 Task: Create a stylish company letterhead template for business identity.
Action: Mouse pressed left at (462, 135)
Screenshot: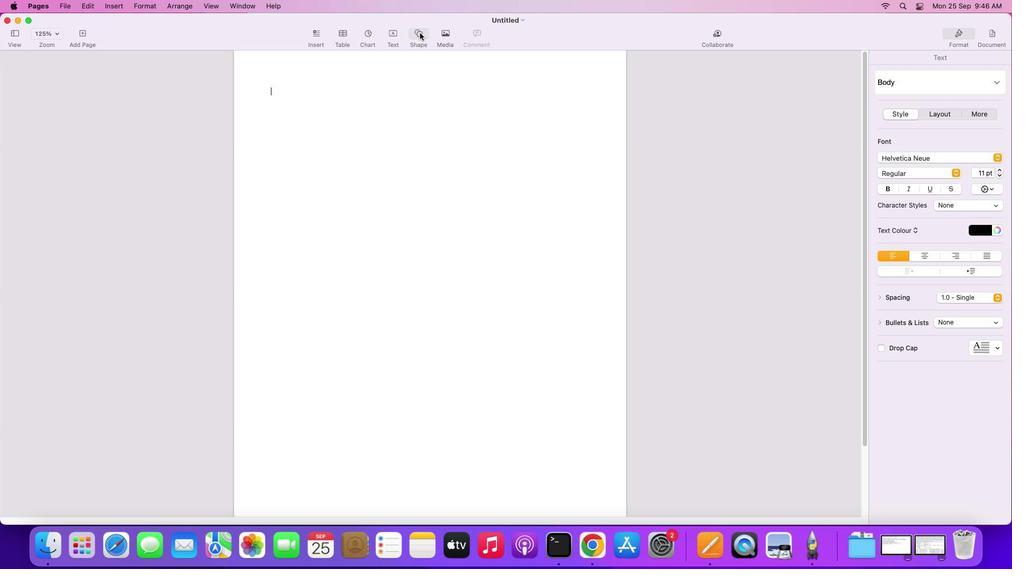 
Action: Mouse moved to (419, 32)
Screenshot: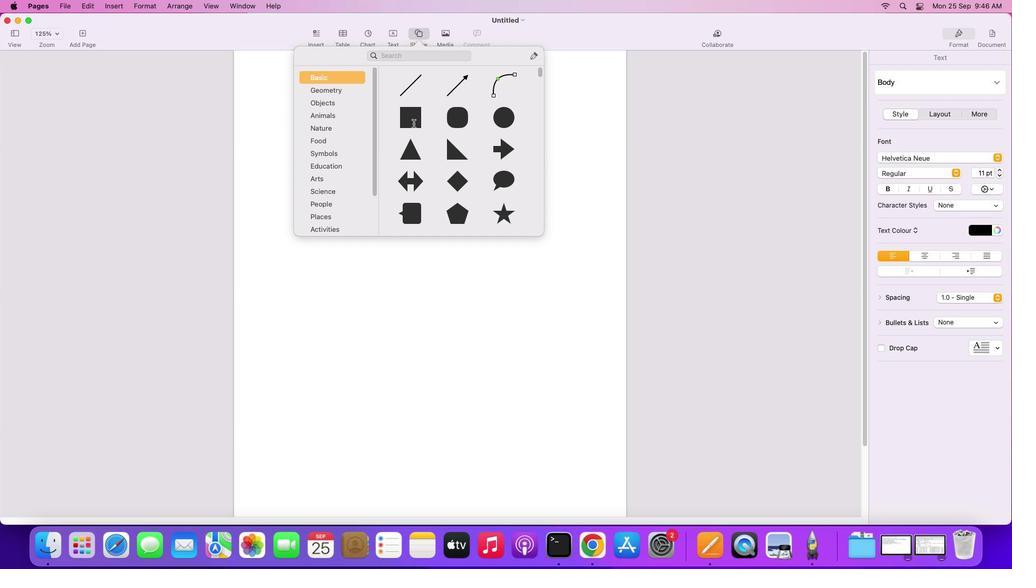 
Action: Mouse pressed left at (419, 32)
Screenshot: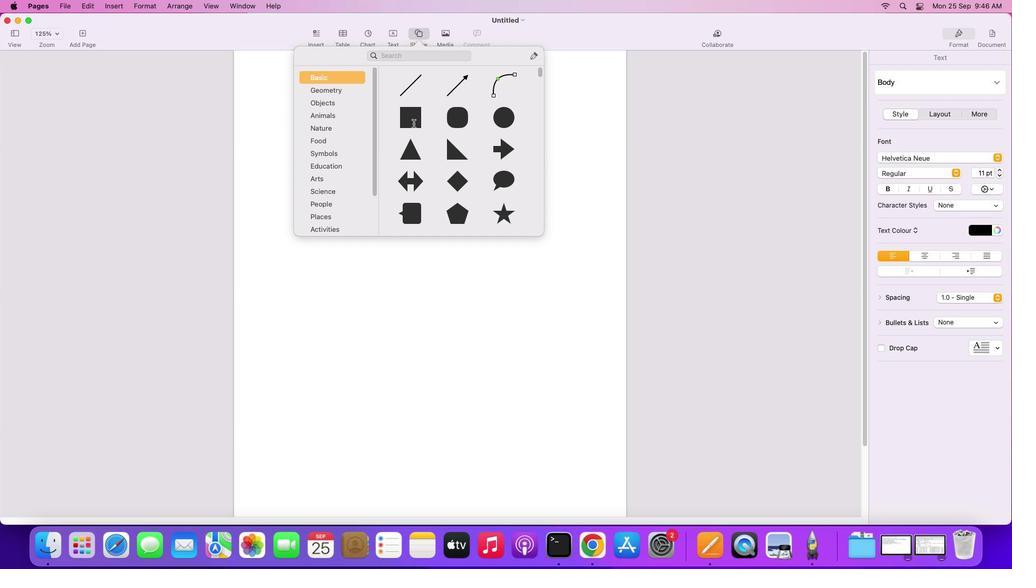 
Action: Mouse moved to (413, 123)
Screenshot: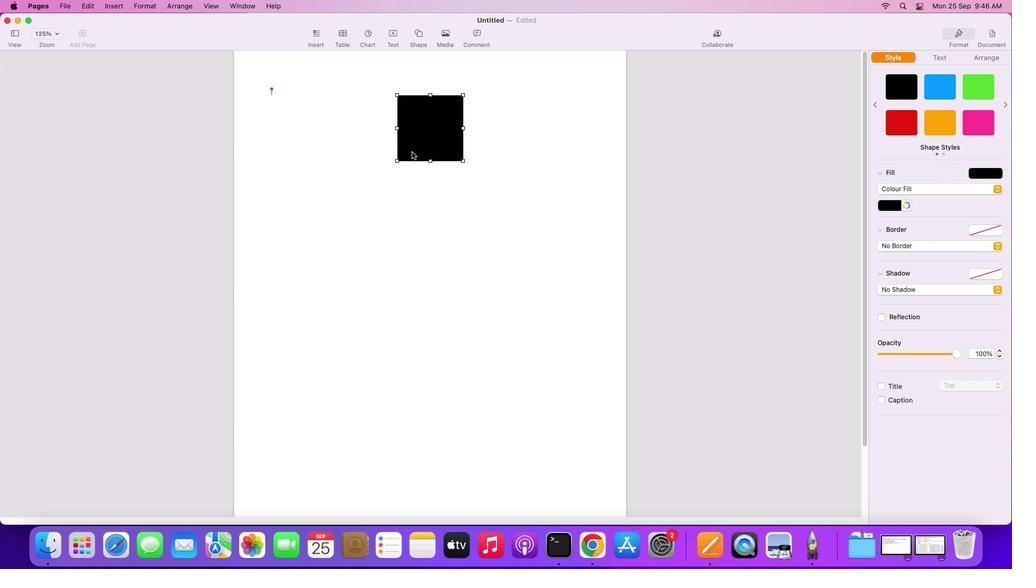 
Action: Mouse pressed left at (413, 123)
Screenshot: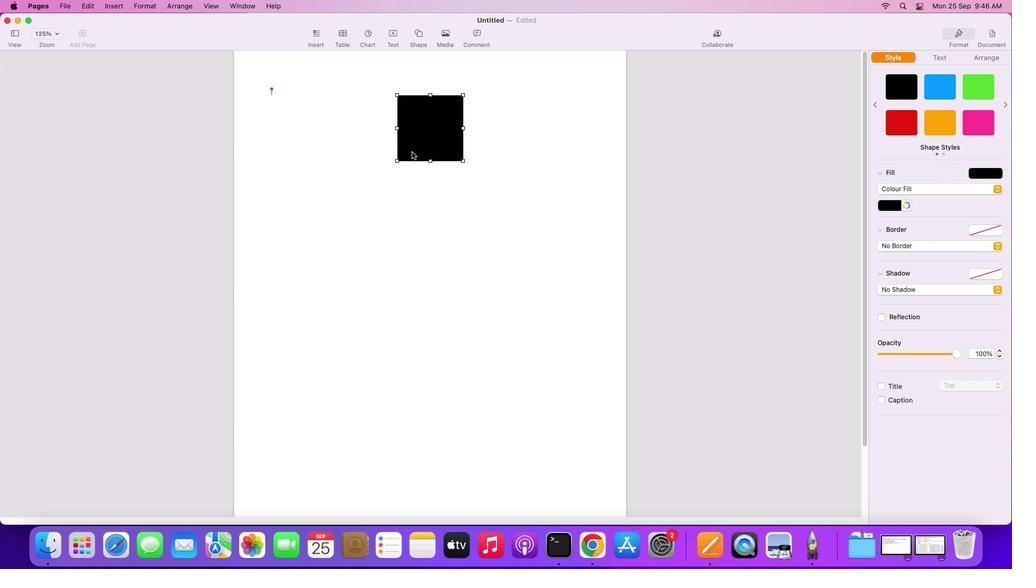 
Action: Mouse moved to (412, 151)
Screenshot: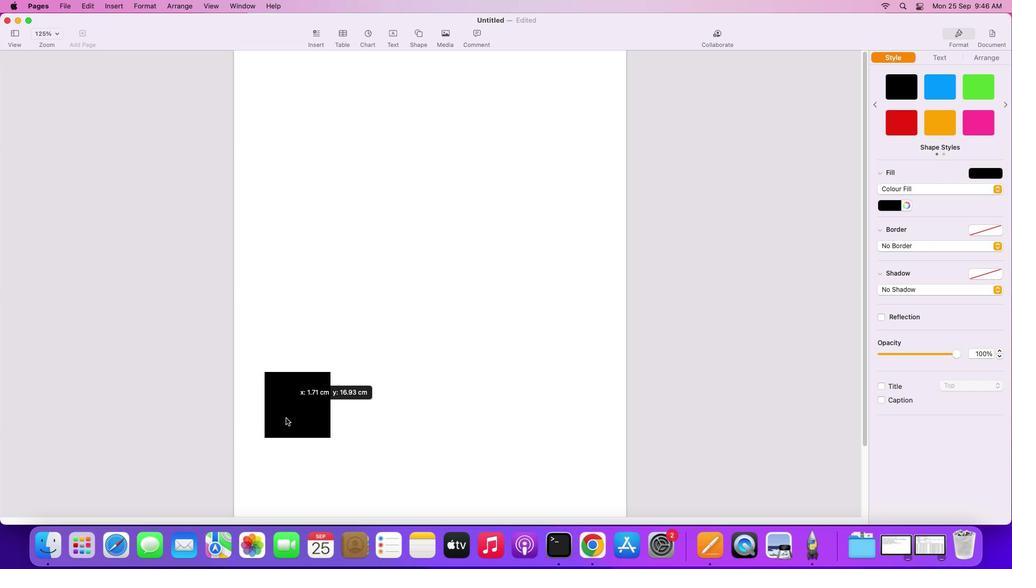 
Action: Mouse scrolled (412, 151) with delta (0, 0)
Screenshot: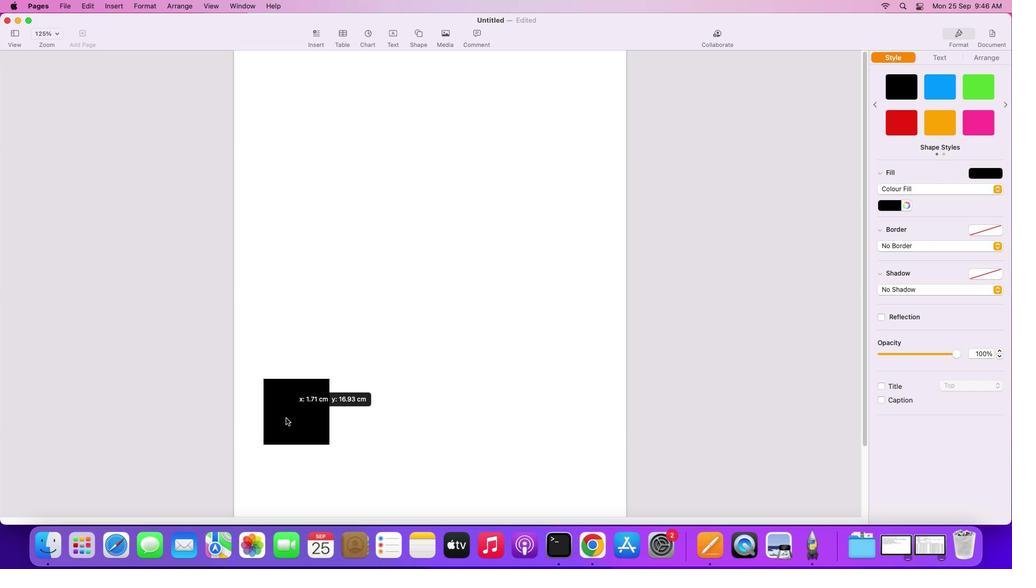 
Action: Mouse scrolled (412, 151) with delta (0, 0)
Screenshot: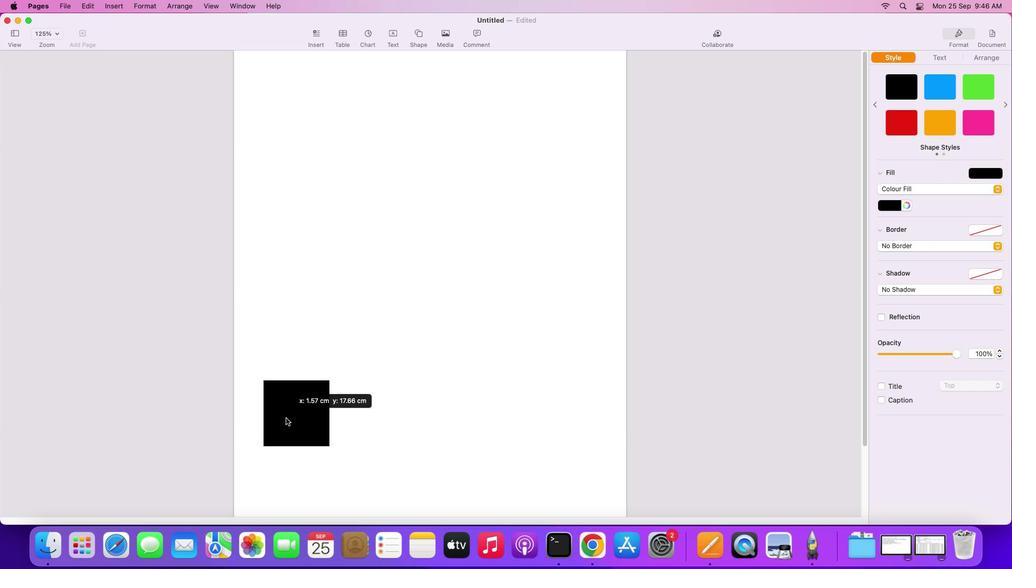 
Action: Mouse scrolled (412, 151) with delta (0, 1)
Screenshot: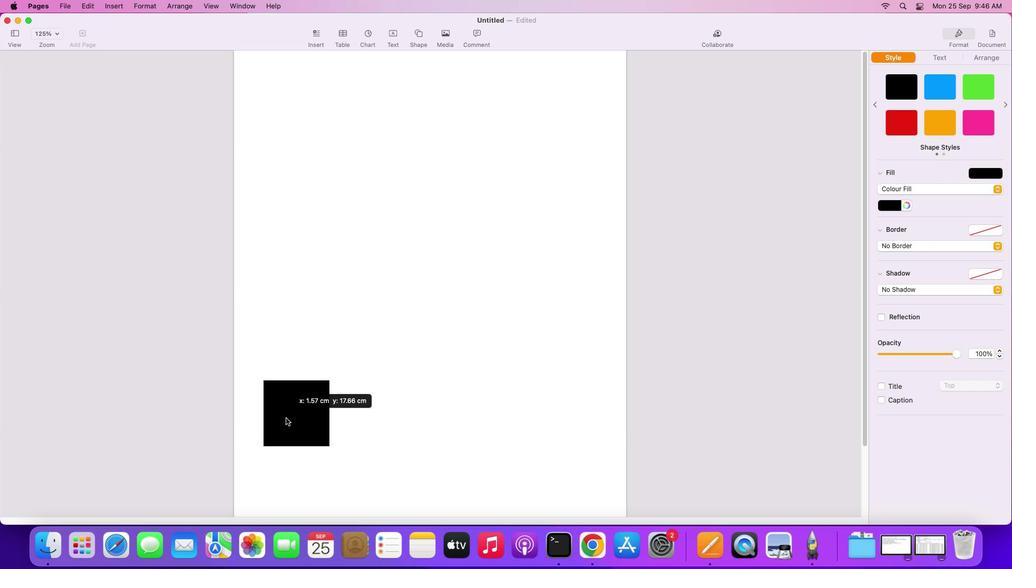 
Action: Mouse scrolled (412, 151) with delta (0, 2)
Screenshot: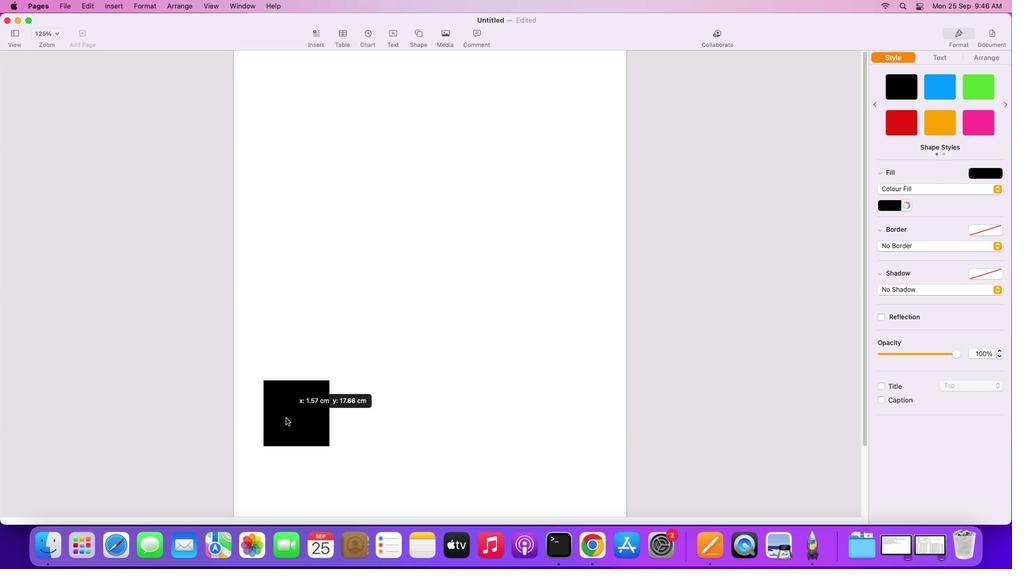 
Action: Mouse moved to (420, 132)
Screenshot: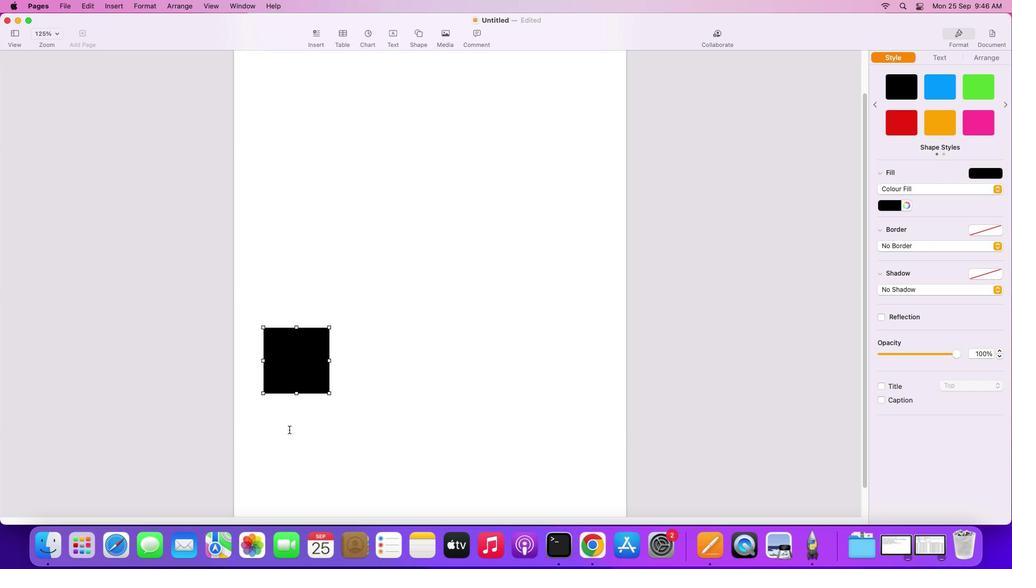 
Action: Mouse pressed left at (420, 132)
Screenshot: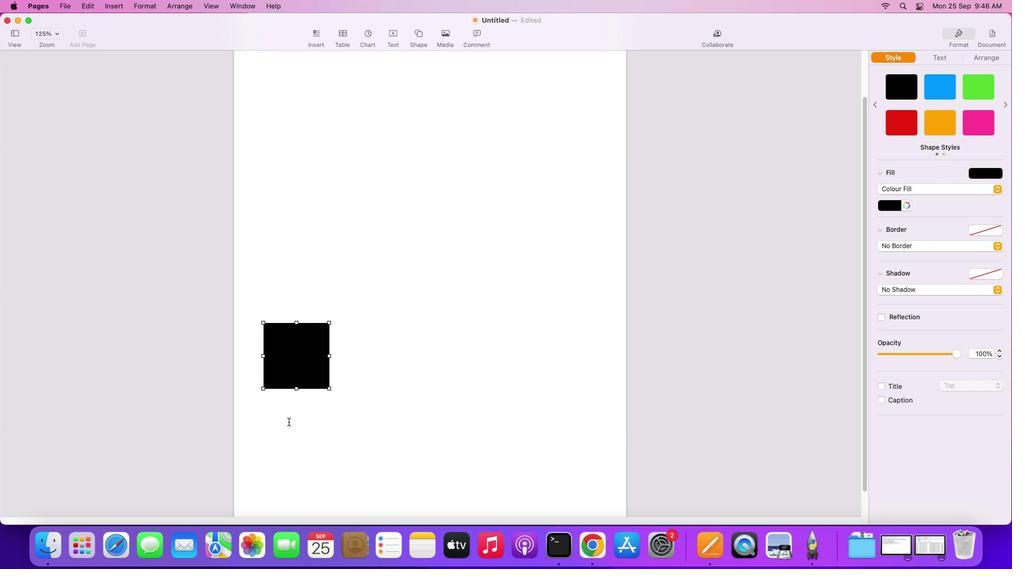 
Action: Mouse moved to (285, 418)
Screenshot: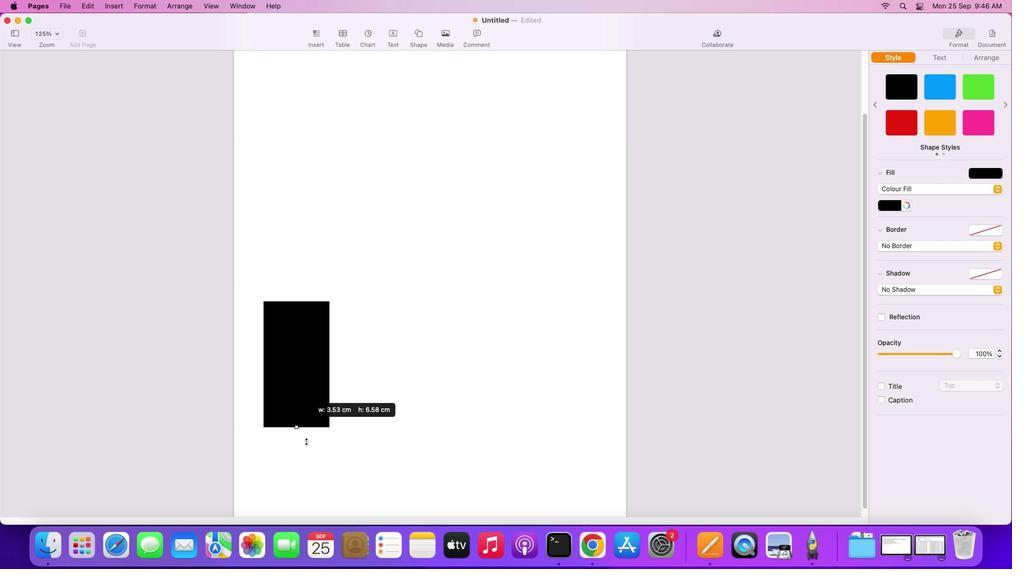 
Action: Mouse scrolled (285, 418) with delta (0, 0)
Screenshot: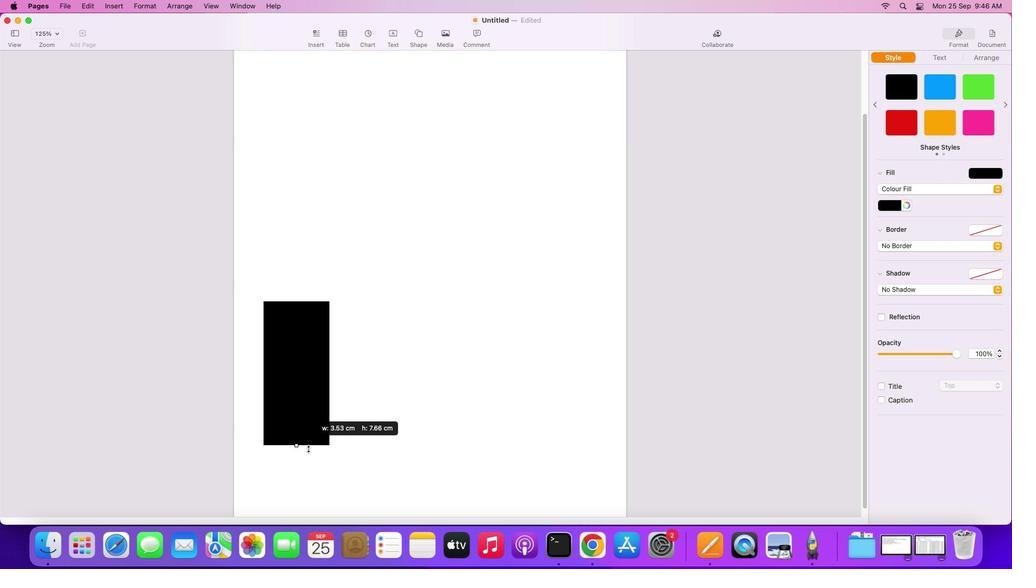 
Action: Mouse scrolled (285, 418) with delta (0, 0)
Screenshot: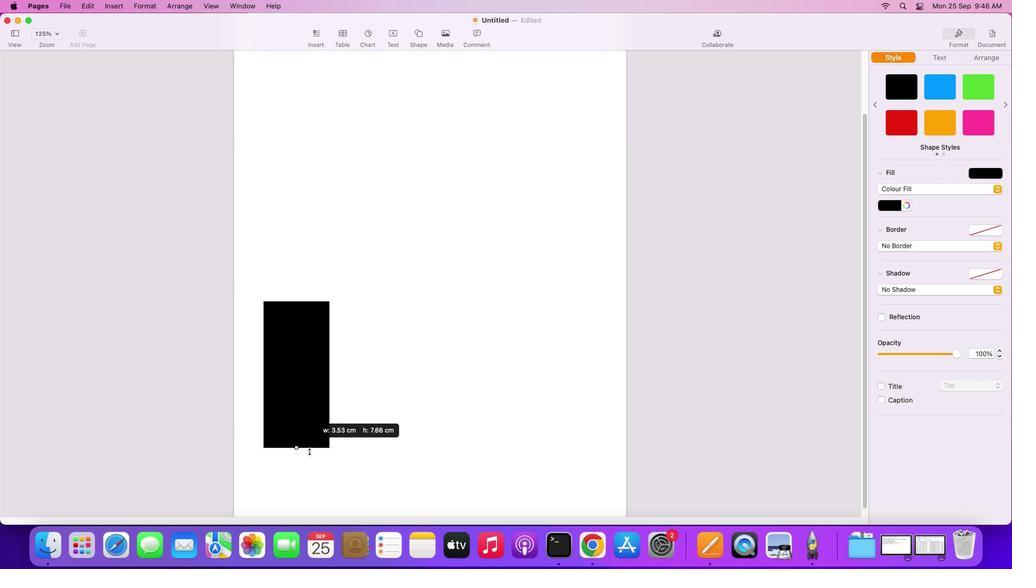 
Action: Mouse scrolled (285, 418) with delta (0, -2)
Screenshot: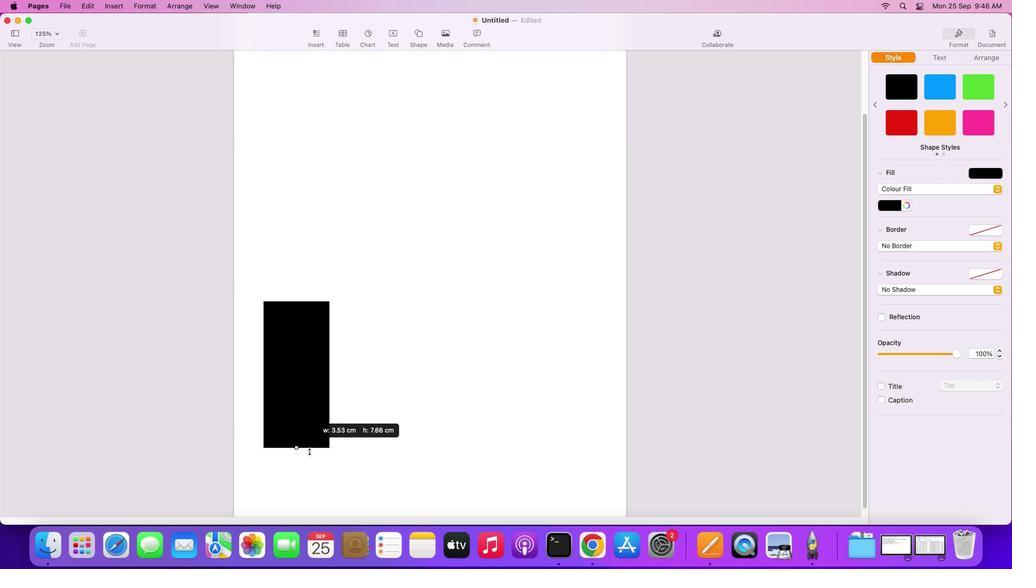 
Action: Mouse scrolled (285, 418) with delta (0, 2)
Screenshot: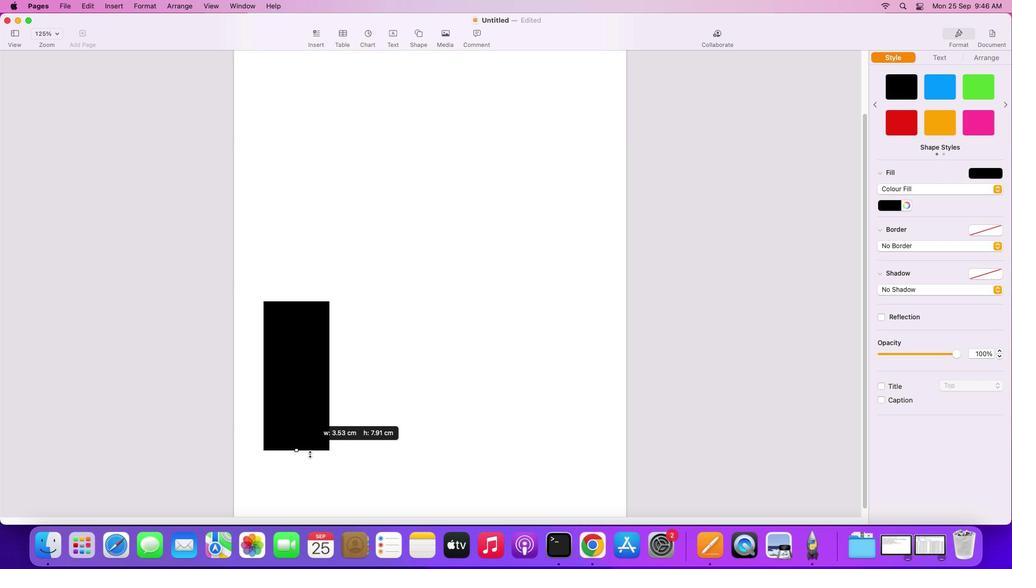 
Action: Mouse scrolled (285, 418) with delta (0, -2)
Screenshot: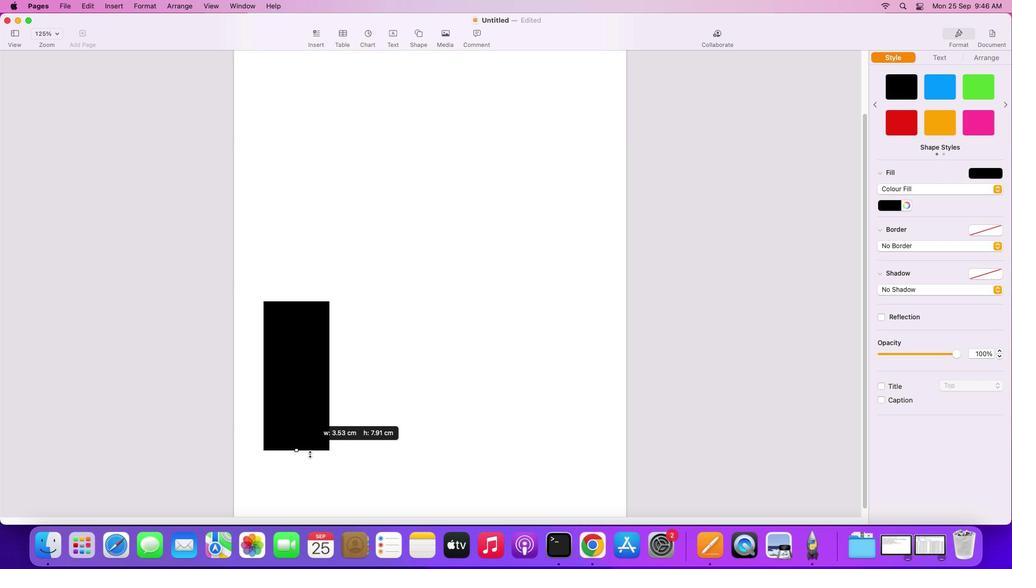 
Action: Mouse scrolled (285, 418) with delta (0, -2)
Screenshot: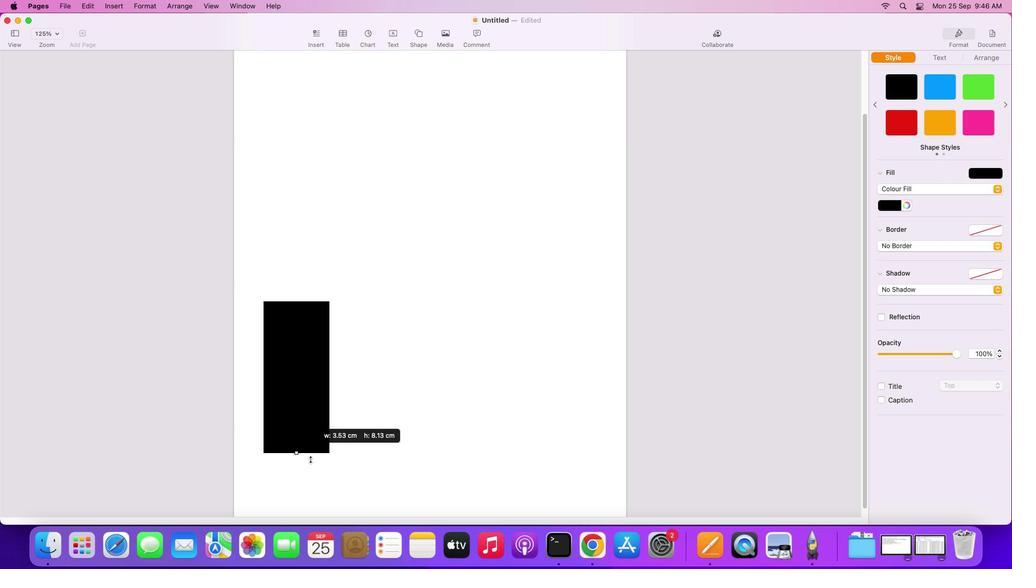 
Action: Mouse moved to (289, 430)
Screenshot: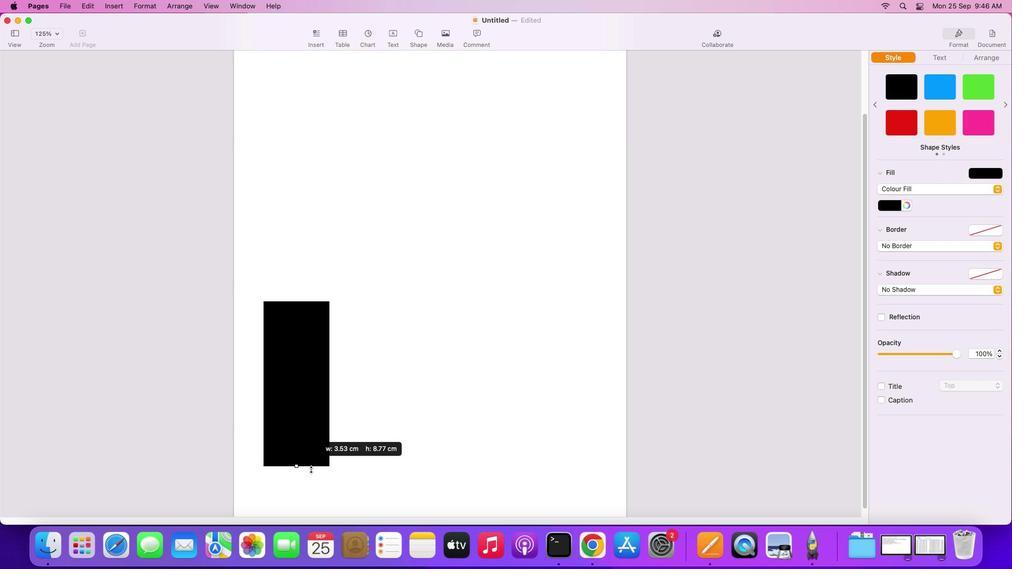 
Action: Mouse scrolled (289, 430) with delta (0, 0)
Screenshot: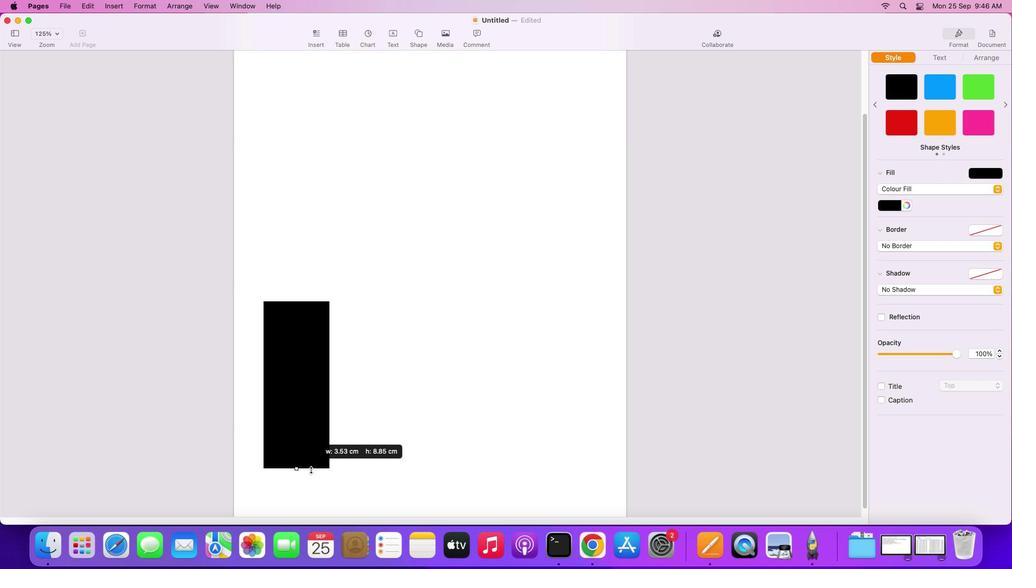 
Action: Mouse scrolled (289, 430) with delta (0, 0)
Screenshot: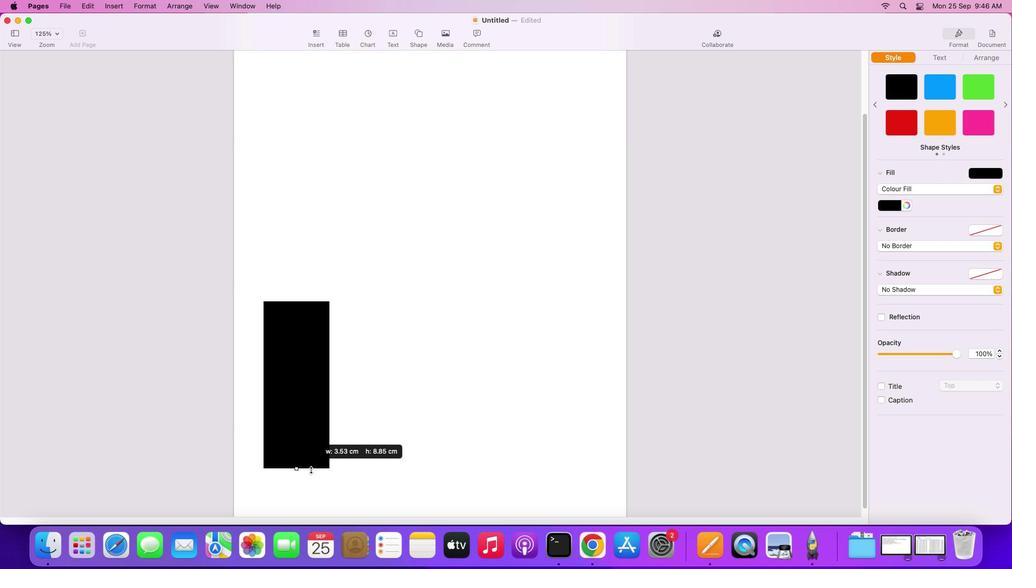 
Action: Mouse moved to (289, 428)
Screenshot: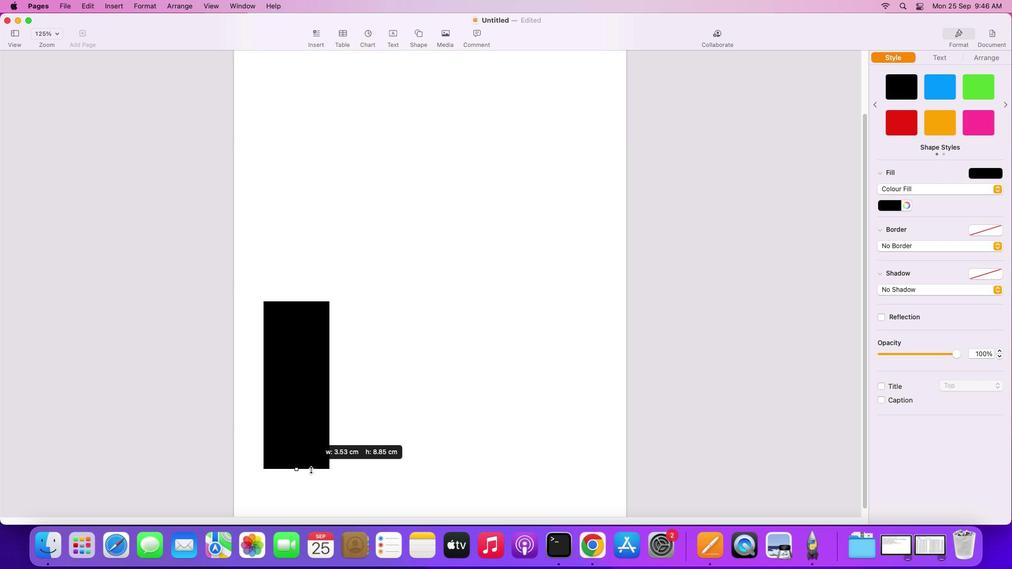 
Action: Mouse scrolled (289, 428) with delta (0, 2)
Screenshot: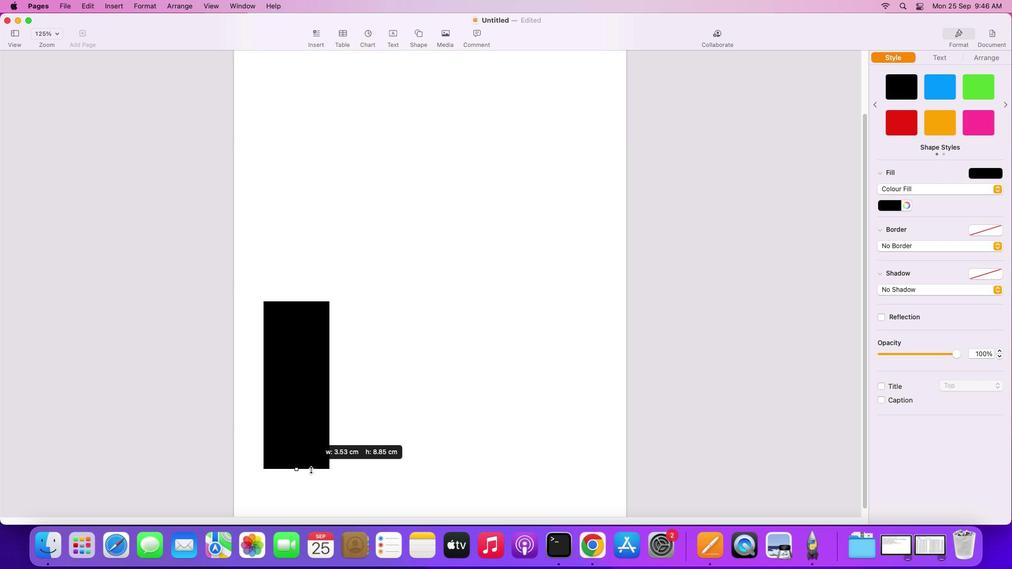 
Action: Mouse moved to (289, 427)
Screenshot: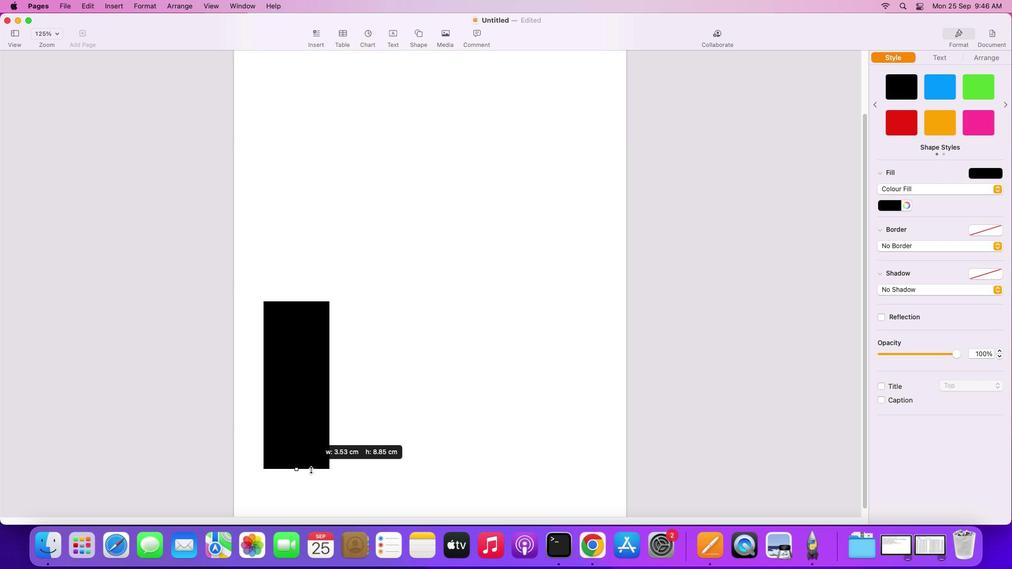 
Action: Mouse scrolled (289, 427) with delta (0, -2)
Screenshot: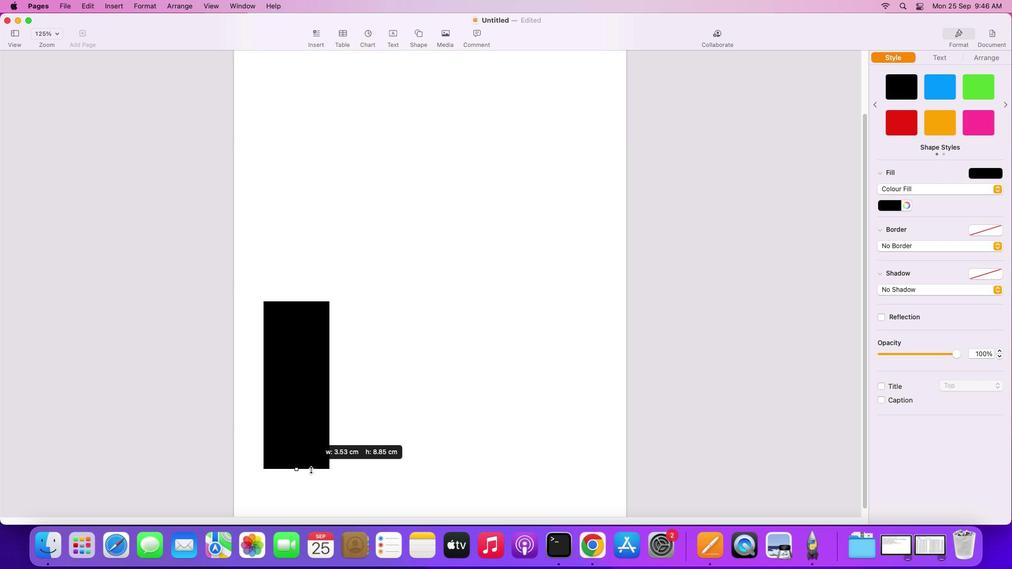 
Action: Mouse moved to (287, 413)
Screenshot: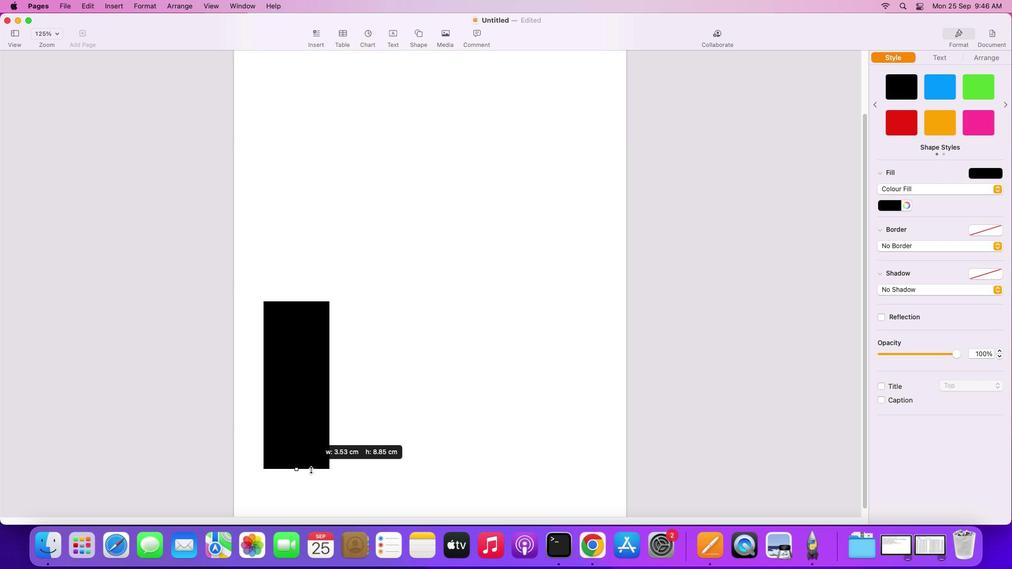 
Action: Mouse scrolled (287, 413) with delta (0, -1)
Screenshot: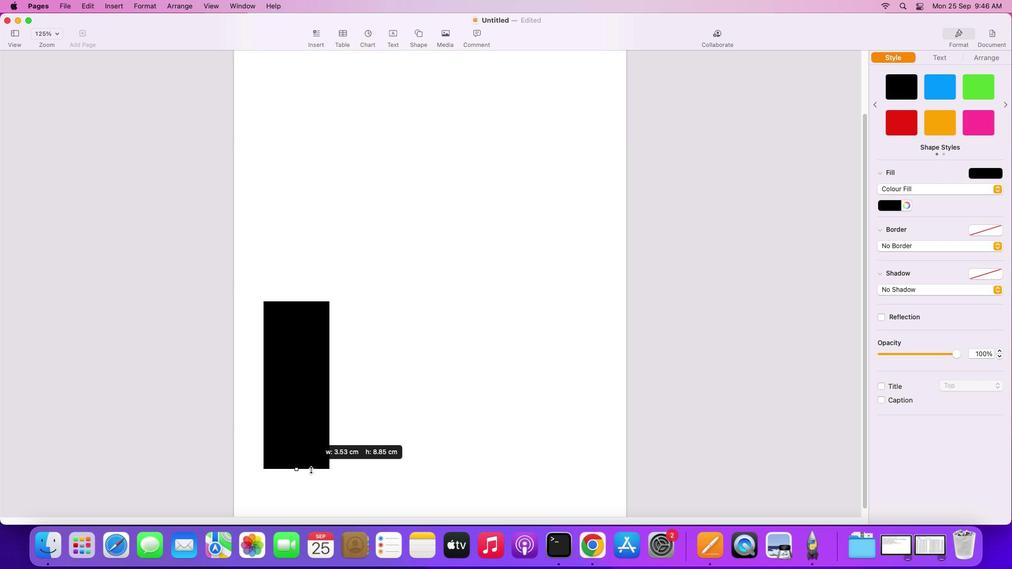 
Action: Mouse moved to (294, 368)
Screenshot: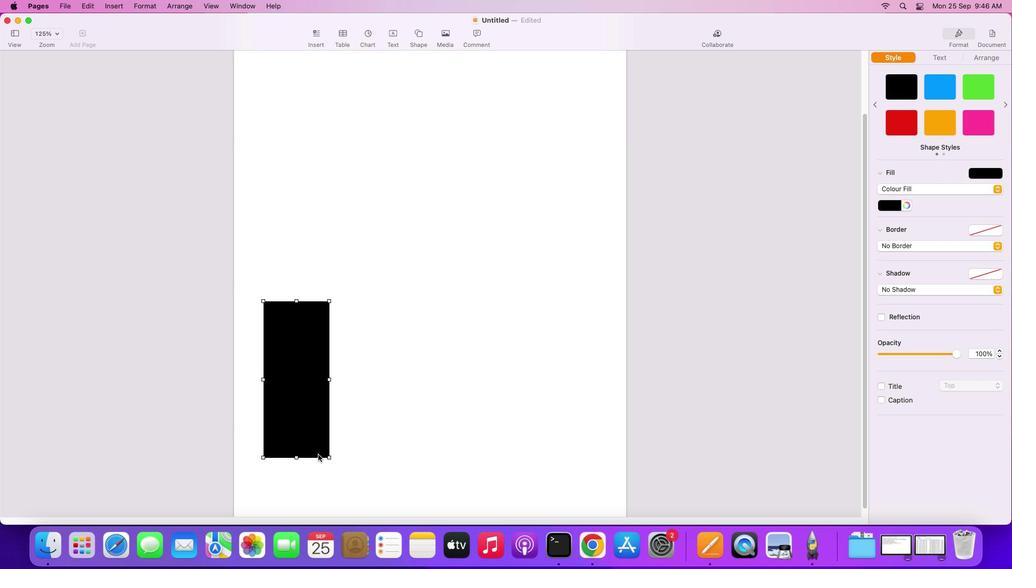 
Action: Mouse pressed left at (294, 368)
Screenshot: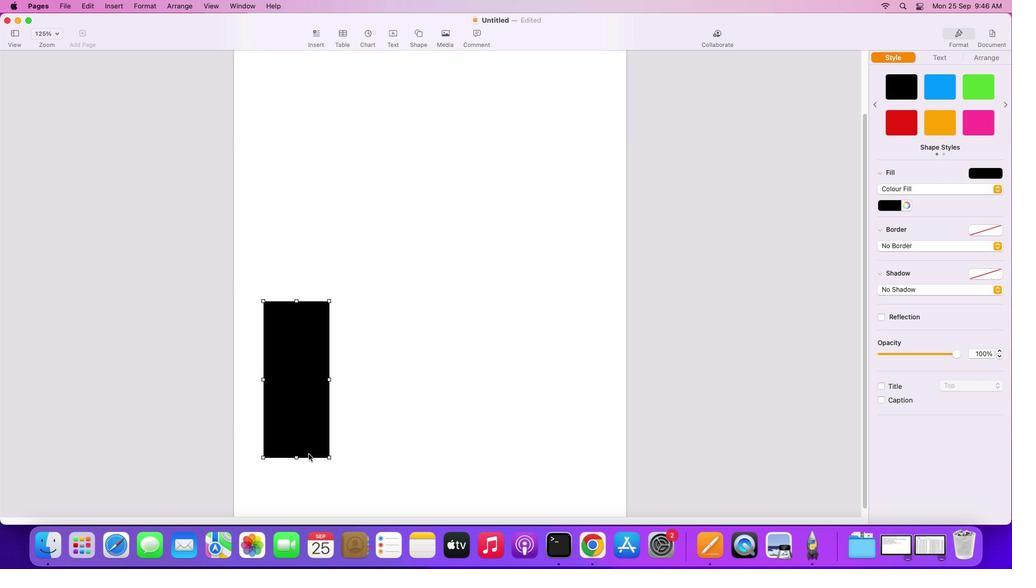 
Action: Mouse moved to (296, 301)
Screenshot: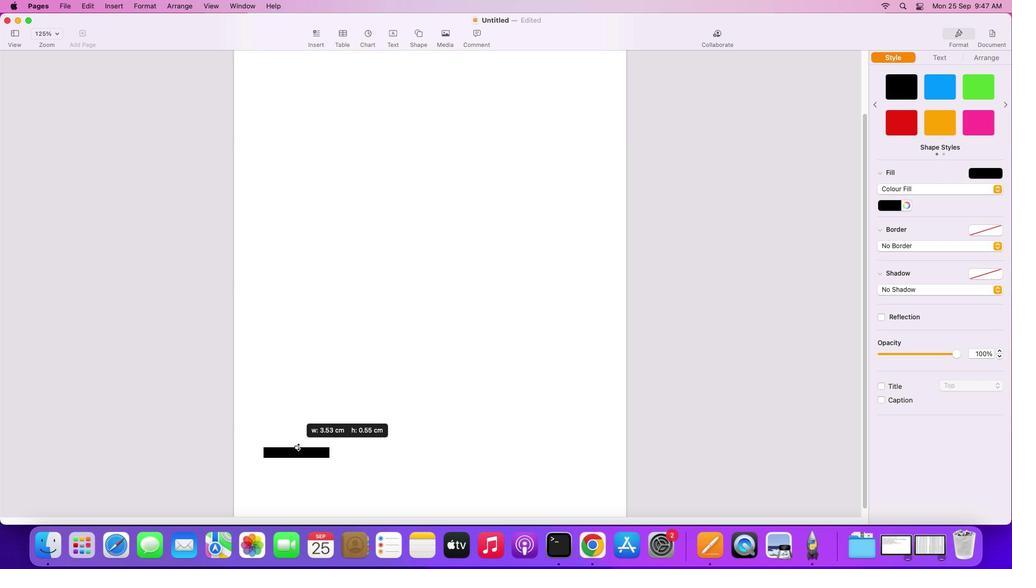 
Action: Mouse pressed left at (296, 301)
Screenshot: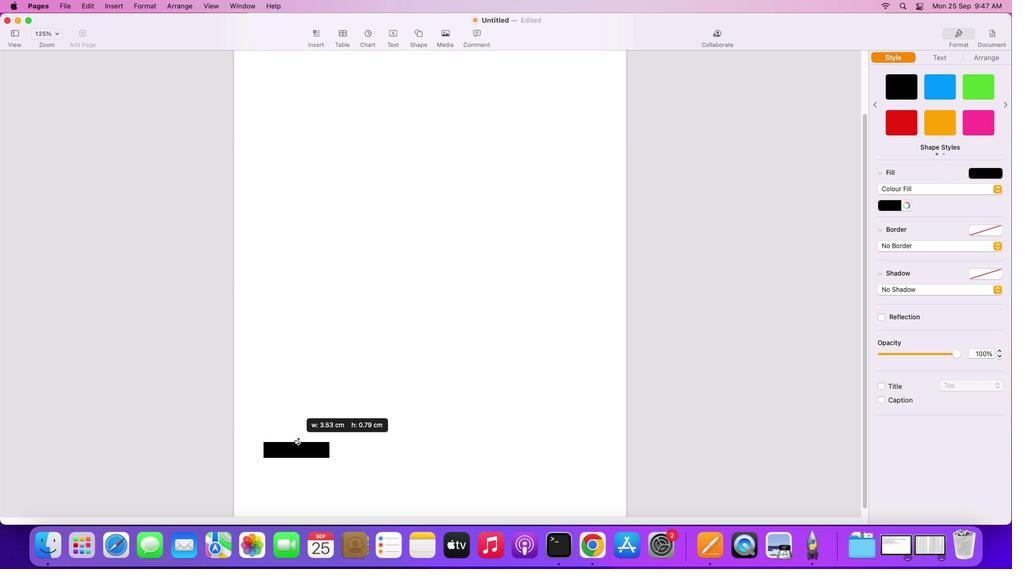 
Action: Mouse moved to (300, 447)
Screenshot: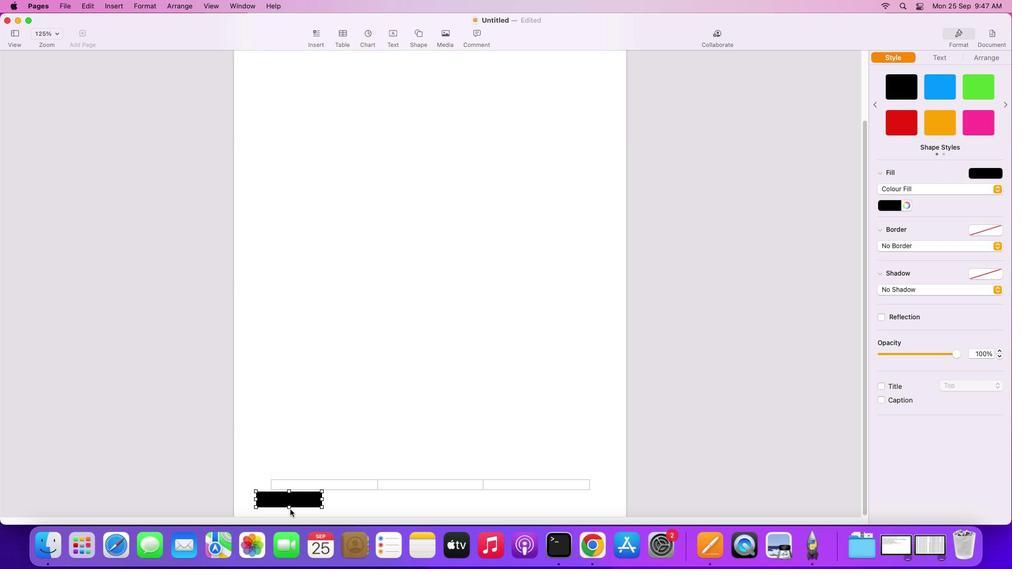 
Action: Mouse pressed left at (300, 447)
Screenshot: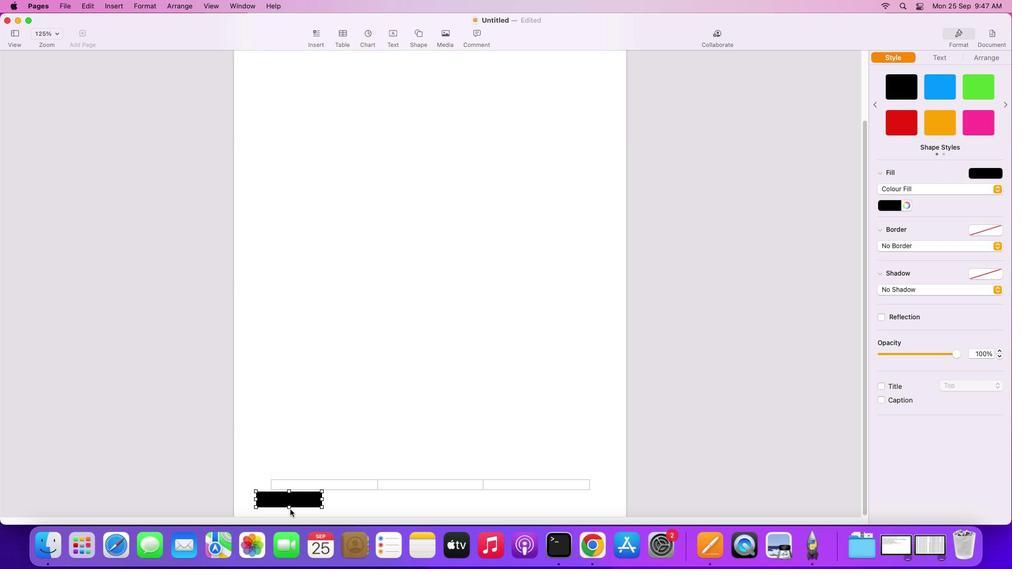 
Action: Mouse moved to (292, 506)
Screenshot: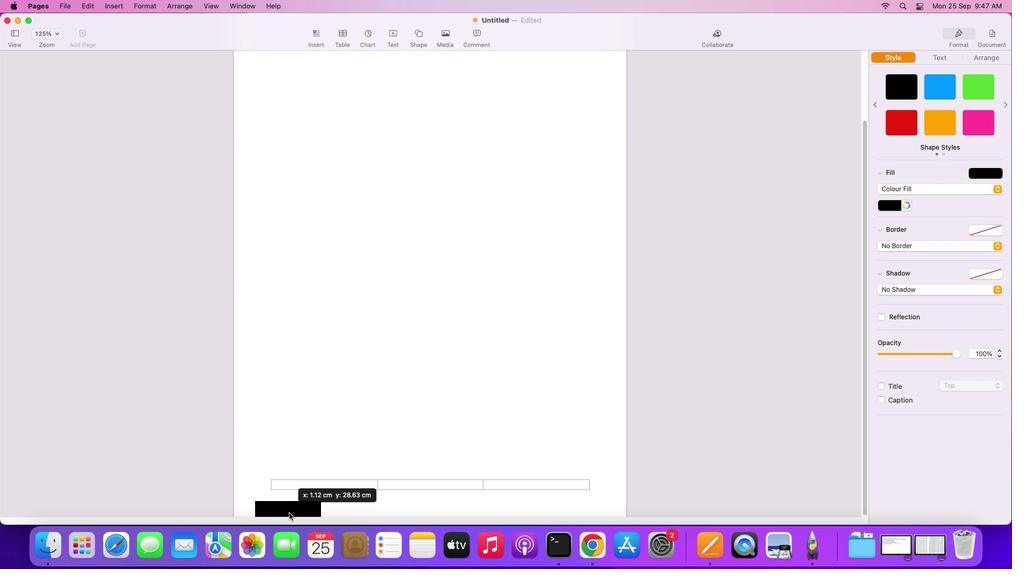 
Action: Mouse scrolled (292, 506) with delta (0, 0)
Screenshot: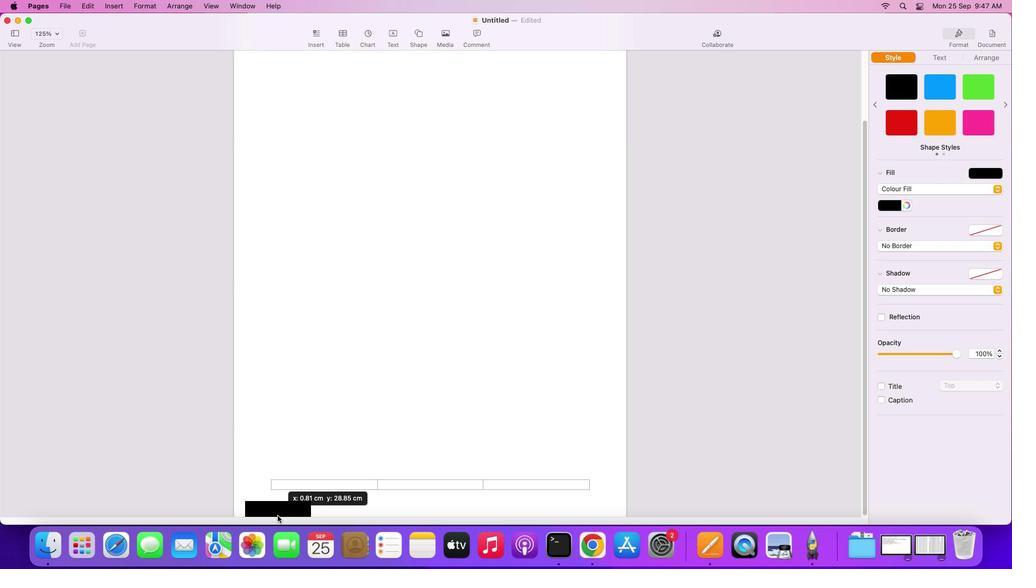 
Action: Mouse scrolled (292, 506) with delta (0, 0)
Screenshot: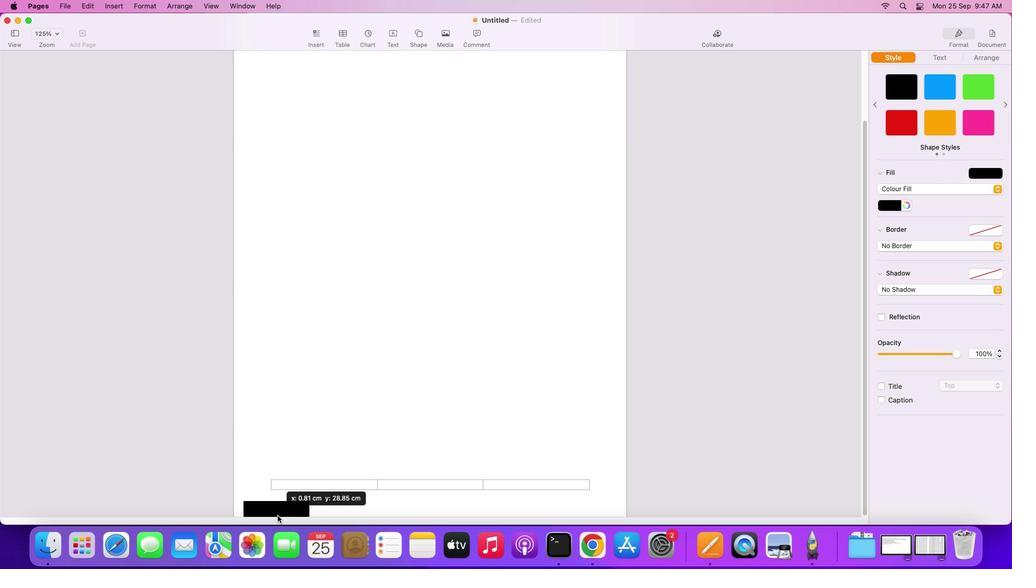 
Action: Mouse scrolled (292, 506) with delta (0, -1)
Screenshot: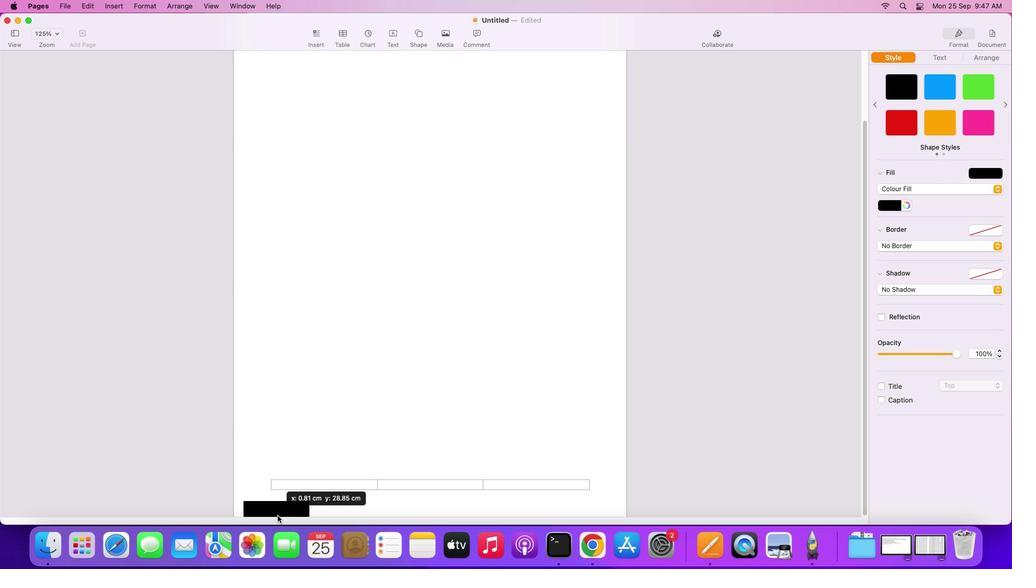 
Action: Mouse scrolled (292, 506) with delta (0, -2)
Screenshot: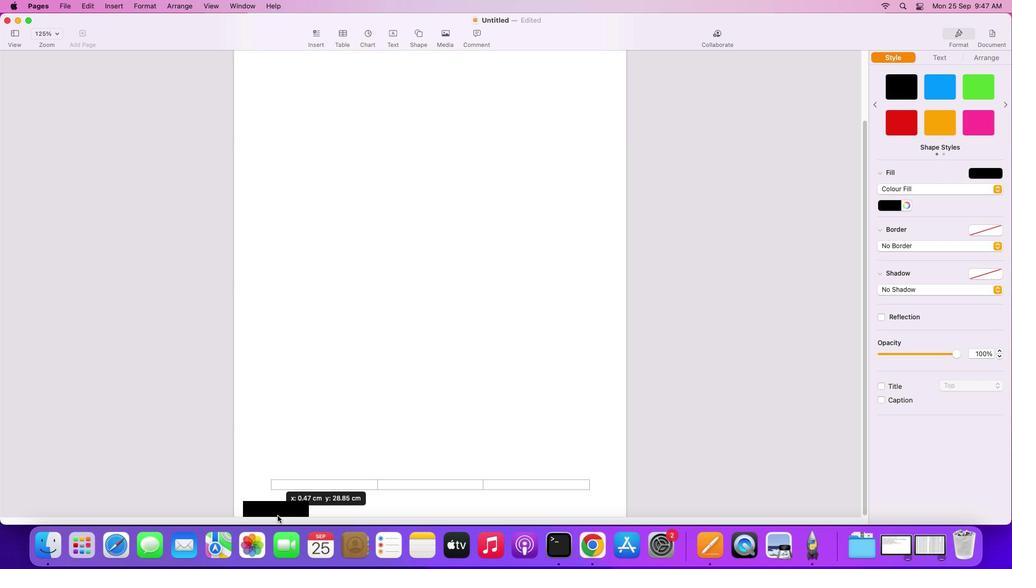 
Action: Mouse moved to (292, 506)
Screenshot: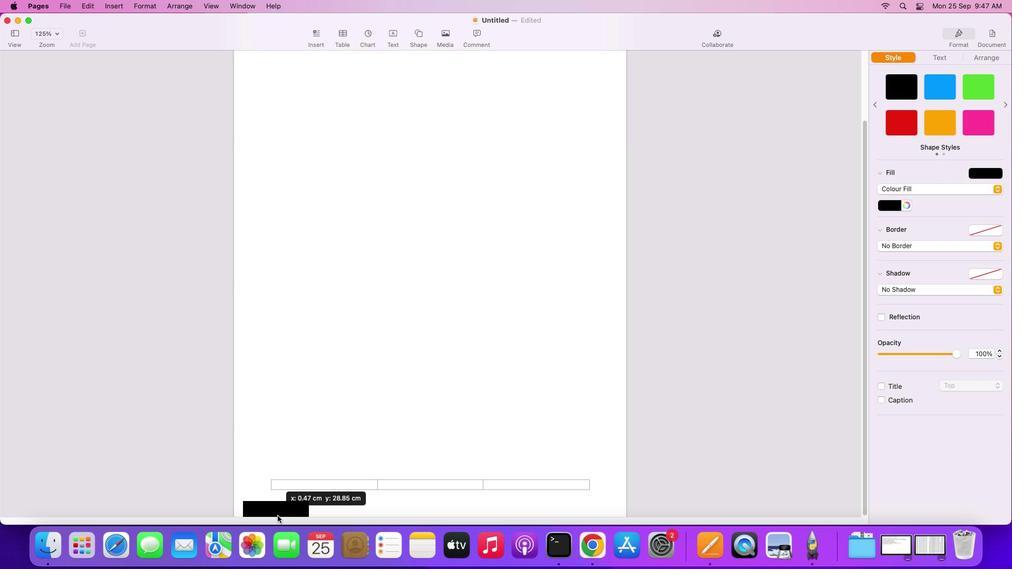 
Action: Mouse scrolled (292, 506) with delta (0, -3)
Screenshot: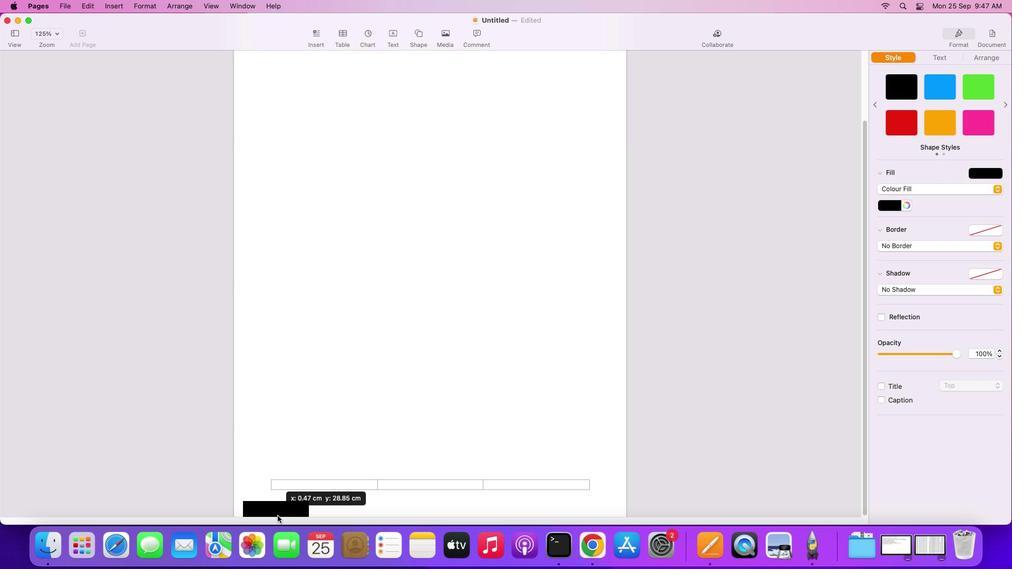 
Action: Mouse moved to (291, 506)
Screenshot: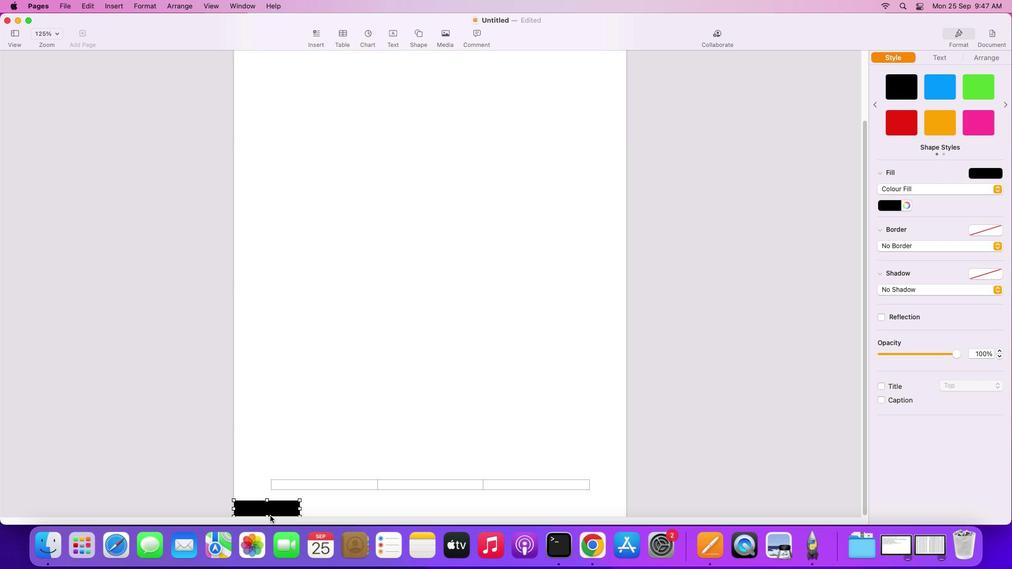 
Action: Mouse pressed left at (291, 506)
Screenshot: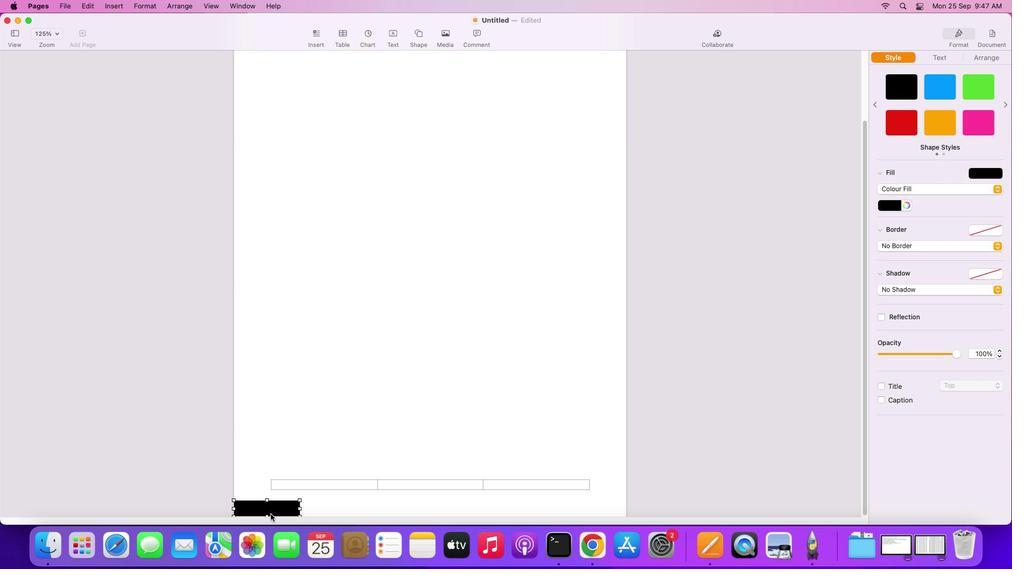 
Action: Mouse moved to (299, 509)
Screenshot: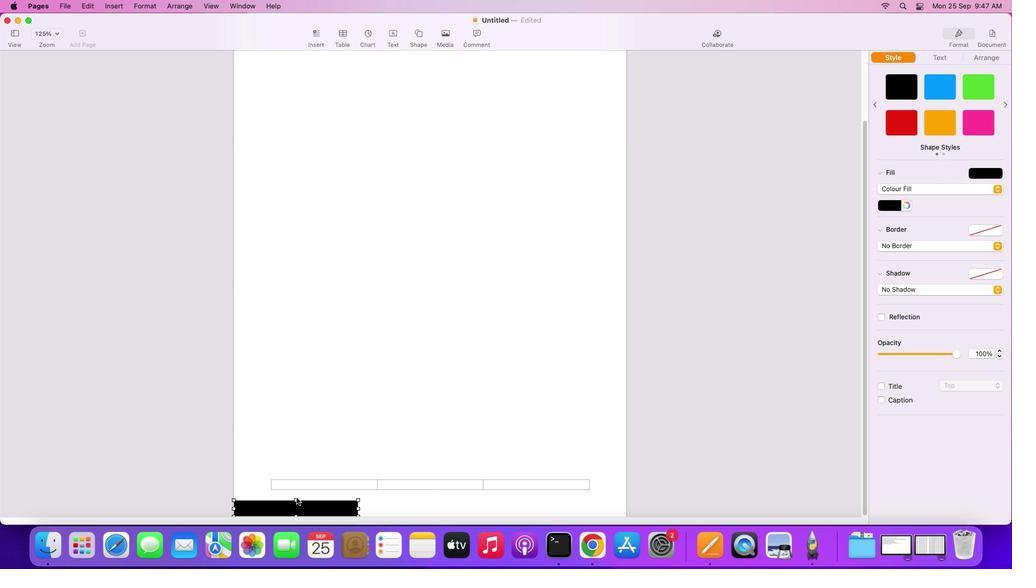 
Action: Mouse pressed left at (299, 509)
Screenshot: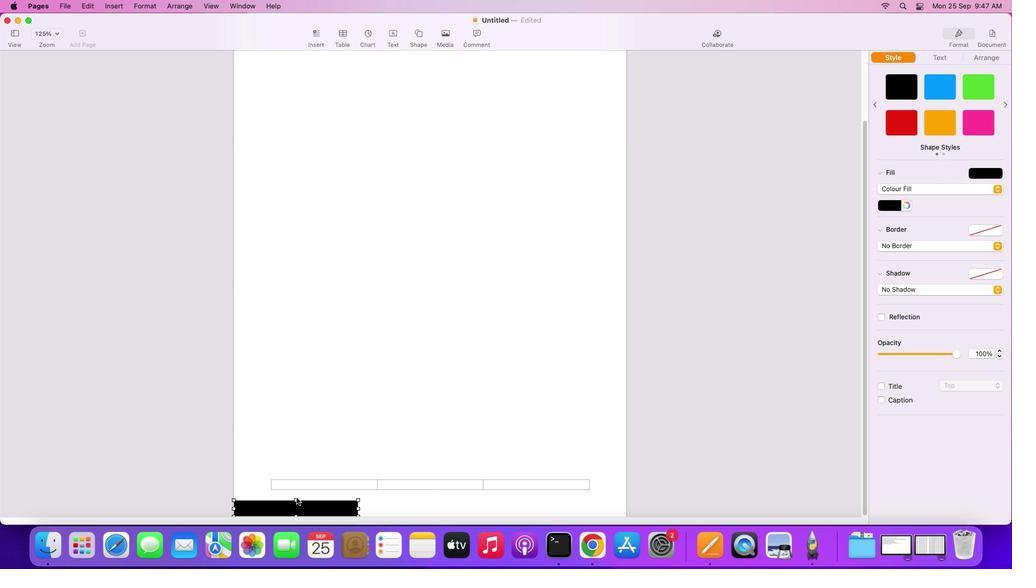 
Action: Mouse moved to (296, 500)
Screenshot: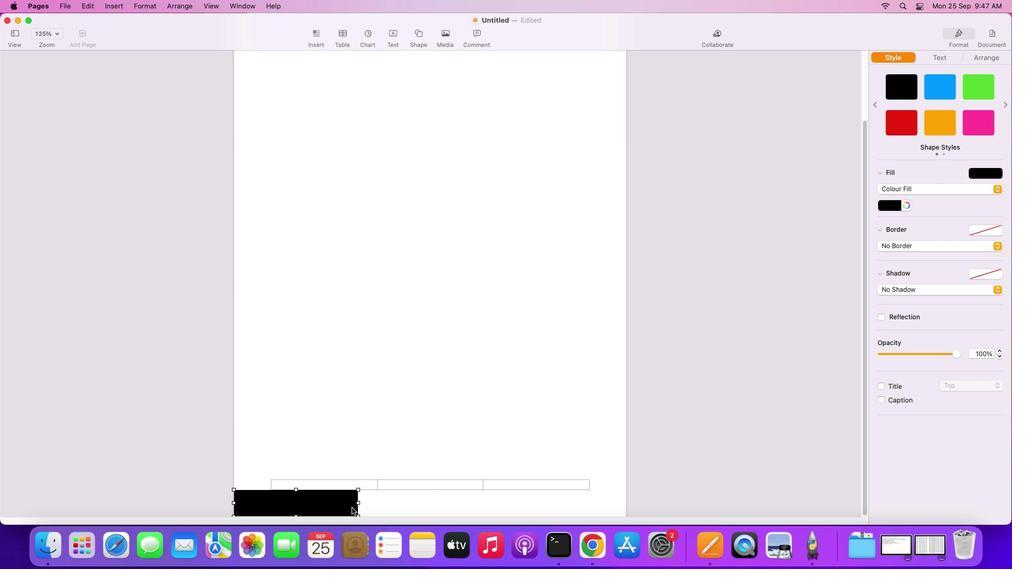 
Action: Mouse pressed left at (296, 500)
Screenshot: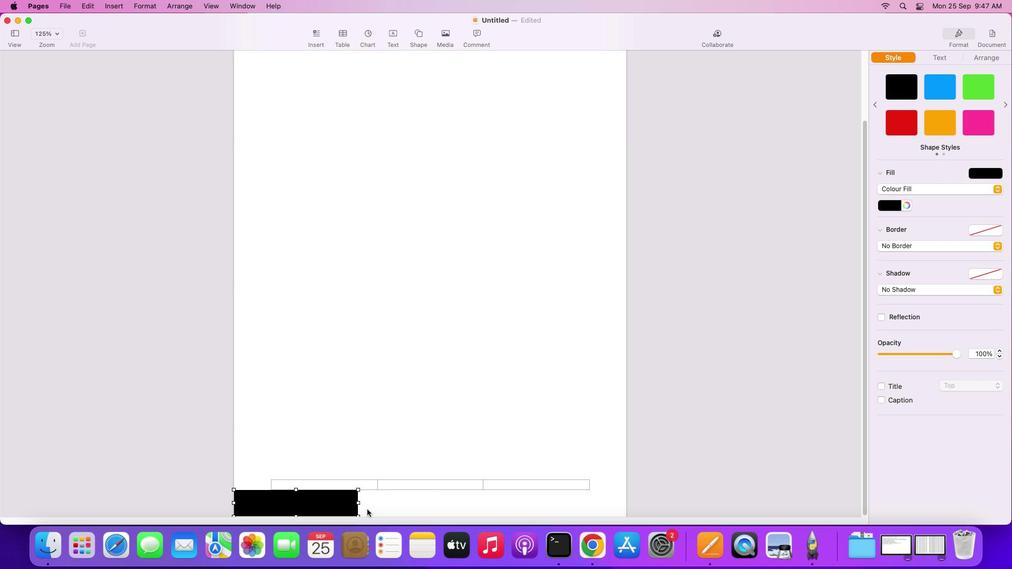 
Action: Mouse moved to (319, 505)
Screenshot: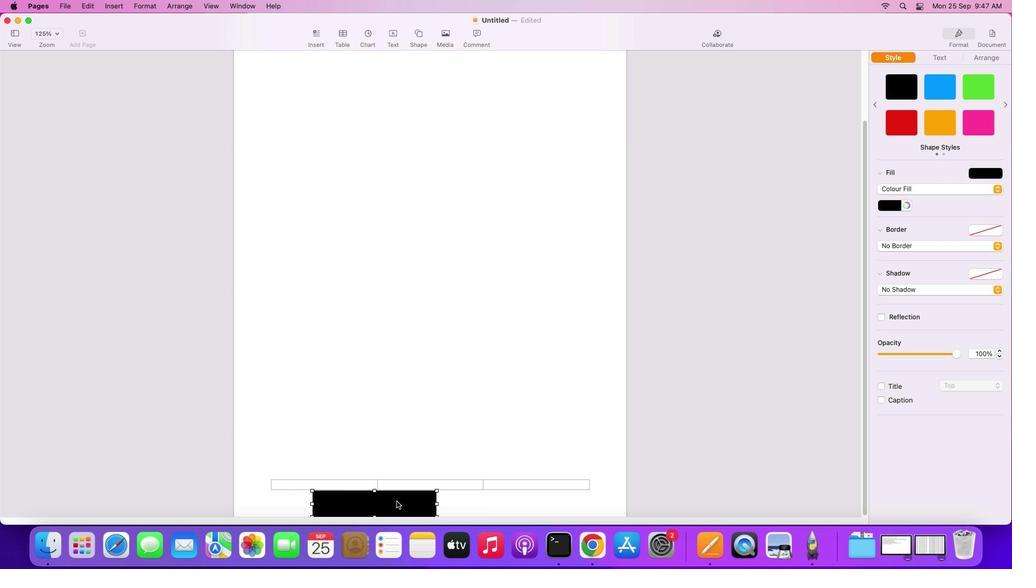 
Action: Mouse pressed left at (319, 505)
Screenshot: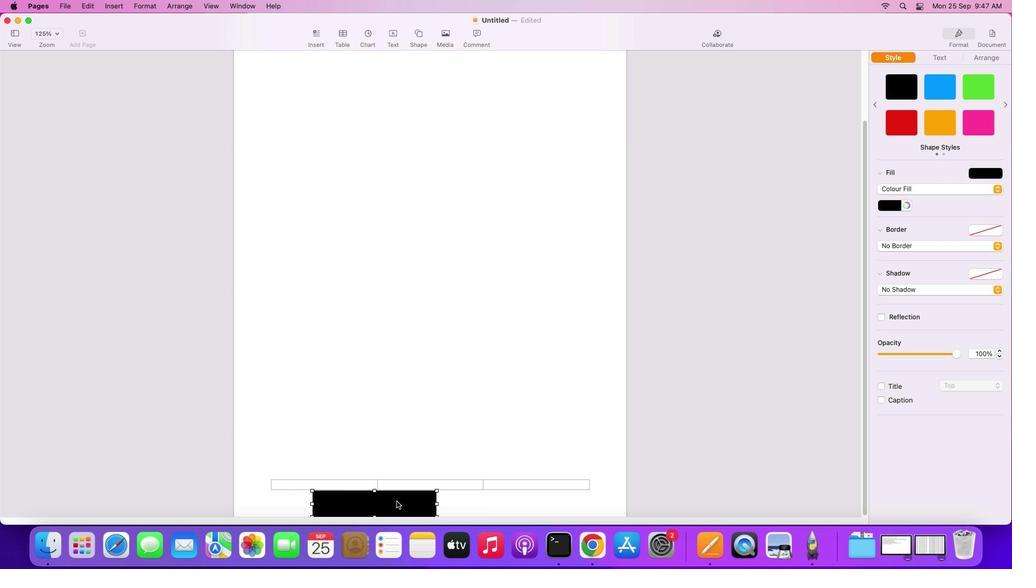 
Action: Mouse moved to (333, 501)
Screenshot: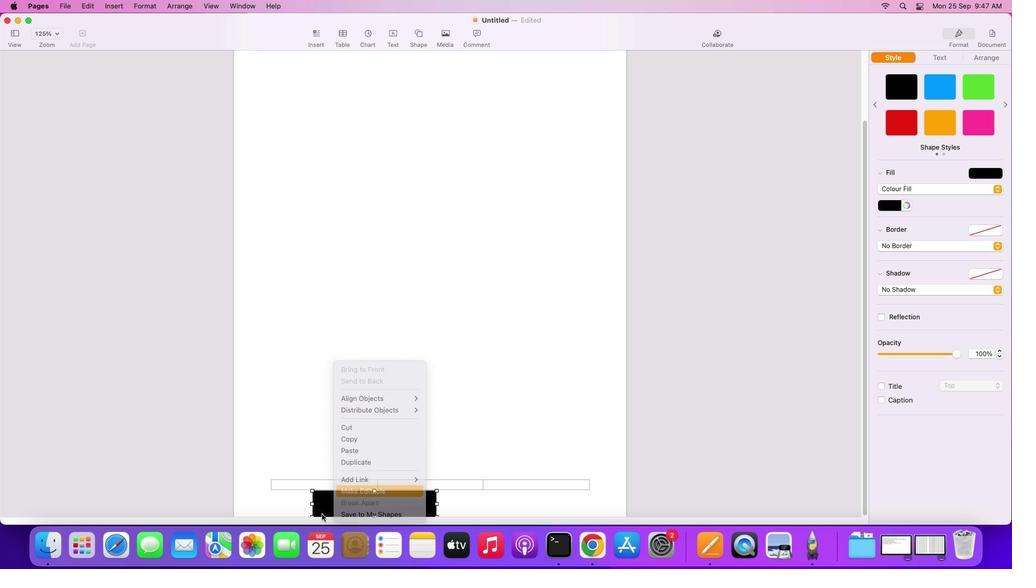 
Action: Mouse pressed right at (333, 501)
Screenshot: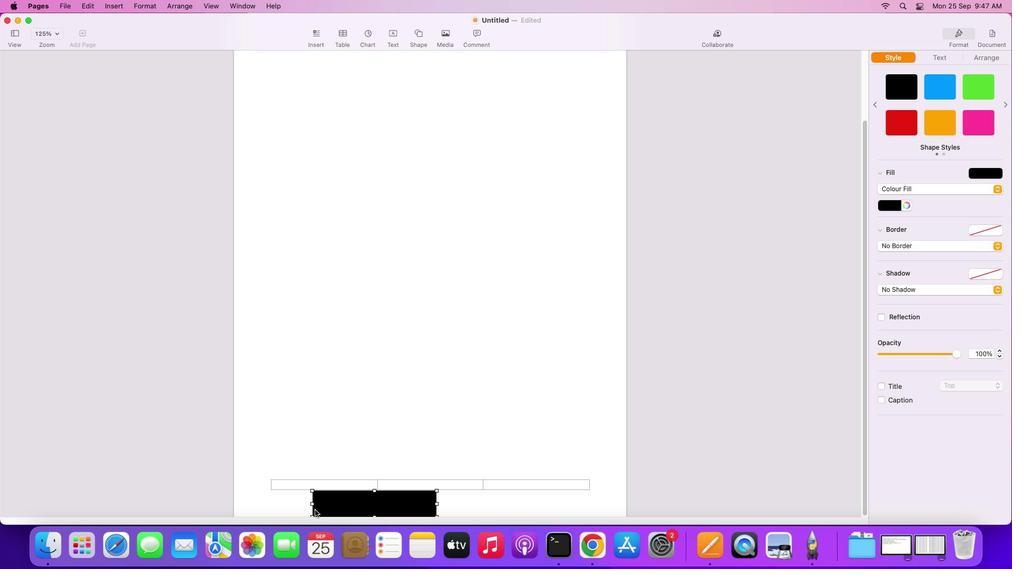 
Action: Mouse moved to (374, 490)
Screenshot: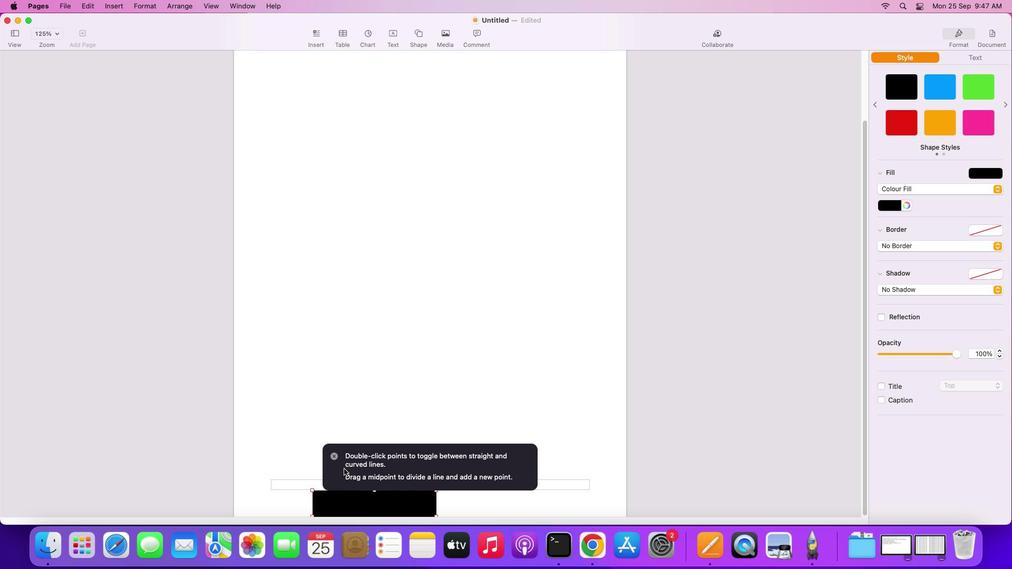 
Action: Mouse pressed left at (374, 490)
Screenshot: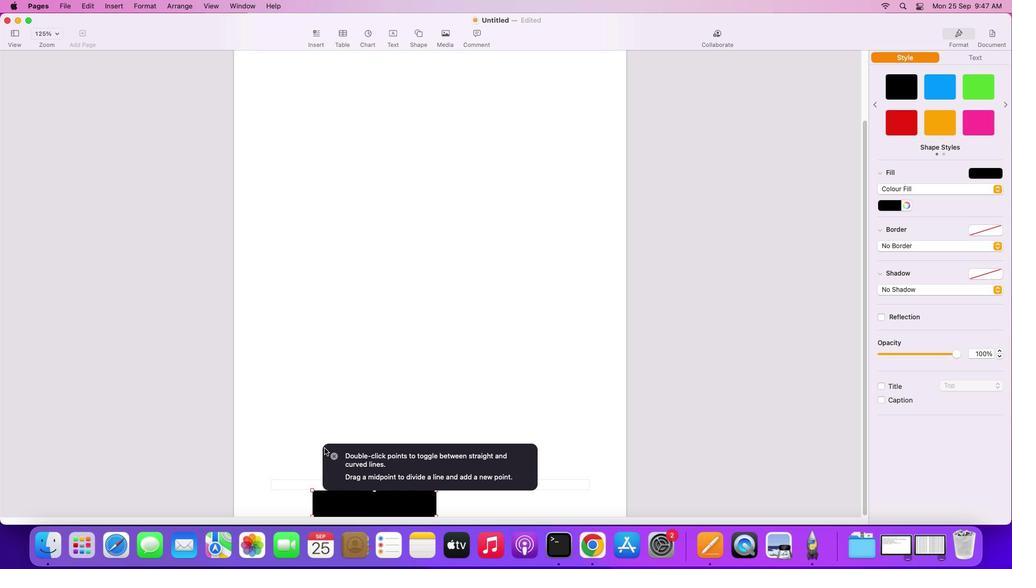 
Action: Mouse moved to (332, 455)
Screenshot: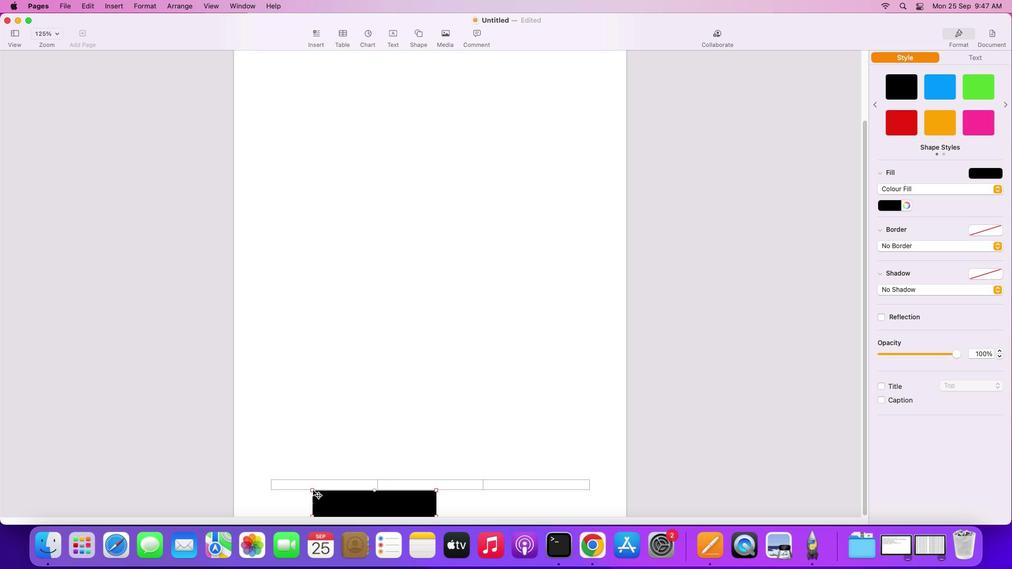 
Action: Mouse pressed left at (332, 455)
Screenshot: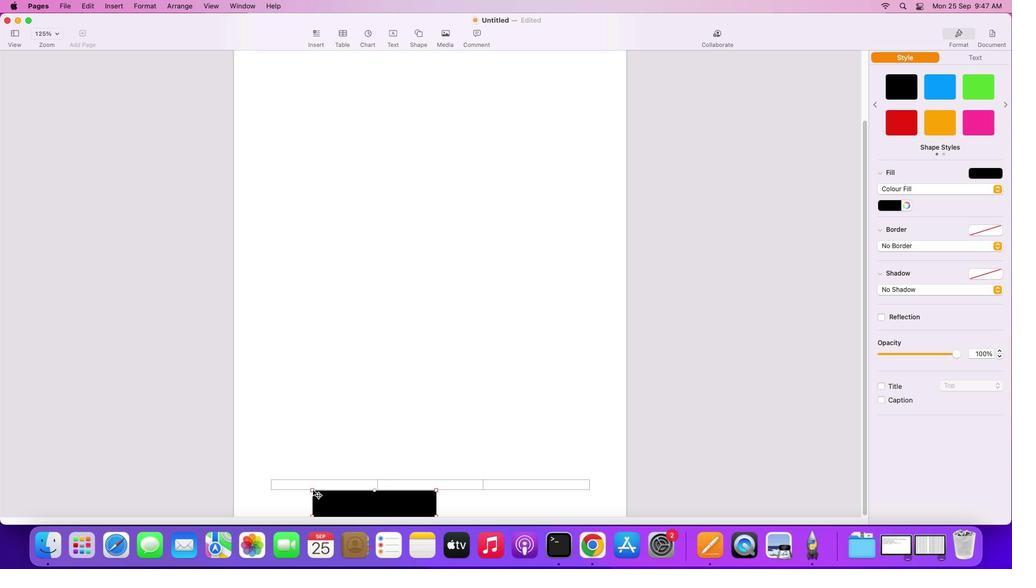 
Action: Mouse moved to (313, 504)
Screenshot: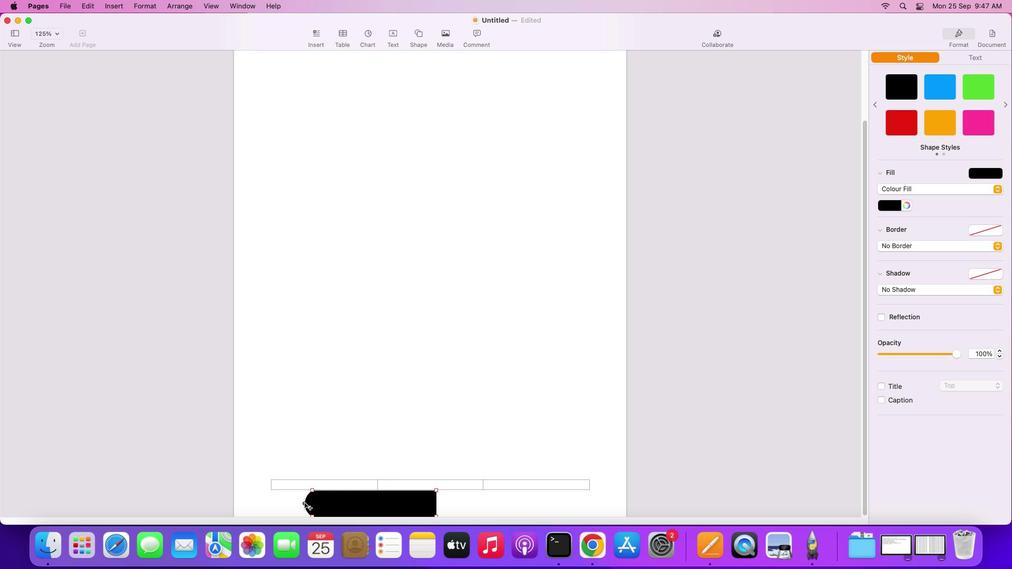 
Action: Mouse pressed left at (313, 504)
Screenshot: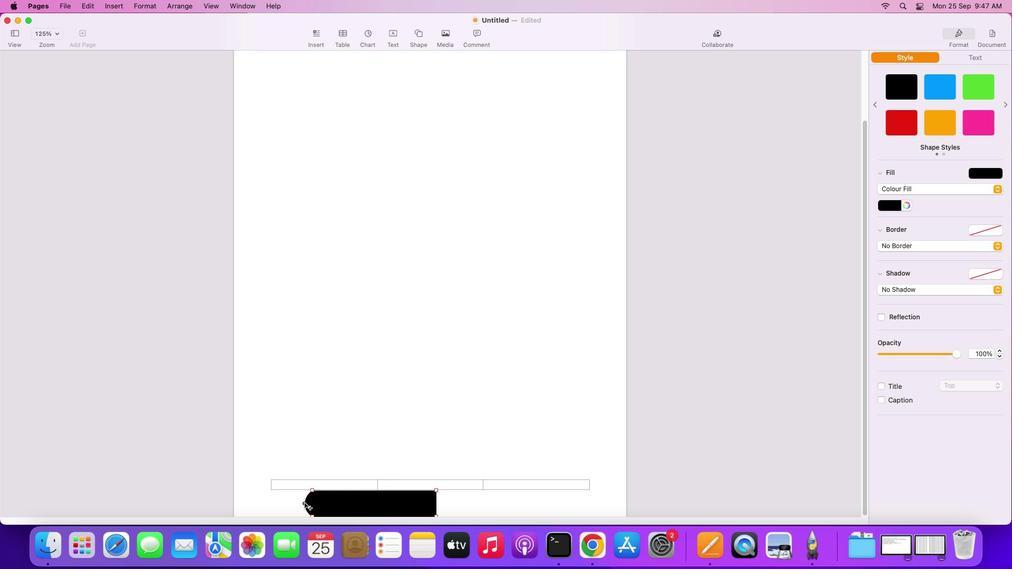 
Action: Mouse moved to (312, 516)
Screenshot: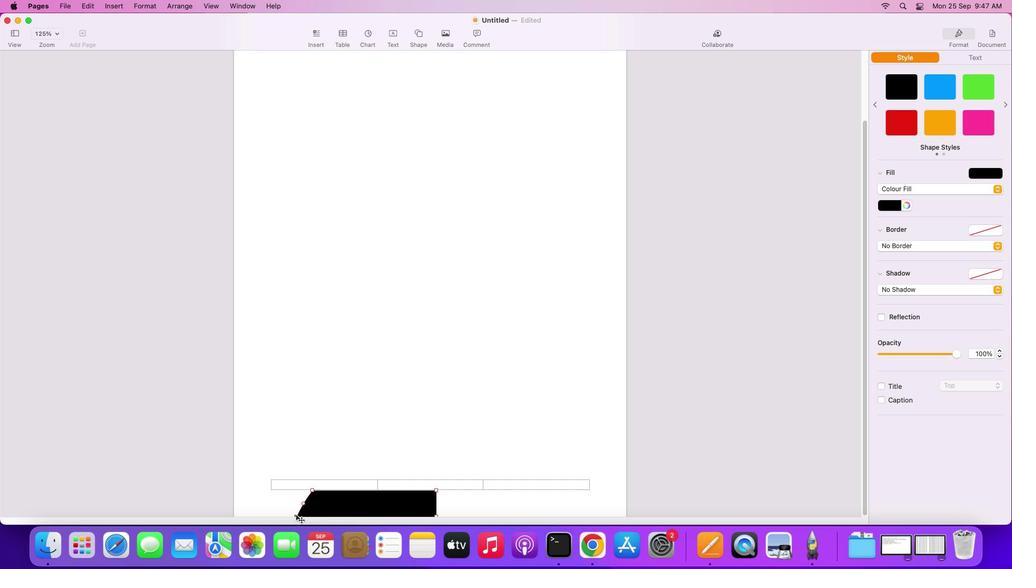 
Action: Mouse pressed left at (312, 516)
Screenshot: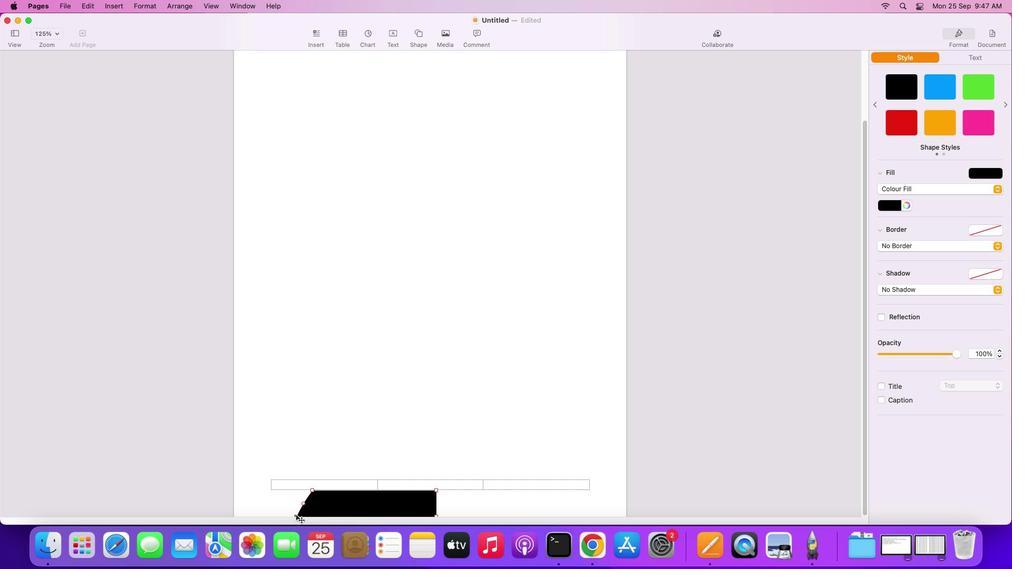 
Action: Mouse moved to (304, 504)
Screenshot: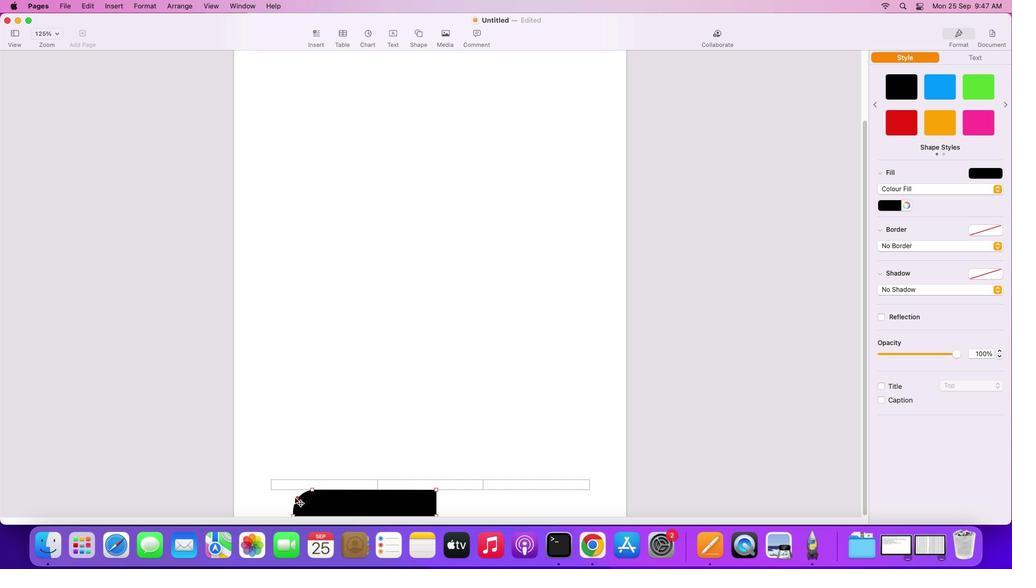 
Action: Mouse pressed left at (304, 504)
Screenshot: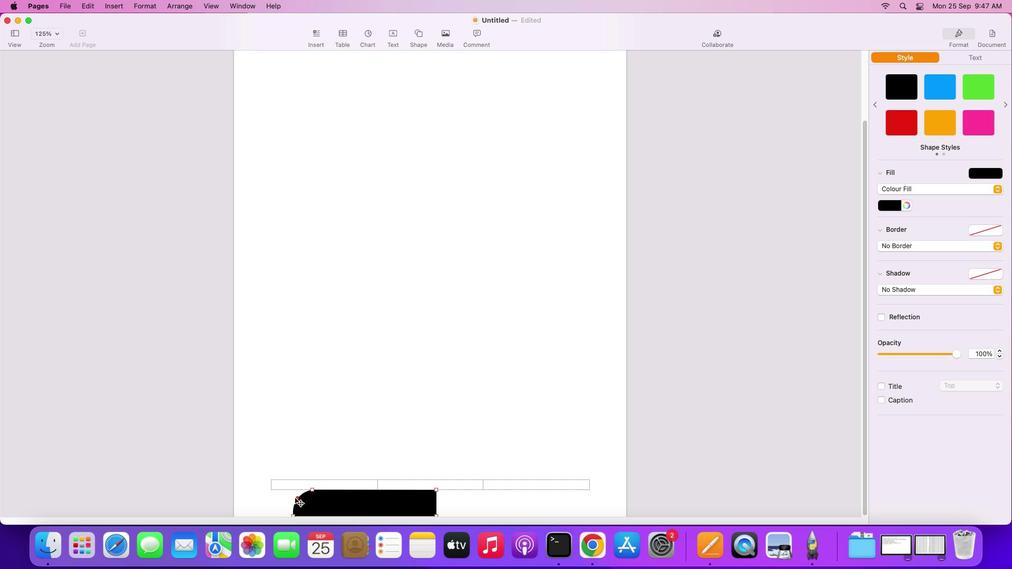
Action: Mouse moved to (294, 515)
Screenshot: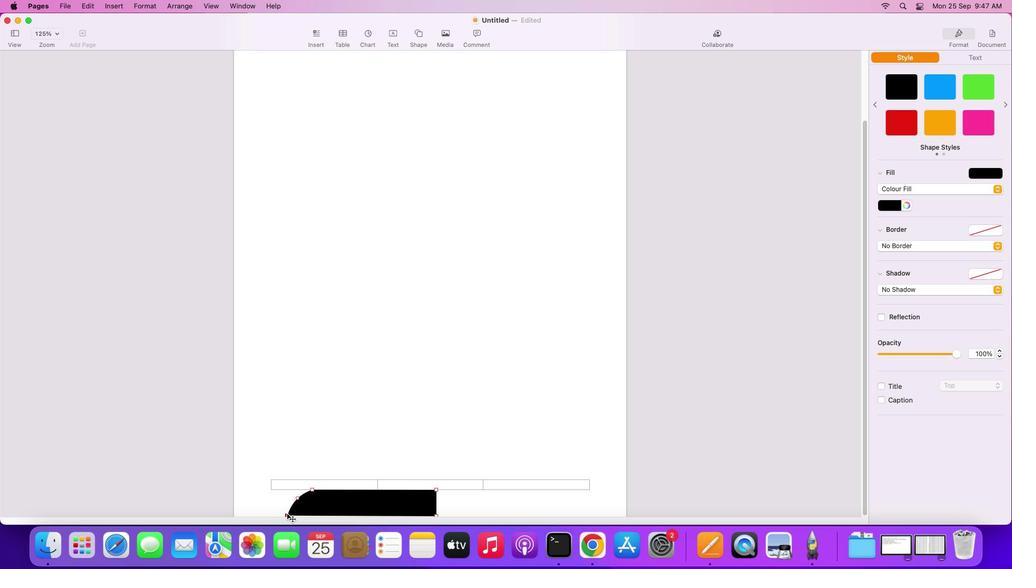 
Action: Mouse pressed left at (294, 515)
Screenshot: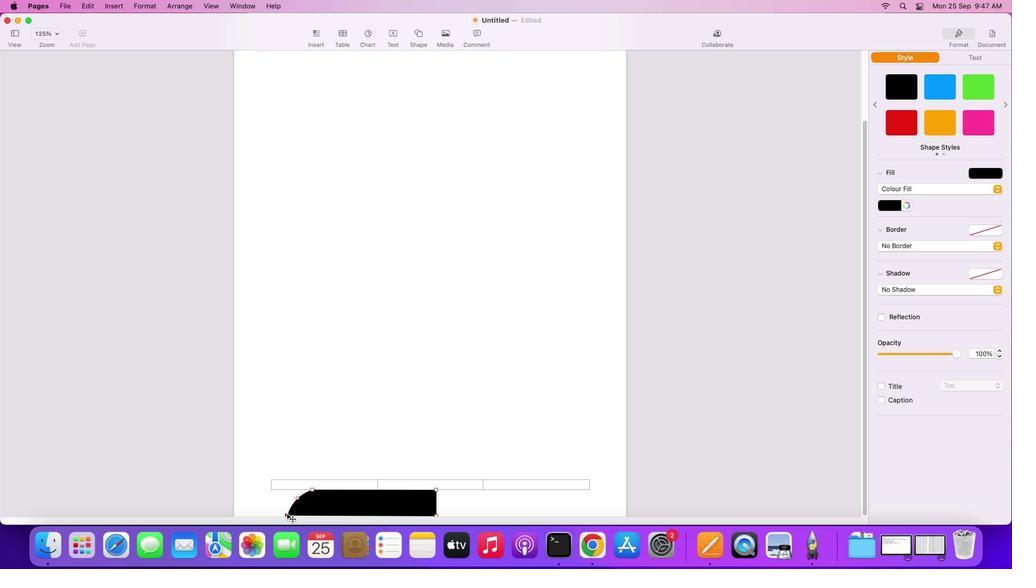 
Action: Mouse moved to (298, 500)
Screenshot: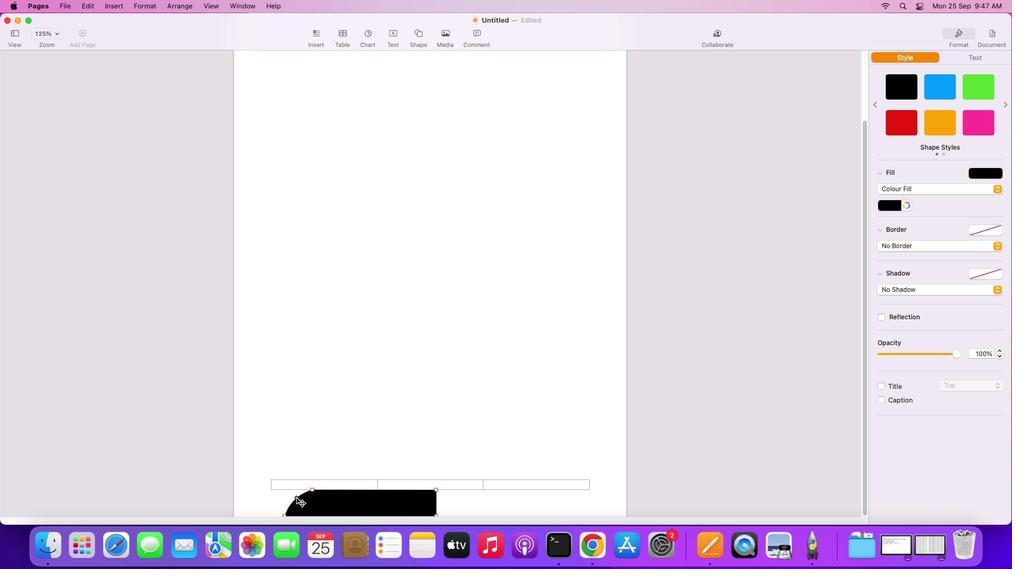 
Action: Mouse pressed left at (298, 500)
Screenshot: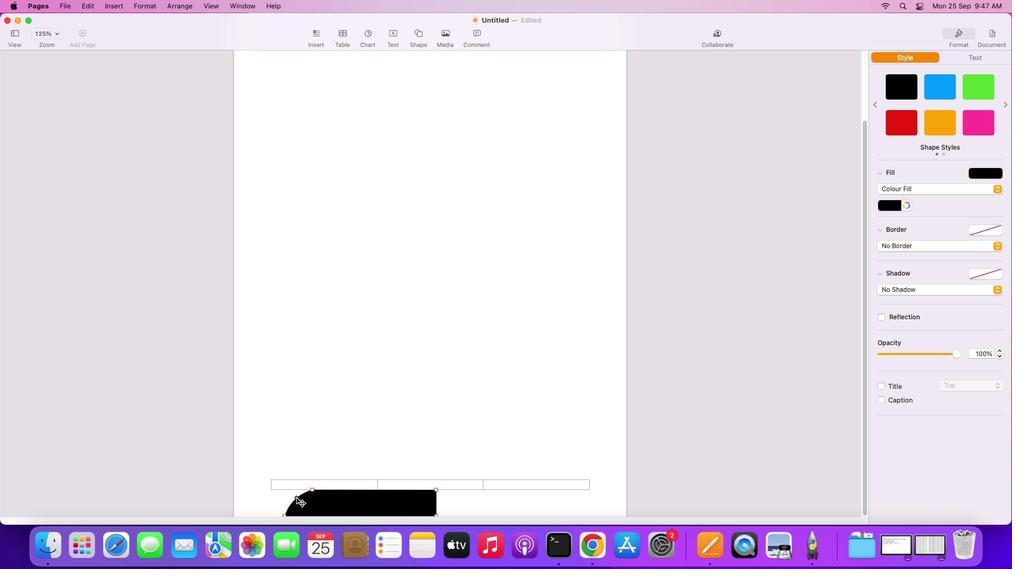 
Action: Mouse moved to (465, 501)
Screenshot: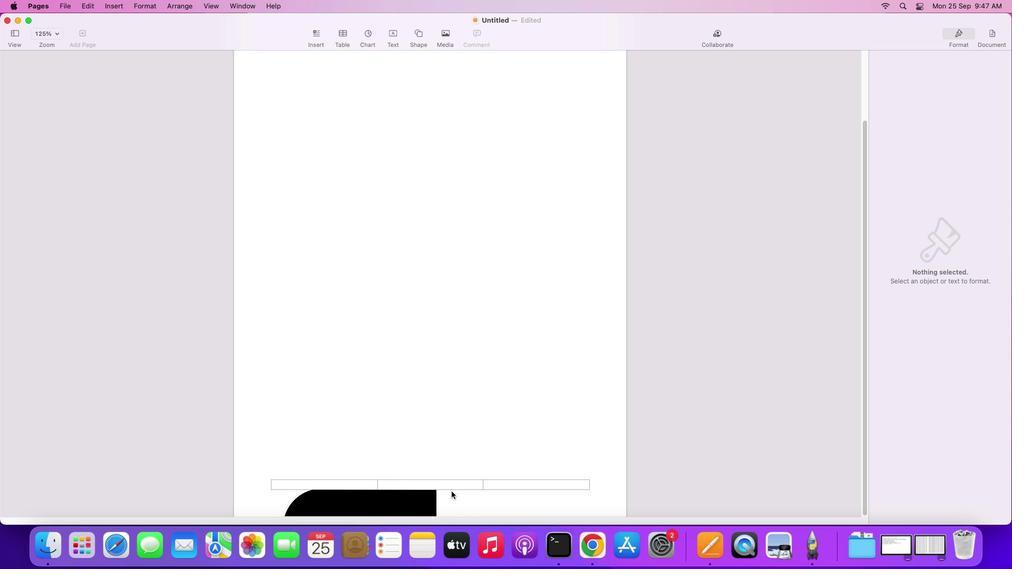 
Action: Mouse pressed left at (465, 501)
Screenshot: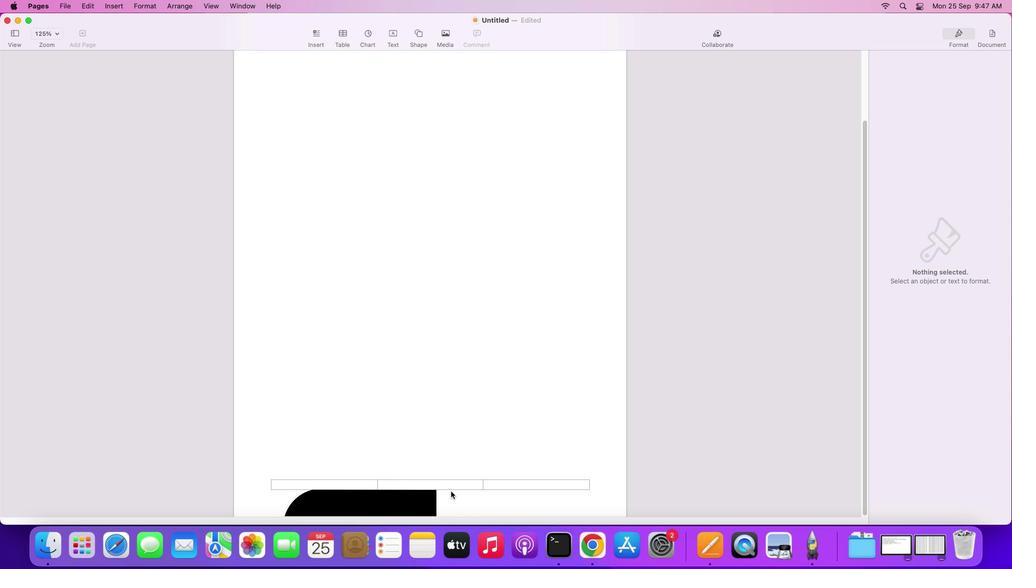
Action: Mouse moved to (368, 504)
Screenshot: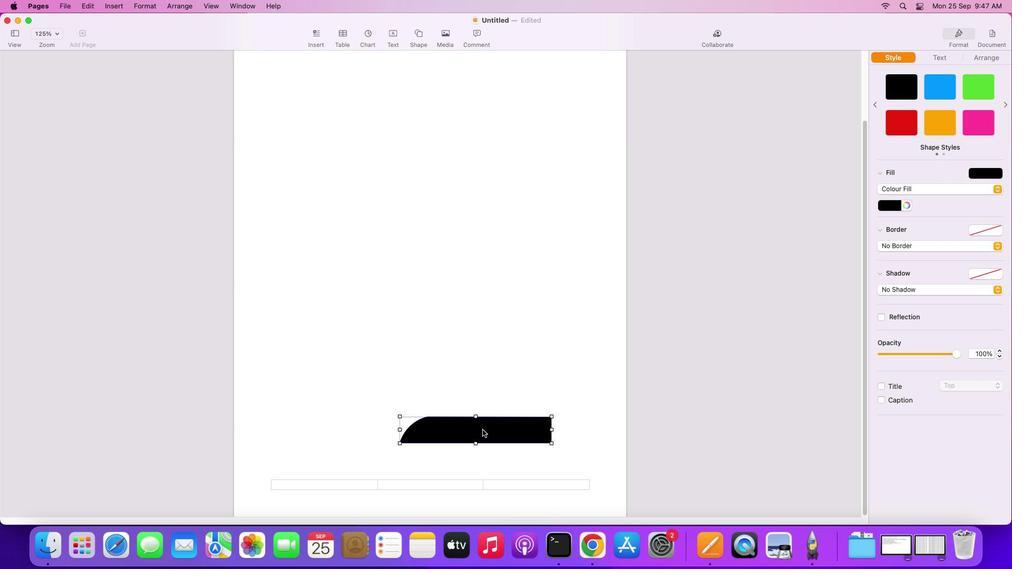 
Action: Mouse pressed left at (368, 504)
Screenshot: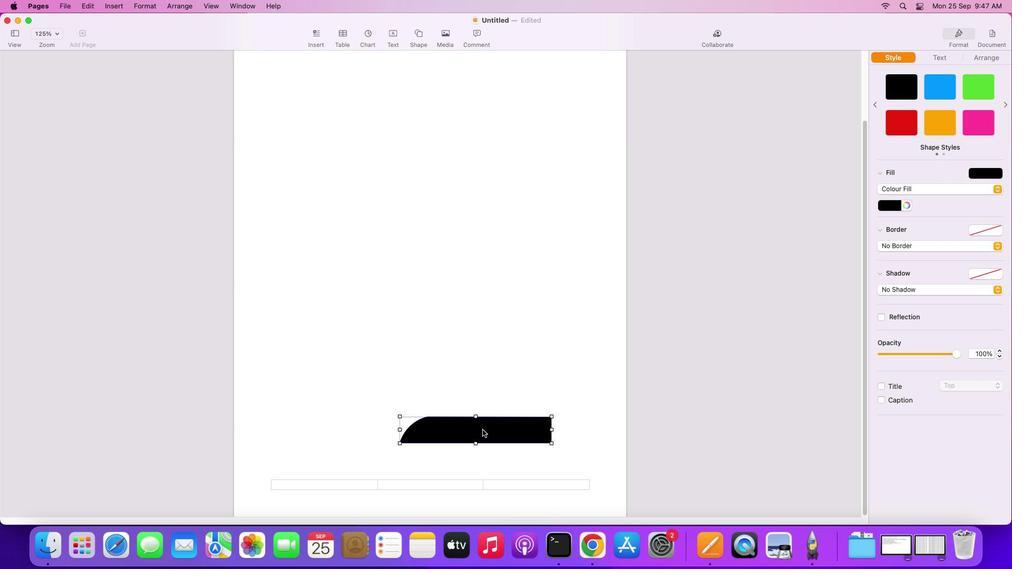 
Action: Mouse moved to (482, 429)
Screenshot: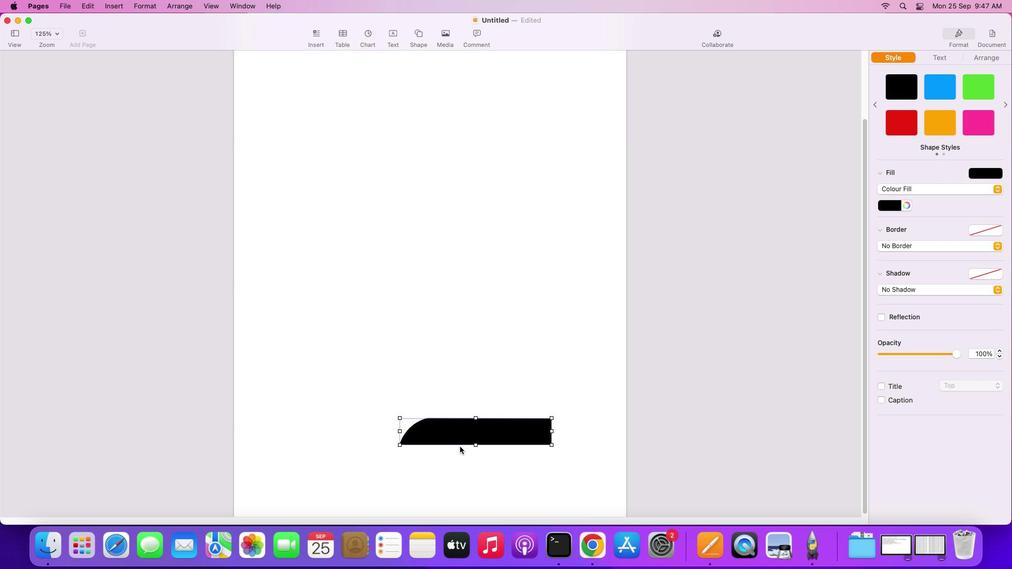 
Action: Mouse scrolled (482, 429) with delta (0, 0)
Screenshot: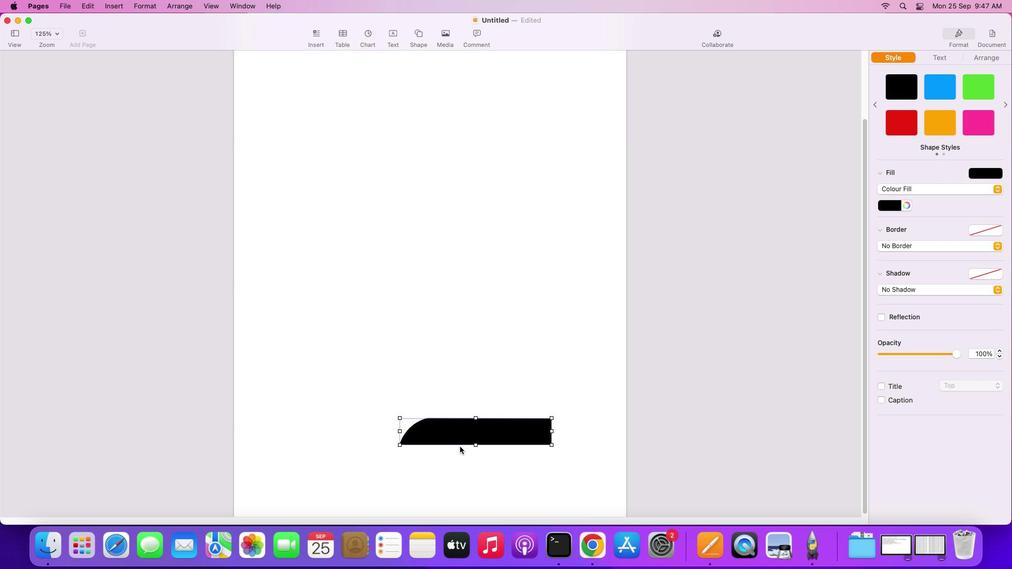 
Action: Mouse scrolled (482, 429) with delta (0, 0)
Screenshot: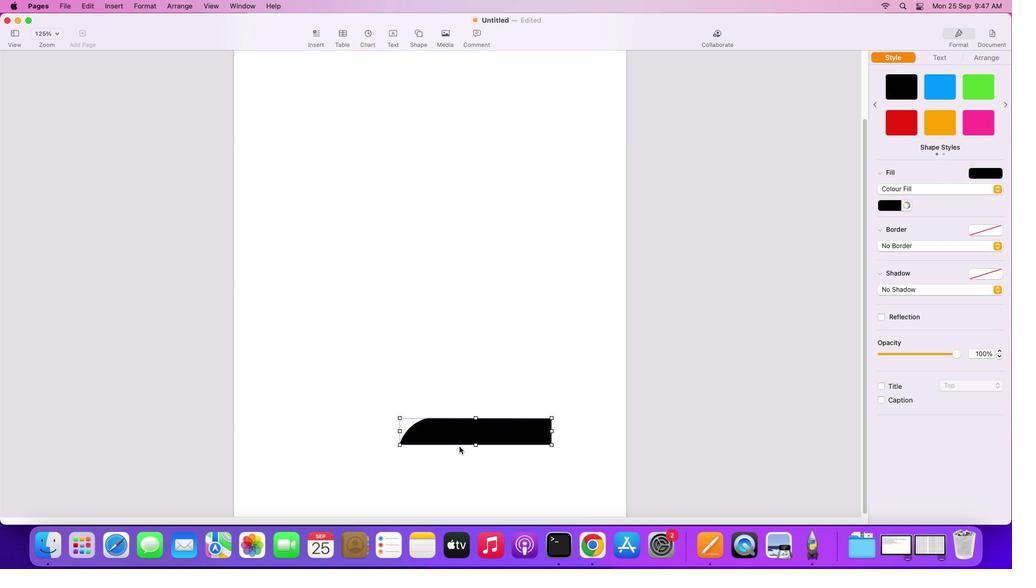 
Action: Mouse scrolled (482, 429) with delta (0, 1)
Screenshot: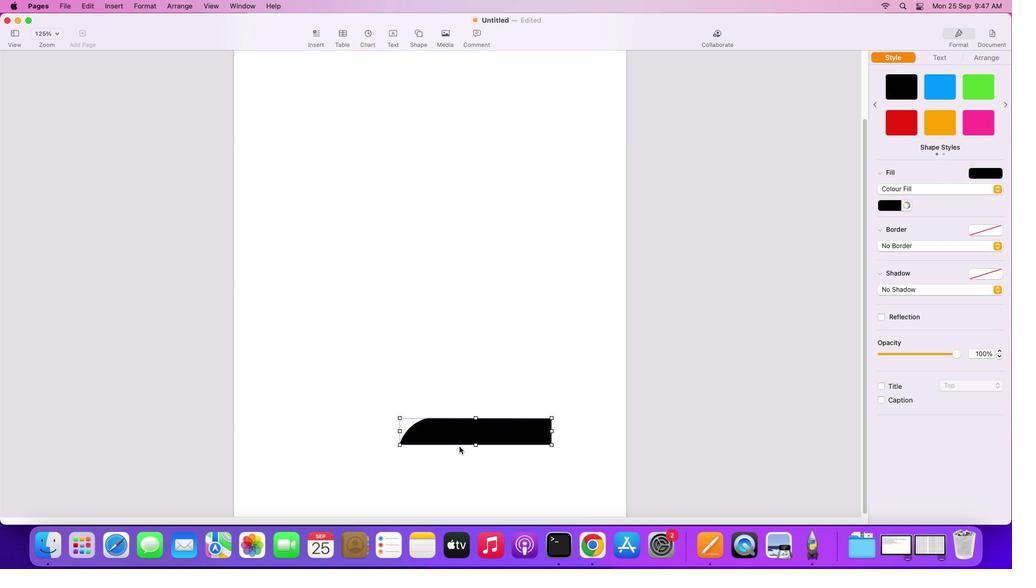 
Action: Mouse scrolled (482, 429) with delta (0, 2)
Screenshot: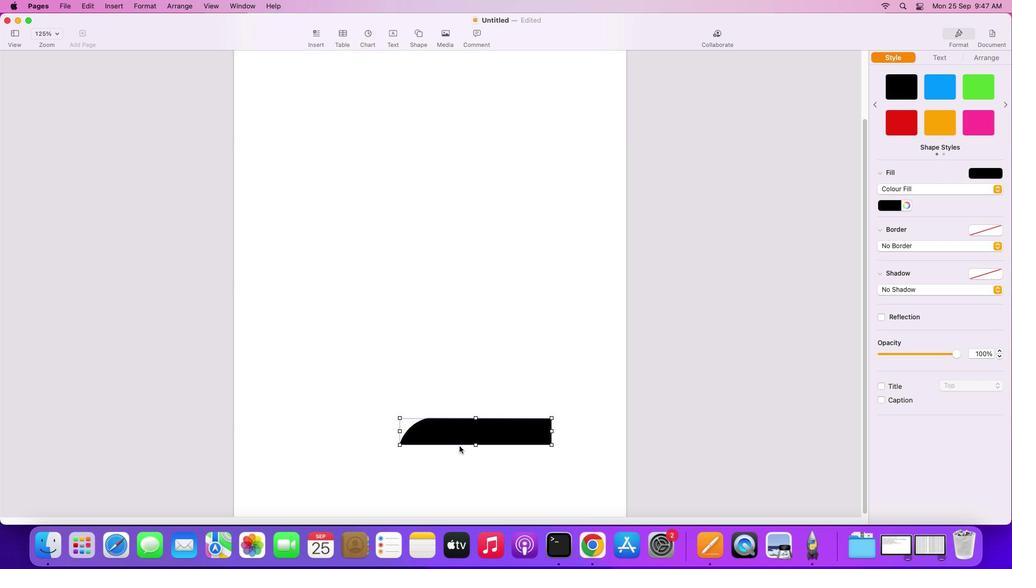 
Action: Mouse scrolled (482, 429) with delta (0, 3)
Screenshot: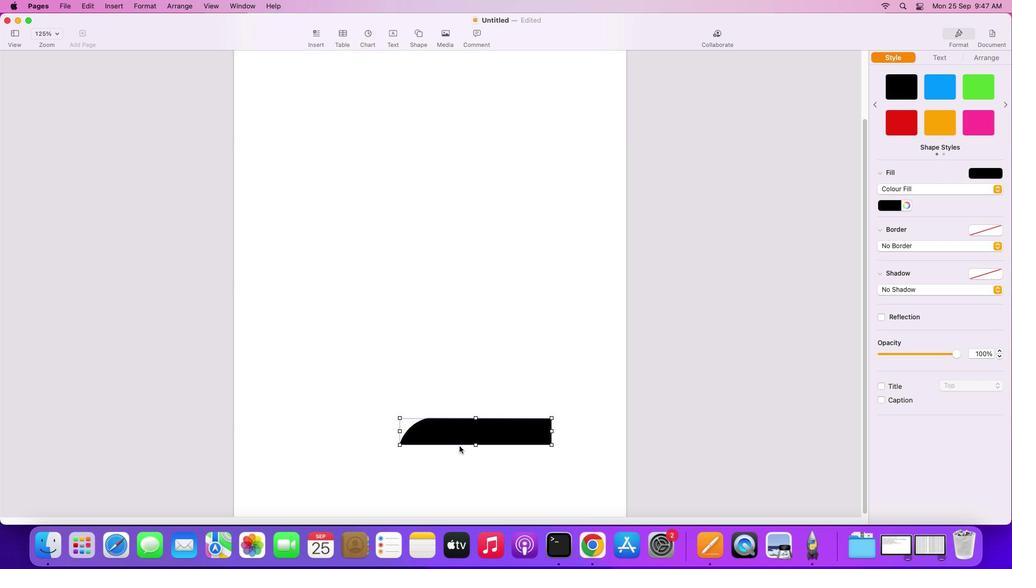 
Action: Mouse scrolled (482, 429) with delta (0, 3)
Screenshot: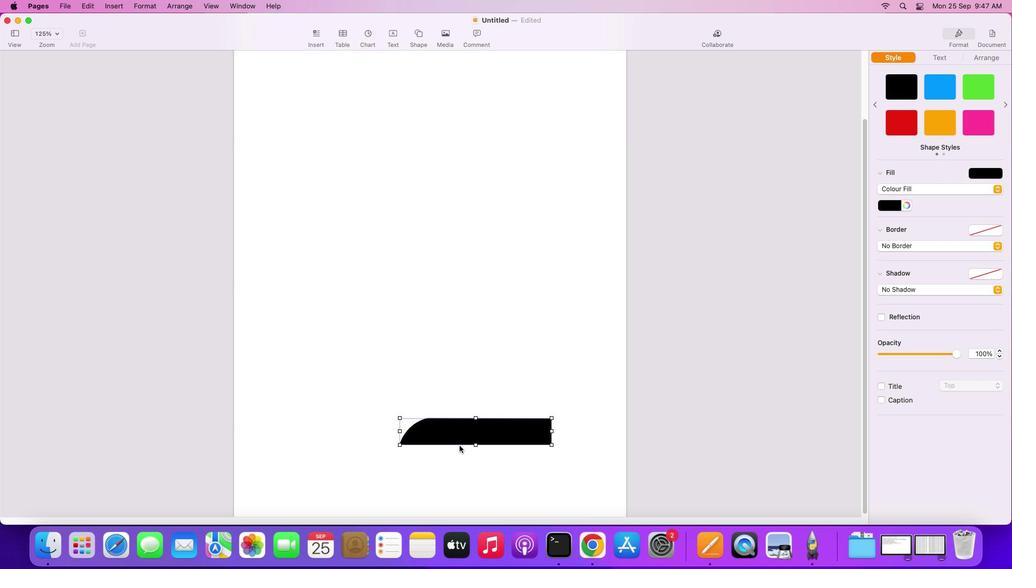 
Action: Mouse moved to (497, 472)
Screenshot: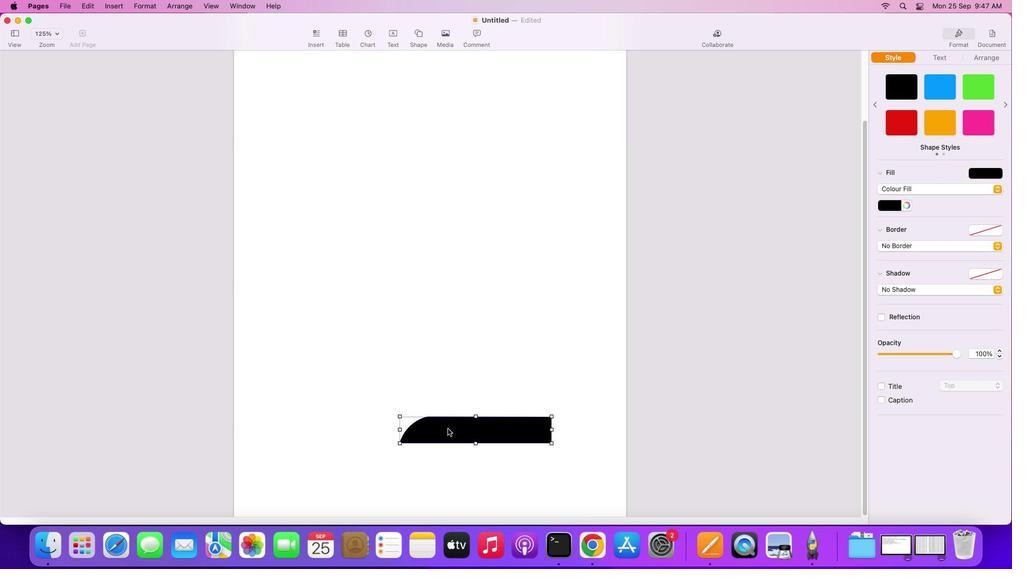 
Action: Mouse scrolled (497, 472) with delta (0, 0)
Screenshot: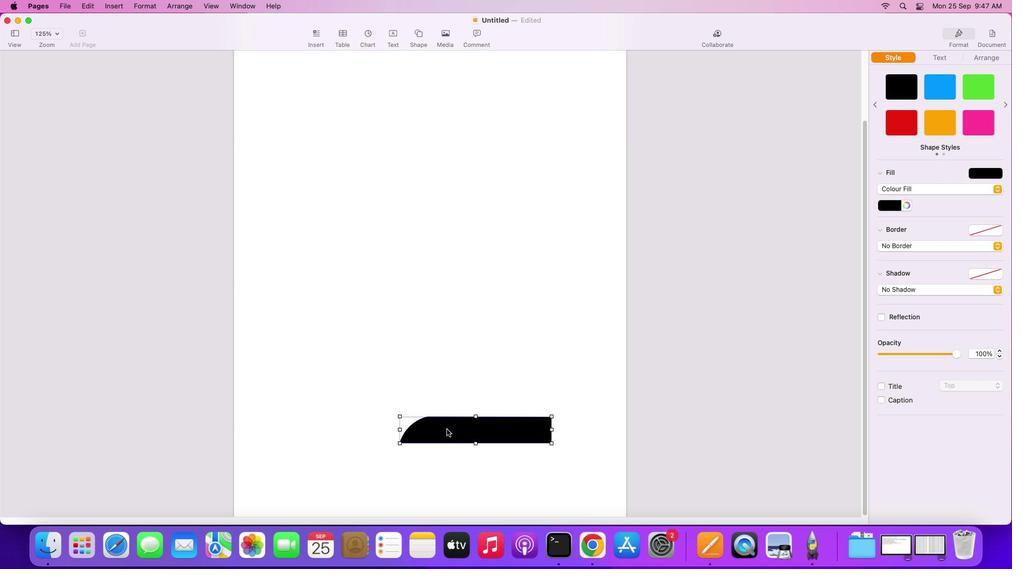 
Action: Mouse scrolled (497, 472) with delta (0, 0)
Screenshot: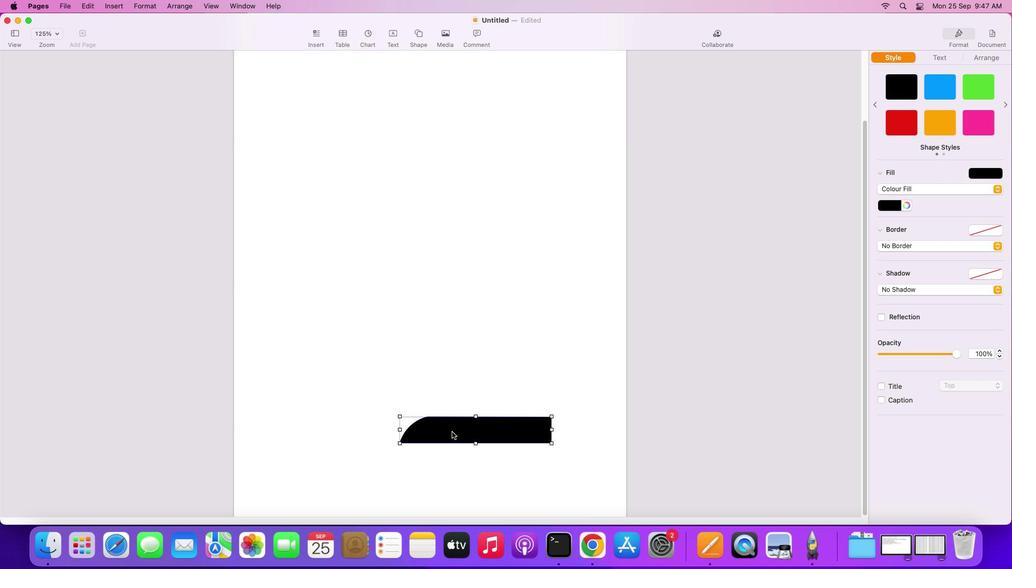 
Action: Mouse scrolled (497, 472) with delta (0, -1)
Screenshot: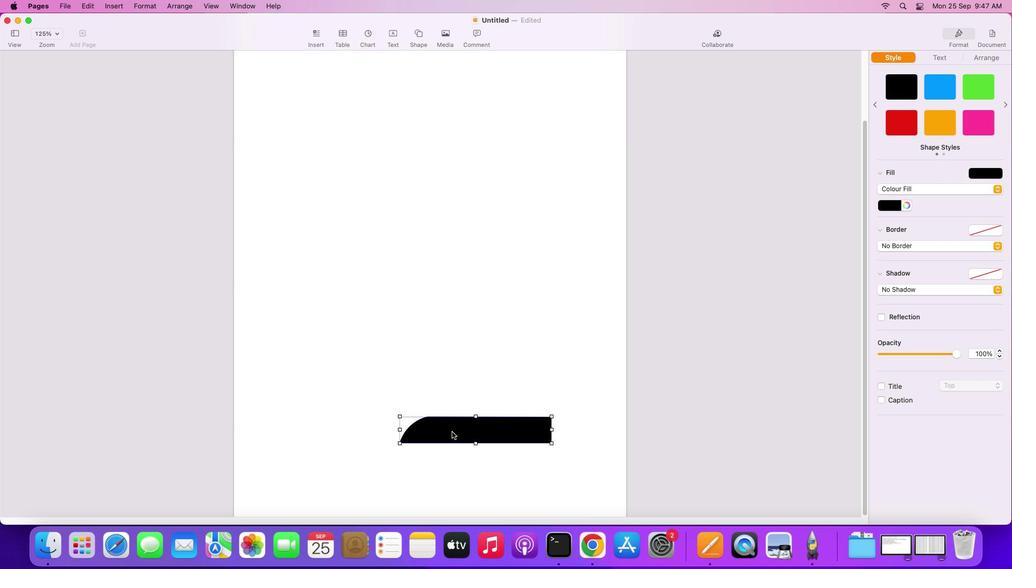 
Action: Mouse scrolled (497, 472) with delta (0, 2)
Screenshot: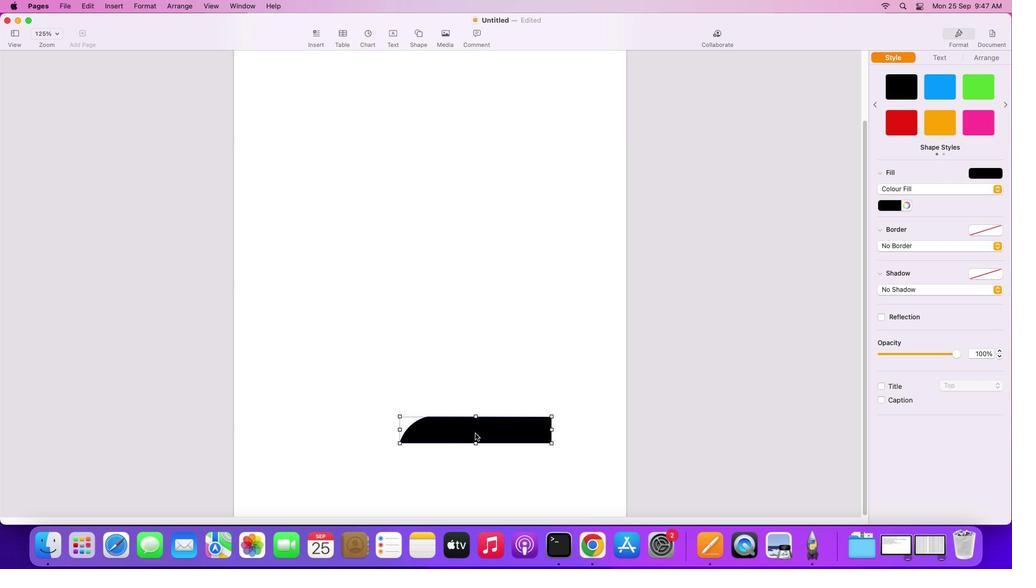 
Action: Mouse moved to (477, 458)
Screenshot: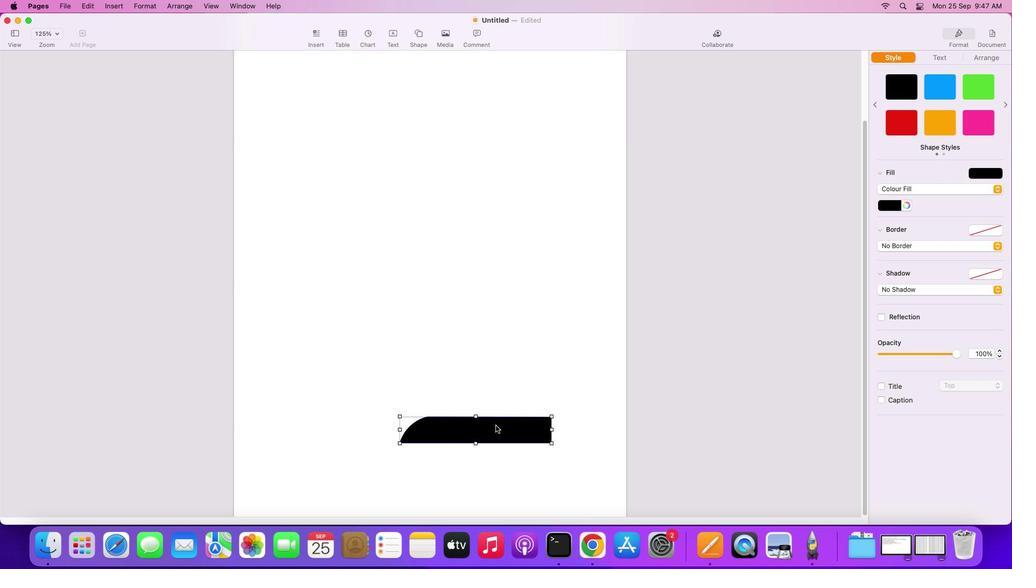 
Action: Mouse scrolled (477, 458) with delta (0, 0)
Screenshot: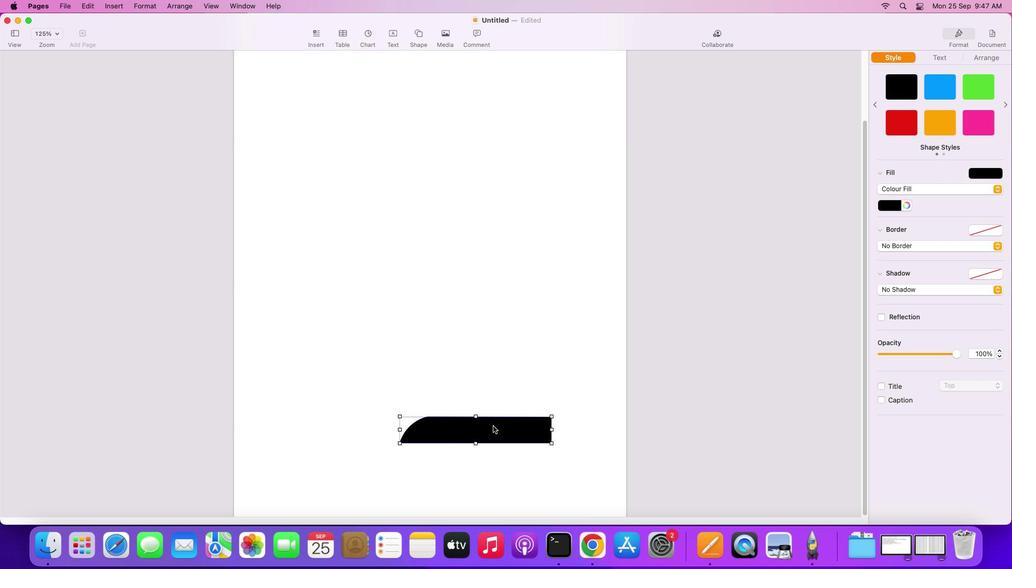 
Action: Mouse scrolled (477, 458) with delta (0, 0)
Screenshot: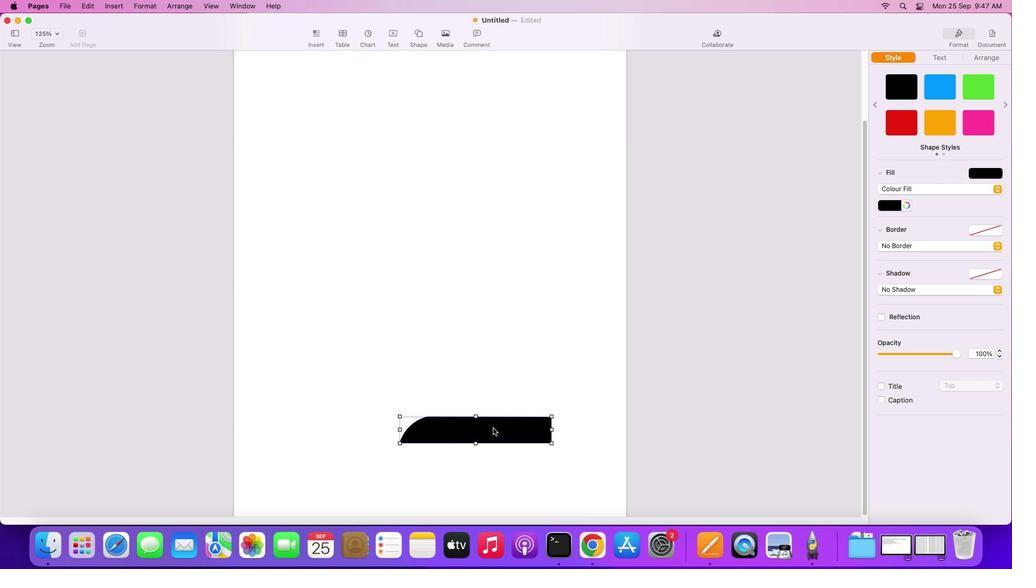 
Action: Mouse scrolled (477, 458) with delta (0, -1)
Screenshot: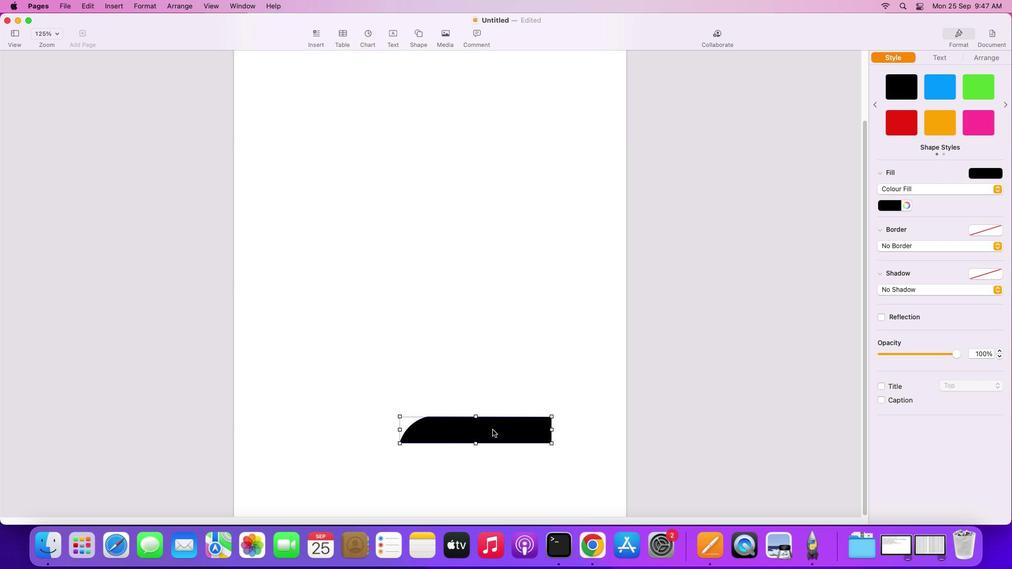 
Action: Mouse scrolled (477, 458) with delta (0, -2)
Screenshot: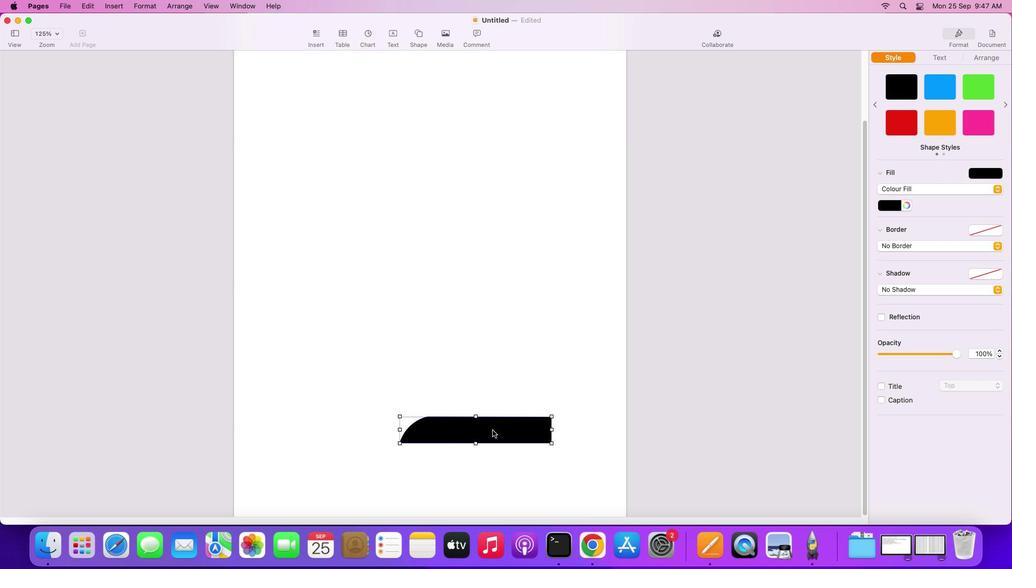
Action: Mouse scrolled (477, 458) with delta (0, -2)
Screenshot: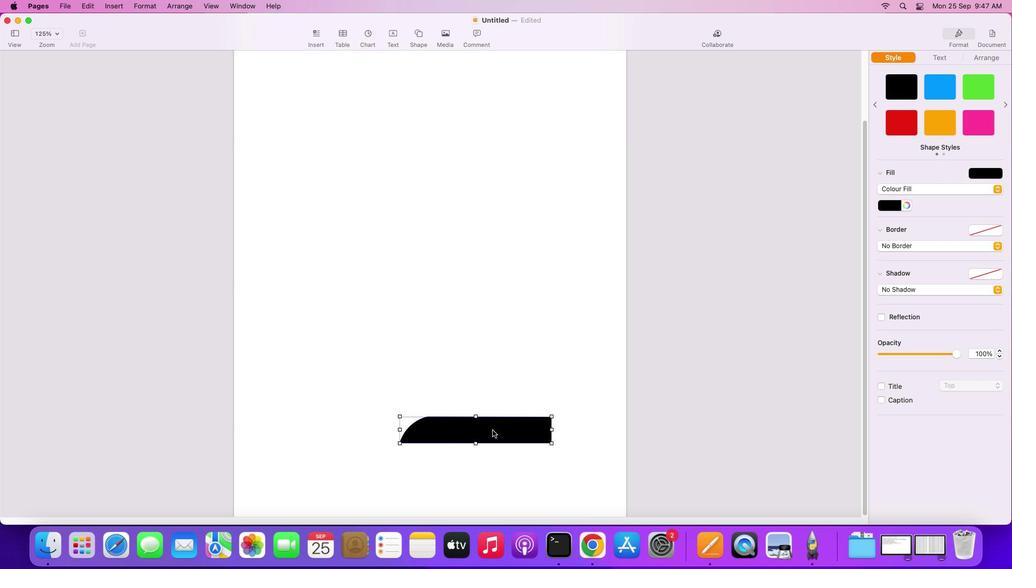 
Action: Mouse moved to (457, 441)
Screenshot: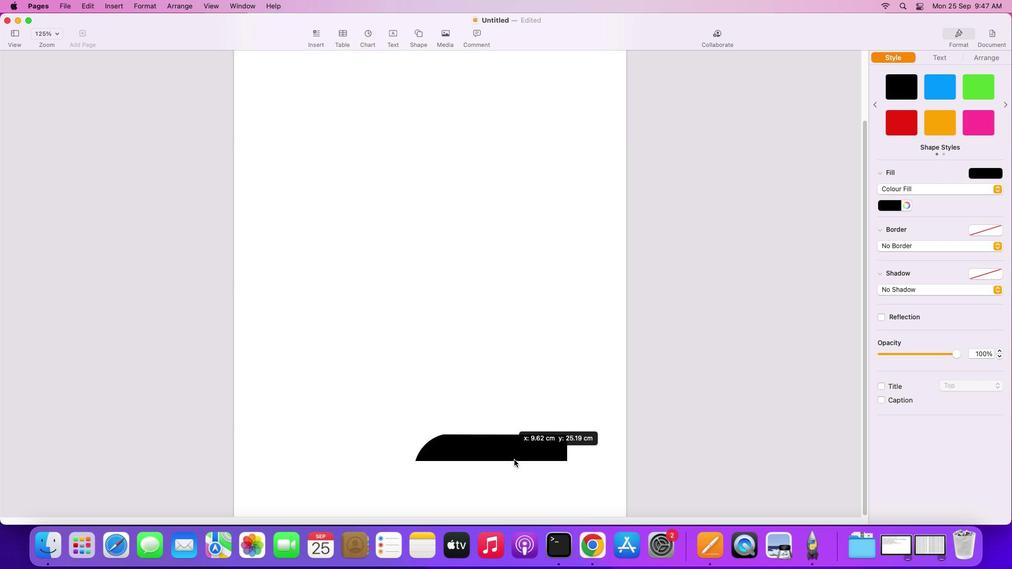 
Action: Mouse scrolled (457, 441) with delta (0, 0)
Screenshot: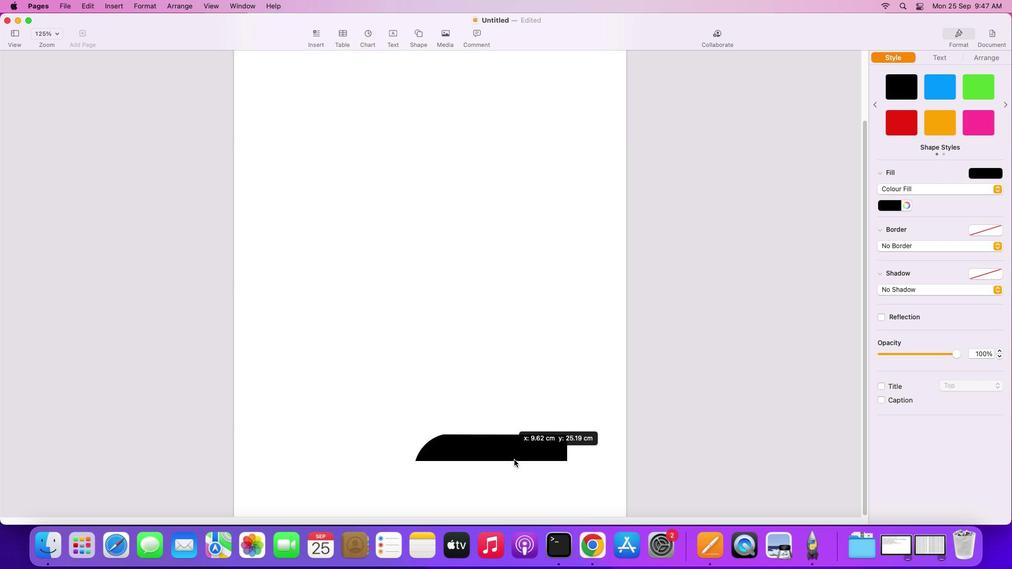 
Action: Mouse scrolled (457, 441) with delta (0, 0)
Screenshot: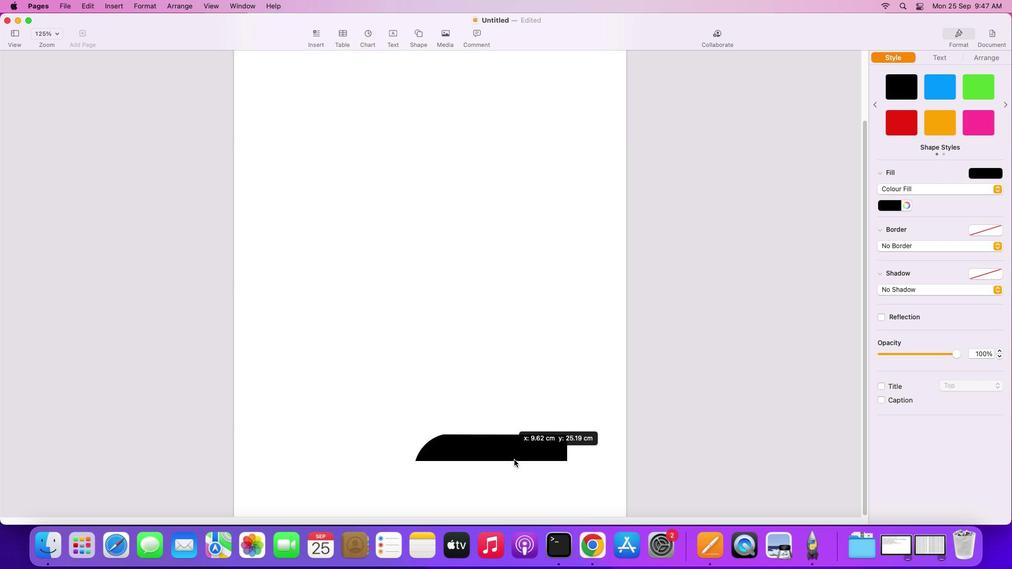 
Action: Mouse scrolled (457, 441) with delta (0, -1)
Screenshot: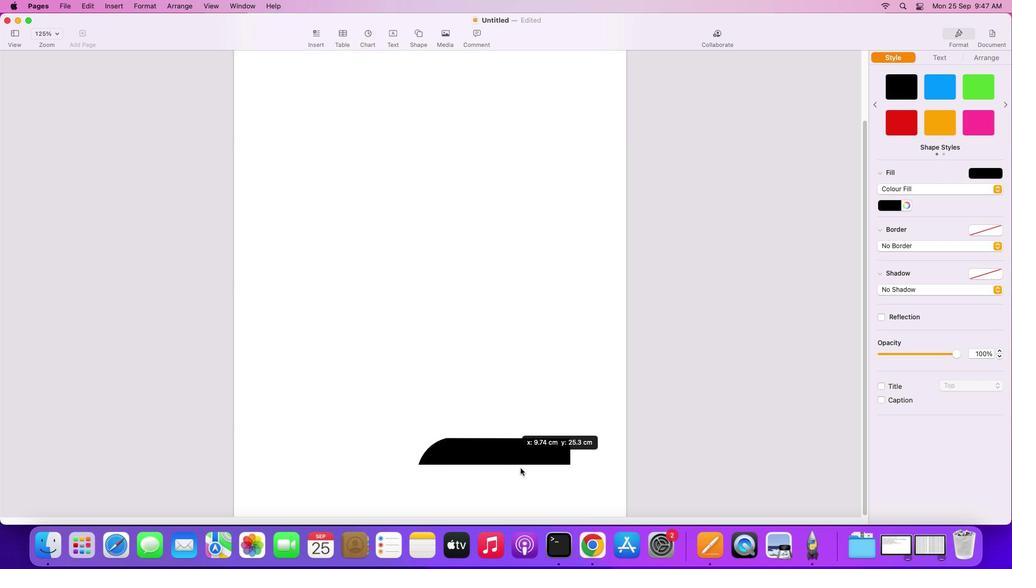 
Action: Mouse scrolled (457, 441) with delta (0, -2)
Screenshot: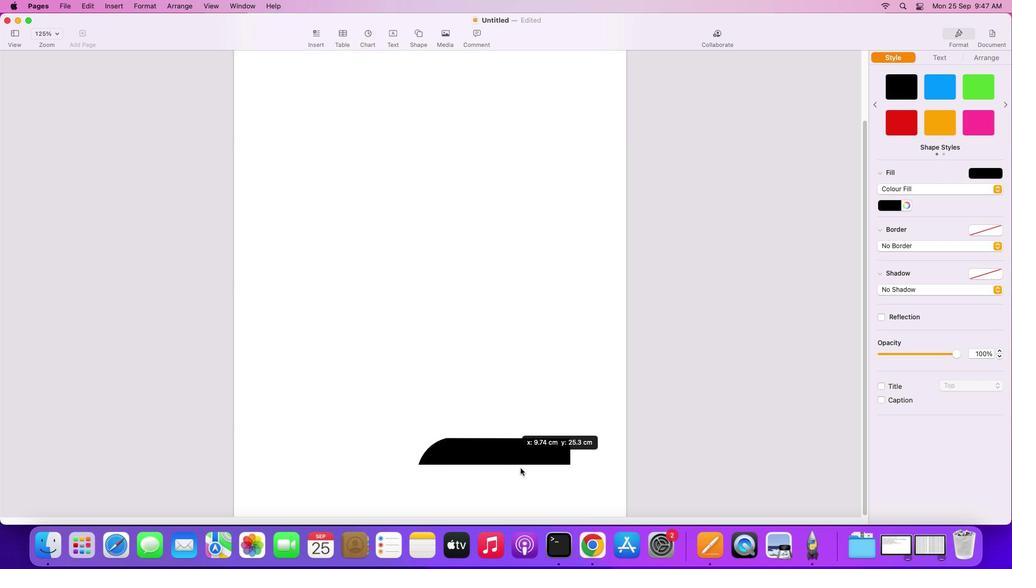 
Action: Mouse moved to (456, 441)
Screenshot: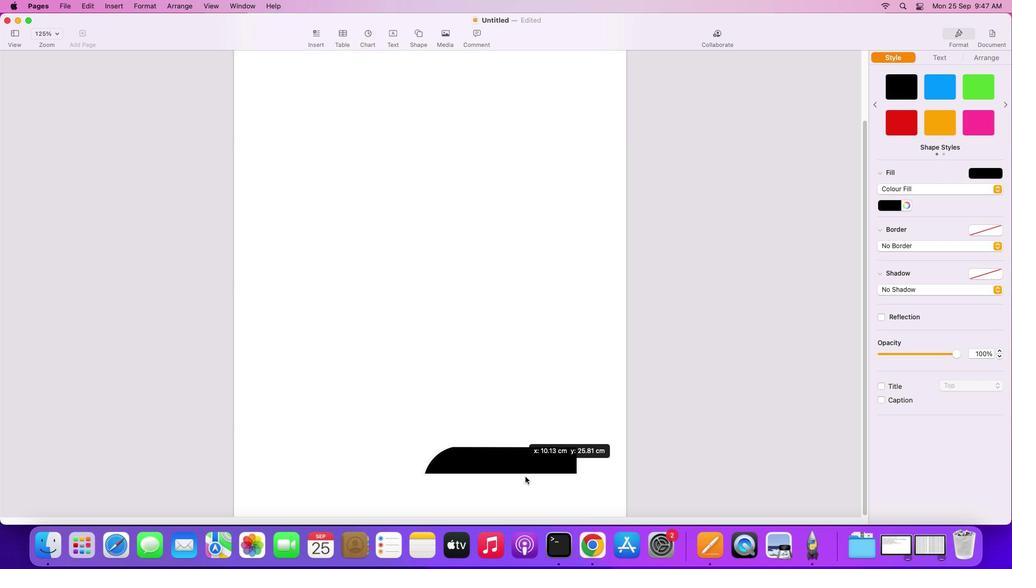 
Action: Mouse scrolled (456, 441) with delta (0, -3)
Screenshot: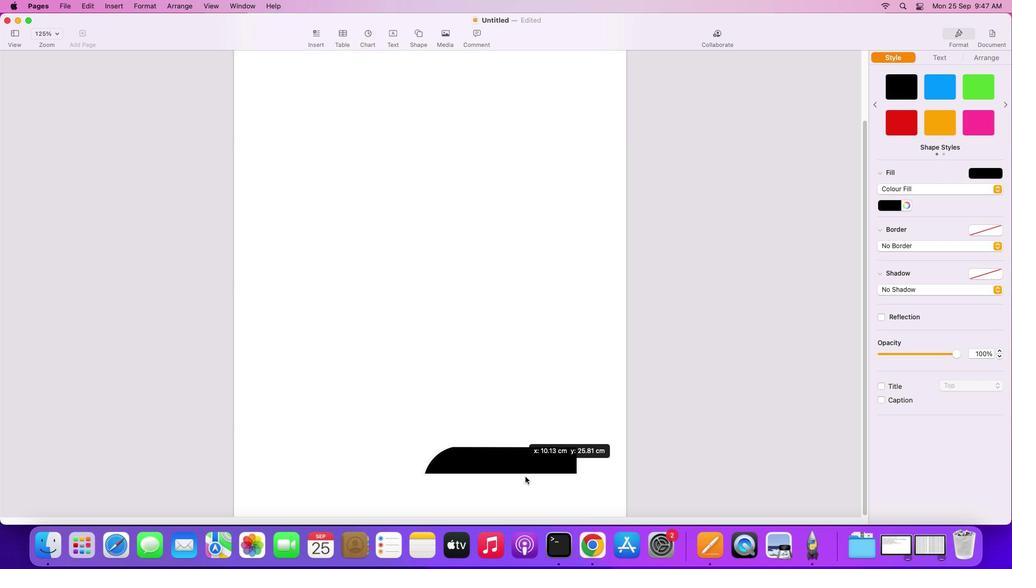 
Action: Mouse moved to (495, 438)
Screenshot: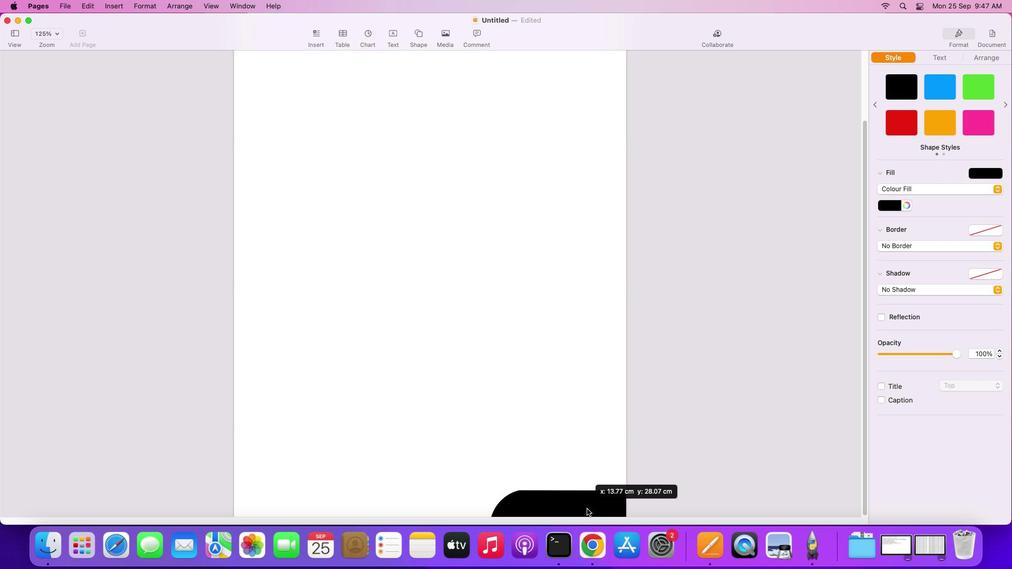 
Action: Mouse pressed left at (495, 438)
Screenshot: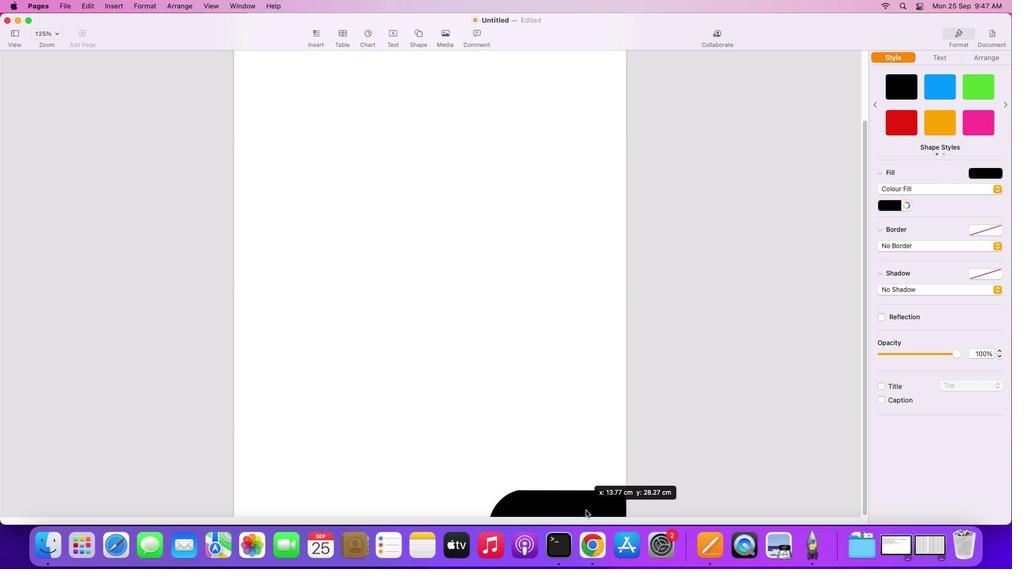 
Action: Mouse moved to (995, 55)
Screenshot: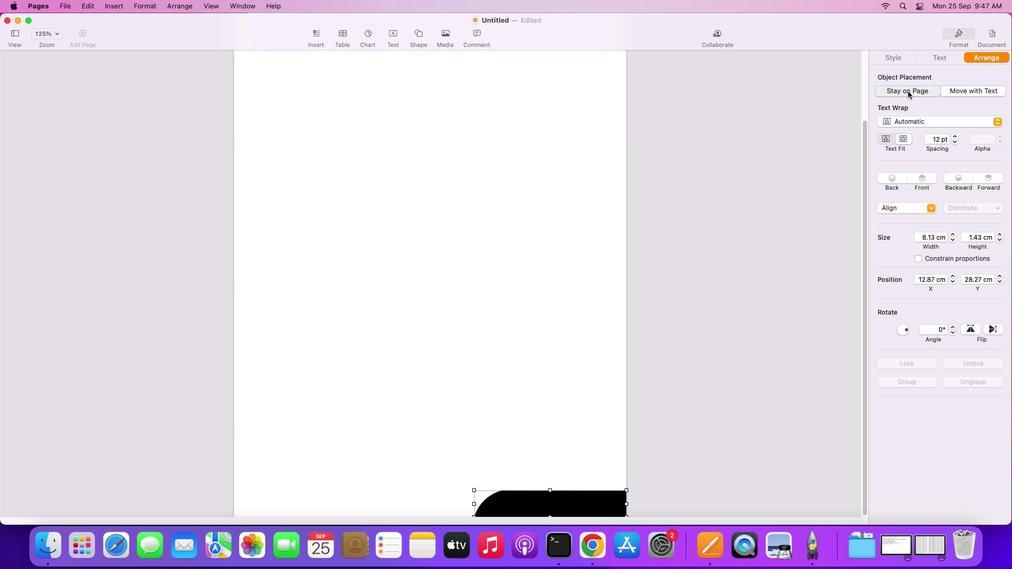 
Action: Mouse pressed left at (995, 55)
Screenshot: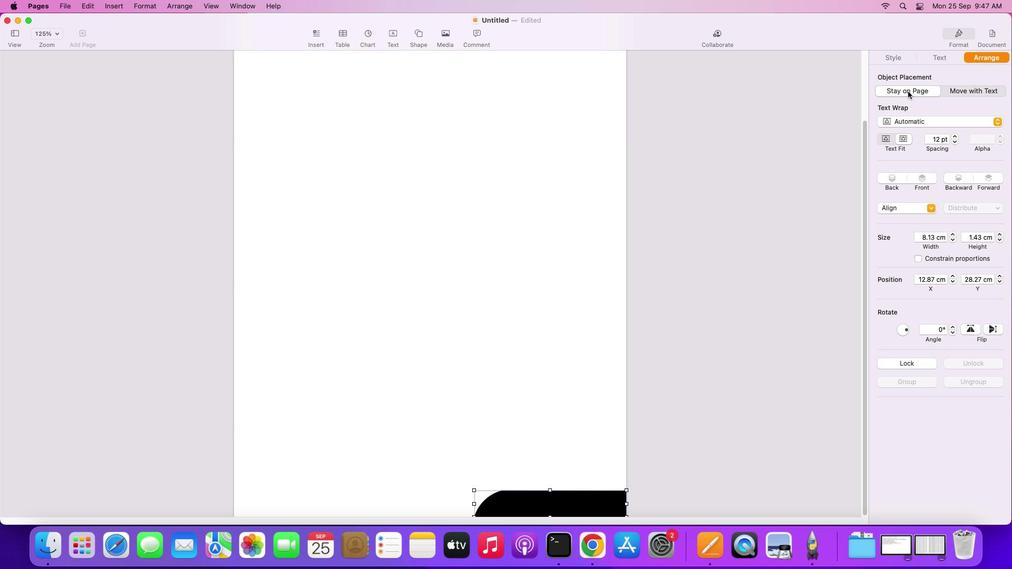 
Action: Mouse moved to (908, 91)
Screenshot: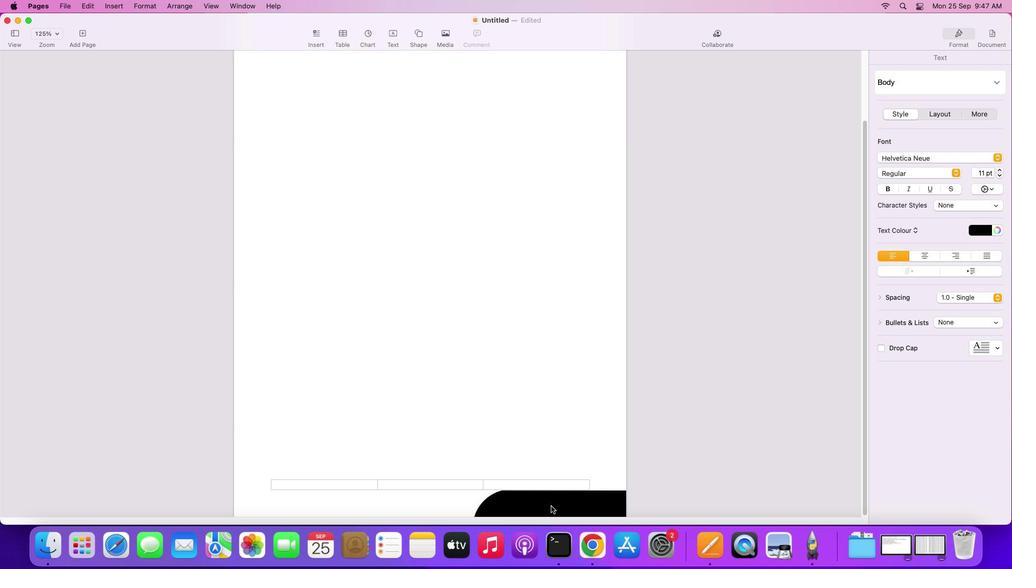 
Action: Mouse pressed left at (908, 91)
Screenshot: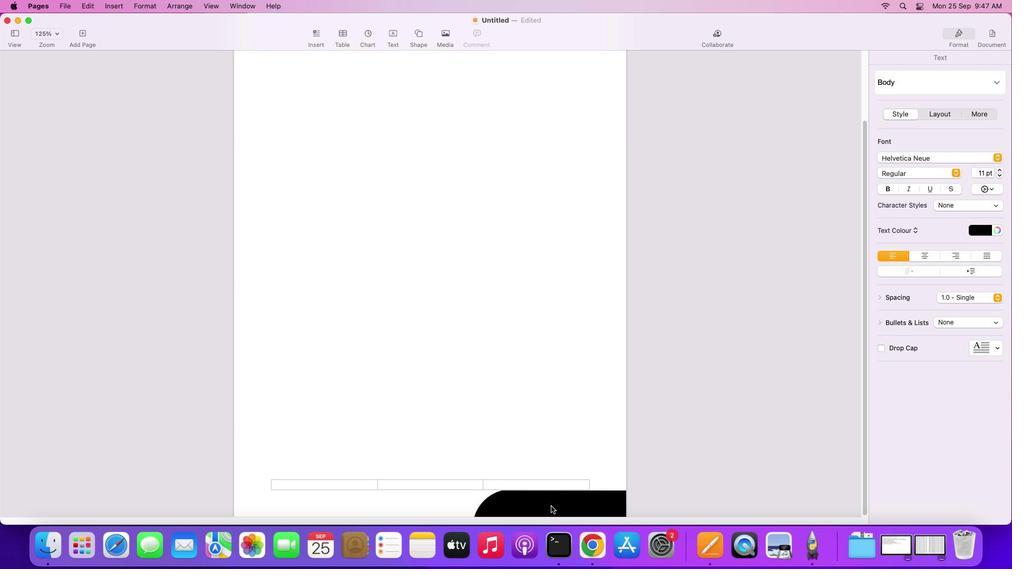 
Action: Mouse moved to (564, 377)
Screenshot: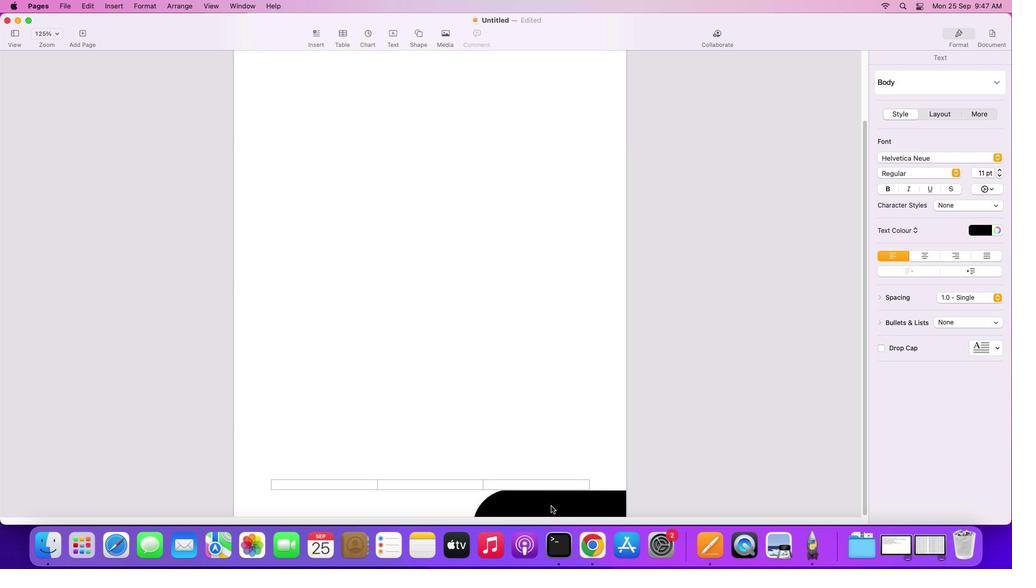 
Action: Mouse pressed left at (564, 377)
Screenshot: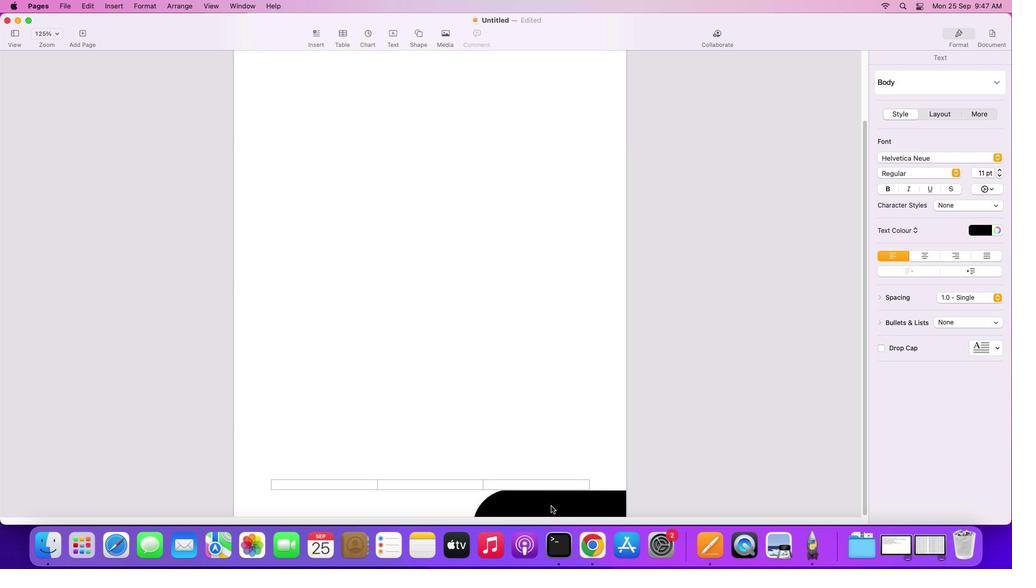 
Action: Mouse moved to (548, 465)
Screenshot: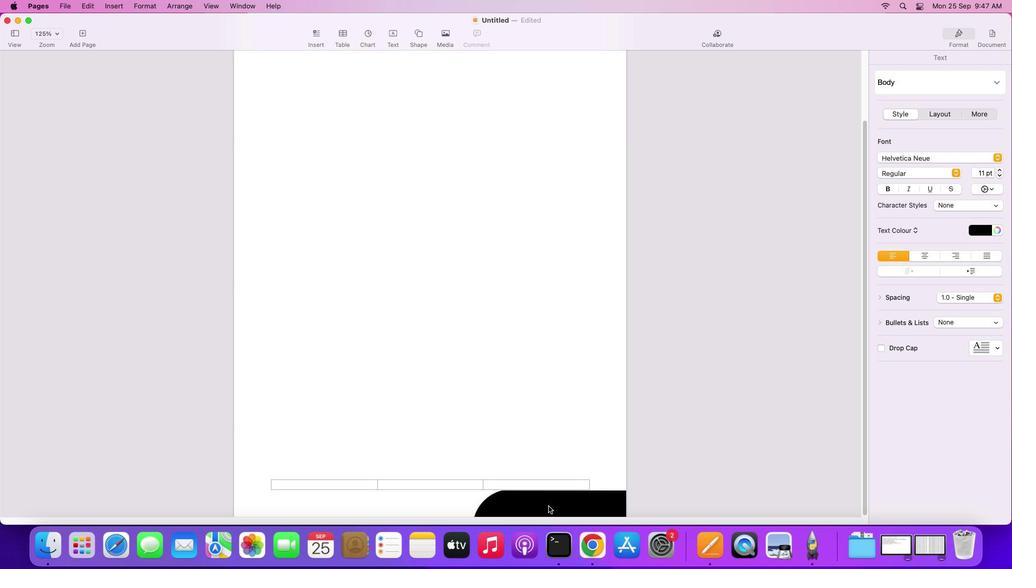 
Action: Mouse scrolled (548, 465) with delta (0, 0)
Screenshot: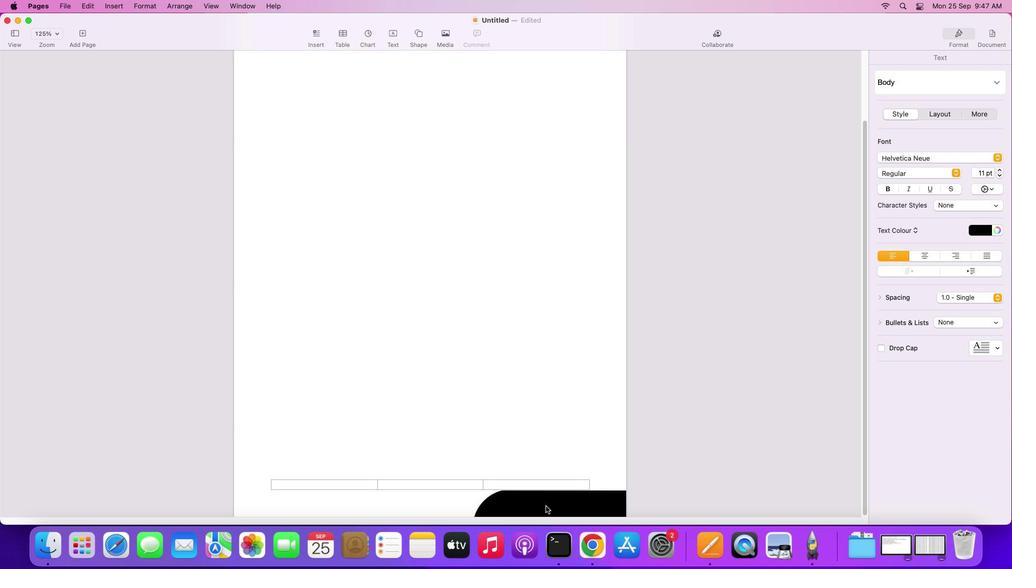 
Action: Mouse scrolled (548, 465) with delta (0, 0)
Screenshot: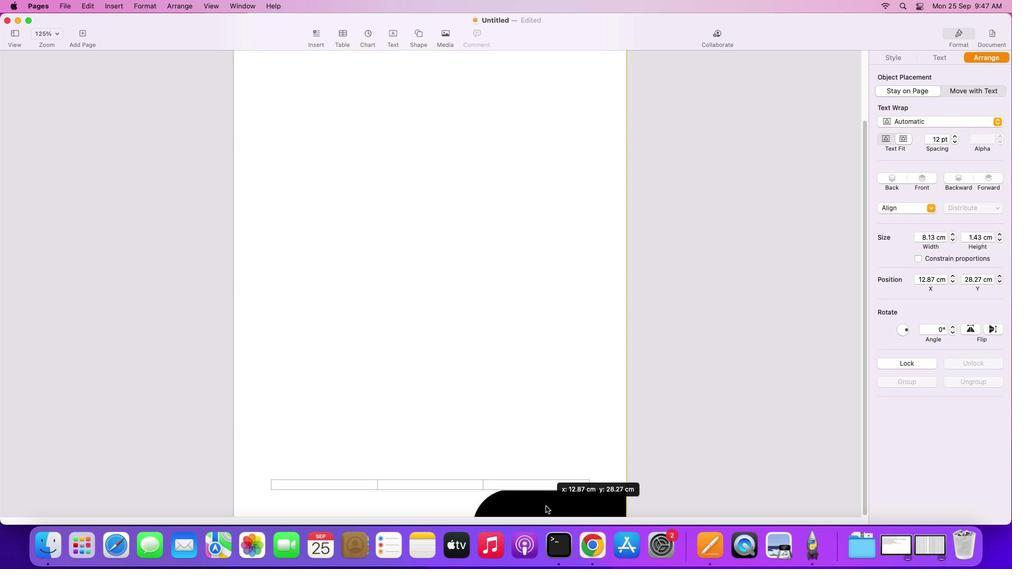 
Action: Mouse moved to (547, 464)
Screenshot: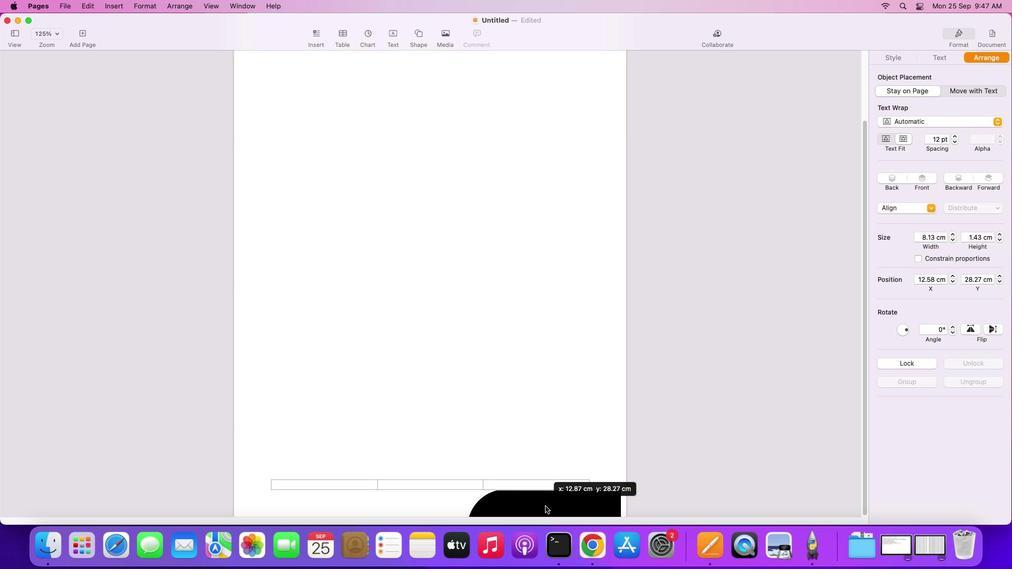 
Action: Mouse scrolled (547, 464) with delta (0, -1)
Screenshot: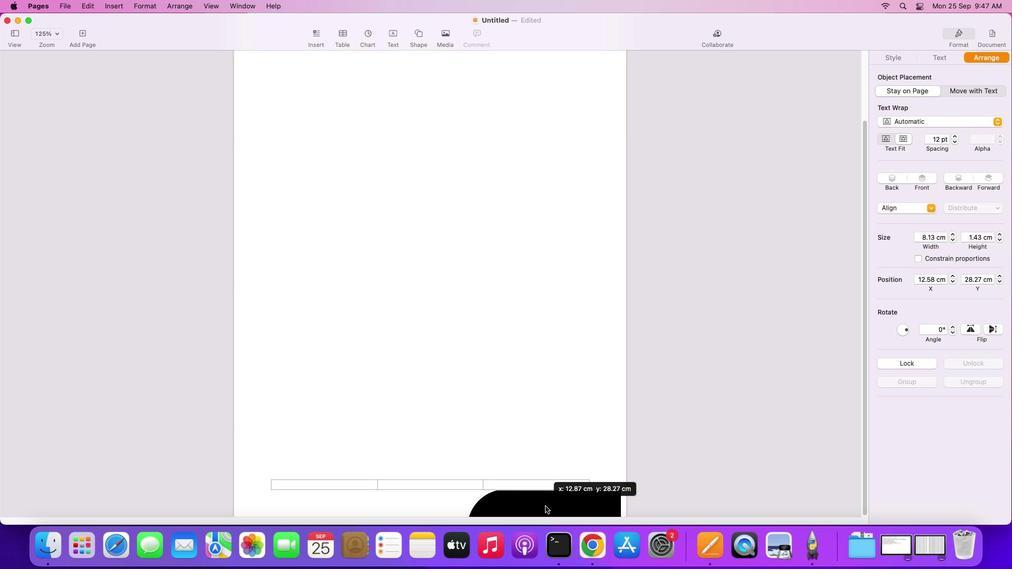 
Action: Mouse moved to (551, 506)
Screenshot: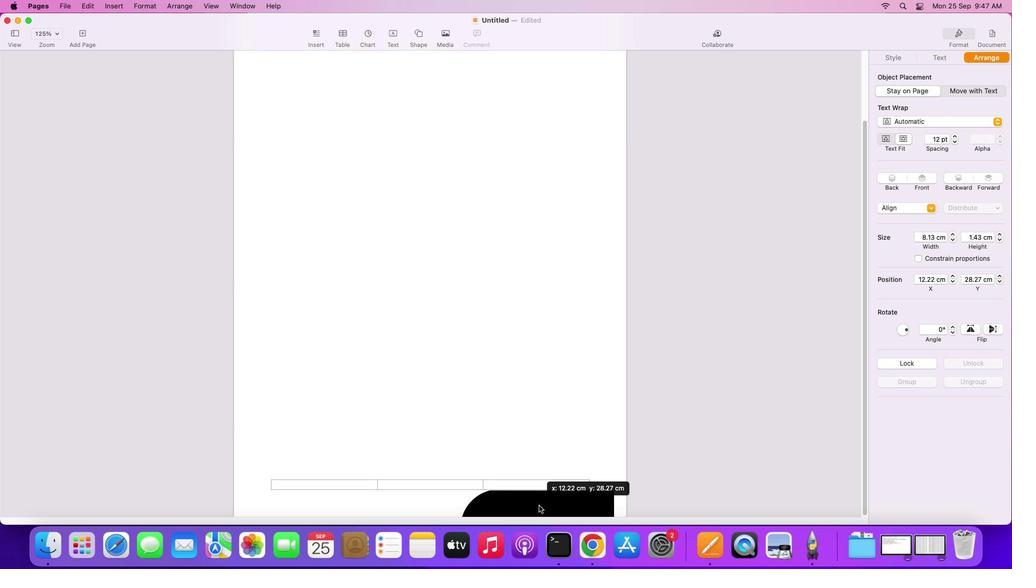 
Action: Mouse scrolled (551, 506) with delta (0, 0)
Screenshot: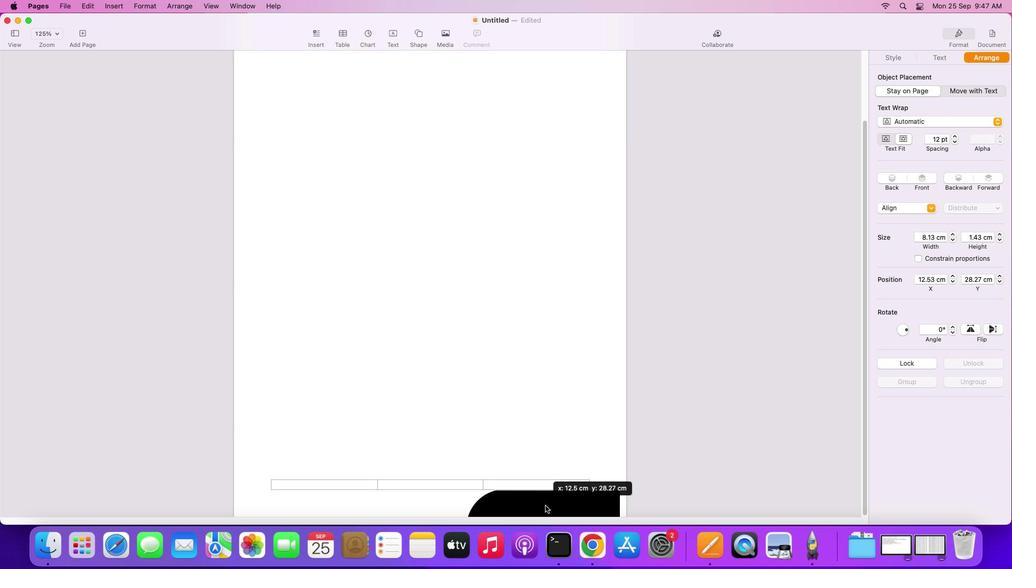 
Action: Mouse scrolled (551, 506) with delta (0, 0)
Screenshot: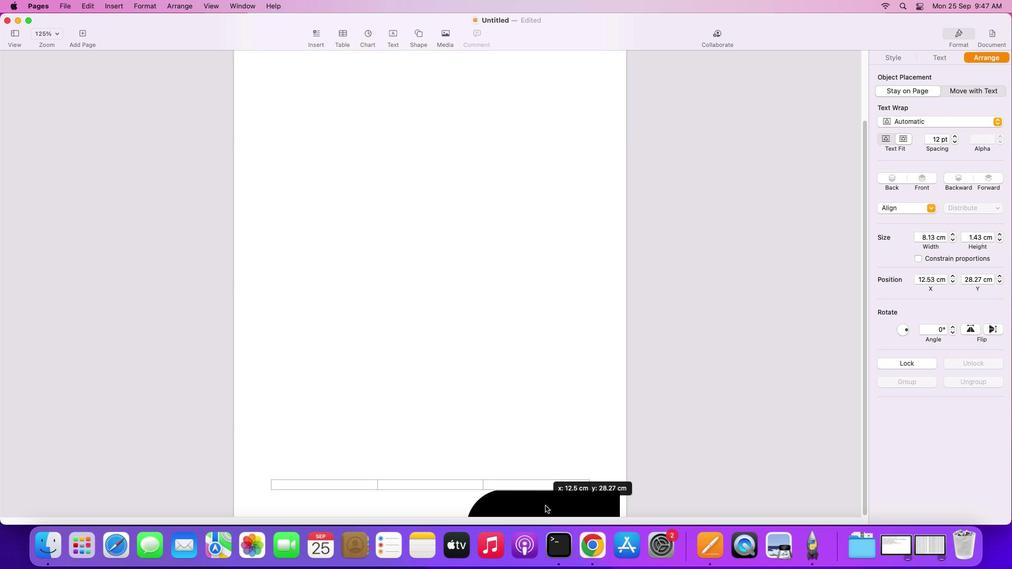 
Action: Mouse scrolled (551, 506) with delta (0, -1)
Screenshot: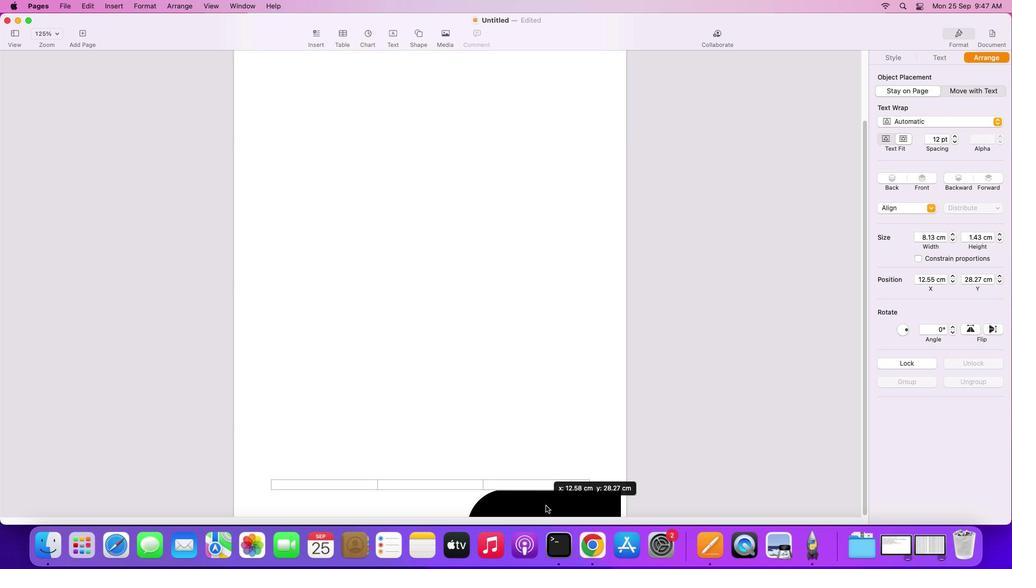 
Action: Mouse moved to (551, 506)
Screenshot: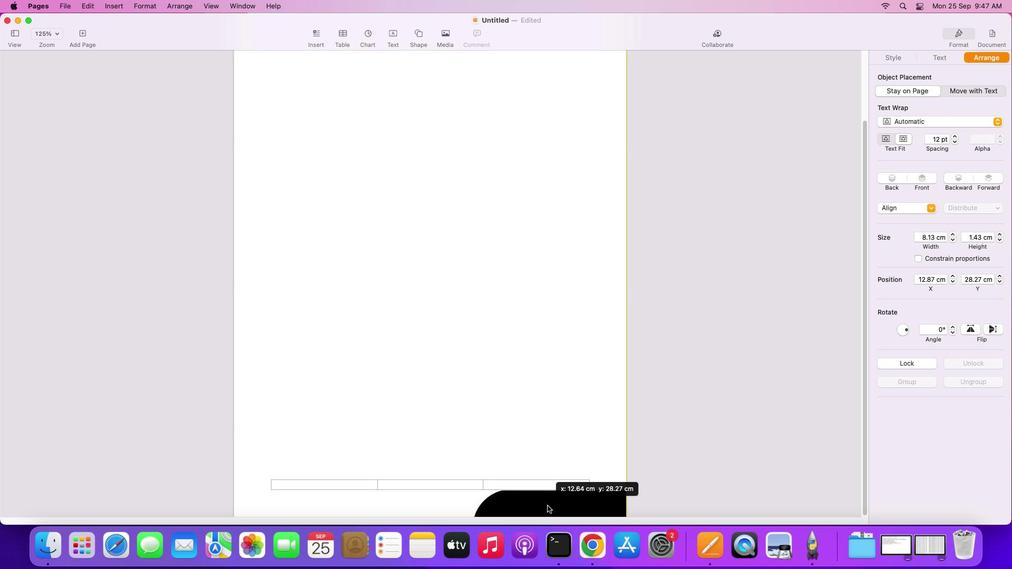 
Action: Mouse pressed left at (551, 506)
Screenshot: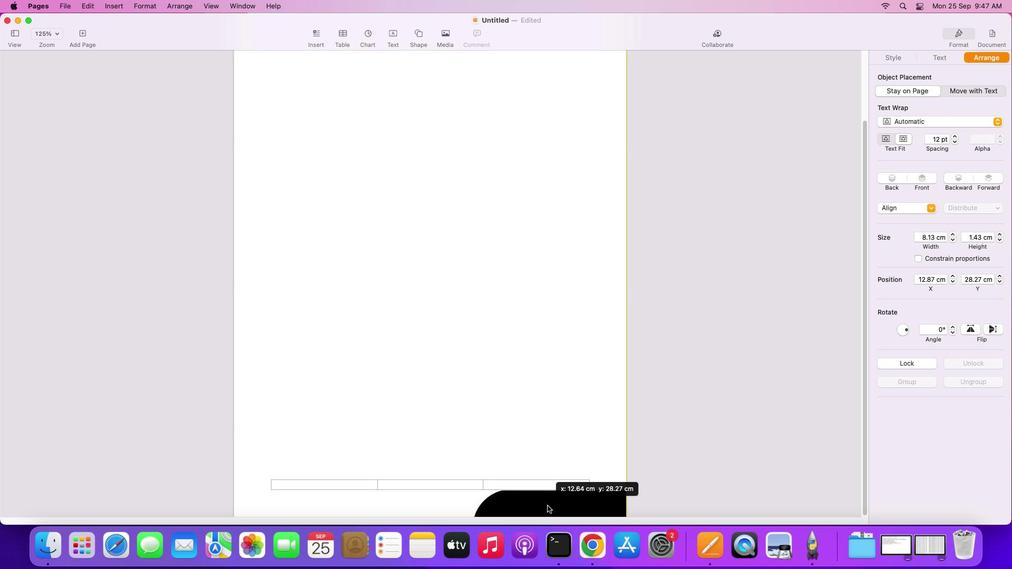 
Action: Mouse moved to (577, 428)
Screenshot: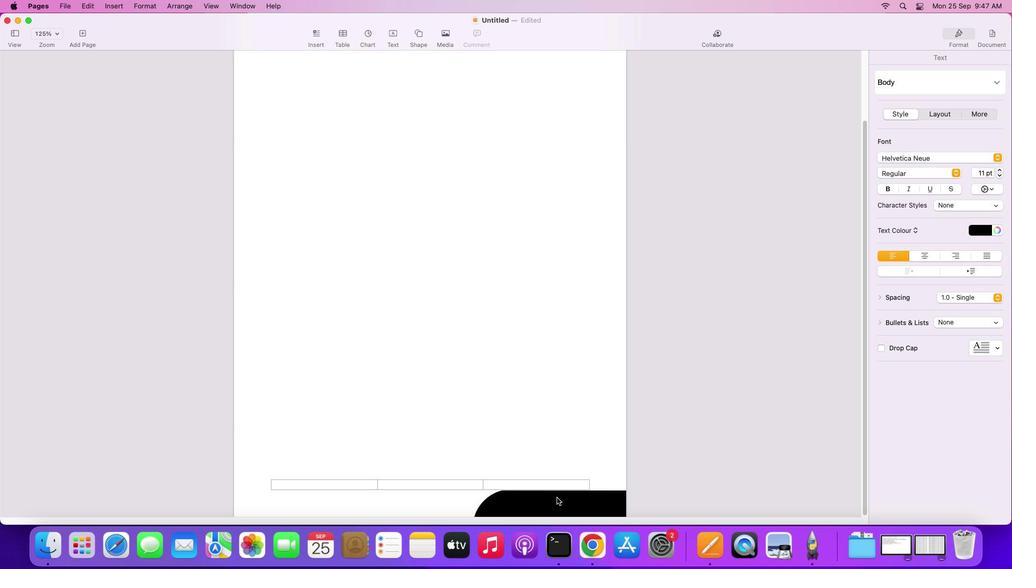 
Action: Mouse pressed left at (577, 428)
Screenshot: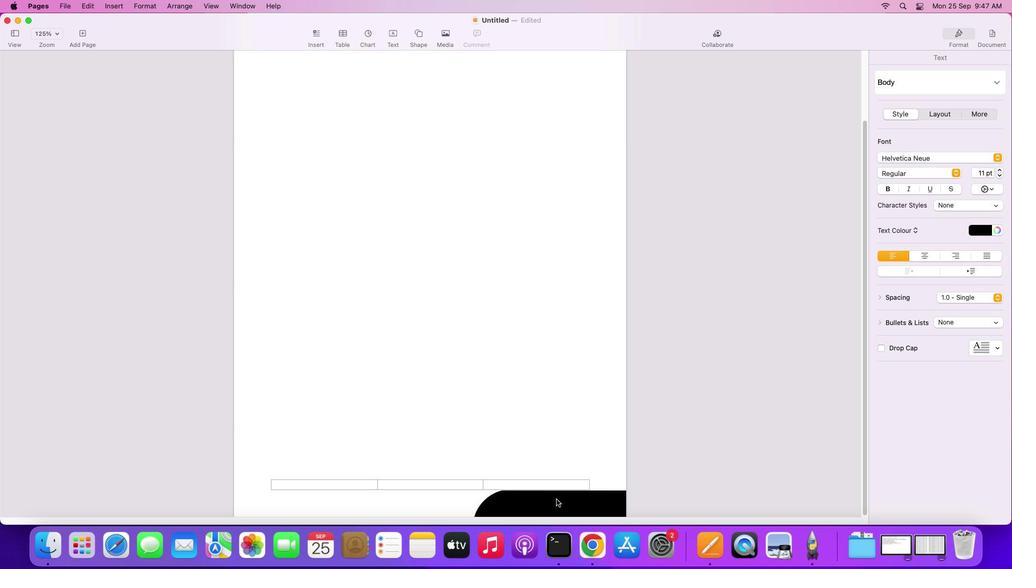 
Action: Mouse moved to (556, 499)
Screenshot: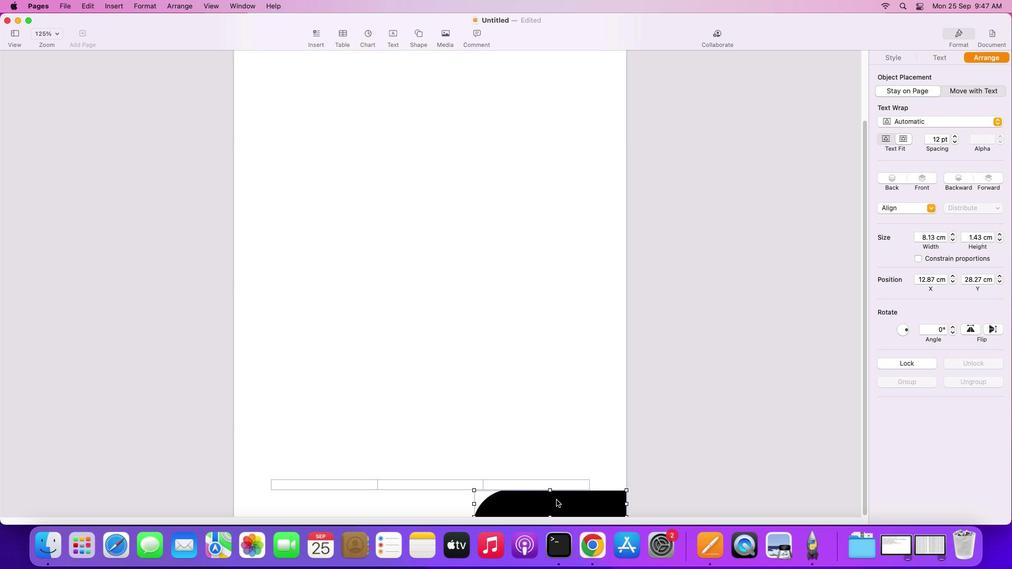 
Action: Mouse pressed left at (556, 499)
Screenshot: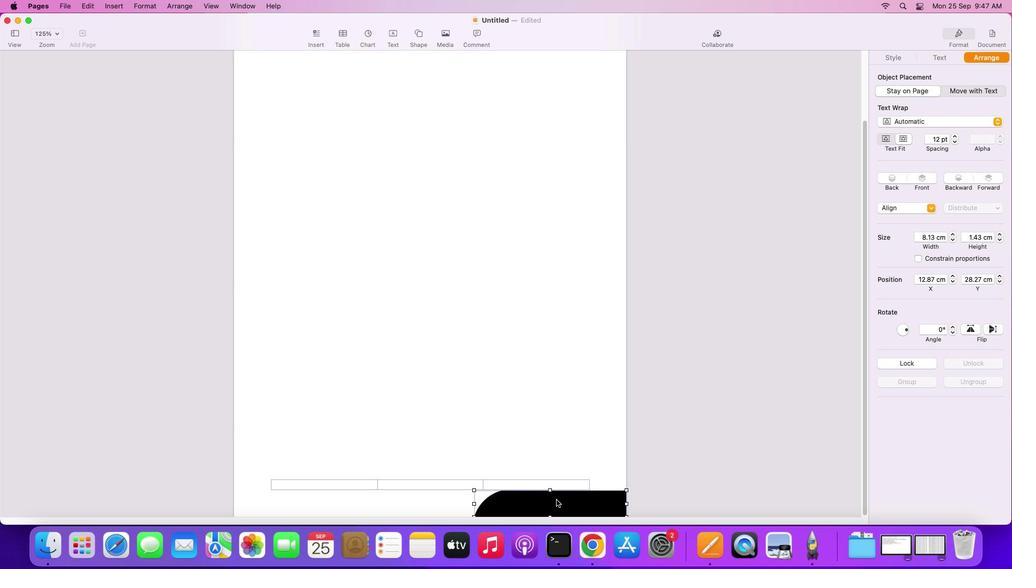 
Action: Key pressed Key.alt
Screenshot: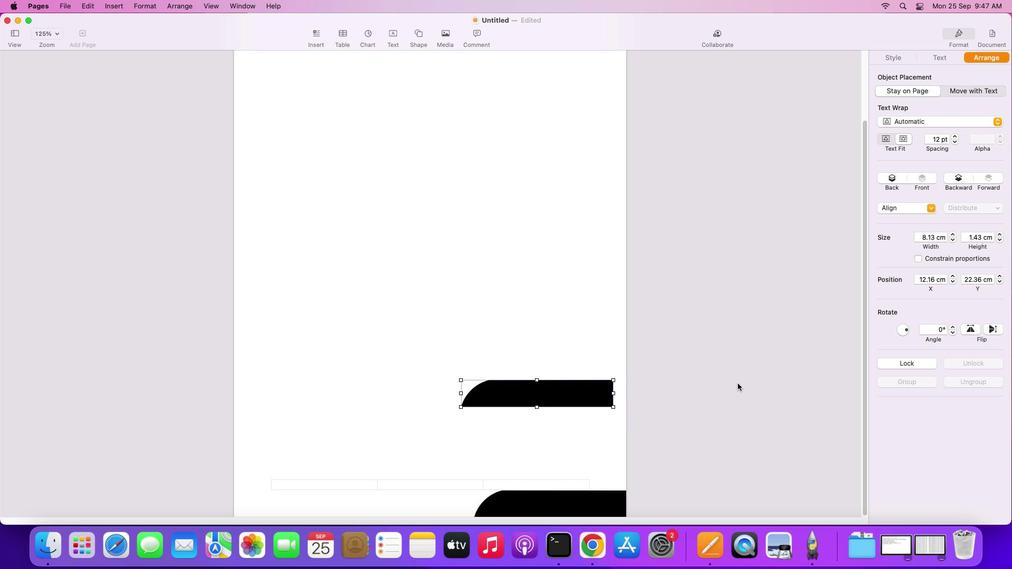 
Action: Mouse moved to (556, 500)
Screenshot: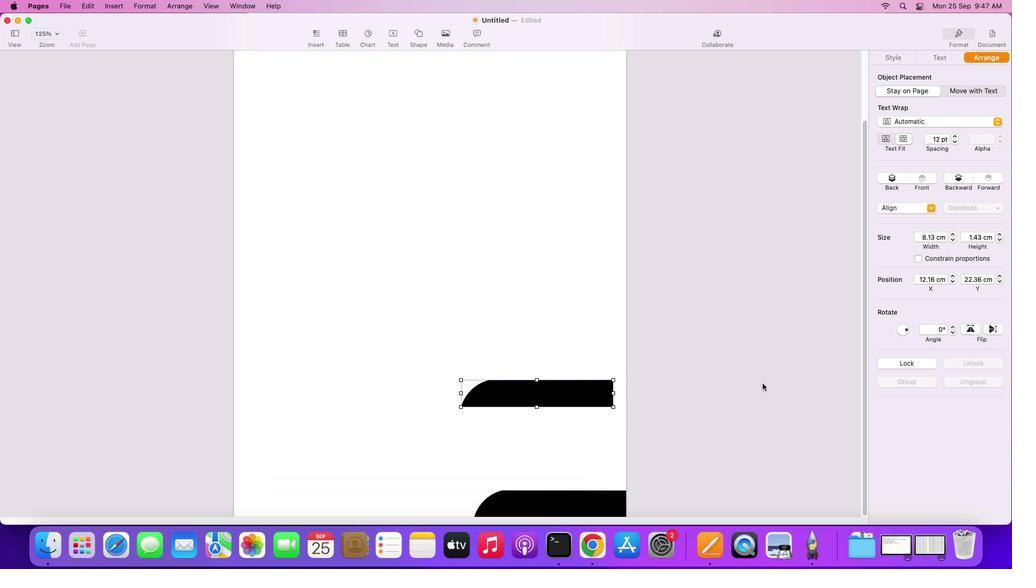 
Action: Mouse pressed left at (556, 500)
Screenshot: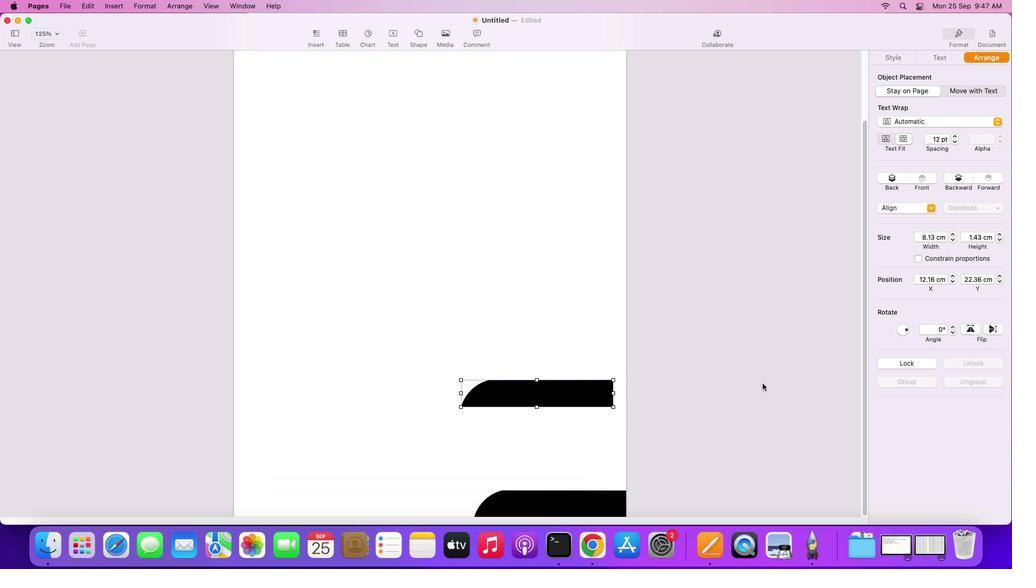 
Action: Mouse moved to (596, 392)
Screenshot: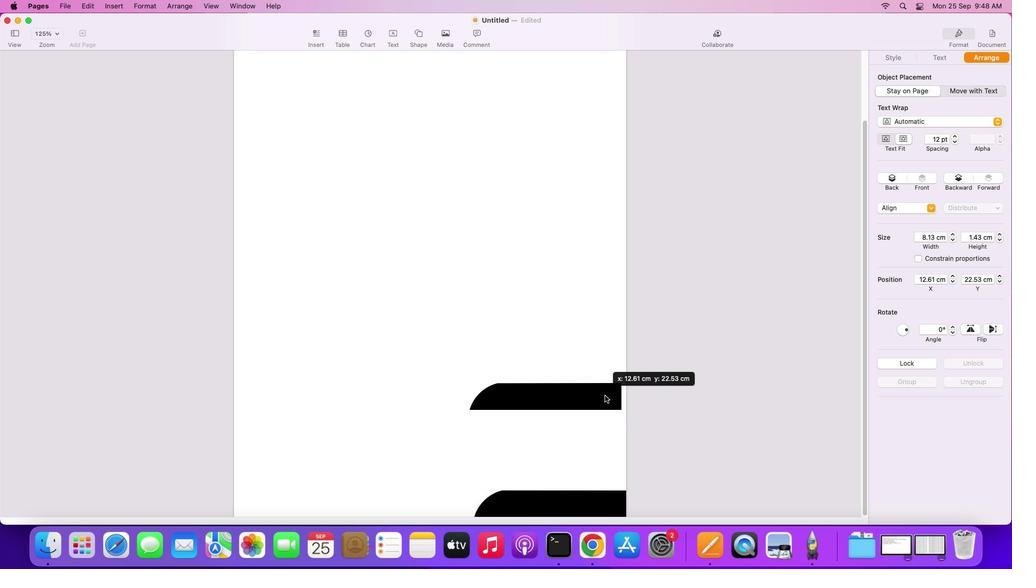 
Action: Mouse pressed left at (596, 392)
Screenshot: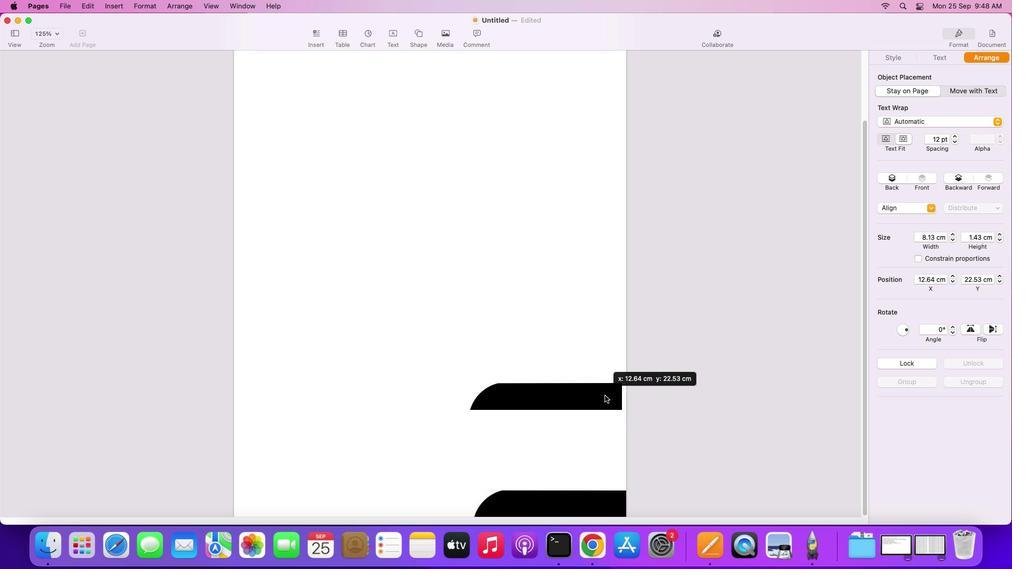 
Action: Mouse moved to (968, 327)
Screenshot: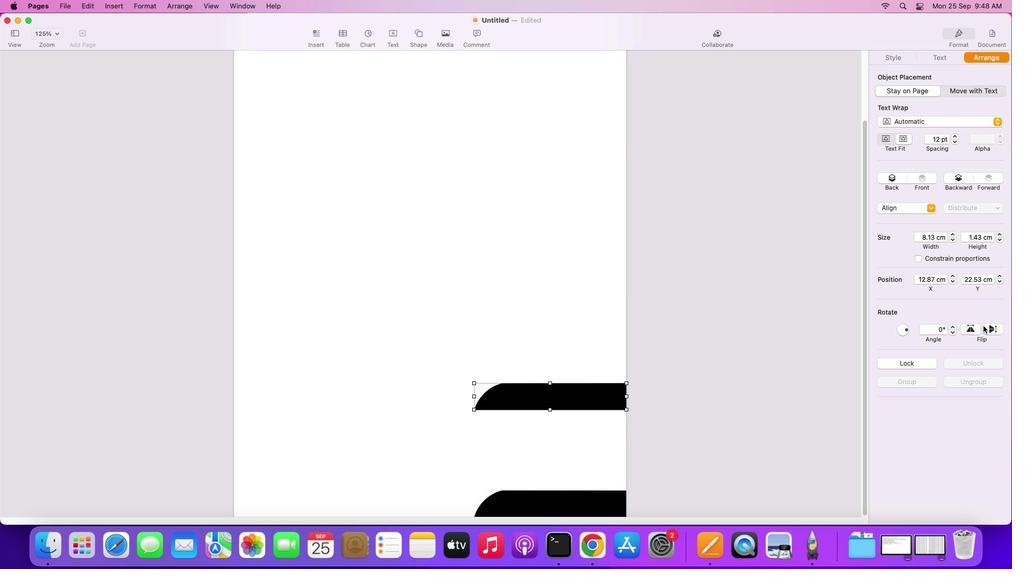 
Action: Mouse pressed left at (968, 327)
Screenshot: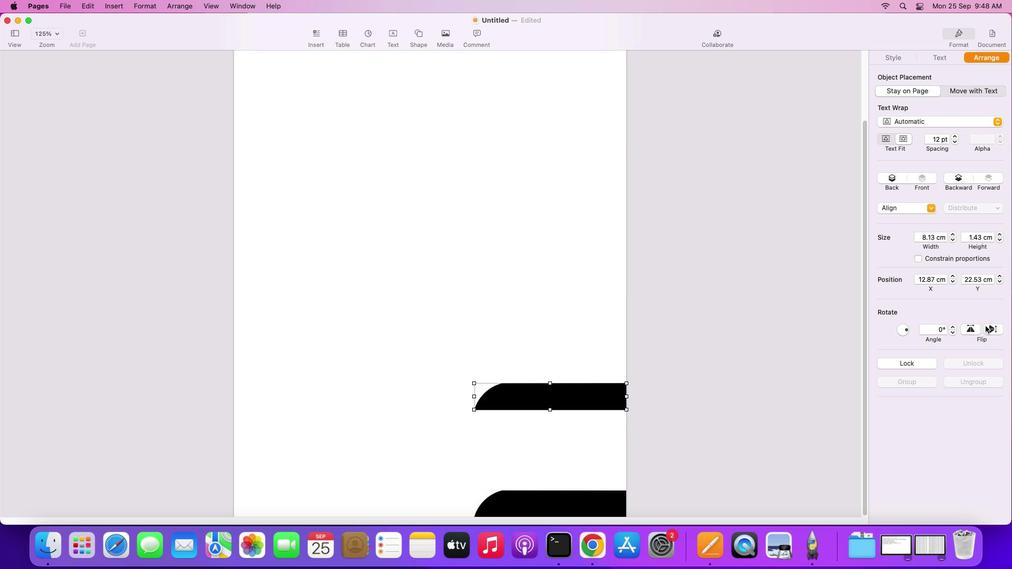 
Action: Mouse moved to (968, 327)
Screenshot: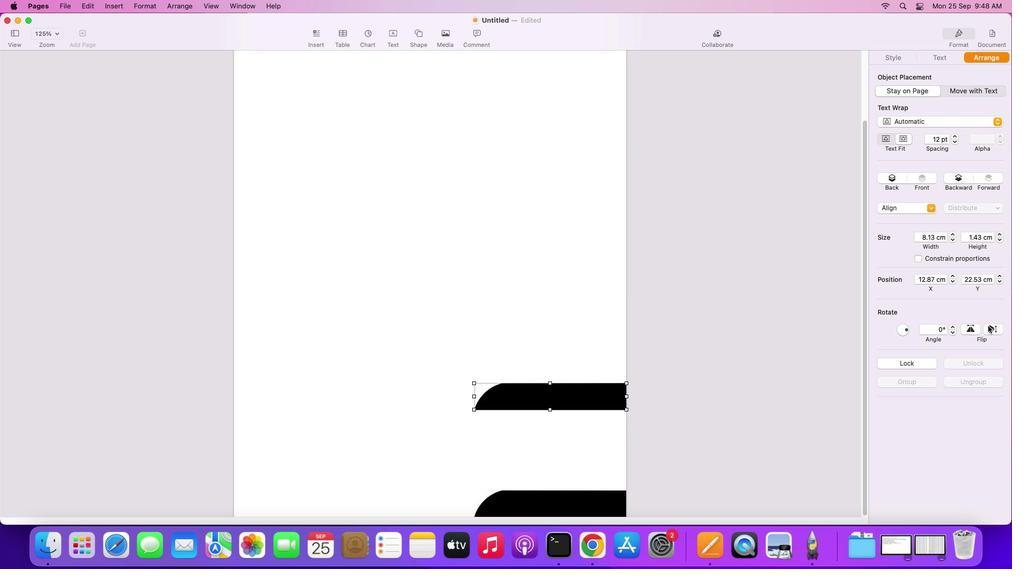 
Action: Mouse pressed left at (968, 327)
Screenshot: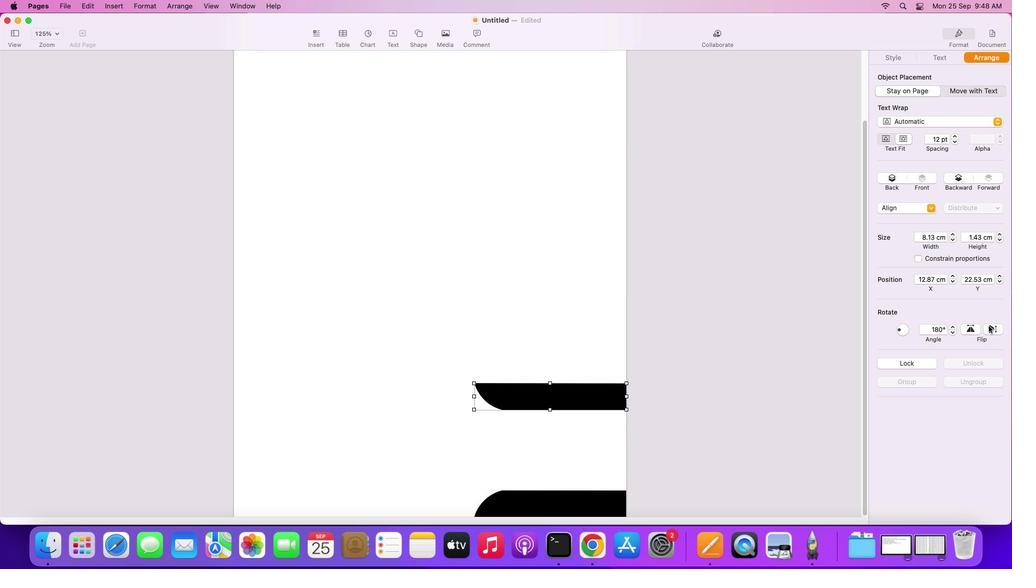
Action: Mouse moved to (988, 326)
Screenshot: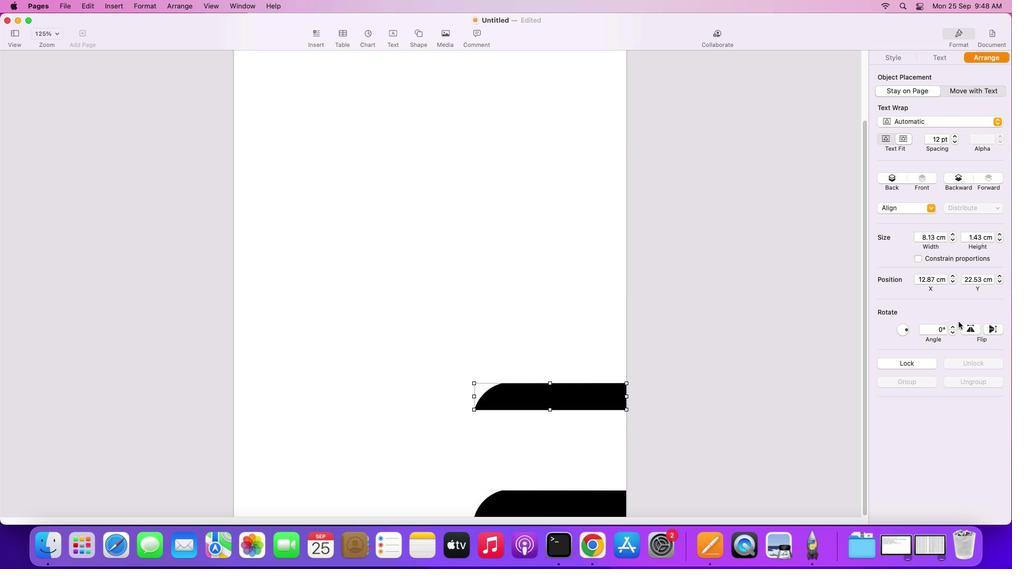 
Action: Mouse pressed left at (988, 326)
Screenshot: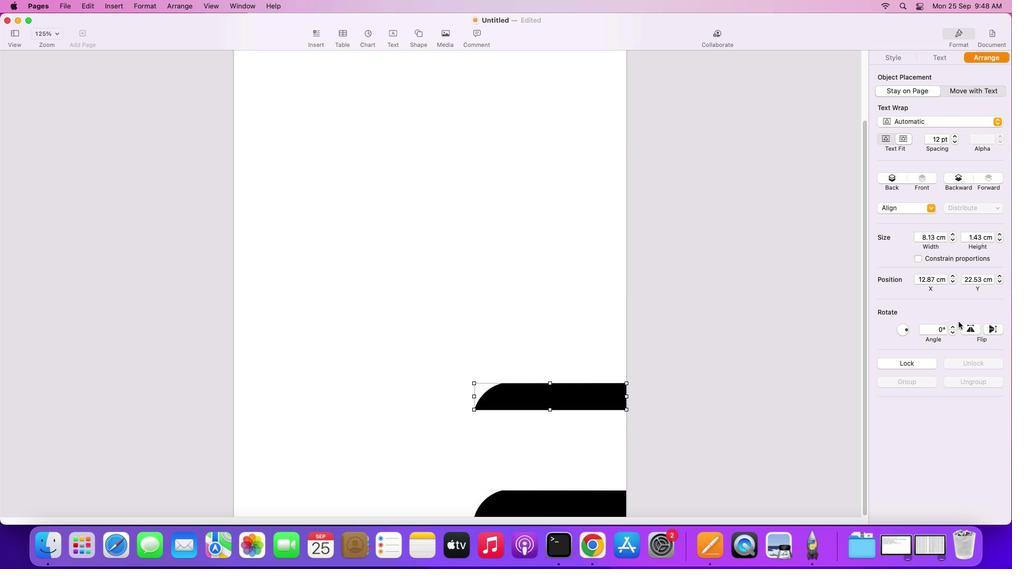 
Action: Mouse pressed left at (988, 326)
Screenshot: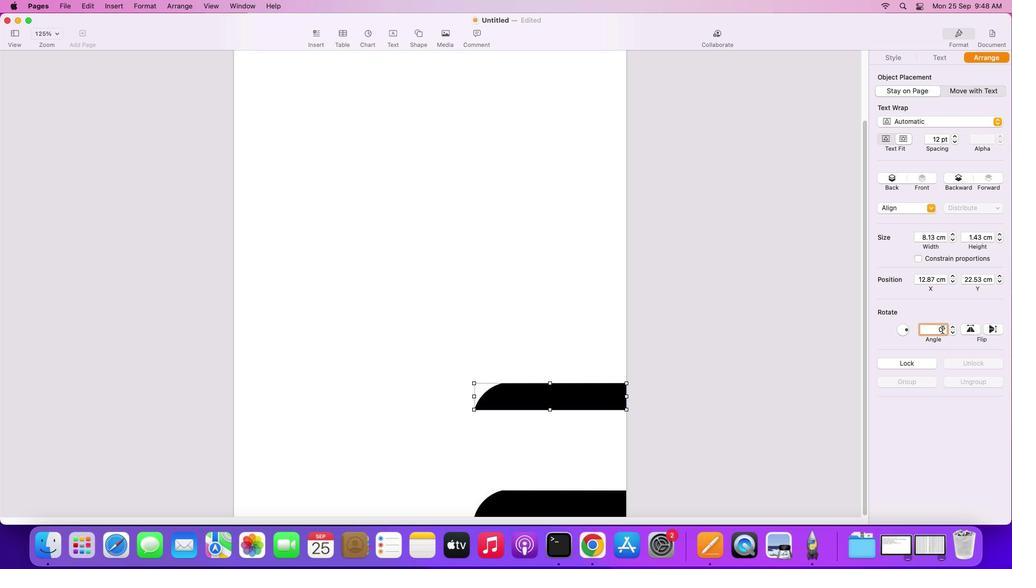 
Action: Mouse moved to (942, 330)
Screenshot: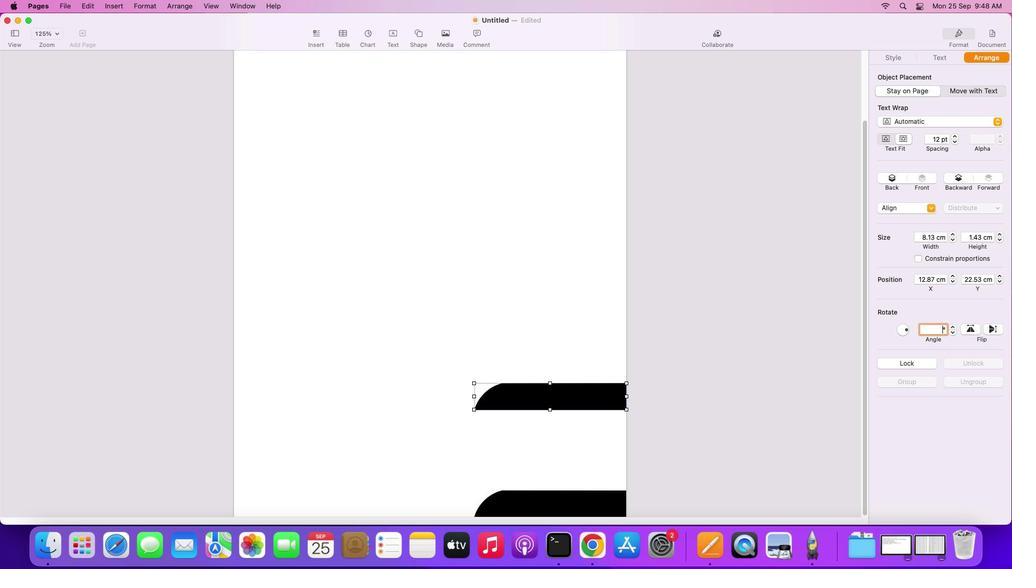 
Action: Mouse pressed left at (942, 330)
Screenshot: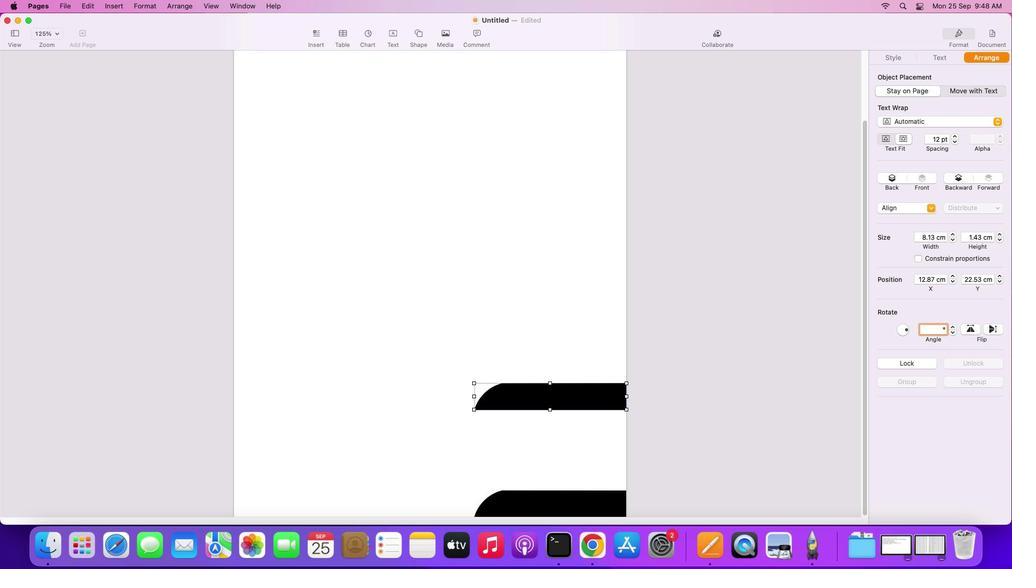 
Action: Key pressed Key.backspaceKey.backspace'4''5''\x03'Key.backspace'9''0''\x03''1''8''0''\x03'Key.backspace'2''2''0''\x03'Key.backspace'2''3''5''\x03'Key.backspace'2''5''0''\x03''2''7''0''\x03'
Screenshot: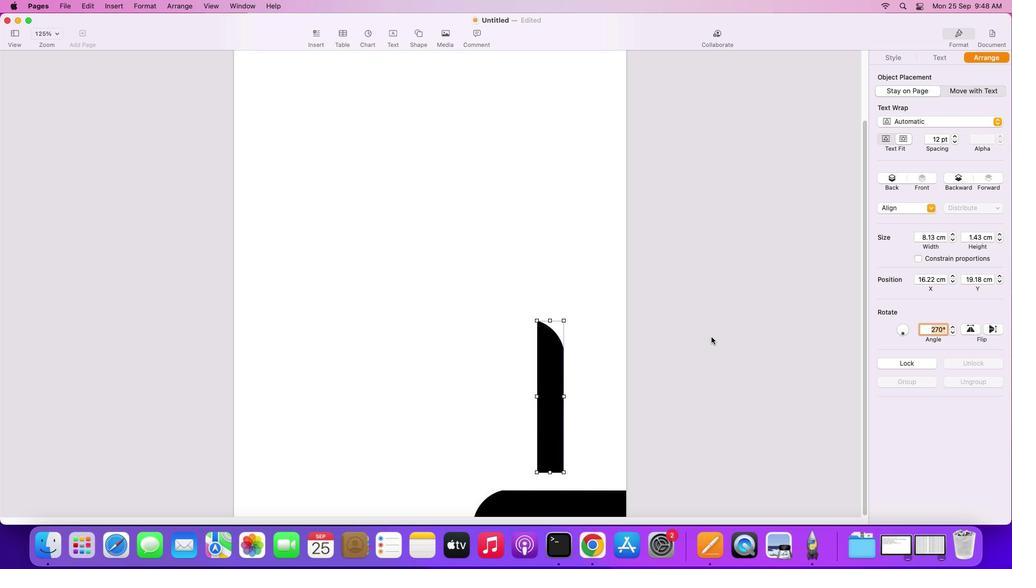 
Action: Mouse moved to (969, 324)
Screenshot: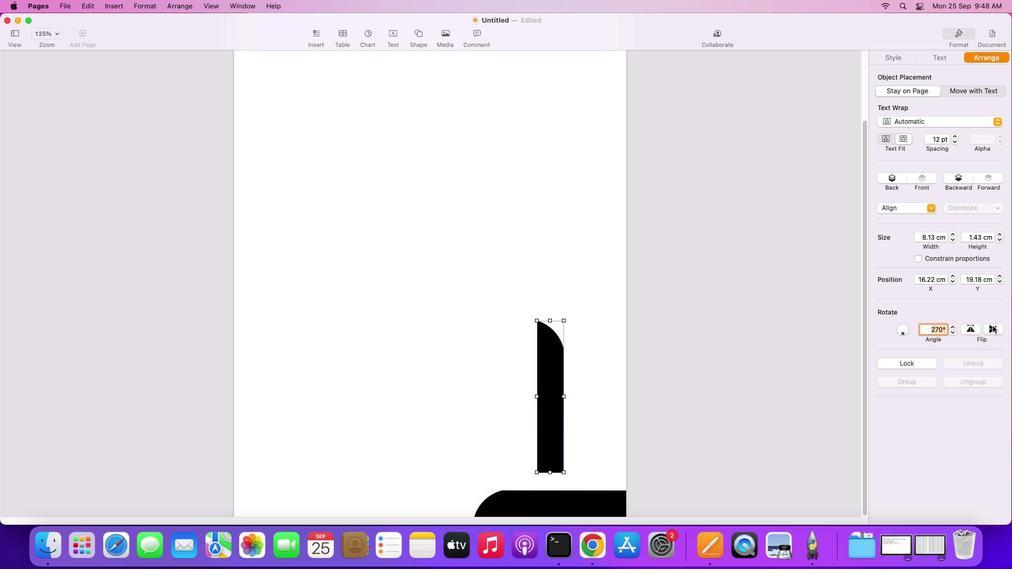 
Action: Mouse pressed left at (969, 324)
Screenshot: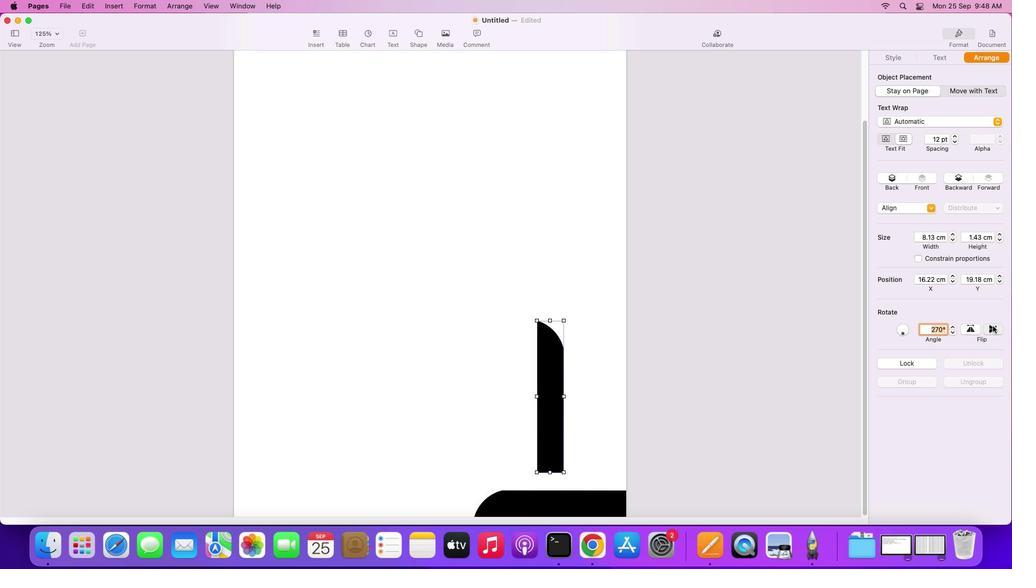 
Action: Mouse pressed left at (969, 324)
Screenshot: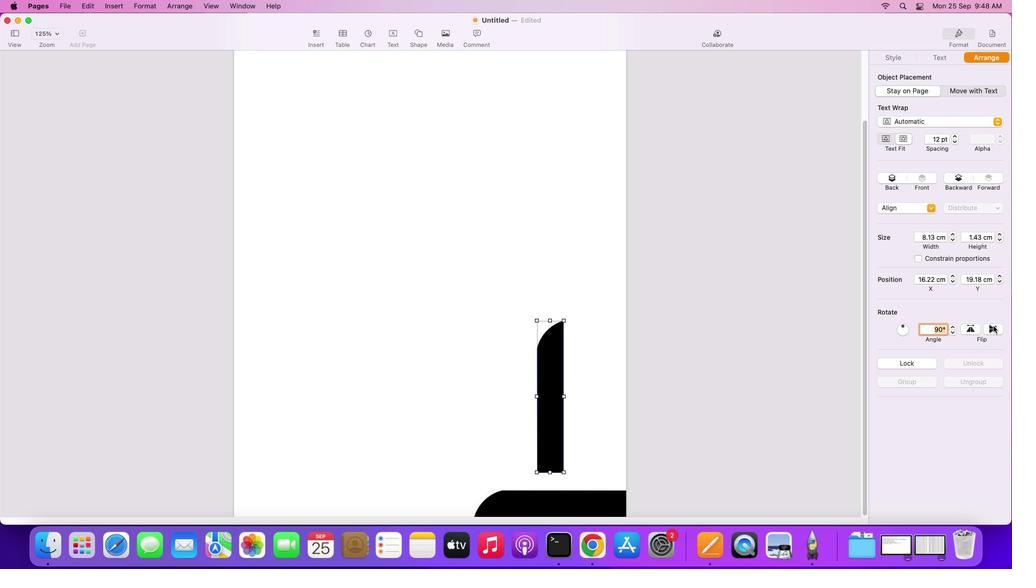 
Action: Mouse moved to (993, 325)
Screenshot: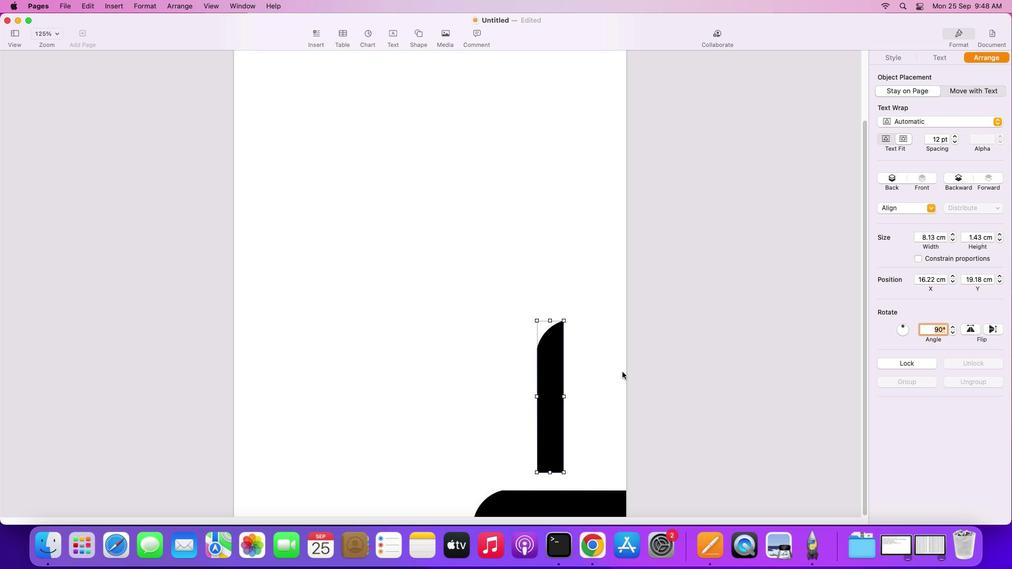 
Action: Mouse pressed left at (993, 325)
Screenshot: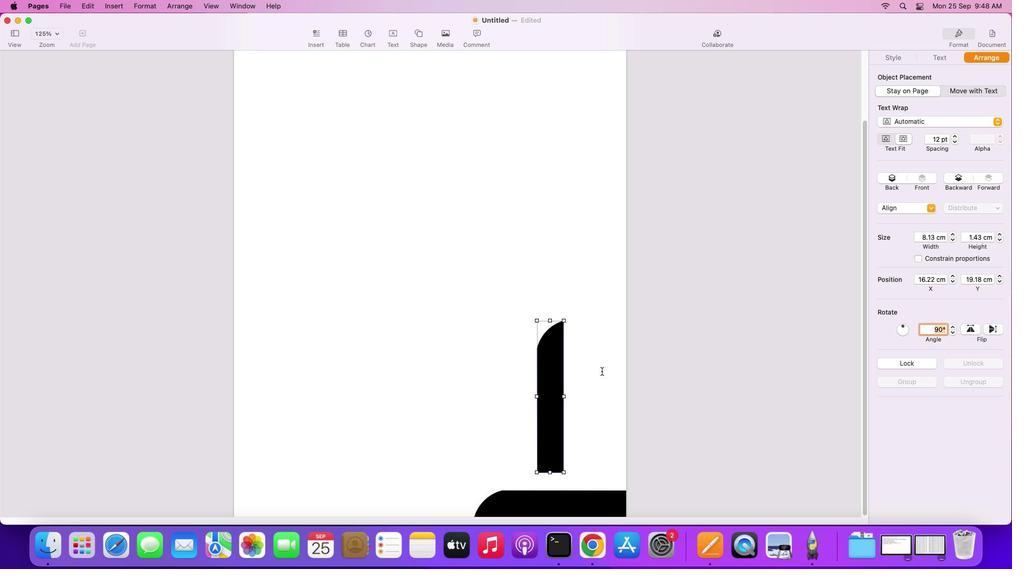 
Action: Mouse moved to (602, 371)
Screenshot: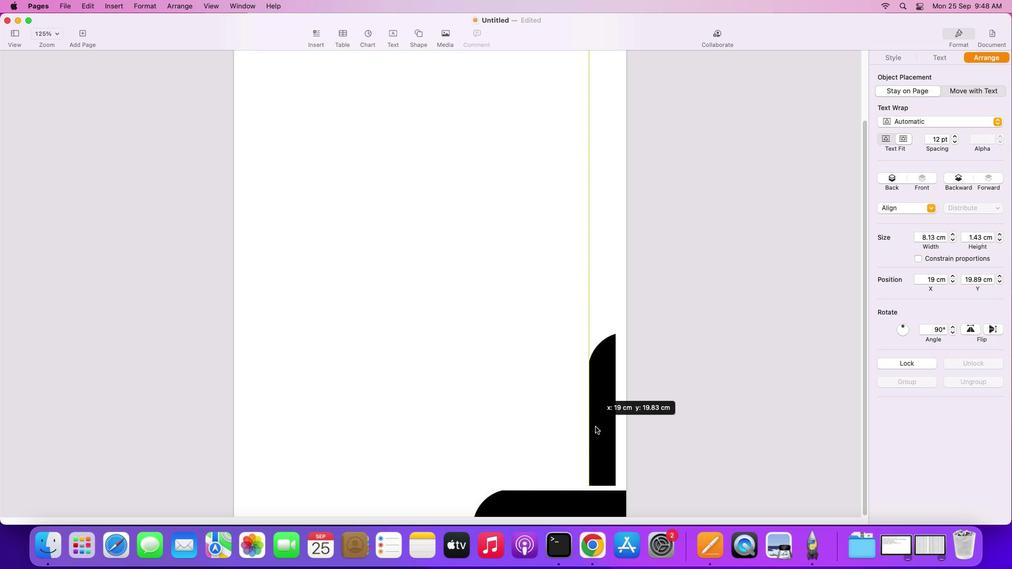 
Action: Mouse pressed left at (602, 371)
Screenshot: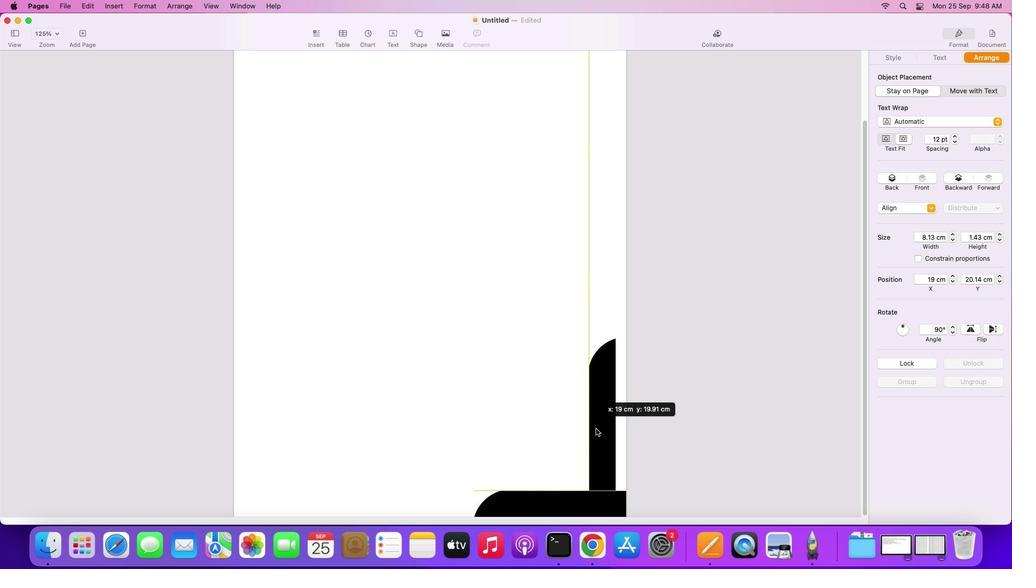 
Action: Mouse moved to (541, 411)
Screenshot: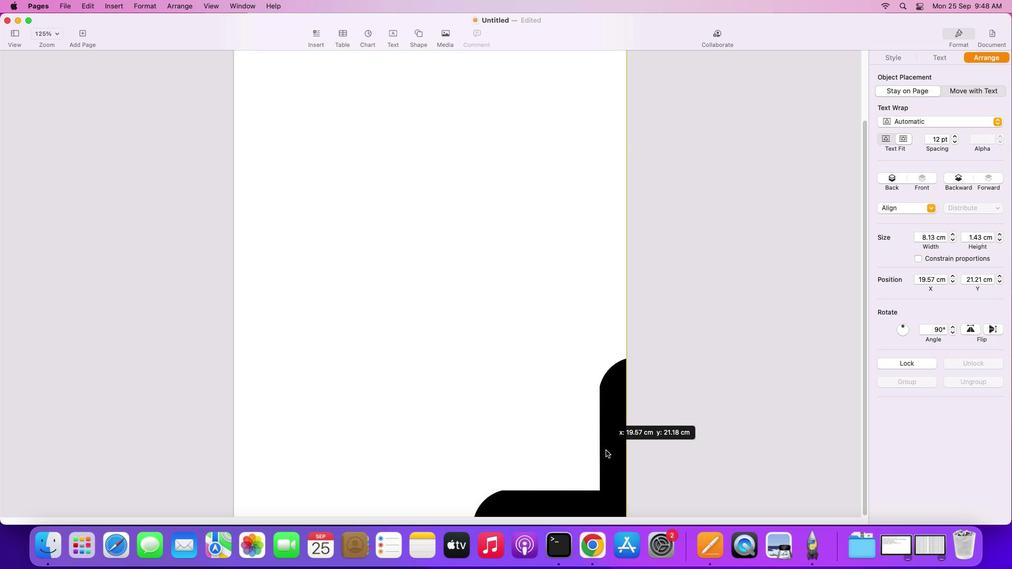 
Action: Mouse pressed left at (541, 411)
Screenshot: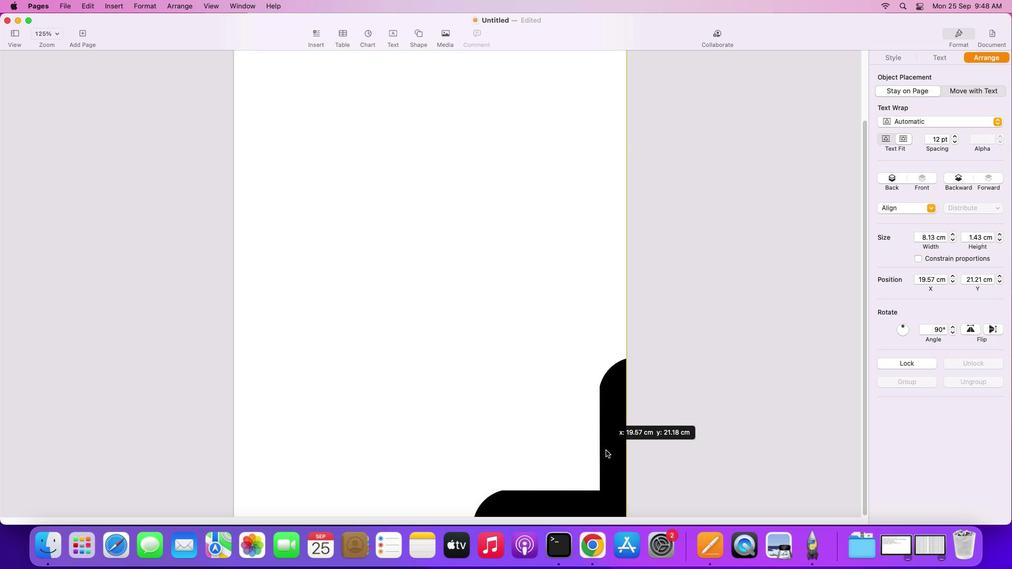 
Action: Mouse moved to (567, 407)
Screenshot: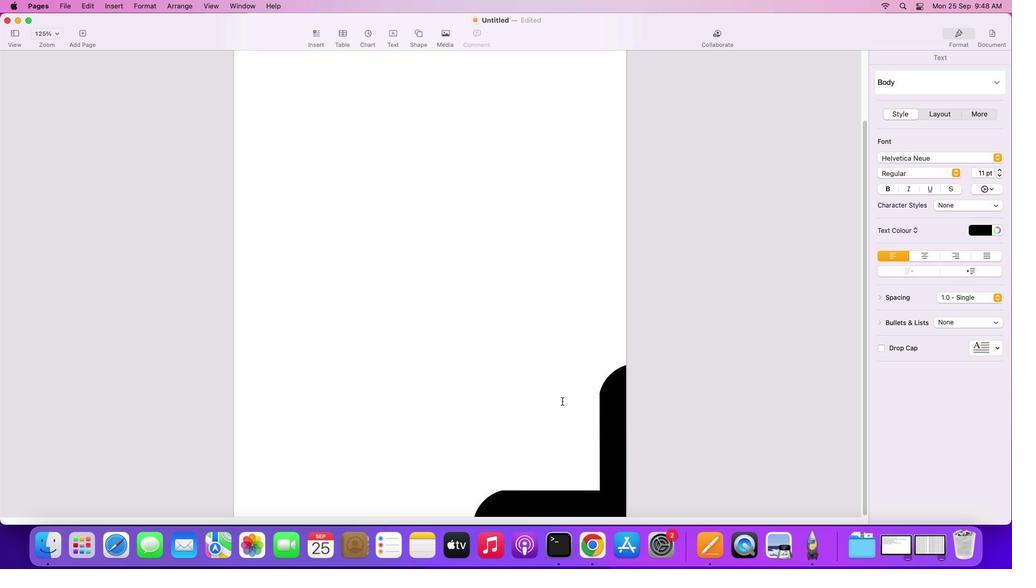 
Action: Mouse pressed left at (567, 407)
Screenshot: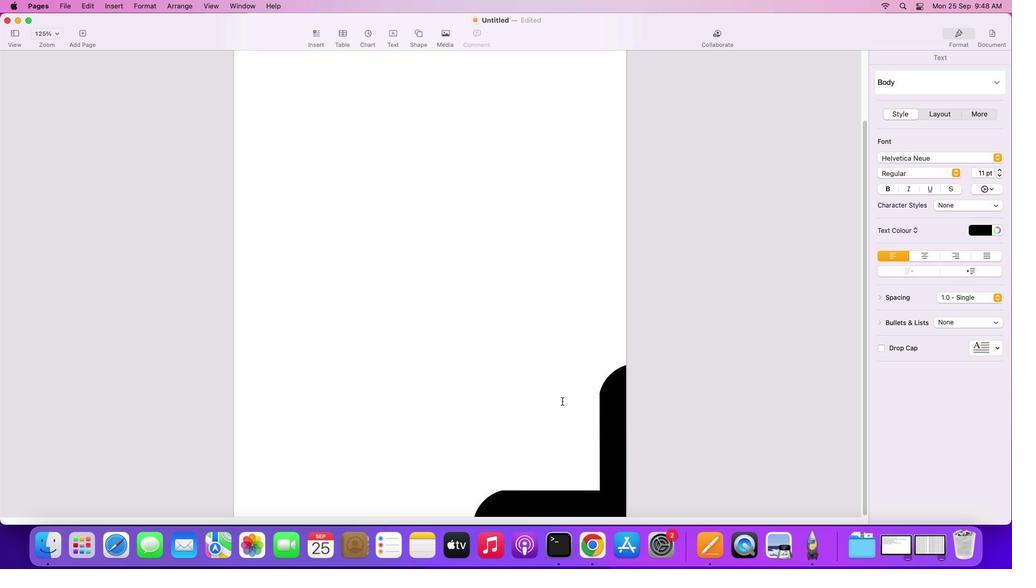 
Action: Mouse moved to (562, 401)
Screenshot: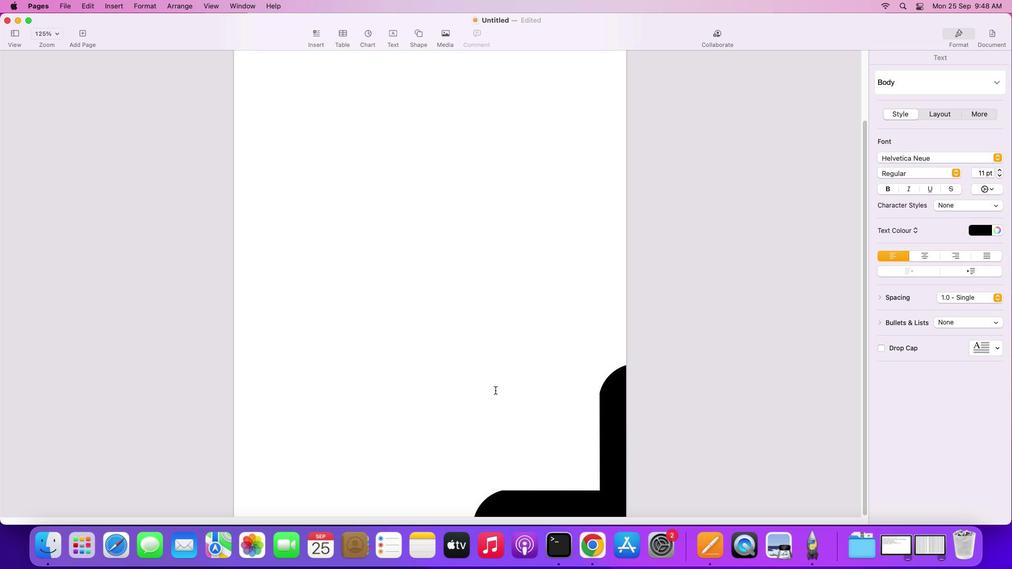 
Action: Mouse scrolled (562, 401) with delta (0, 0)
Screenshot: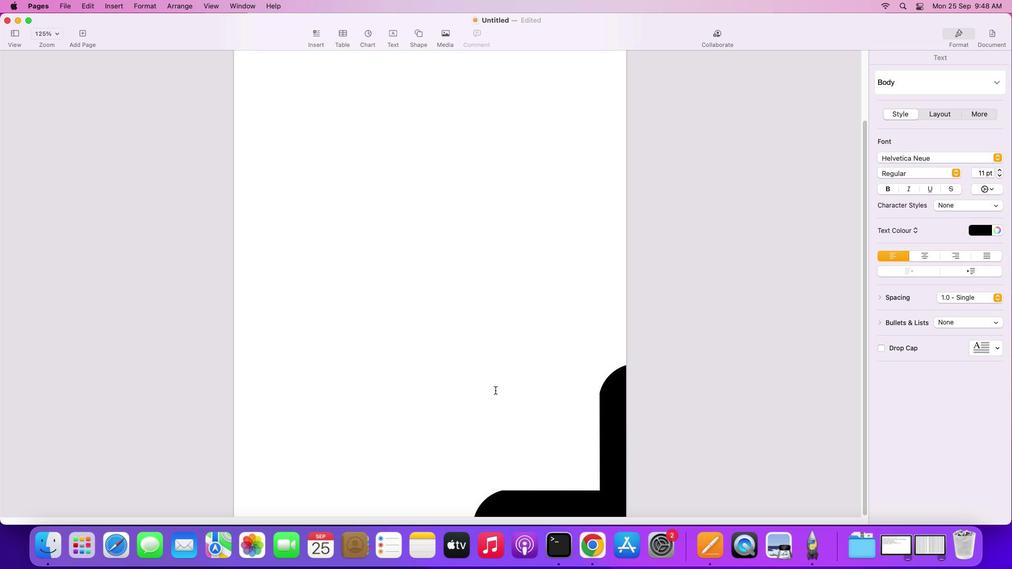 
Action: Mouse scrolled (562, 401) with delta (0, 0)
Screenshot: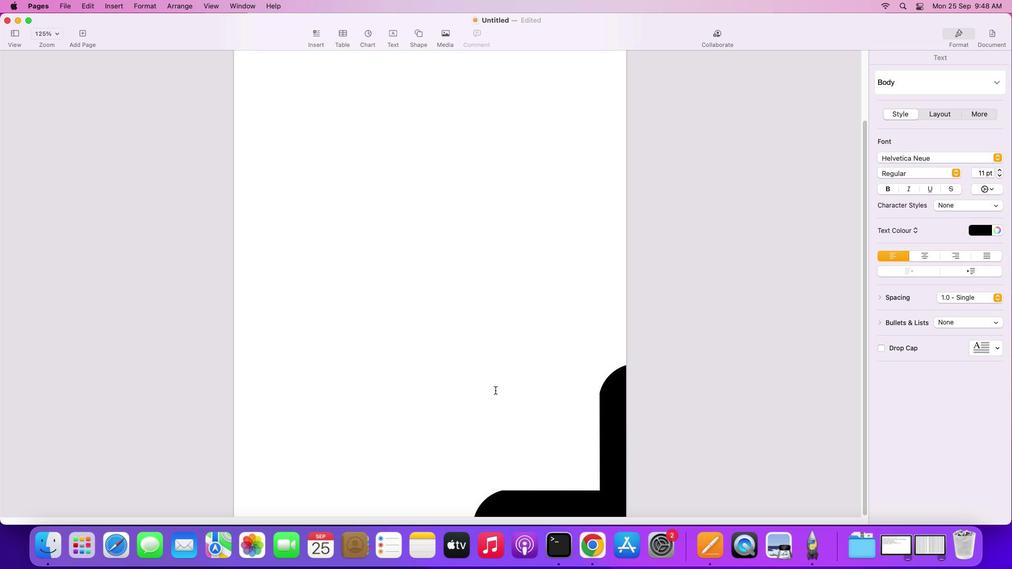 
Action: Mouse scrolled (562, 401) with delta (0, 0)
Screenshot: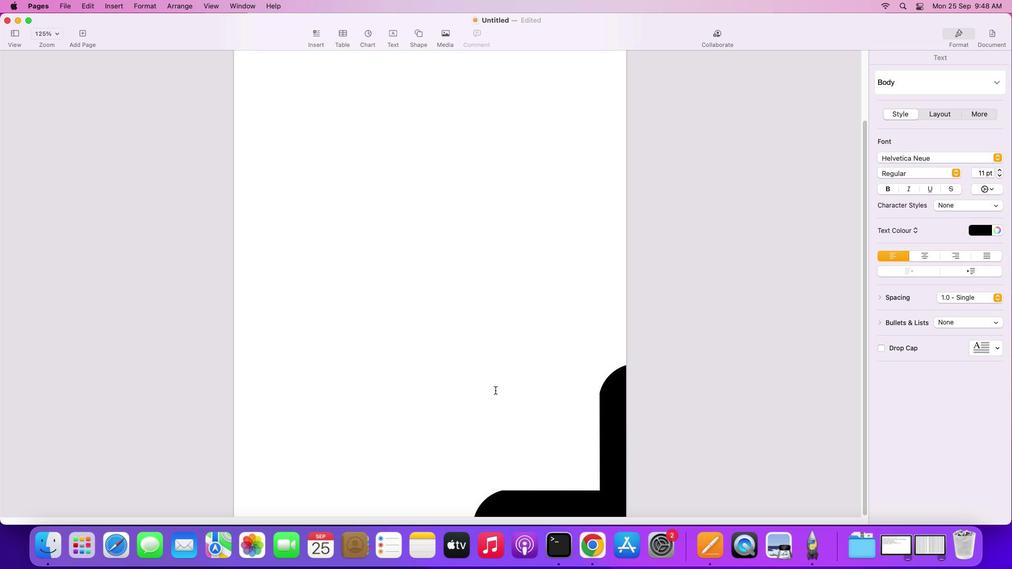 
Action: Mouse scrolled (562, 401) with delta (0, 0)
Screenshot: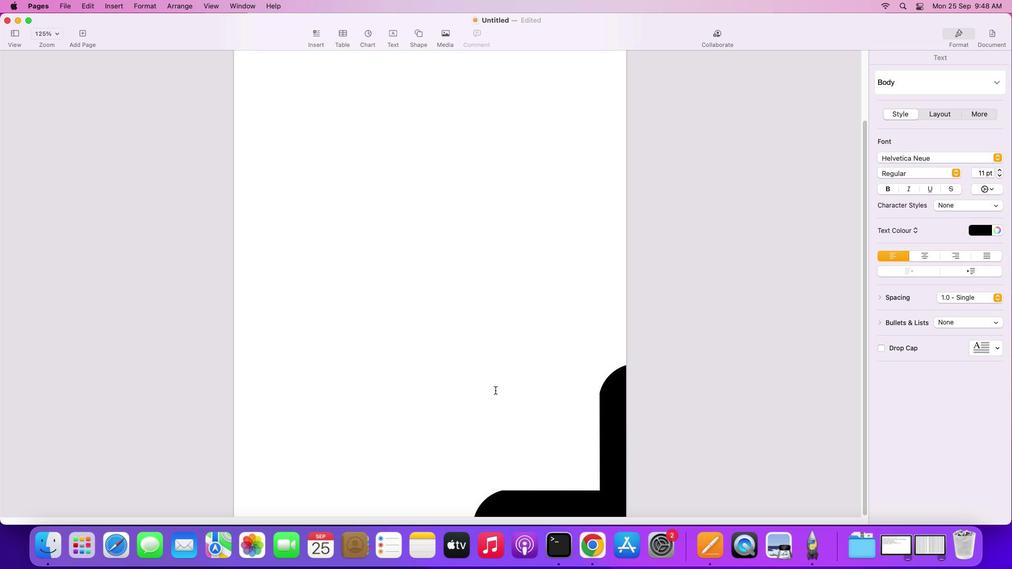 
Action: Mouse moved to (562, 401)
Screenshot: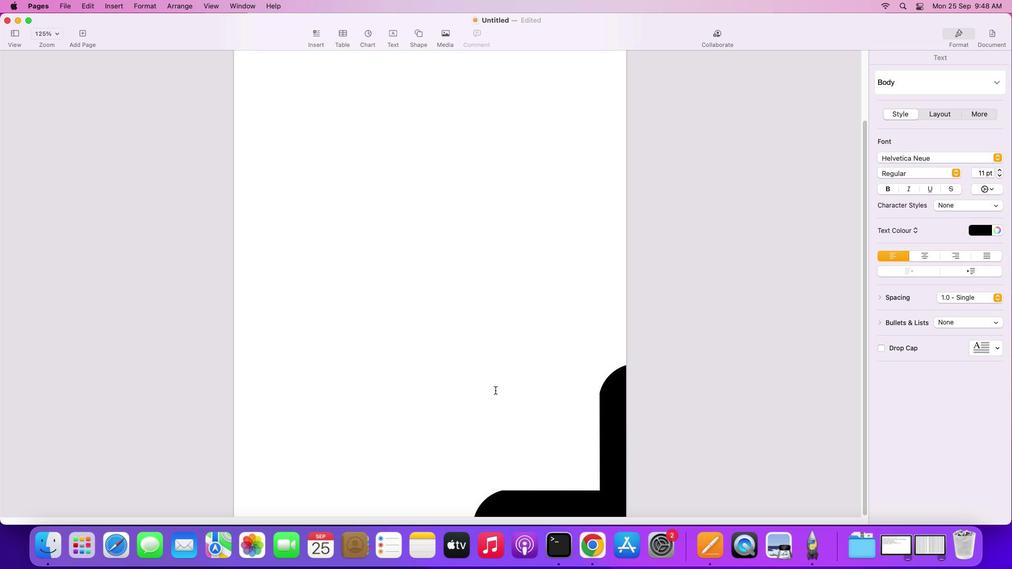 
Action: Mouse scrolled (562, 401) with delta (0, -1)
Screenshot: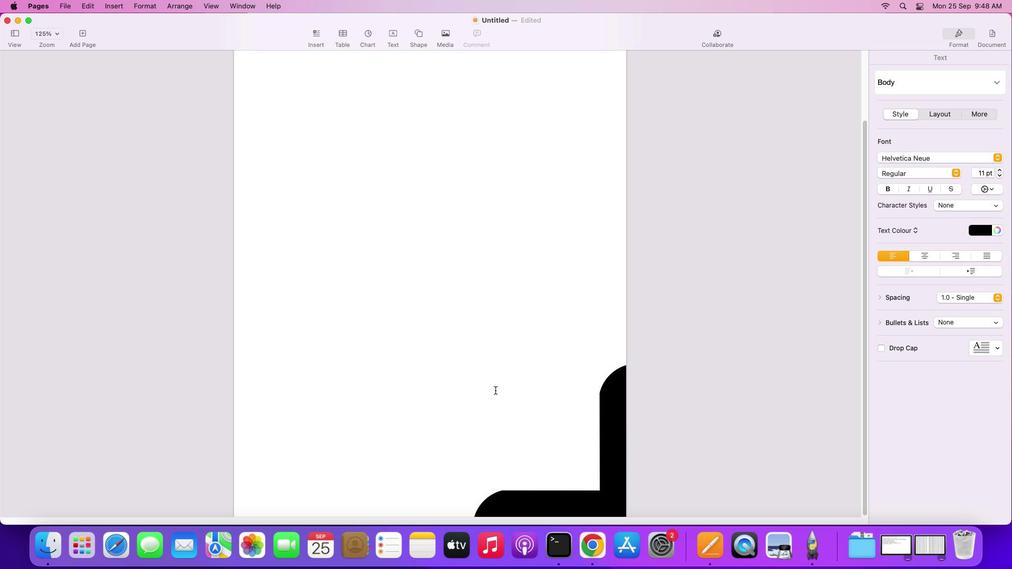 
Action: Mouse scrolled (562, 401) with delta (0, 0)
Screenshot: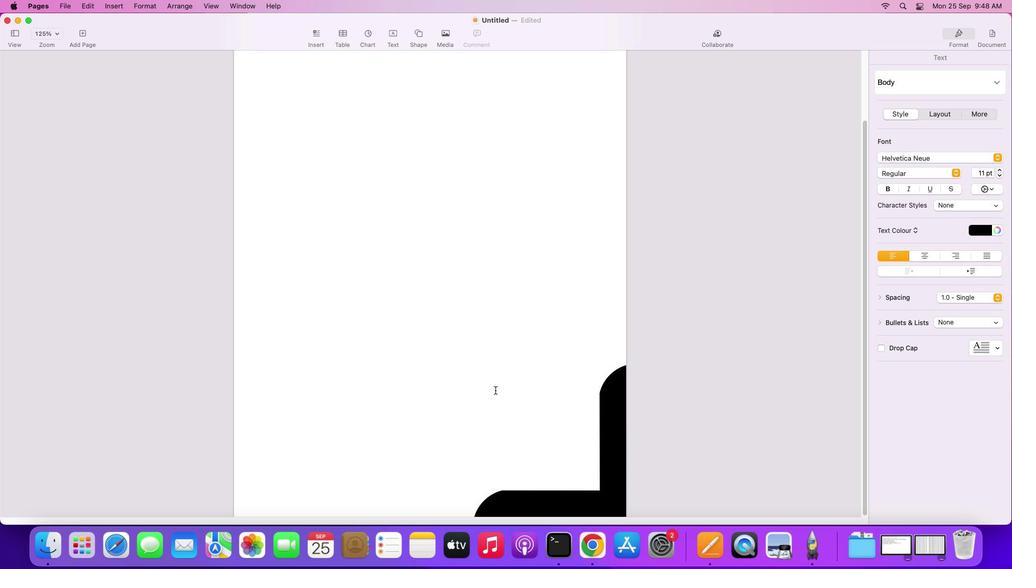 
Action: Mouse scrolled (562, 401) with delta (0, 0)
Screenshot: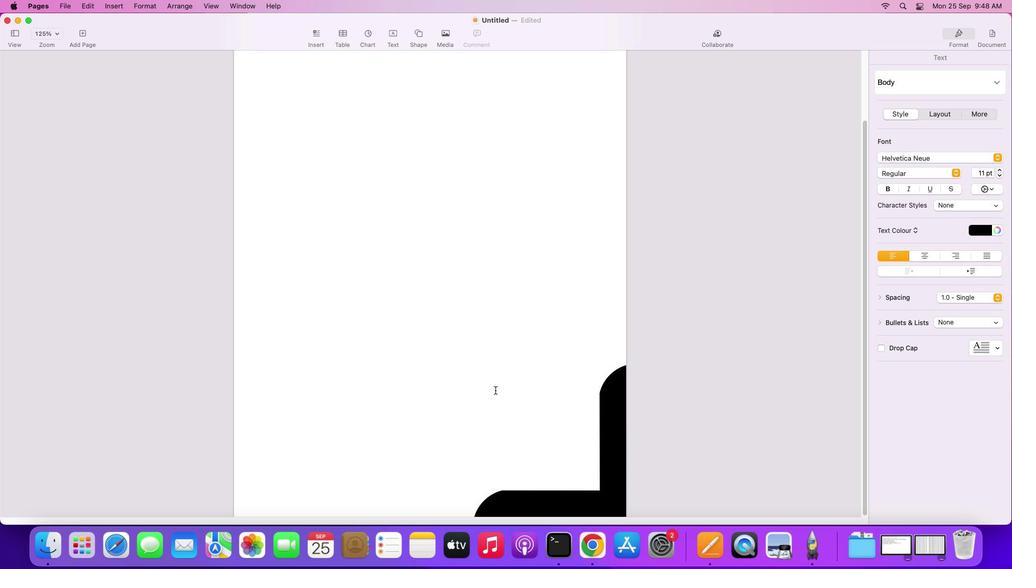 
Action: Mouse scrolled (562, 401) with delta (0, -1)
Screenshot: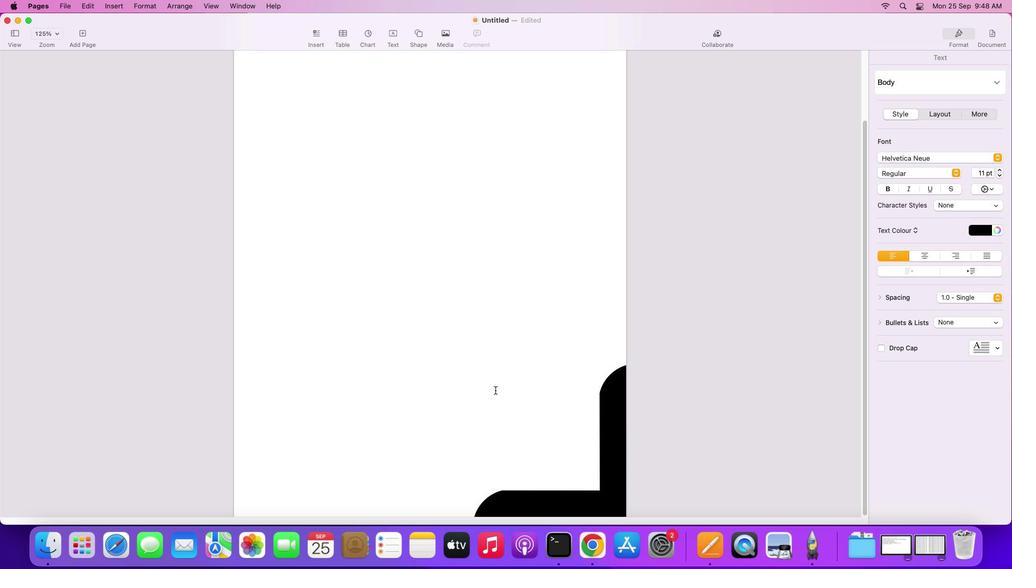 
Action: Mouse scrolled (562, 401) with delta (0, -2)
Screenshot: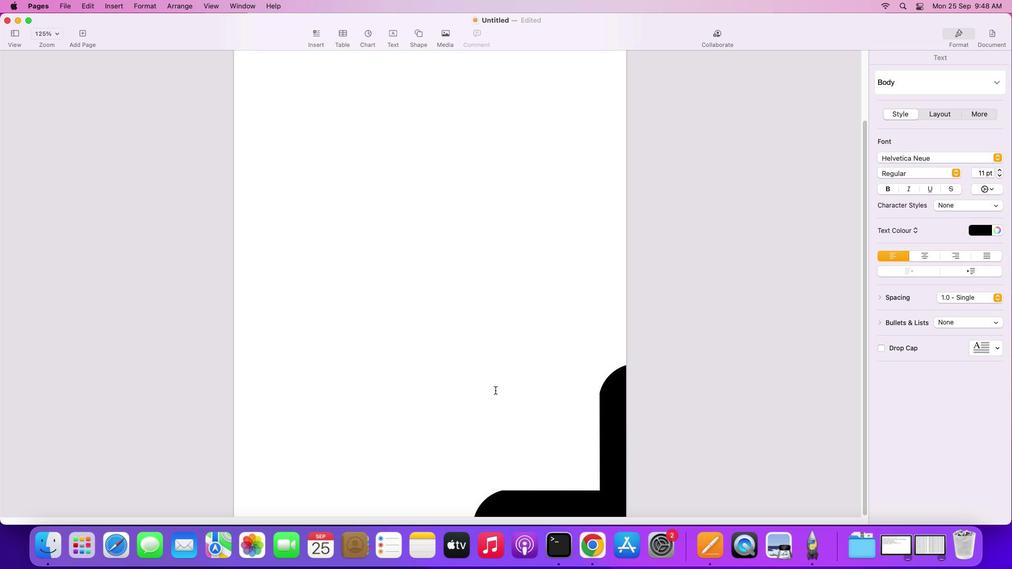 
Action: Mouse moved to (561, 400)
Screenshot: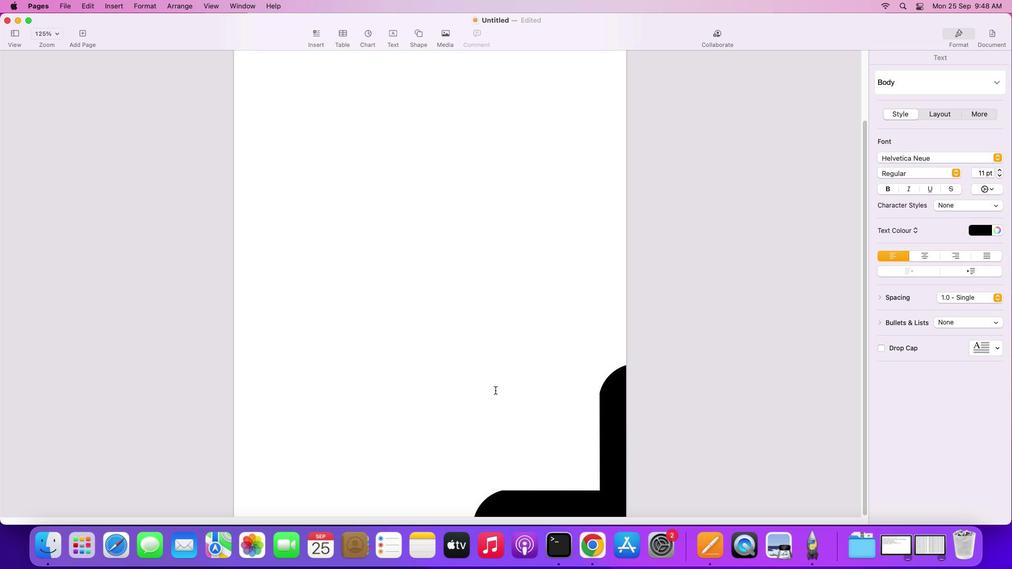 
Action: Mouse scrolled (561, 400) with delta (0, -2)
Screenshot: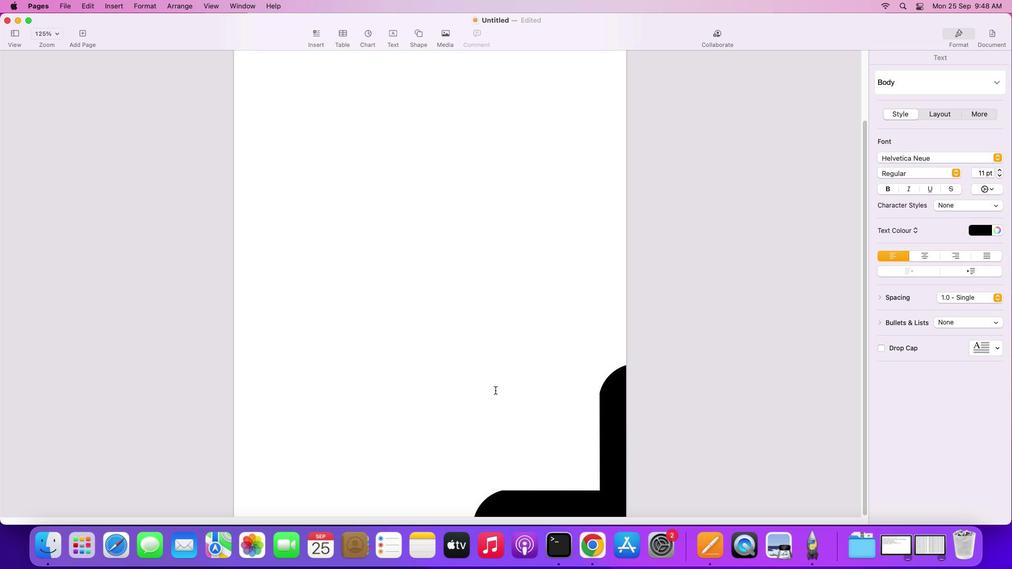 
Action: Mouse moved to (420, 32)
Screenshot: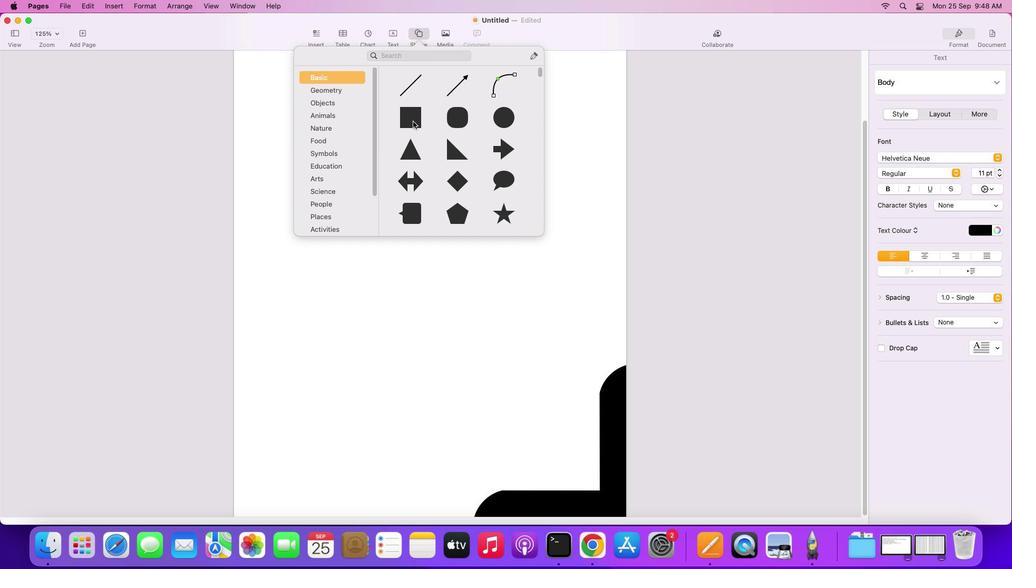 
Action: Mouse pressed left at (420, 32)
Screenshot: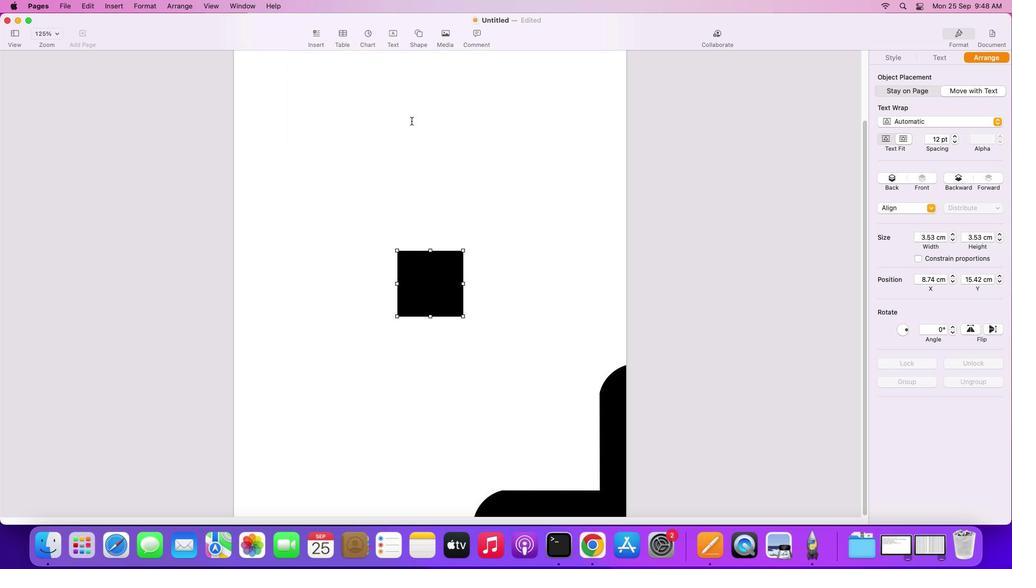 
Action: Mouse moved to (412, 119)
Screenshot: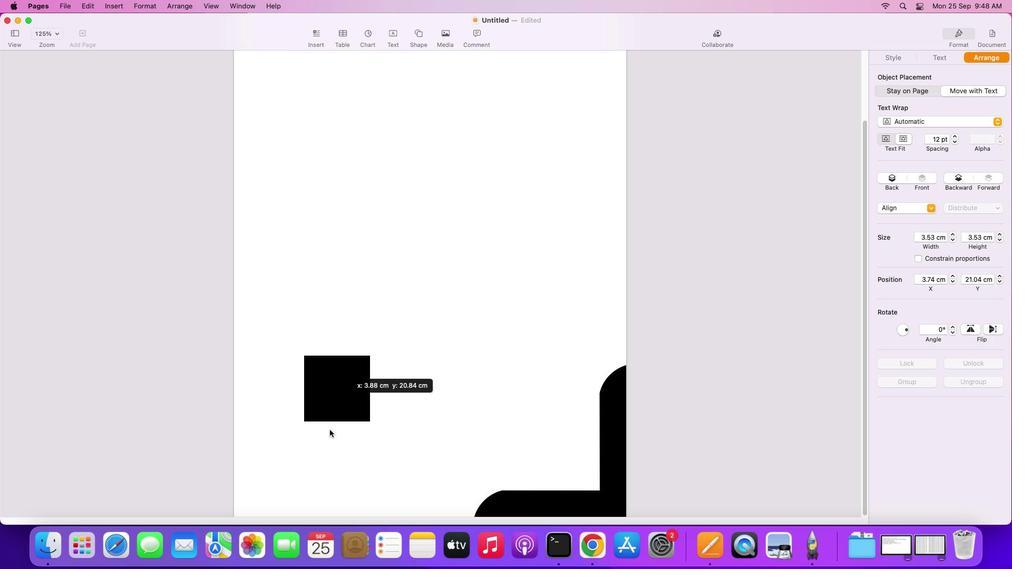 
Action: Mouse pressed left at (412, 119)
Screenshot: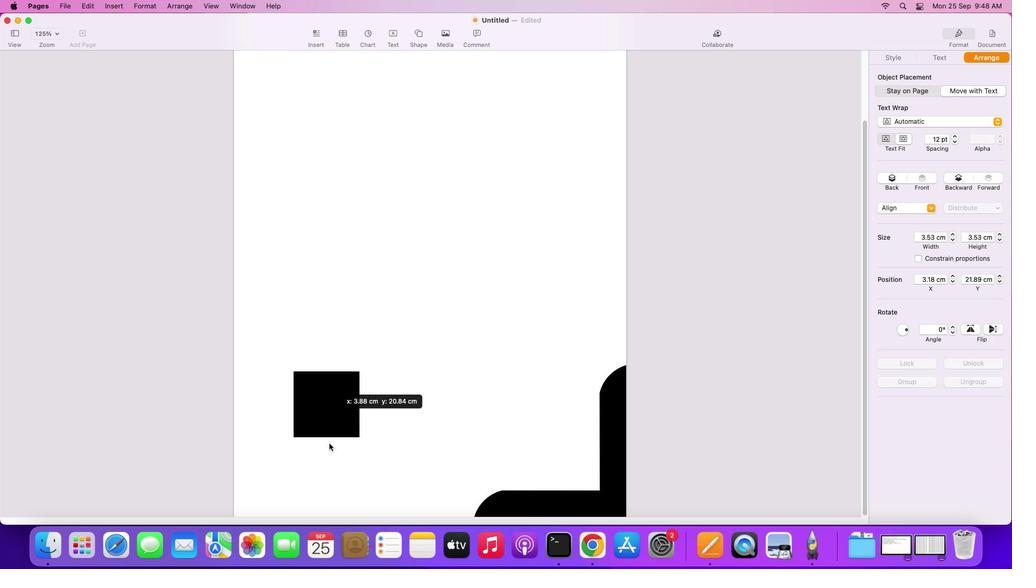 
Action: Mouse moved to (437, 297)
Screenshot: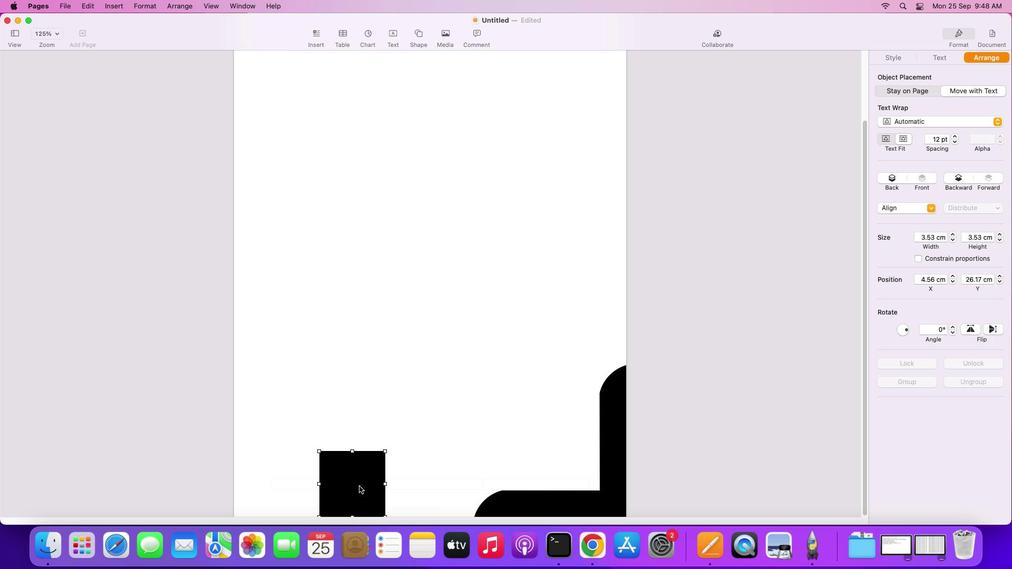 
Action: Mouse pressed left at (437, 297)
Screenshot: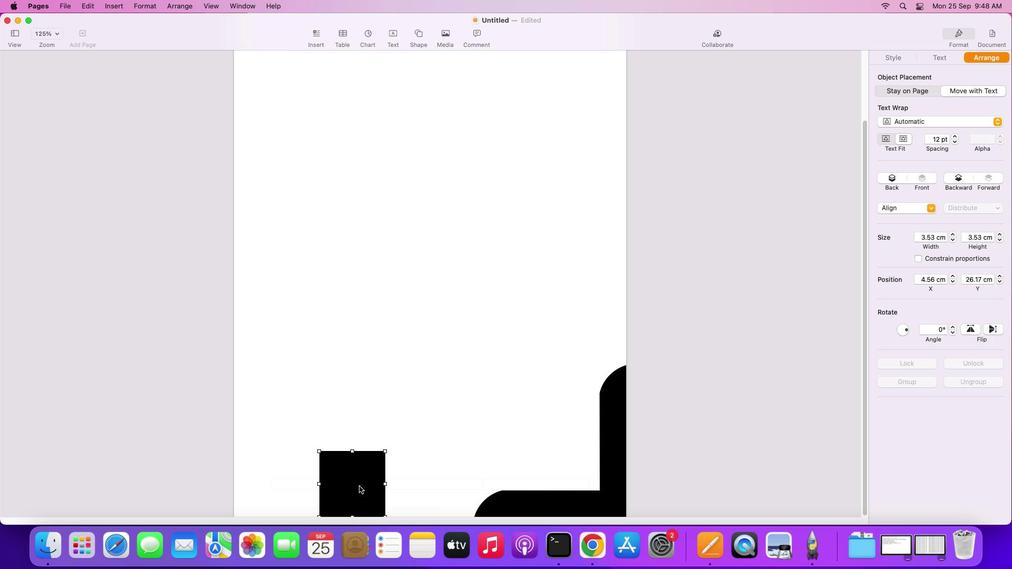 
Action: Mouse moved to (352, 451)
Screenshot: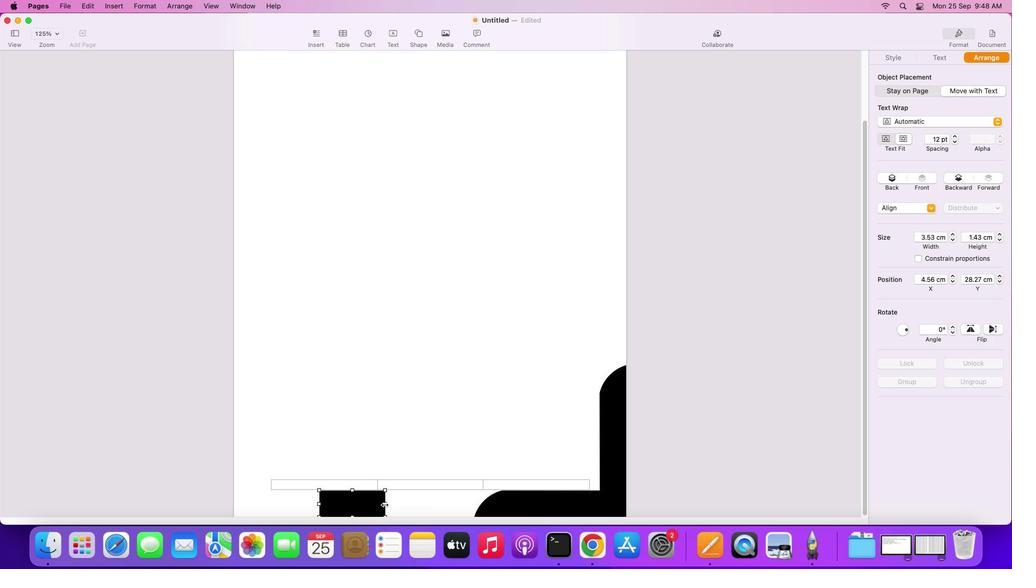 
Action: Mouse pressed left at (352, 451)
Screenshot: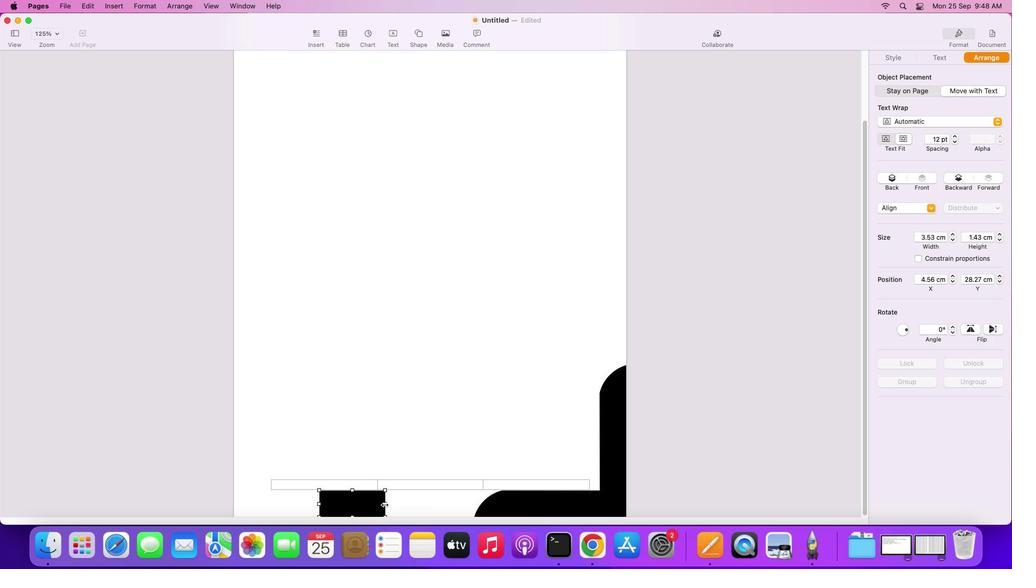 
Action: Mouse moved to (387, 504)
Screenshot: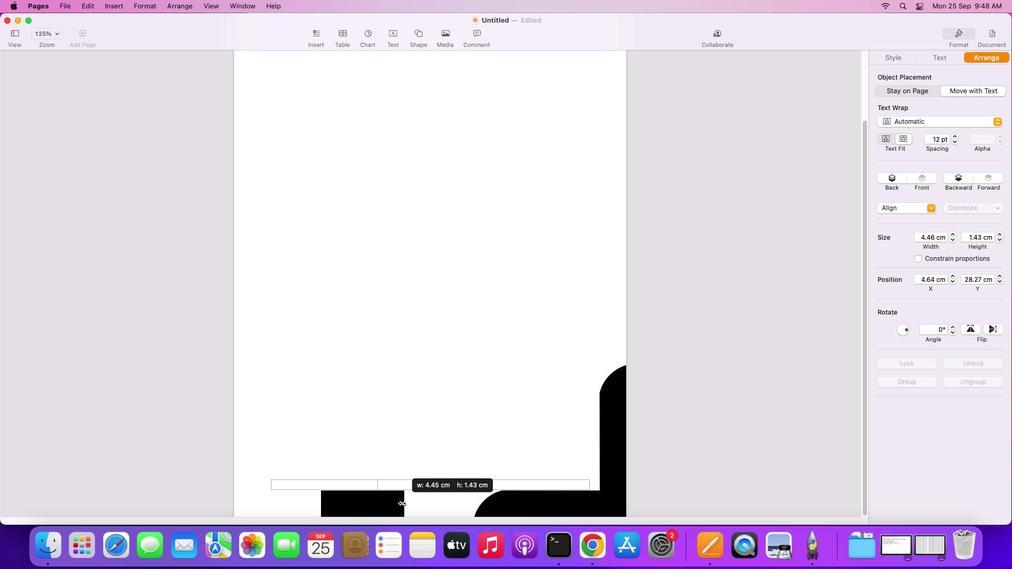 
Action: Mouse pressed left at (387, 504)
Screenshot: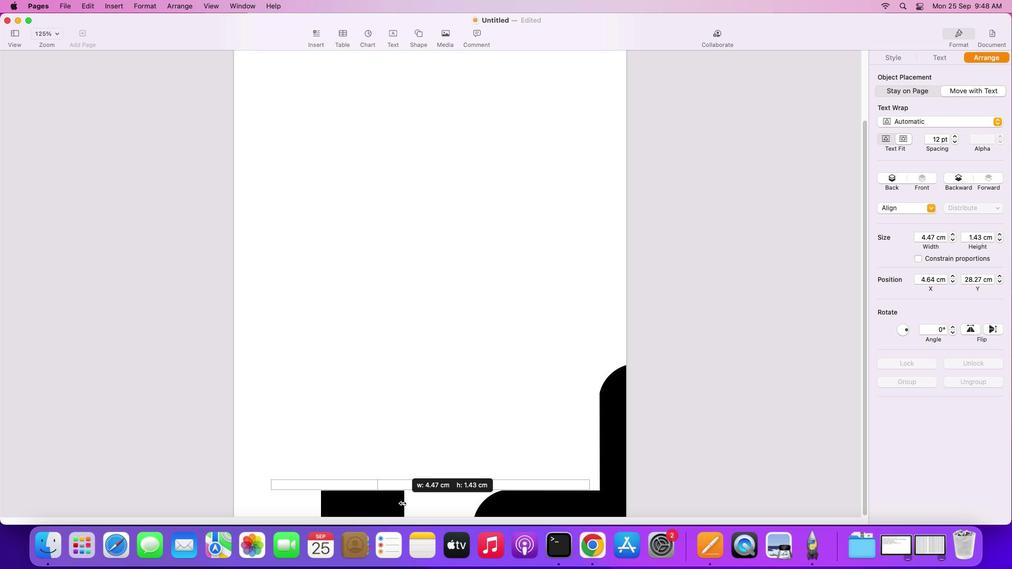 
Action: Mouse moved to (385, 504)
Screenshot: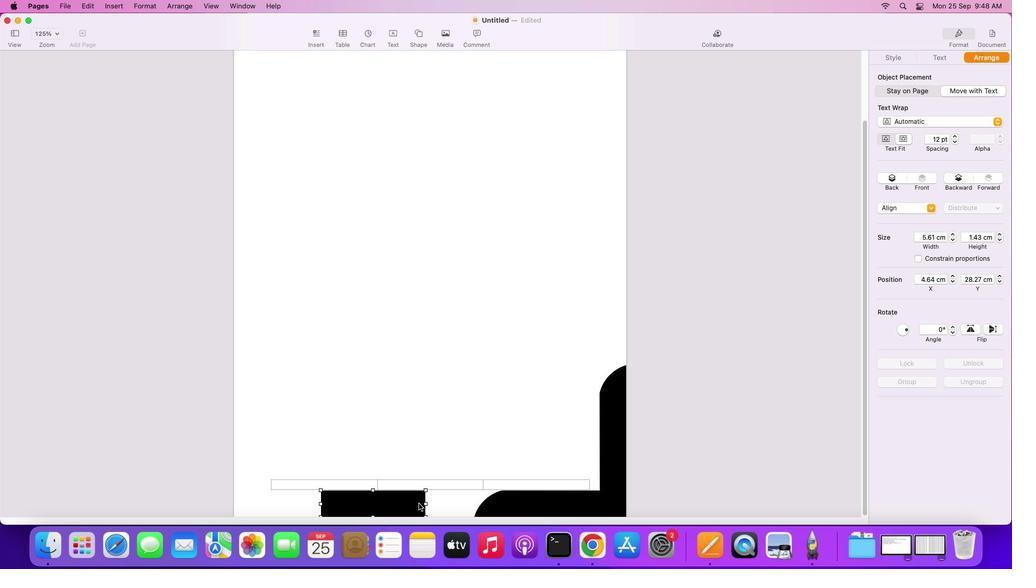 
Action: Mouse pressed left at (385, 504)
Screenshot: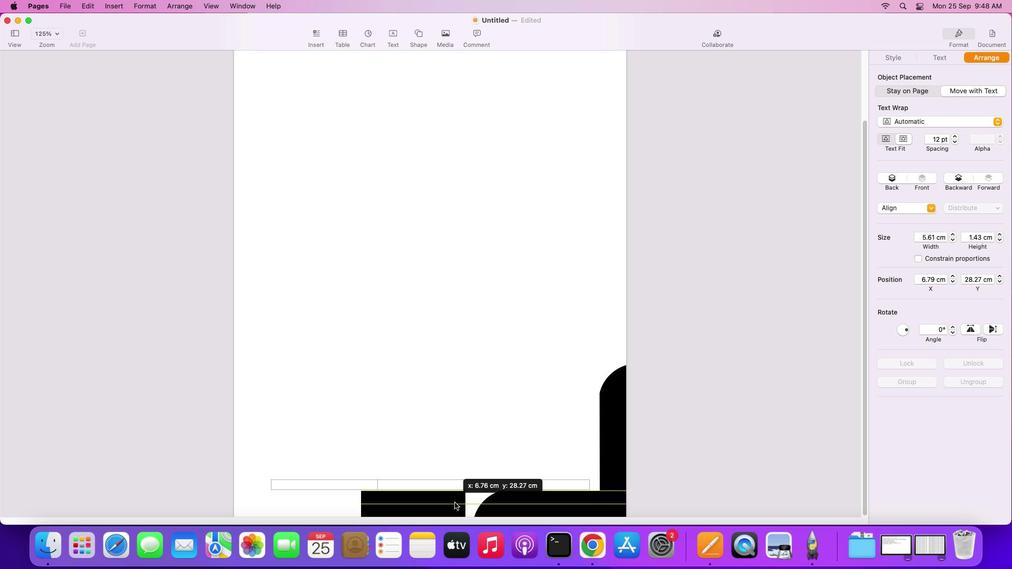 
Action: Mouse moved to (414, 504)
Screenshot: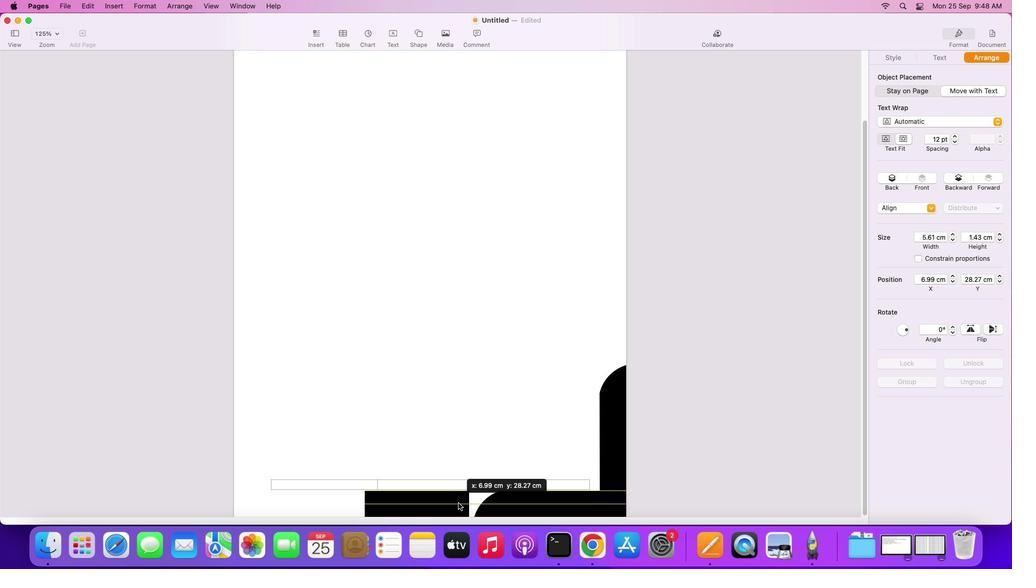 
Action: Mouse pressed left at (414, 504)
Screenshot: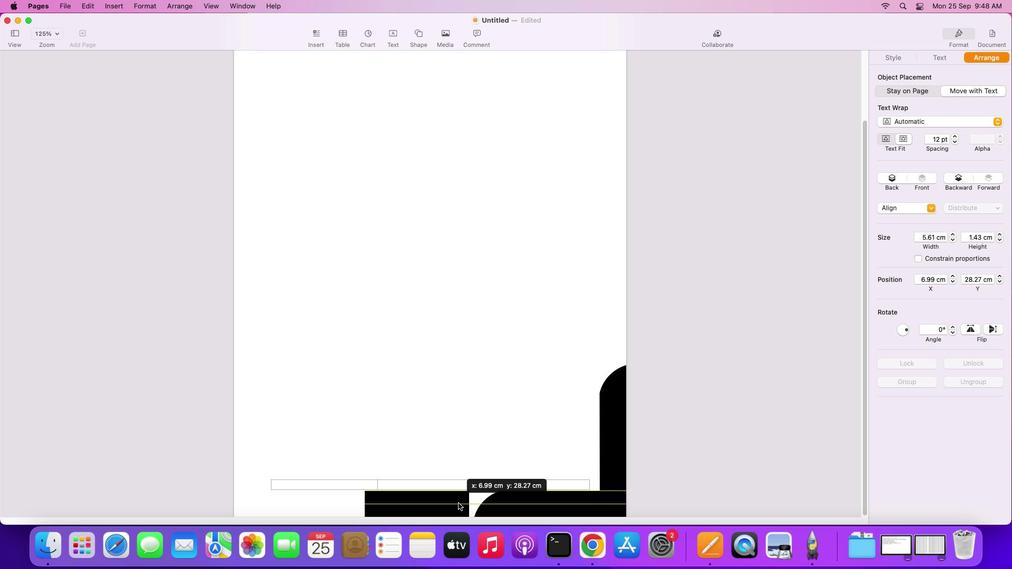
Action: Mouse moved to (464, 507)
Screenshot: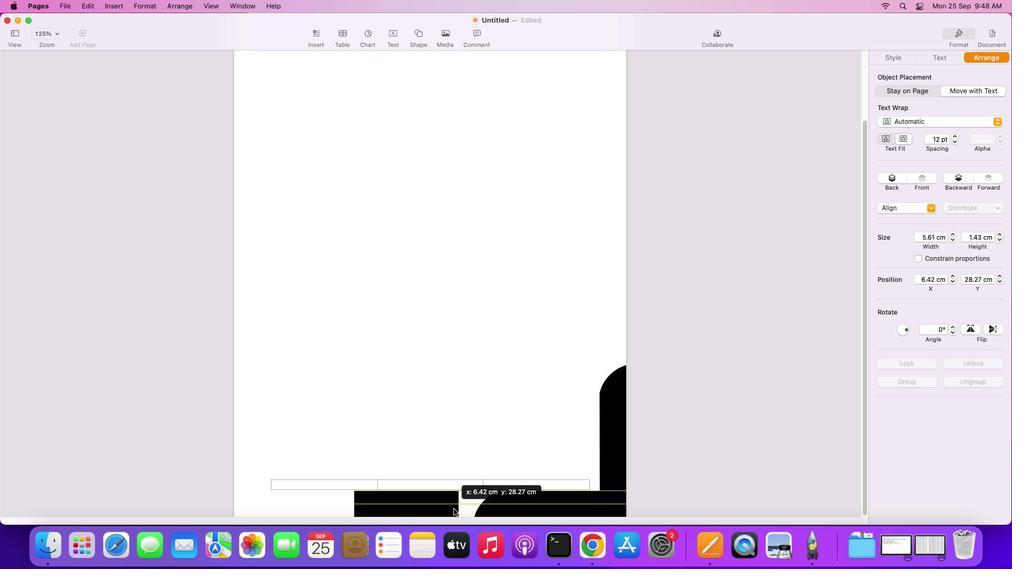 
Action: Mouse pressed left at (464, 507)
Screenshot: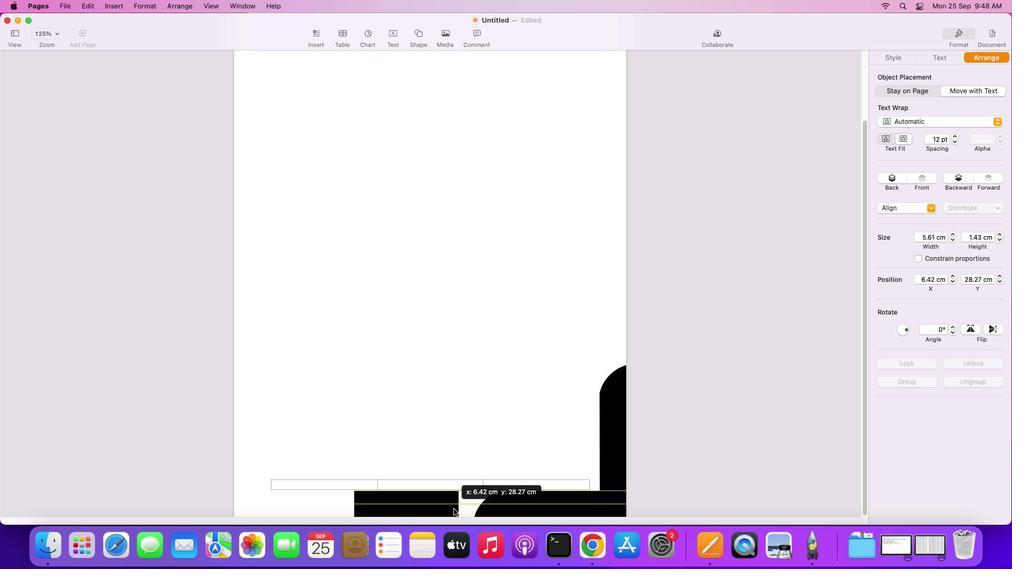 
Action: Mouse moved to (417, 31)
Screenshot: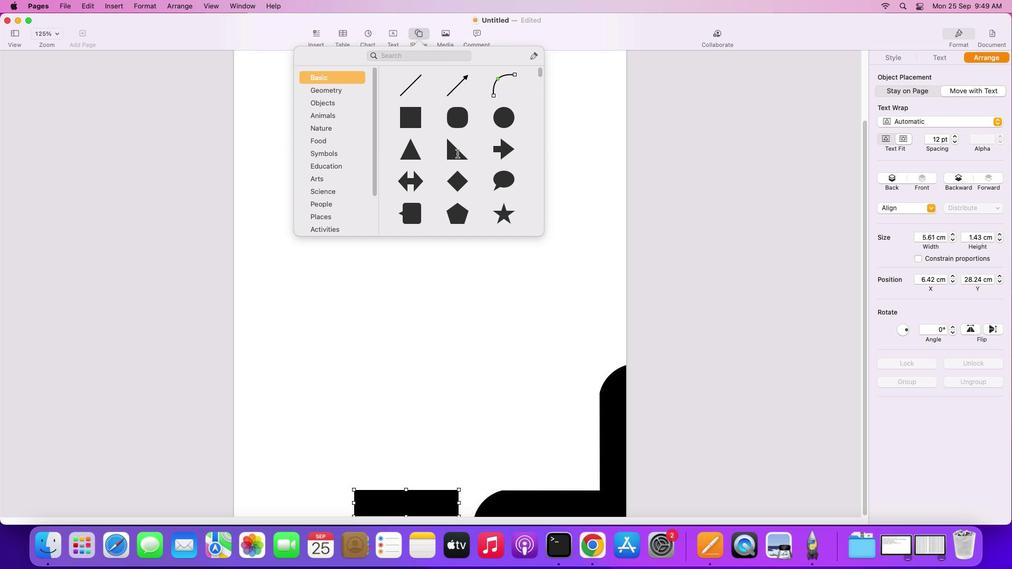 
Action: Mouse pressed left at (417, 31)
Screenshot: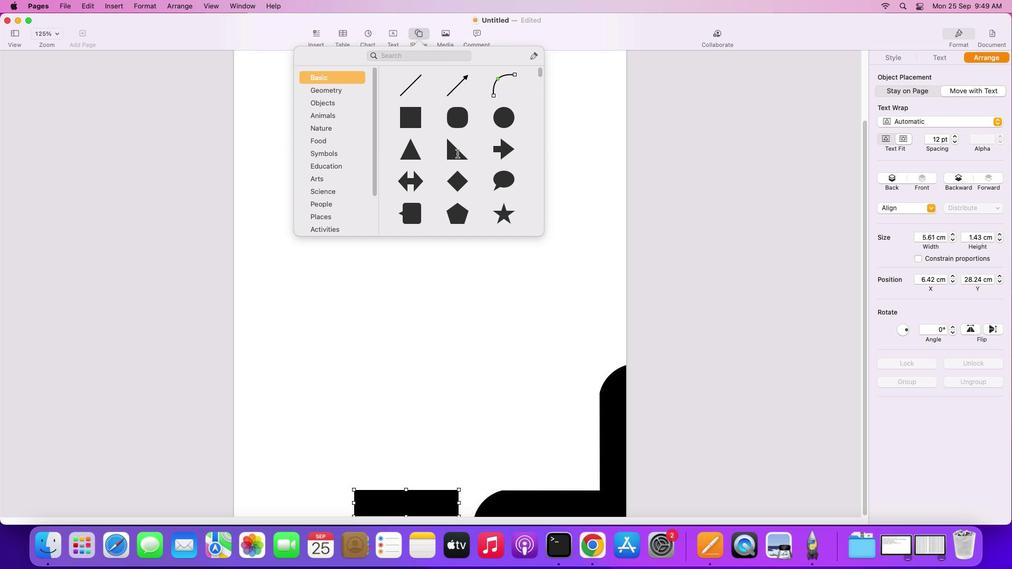
Action: Mouse moved to (450, 147)
Screenshot: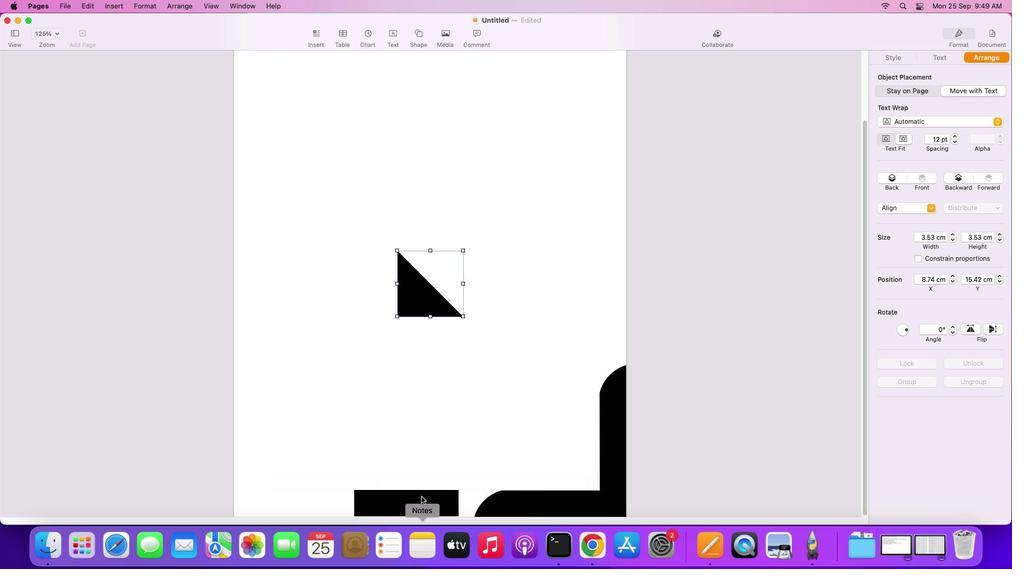
Action: Mouse pressed left at (450, 147)
Screenshot: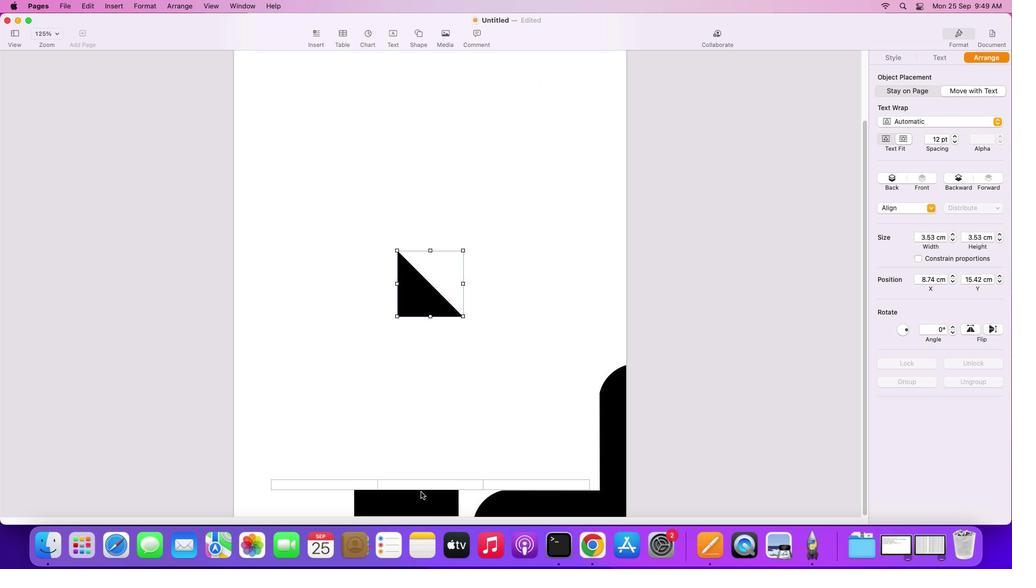 
Action: Mouse moved to (420, 500)
Screenshot: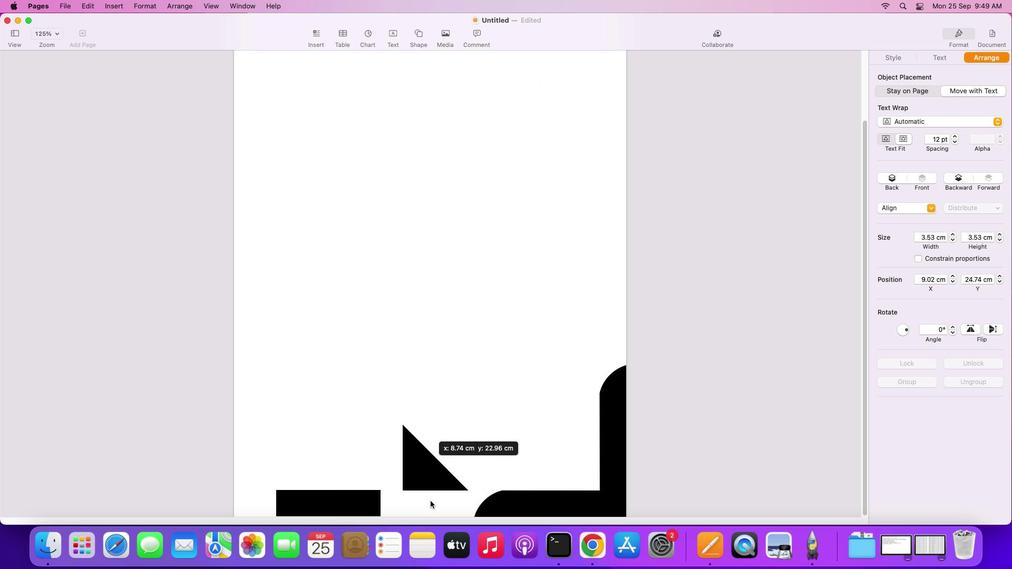 
Action: Mouse pressed left at (420, 500)
Screenshot: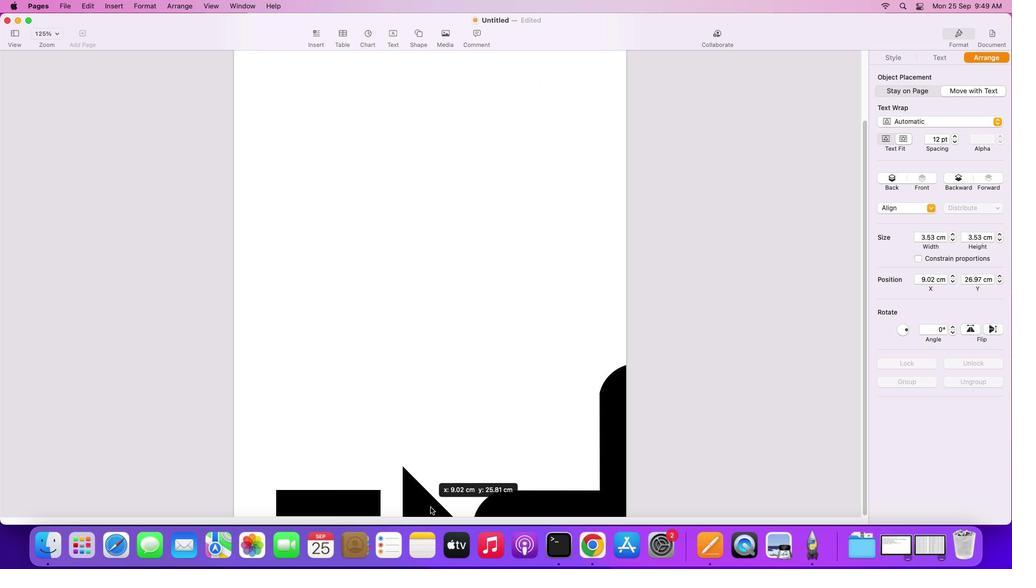 
Action: Mouse moved to (425, 291)
Screenshot: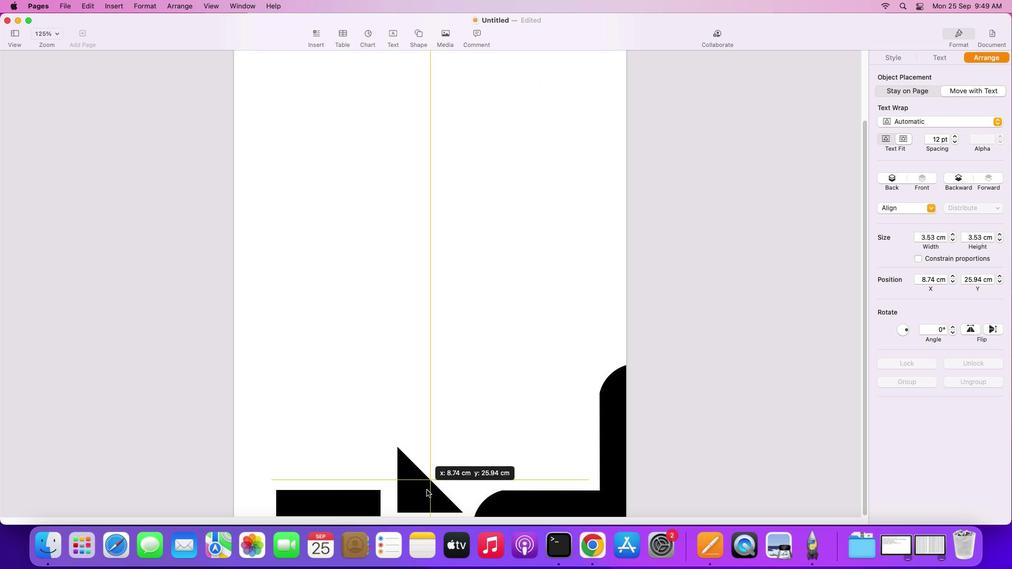 
Action: Mouse pressed left at (425, 291)
Screenshot: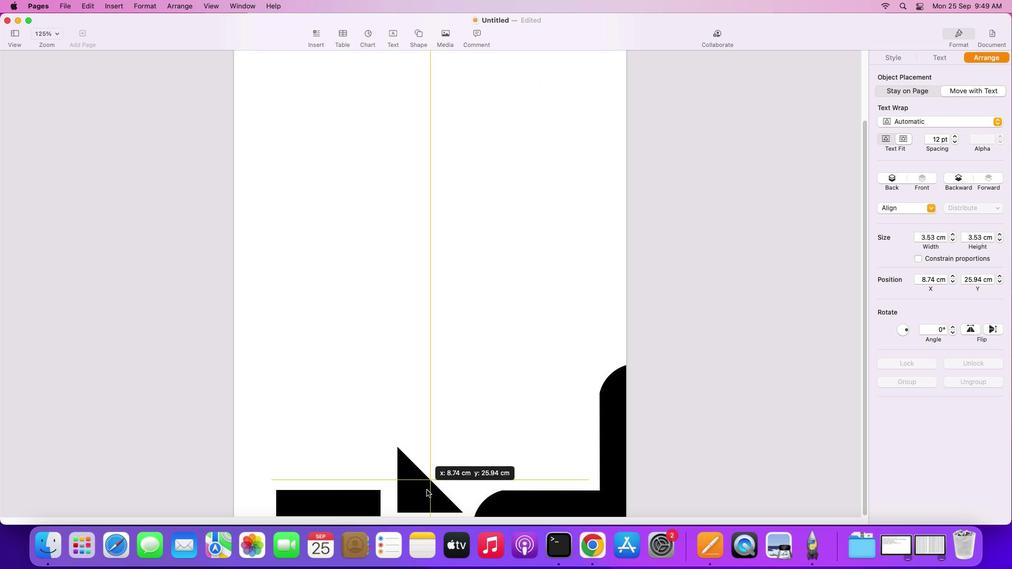 
Action: Mouse moved to (991, 327)
Screenshot: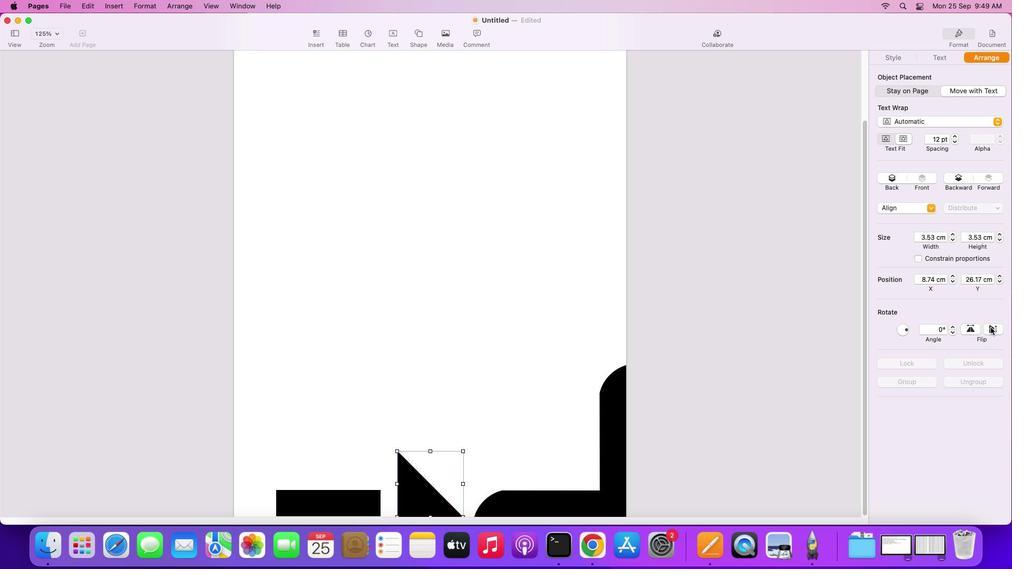 
Action: Mouse pressed left at (991, 327)
Screenshot: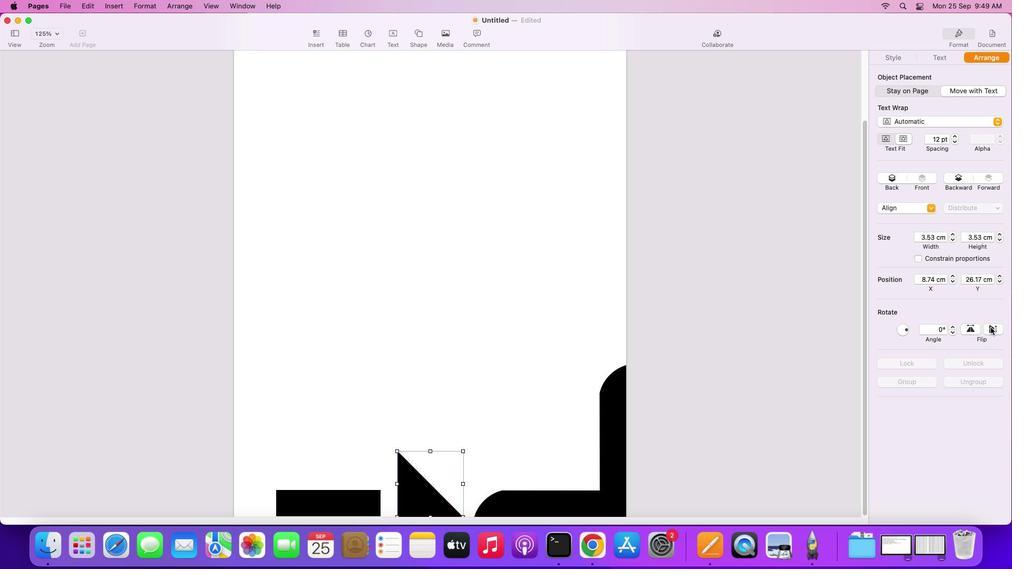 
Action: Mouse pressed left at (991, 327)
Screenshot: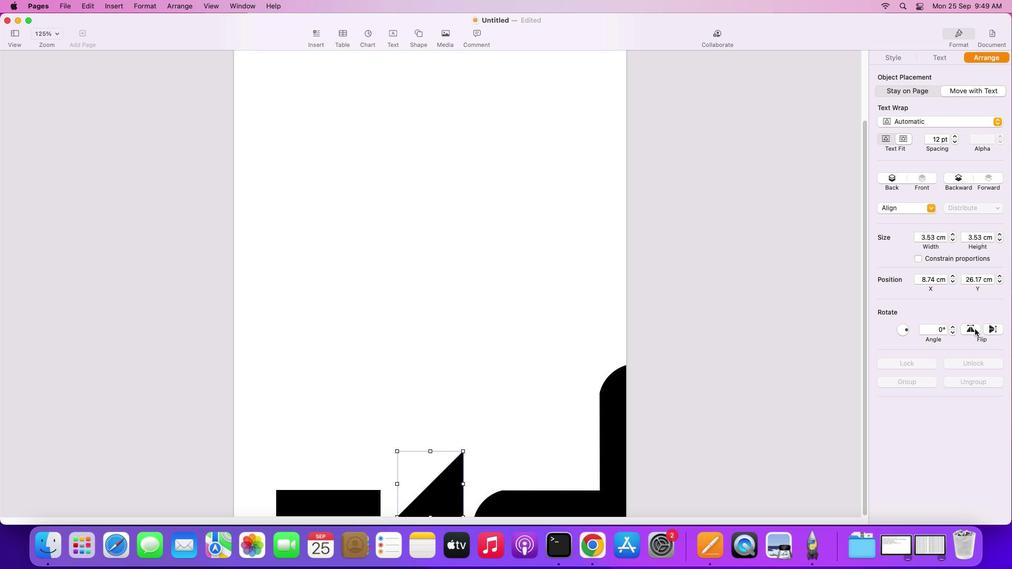 
Action: Mouse moved to (974, 329)
Screenshot: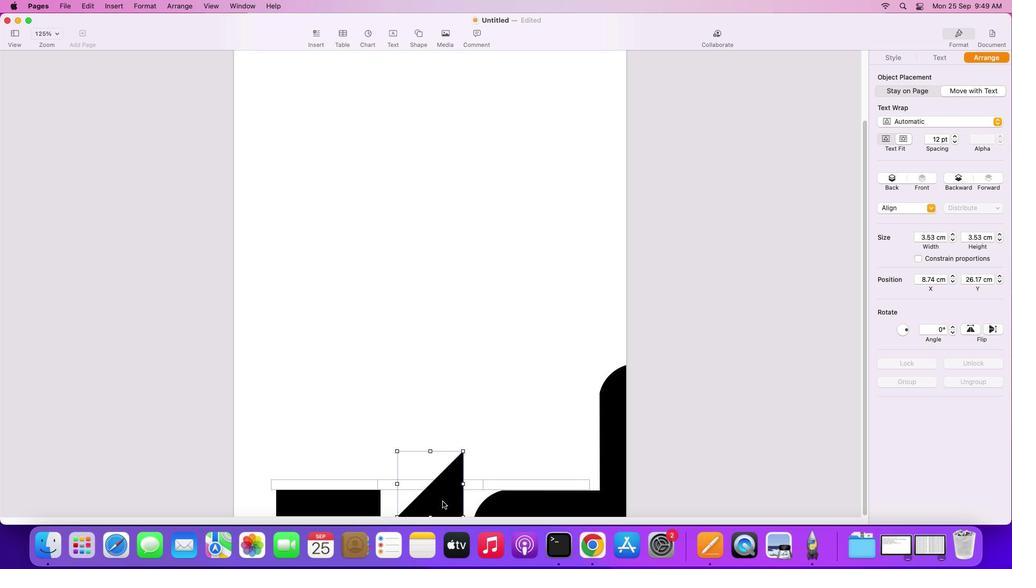 
Action: Mouse pressed left at (974, 329)
Screenshot: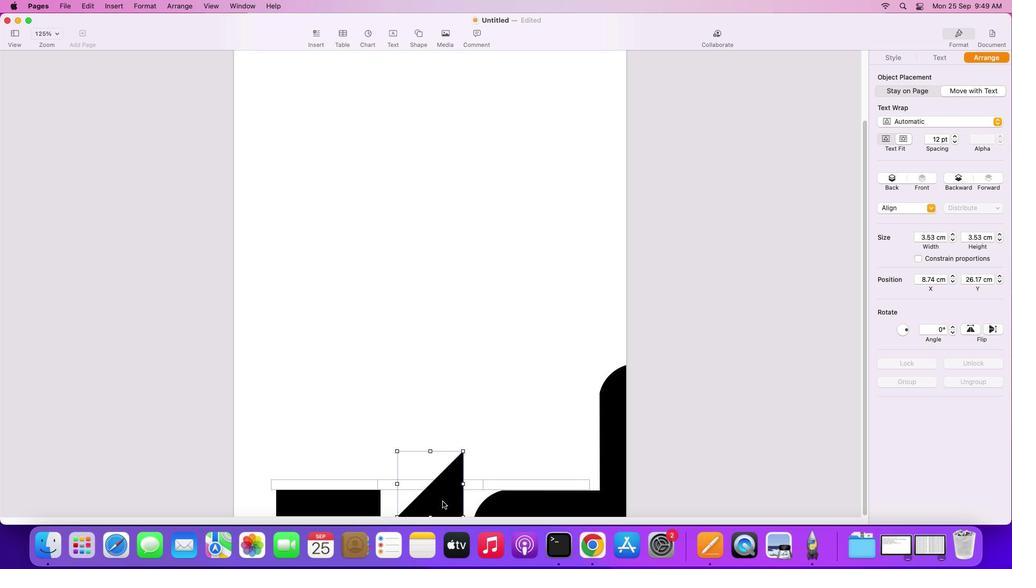 
Action: Mouse moved to (442, 501)
Screenshot: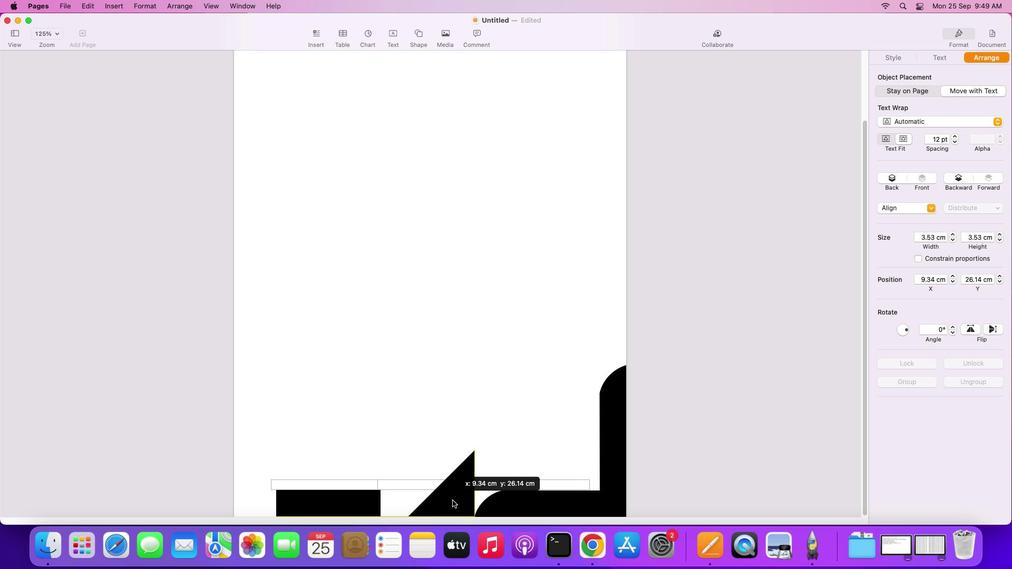 
Action: Mouse pressed left at (442, 501)
Screenshot: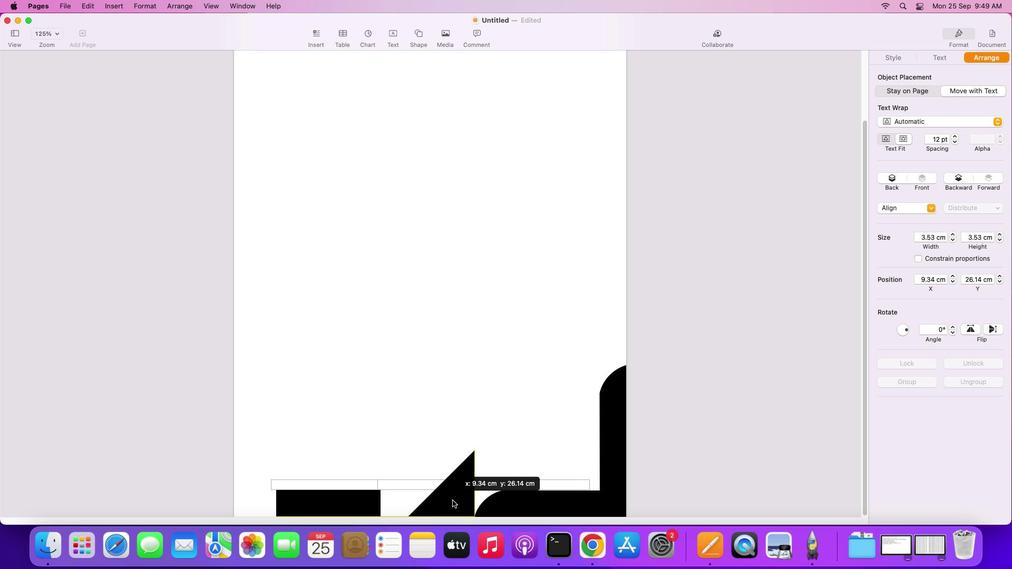 
Action: Mouse moved to (450, 500)
Screenshot: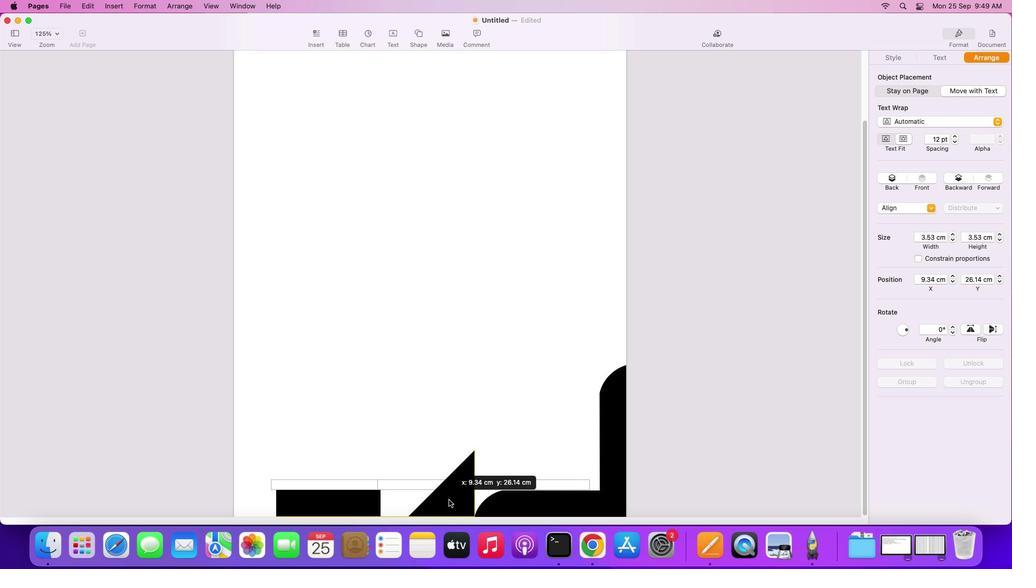 
Action: Mouse pressed left at (450, 500)
Screenshot: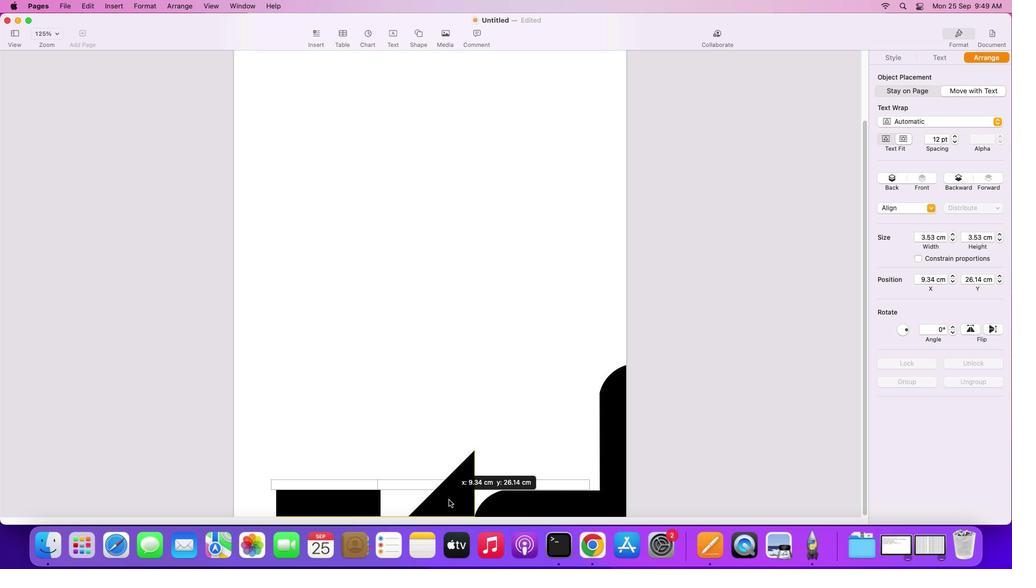 
Action: Mouse moved to (474, 449)
Screenshot: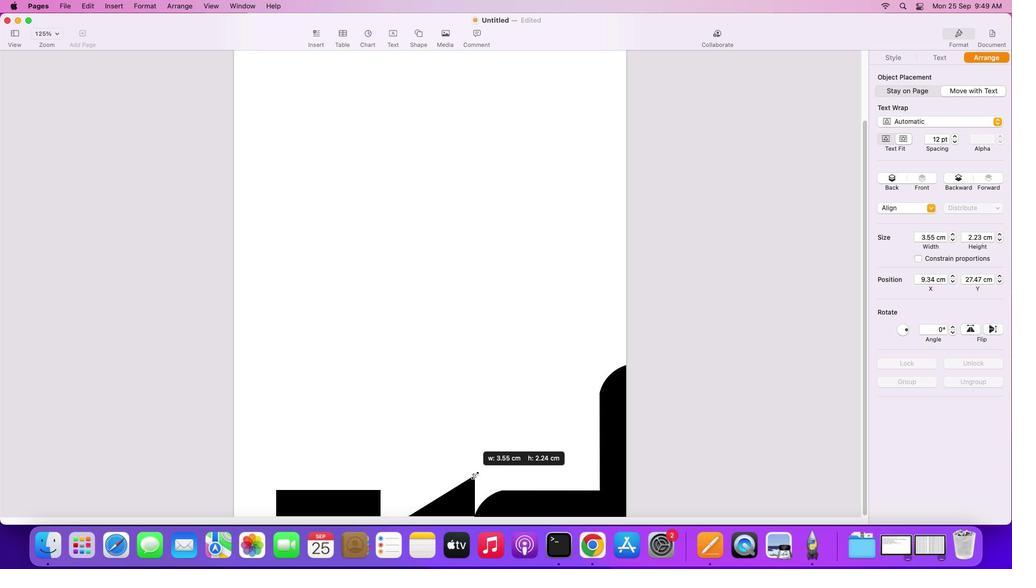 
Action: Mouse pressed left at (474, 449)
Screenshot: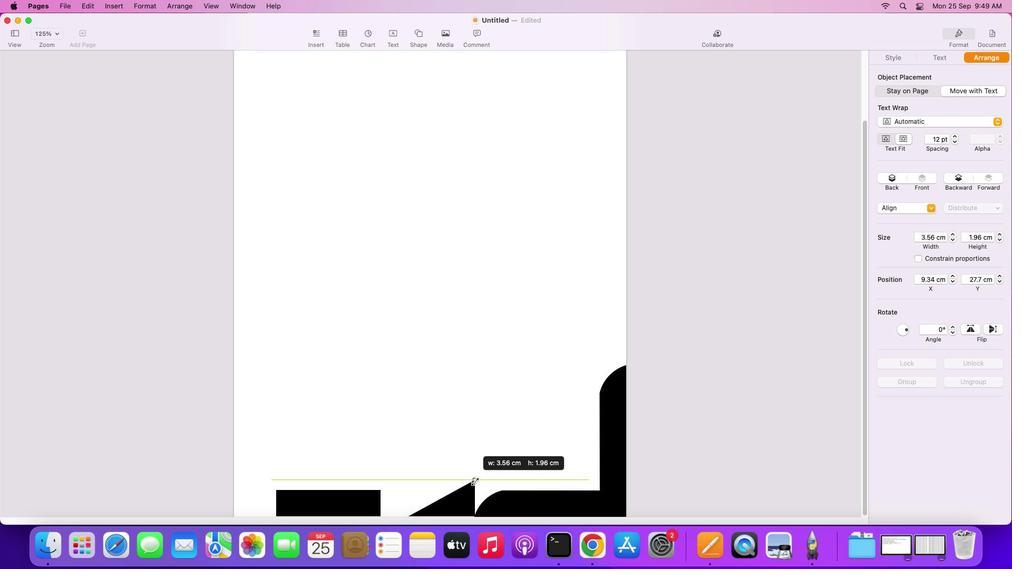 
Action: Mouse moved to (409, 514)
Screenshot: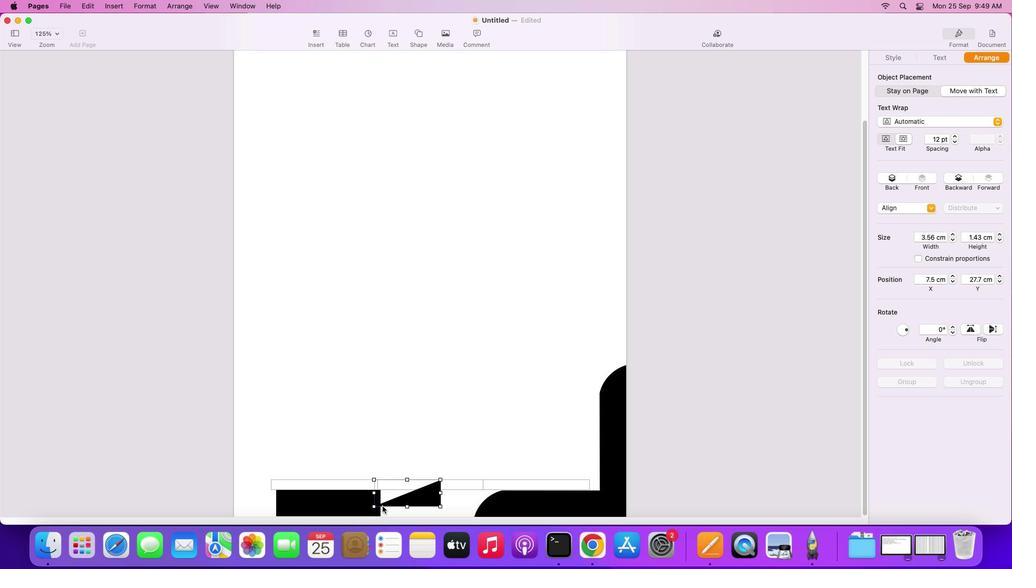 
Action: Mouse pressed left at (409, 514)
Screenshot: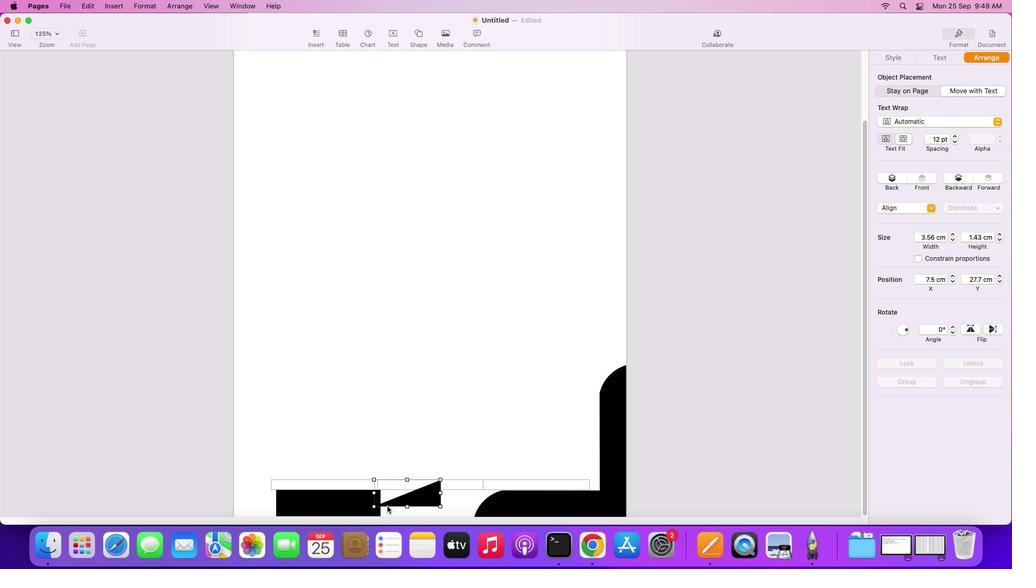 
Action: Mouse moved to (374, 494)
Screenshot: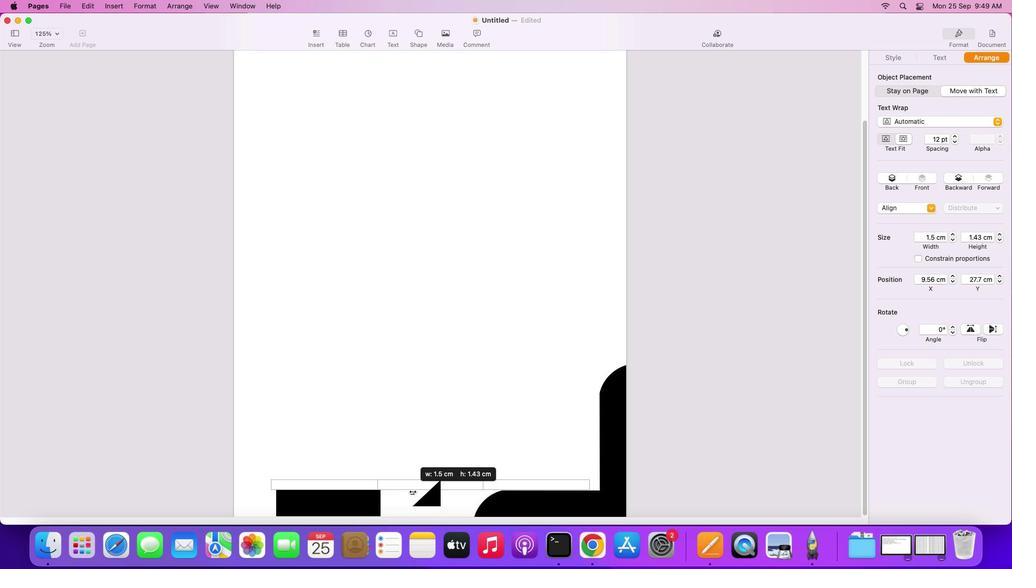 
Action: Mouse pressed left at (374, 494)
Screenshot: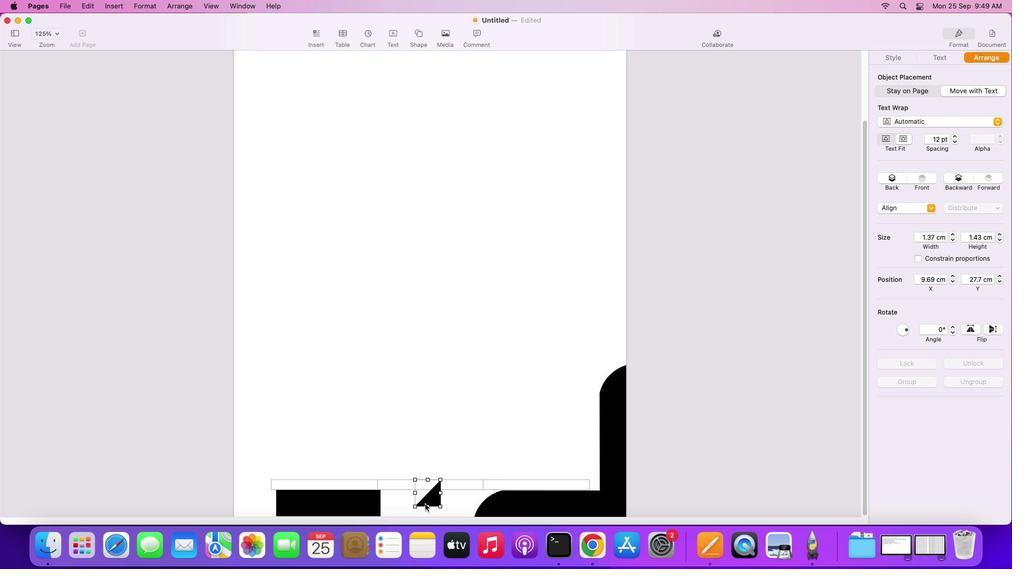 
Action: Mouse moved to (433, 499)
Screenshot: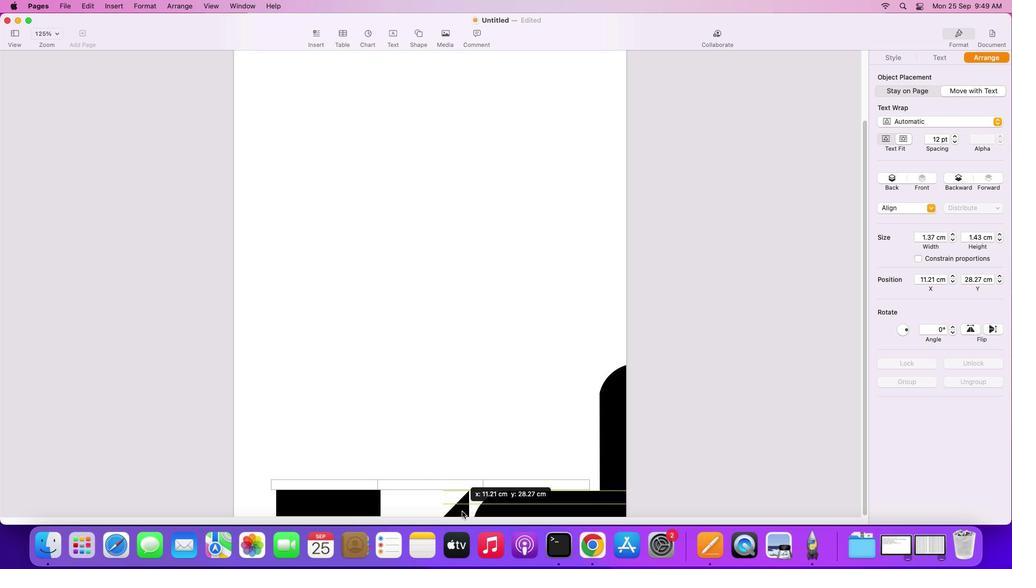 
Action: Mouse pressed left at (433, 499)
Screenshot: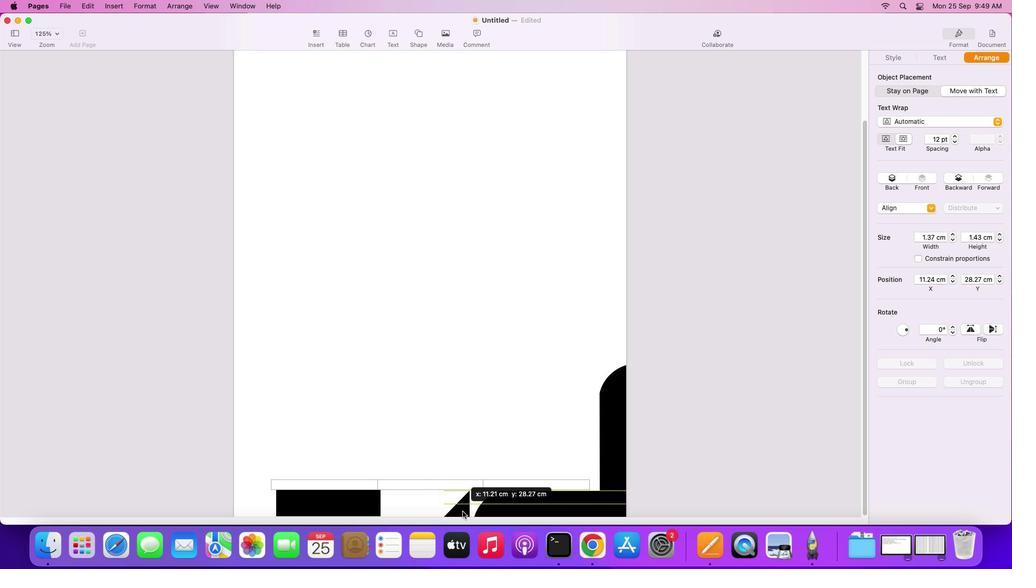 
Action: Mouse moved to (469, 503)
Screenshot: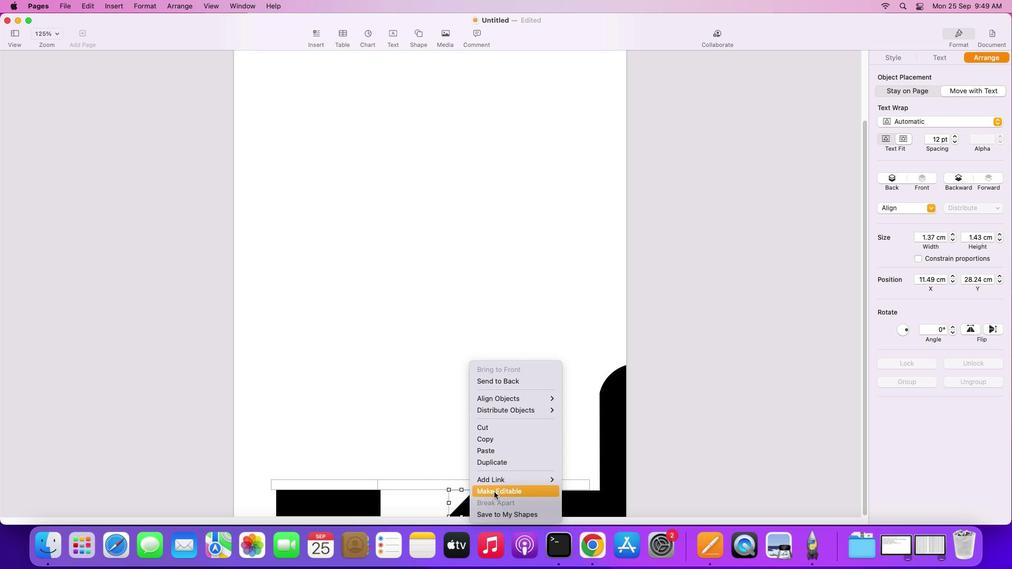 
Action: Mouse pressed right at (469, 503)
Screenshot: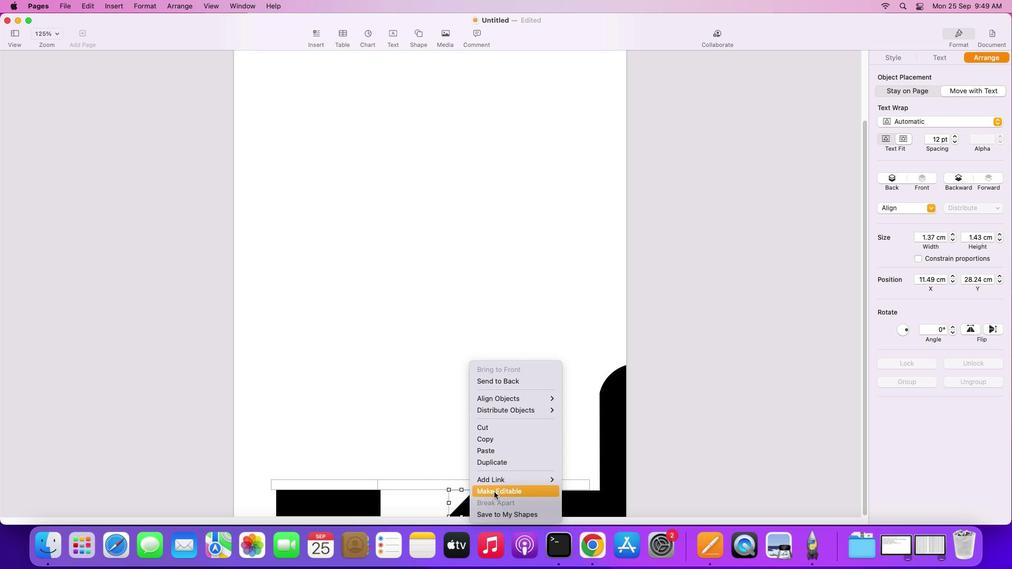 
Action: Mouse moved to (494, 492)
Screenshot: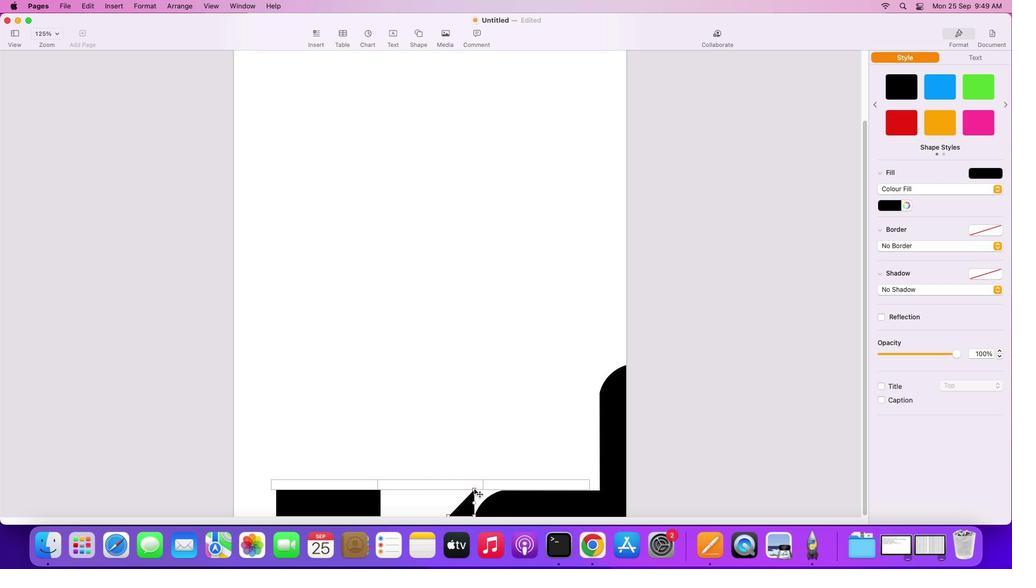 
Action: Mouse pressed left at (494, 492)
Screenshot: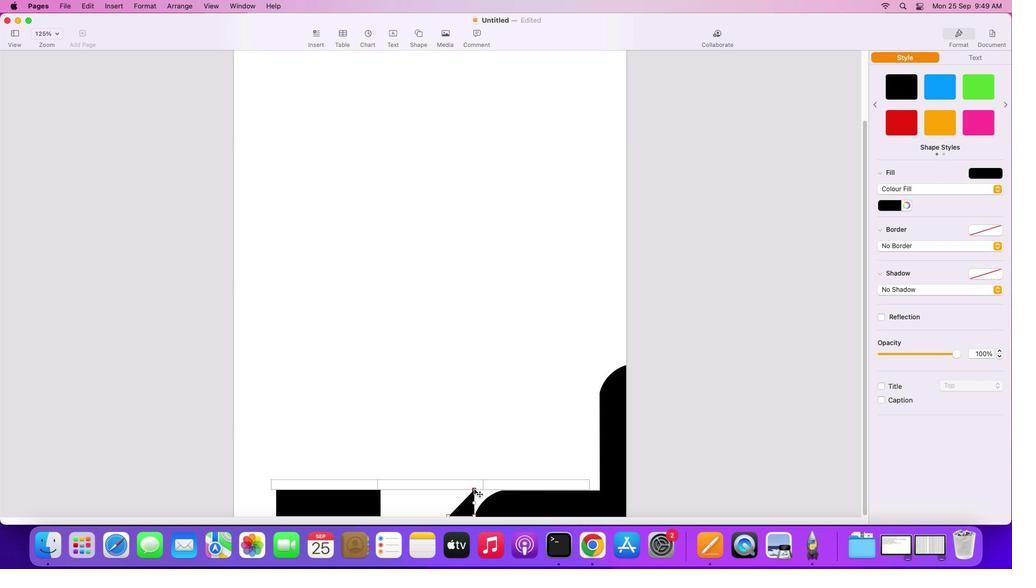 
Action: Mouse moved to (474, 490)
Screenshot: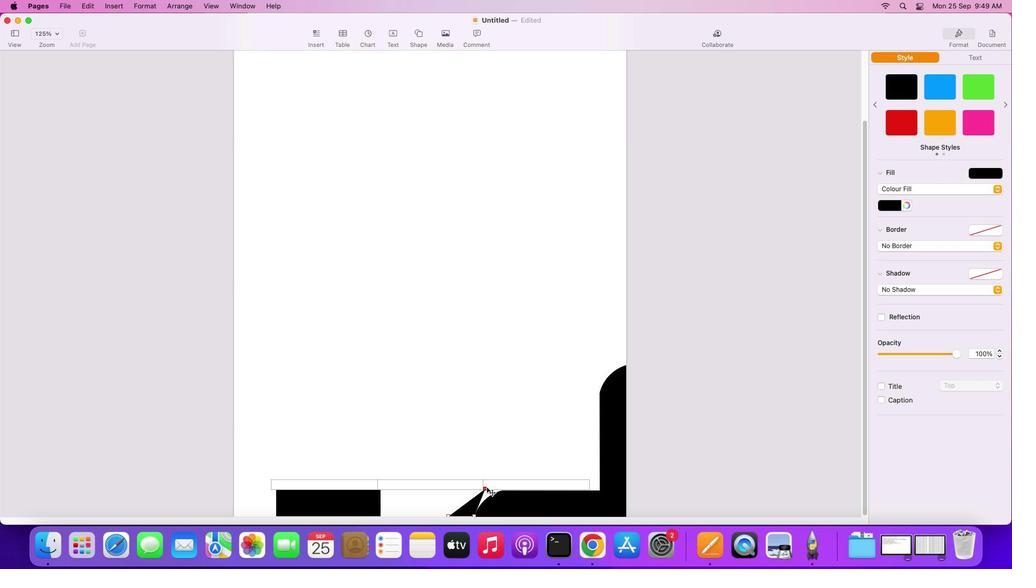 
Action: Mouse pressed left at (474, 490)
Screenshot: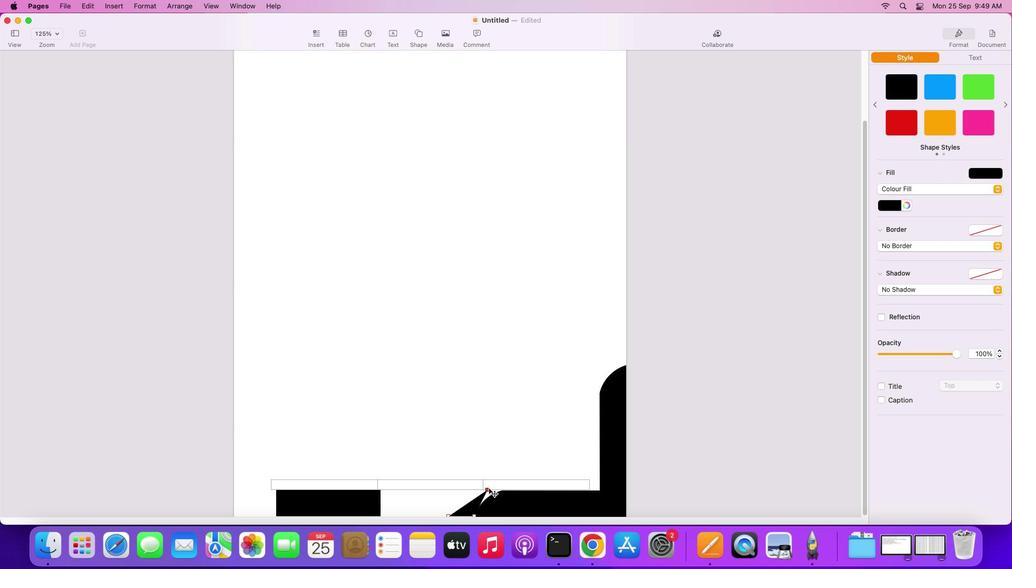 
Action: Mouse moved to (476, 501)
Screenshot: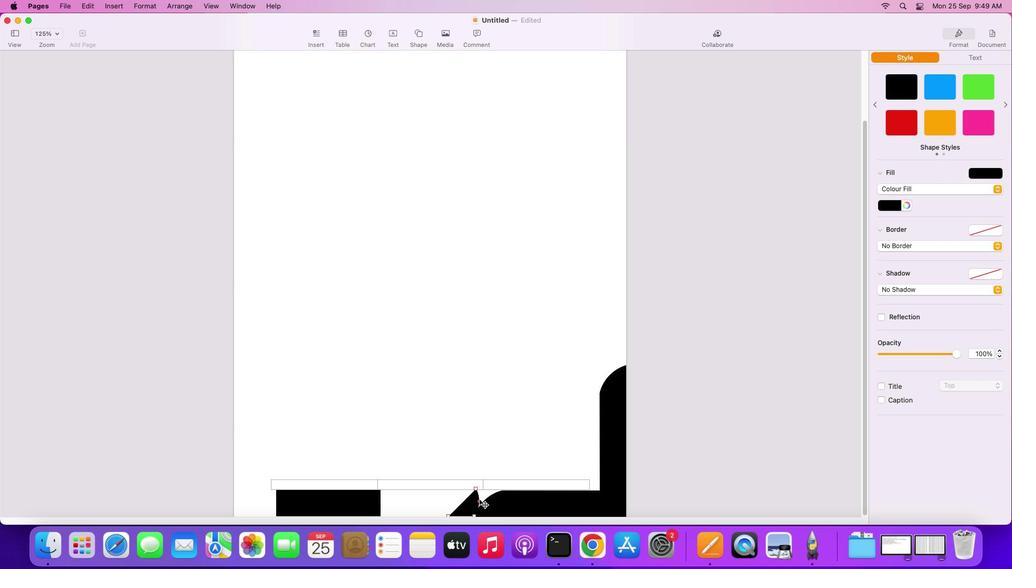 
Action: Mouse pressed left at (476, 501)
Screenshot: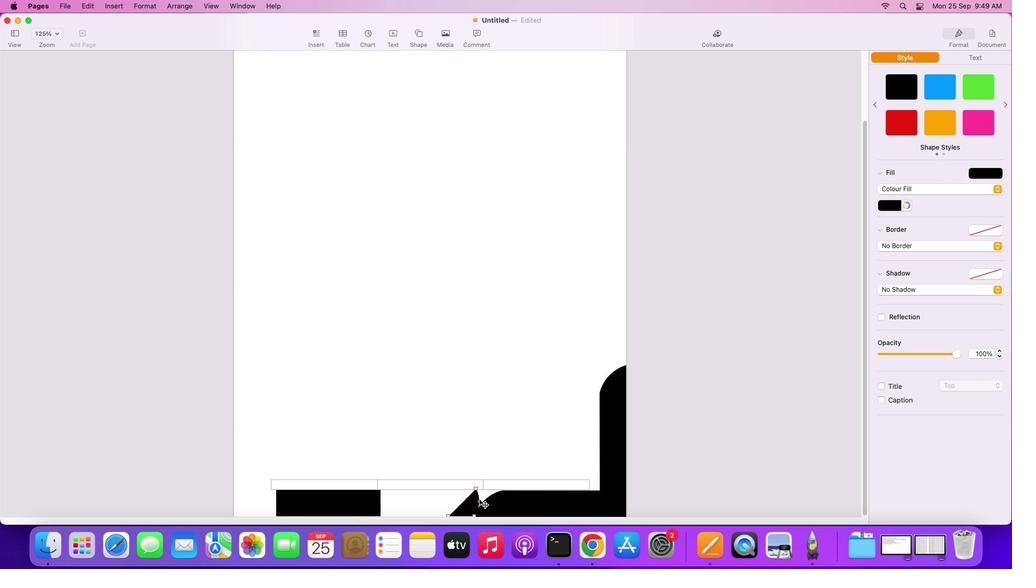 
Action: Mouse moved to (477, 500)
Screenshot: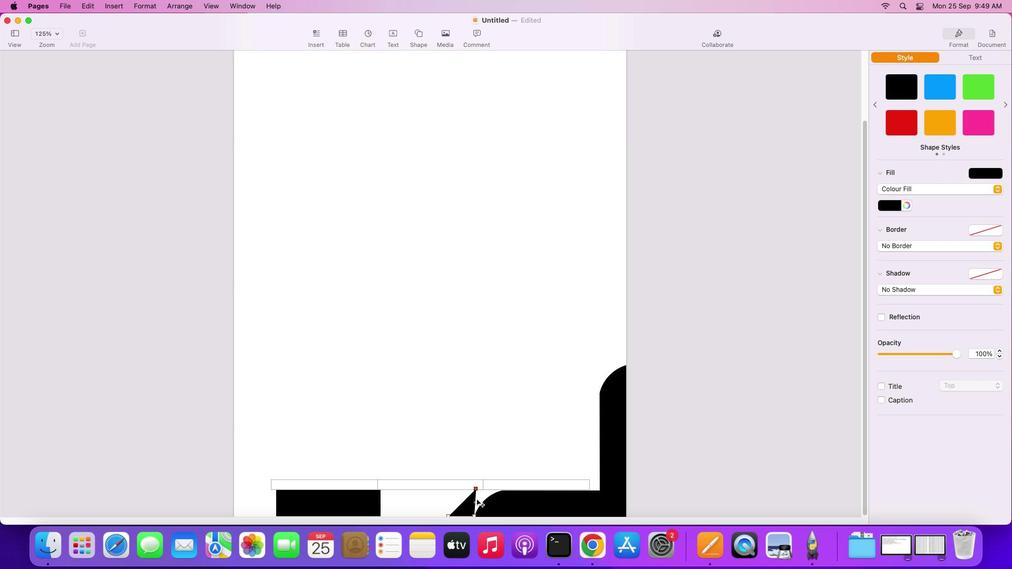 
Action: Key pressed Key.cmd'z'
Screenshot: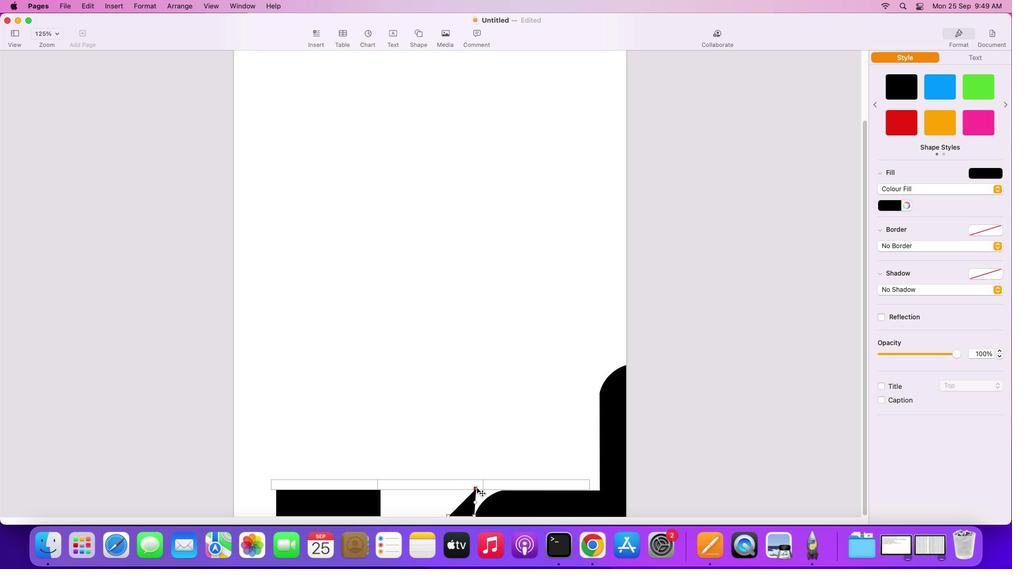 
Action: Mouse moved to (476, 489)
Screenshot: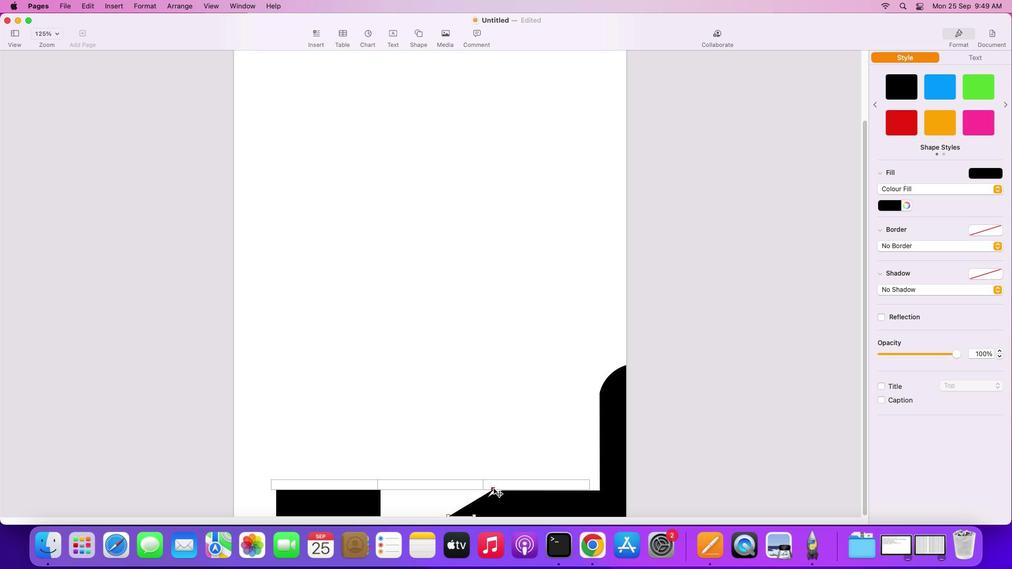 
Action: Mouse pressed left at (476, 489)
Screenshot: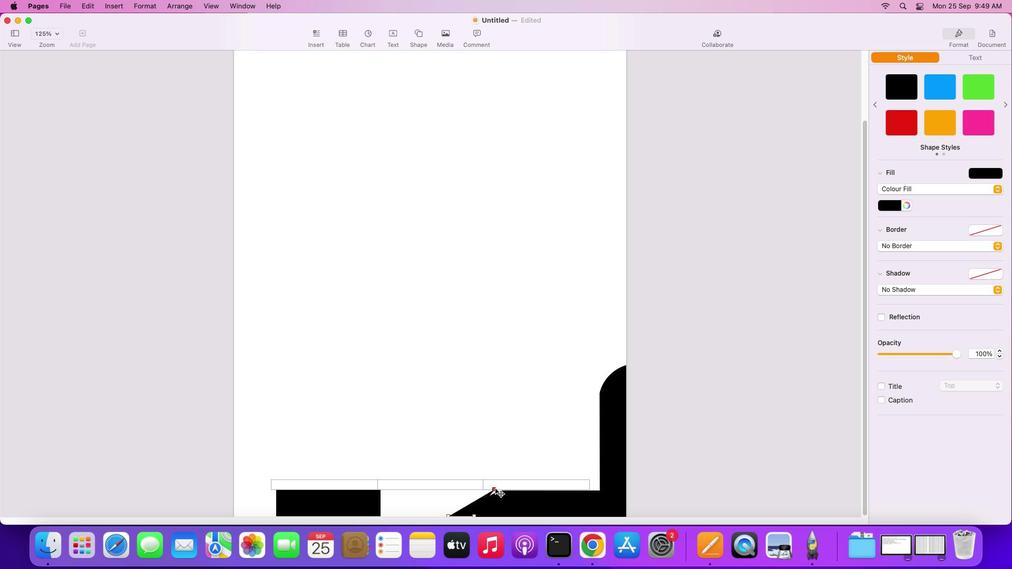 
Action: Mouse moved to (487, 503)
Screenshot: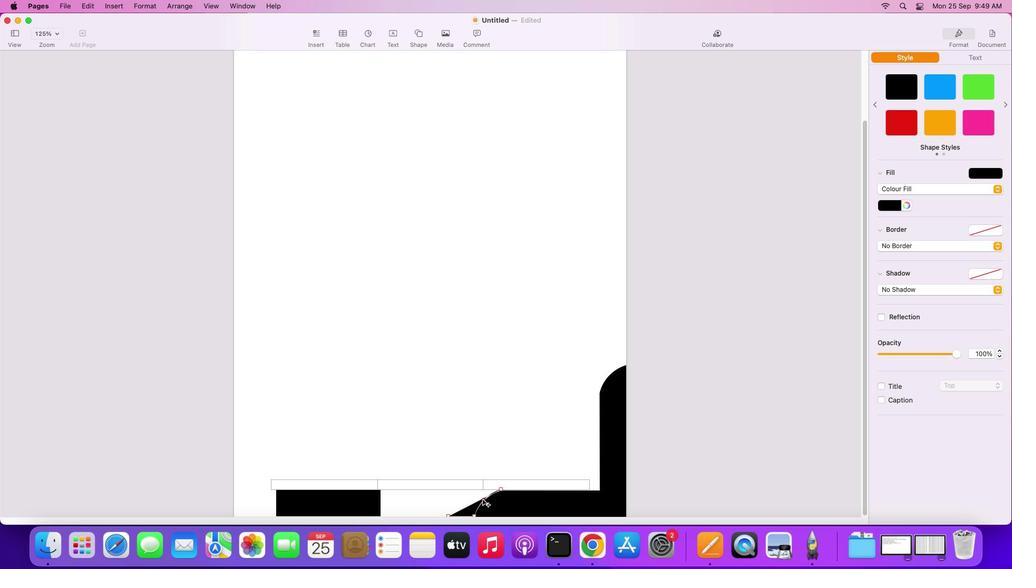 
Action: Mouse pressed left at (487, 503)
Screenshot: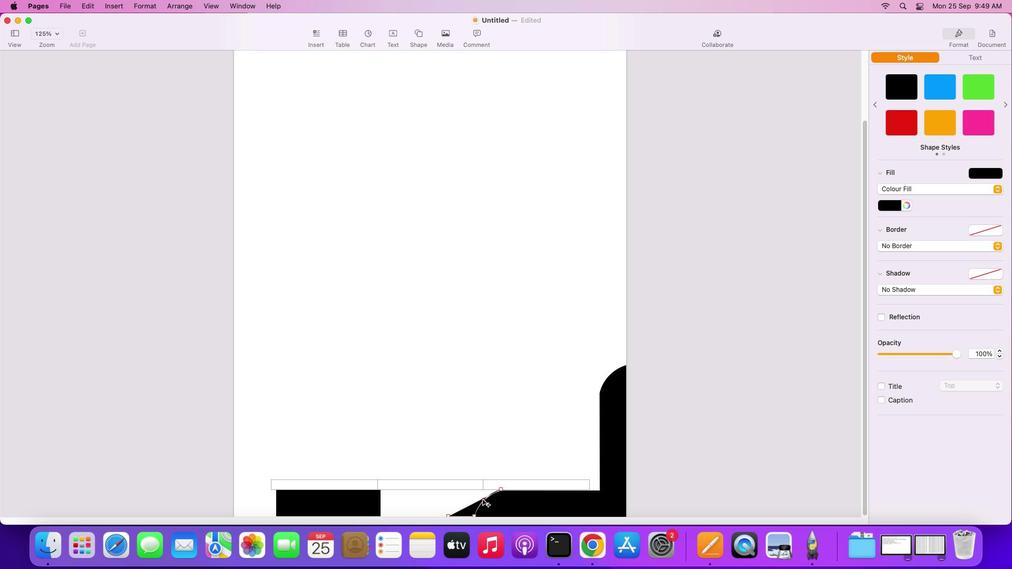 
Action: Mouse moved to (525, 503)
Screenshot: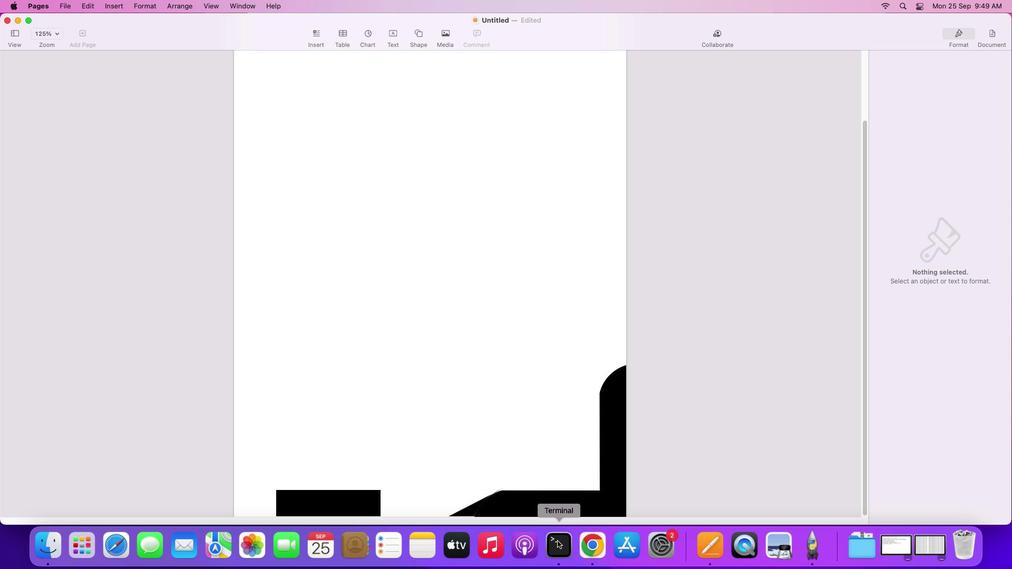 
Action: Mouse pressed left at (525, 503)
Screenshot: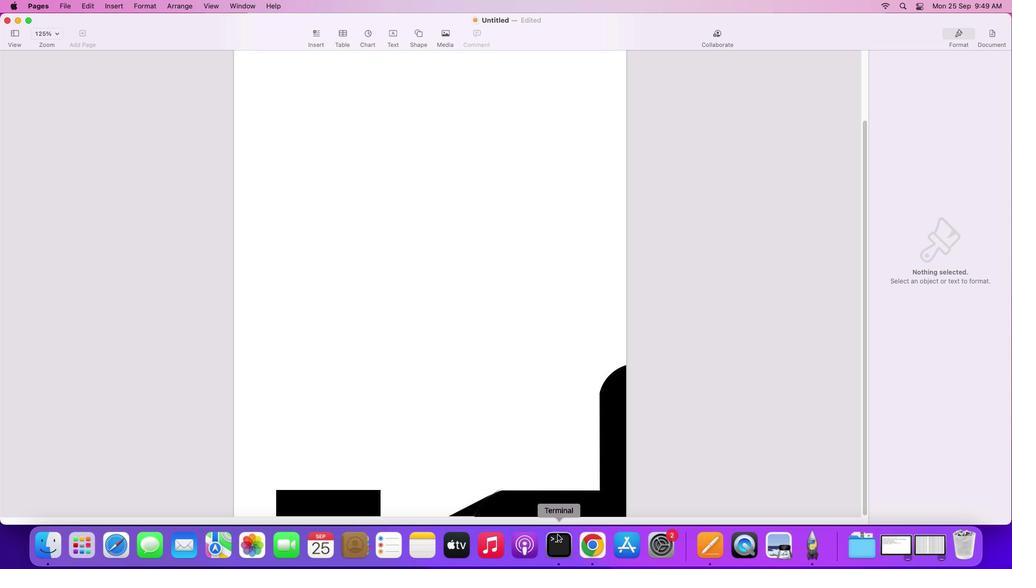 
Action: Mouse moved to (568, 494)
Screenshot: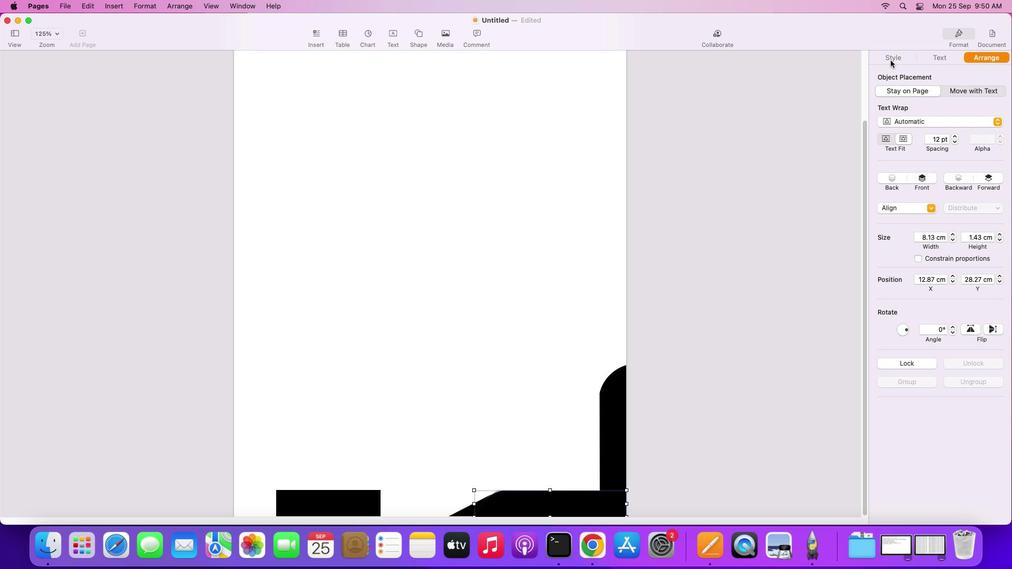 
Action: Mouse pressed left at (568, 494)
Screenshot: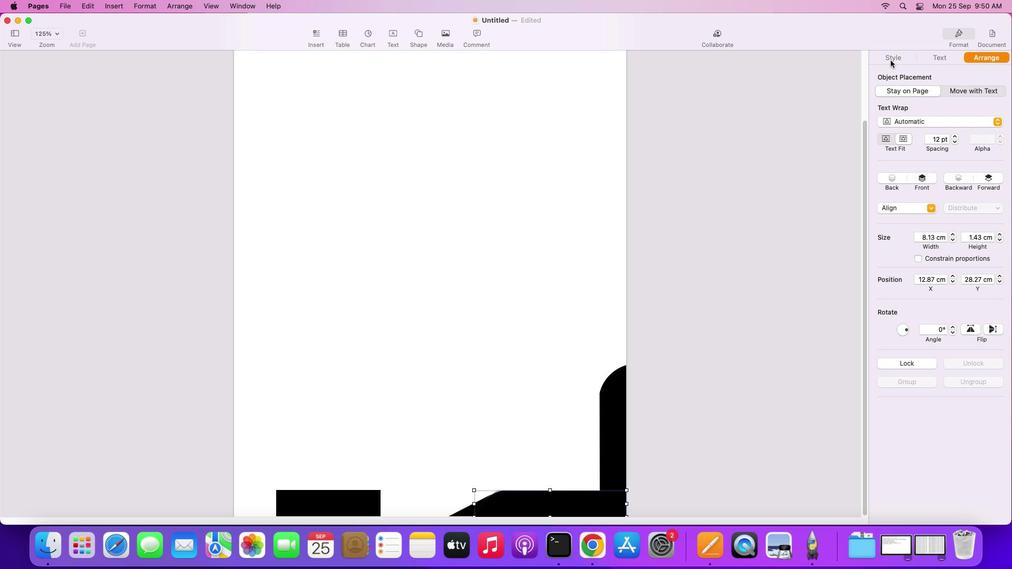 
Action: Mouse moved to (890, 60)
Screenshot: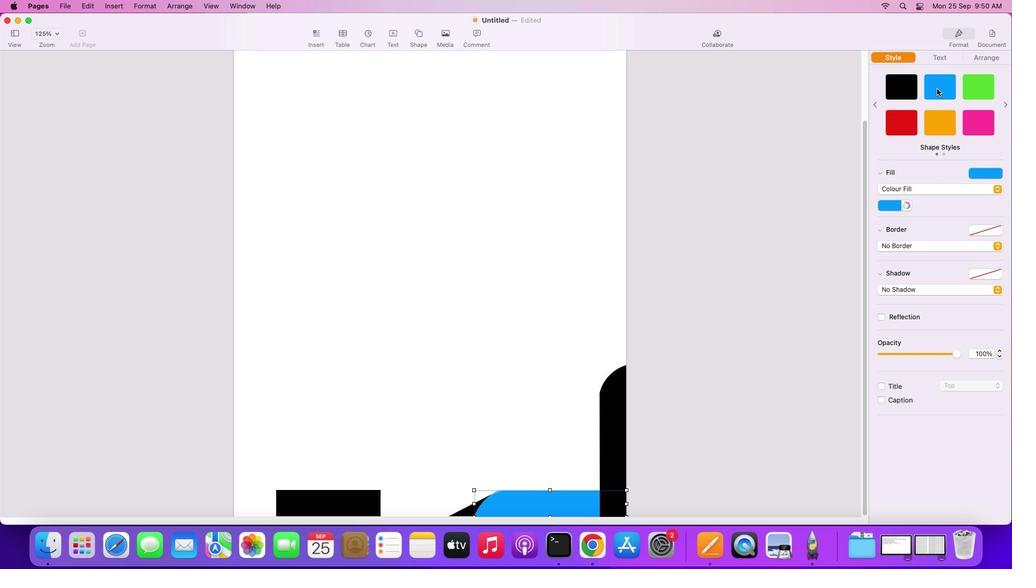 
Action: Mouse pressed left at (890, 60)
Screenshot: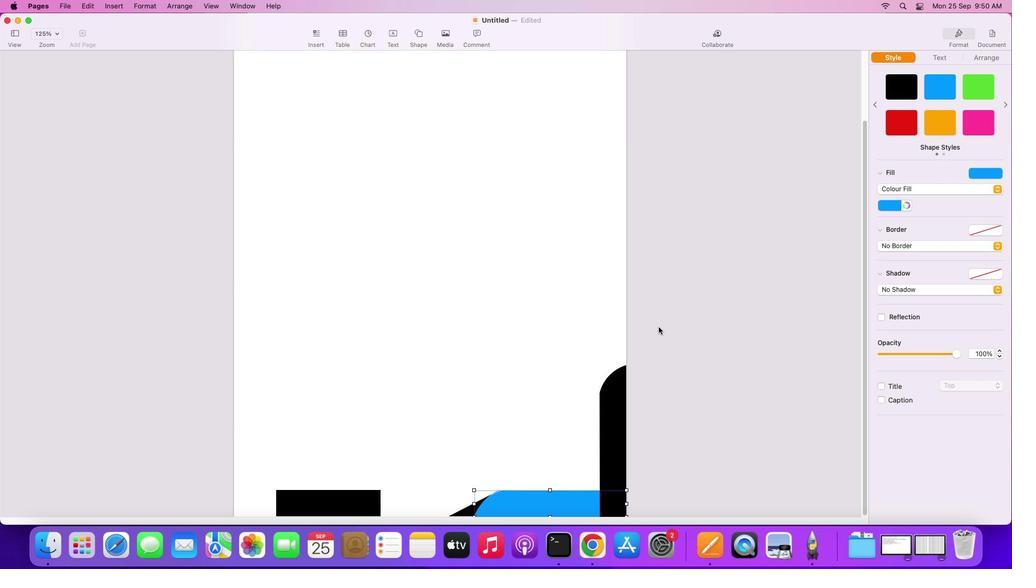 
Action: Mouse moved to (937, 89)
Screenshot: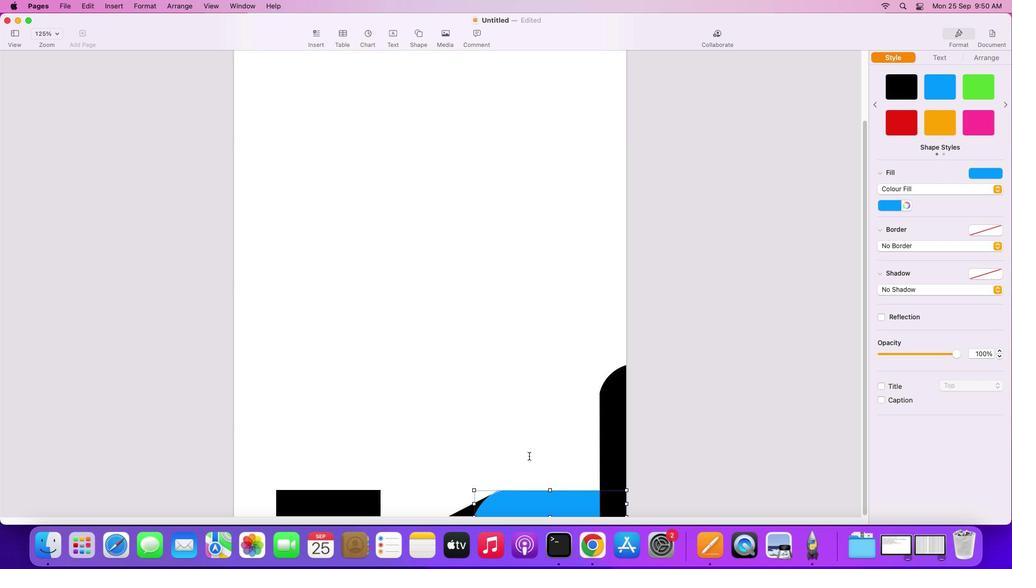 
Action: Mouse pressed left at (937, 89)
Screenshot: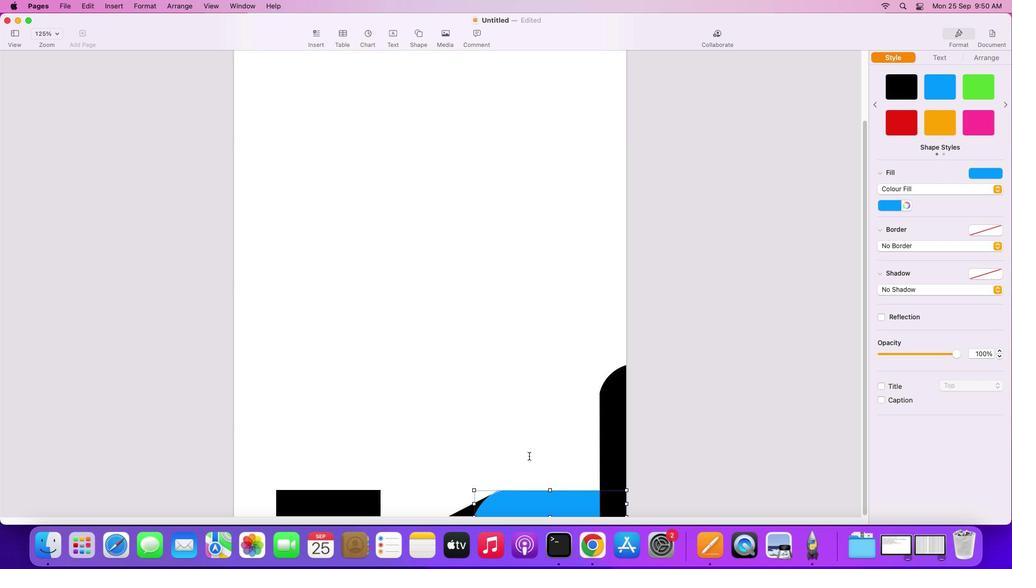 
Action: Mouse moved to (528, 456)
Screenshot: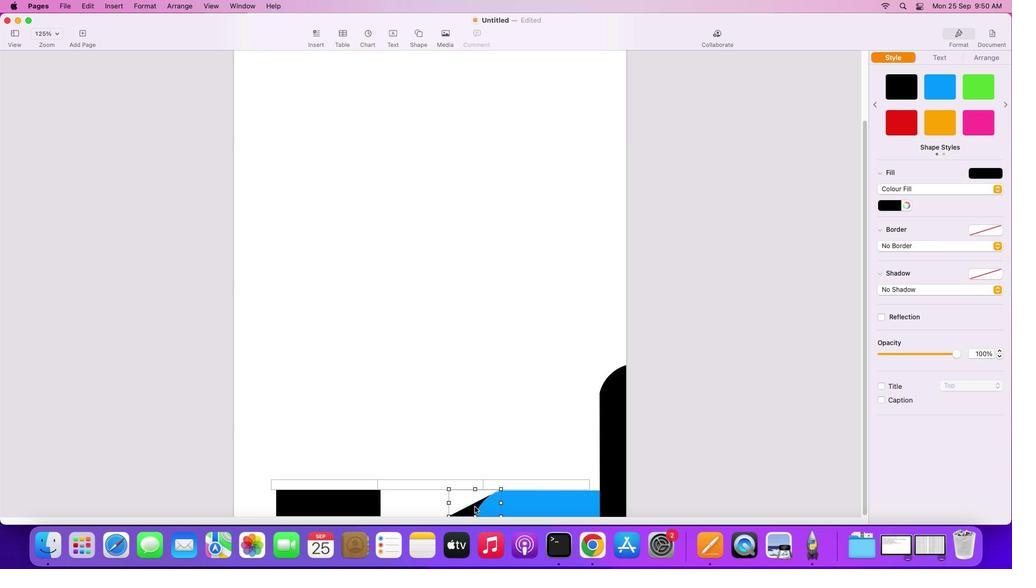 
Action: Mouse pressed left at (528, 456)
Screenshot: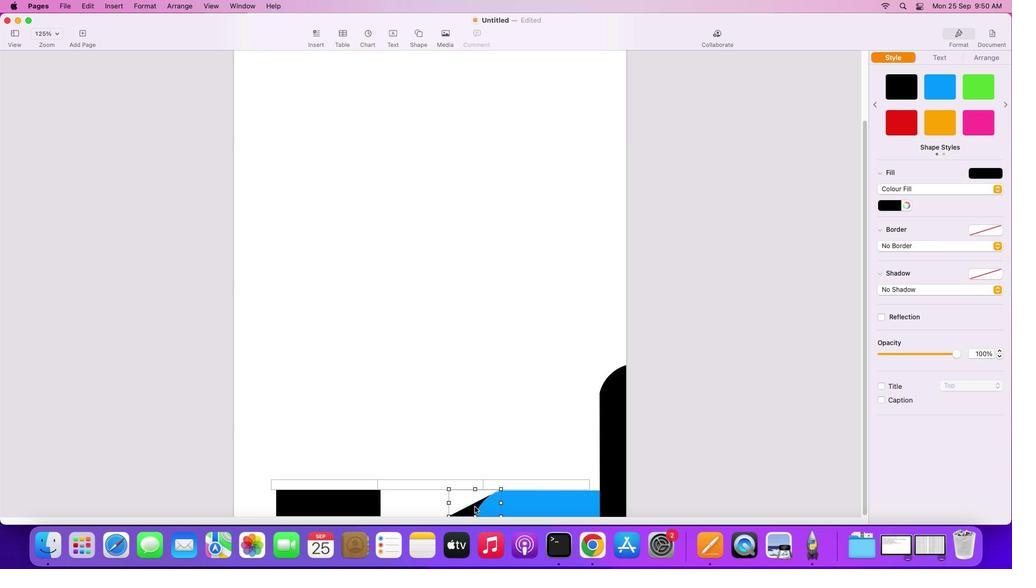 
Action: Mouse moved to (474, 506)
Screenshot: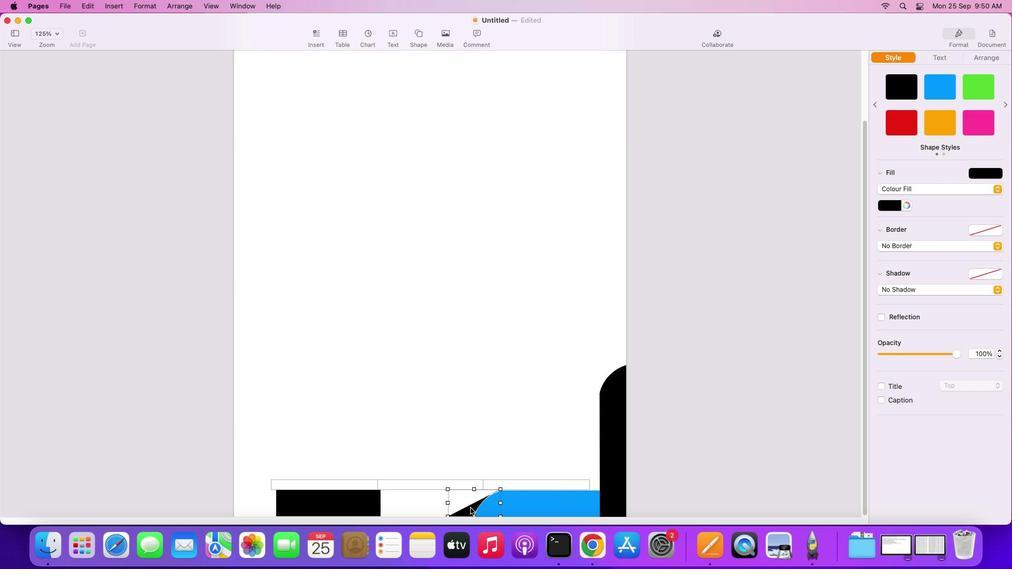 
Action: Mouse pressed left at (474, 506)
Screenshot: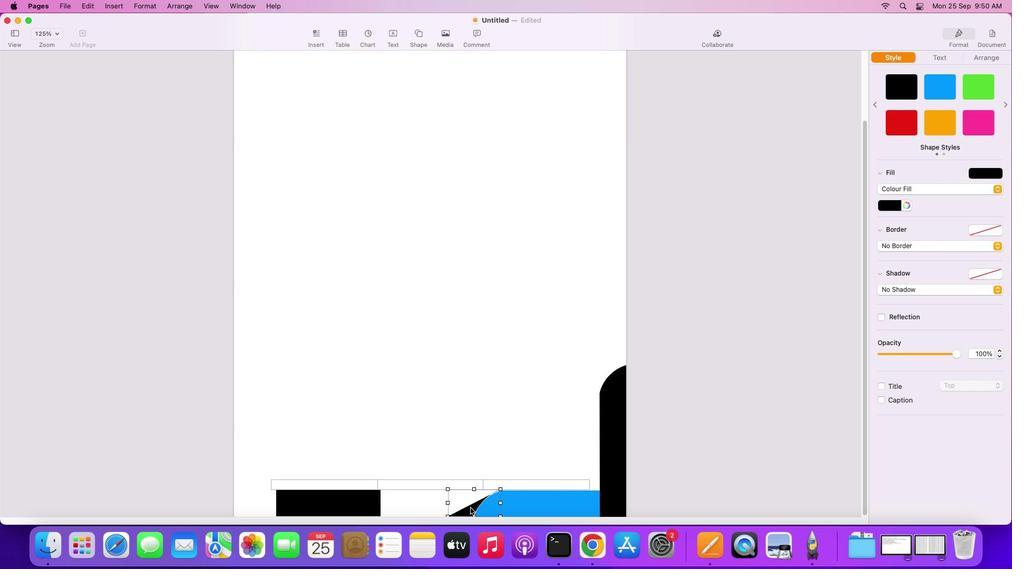 
Action: Mouse moved to (472, 508)
Screenshot: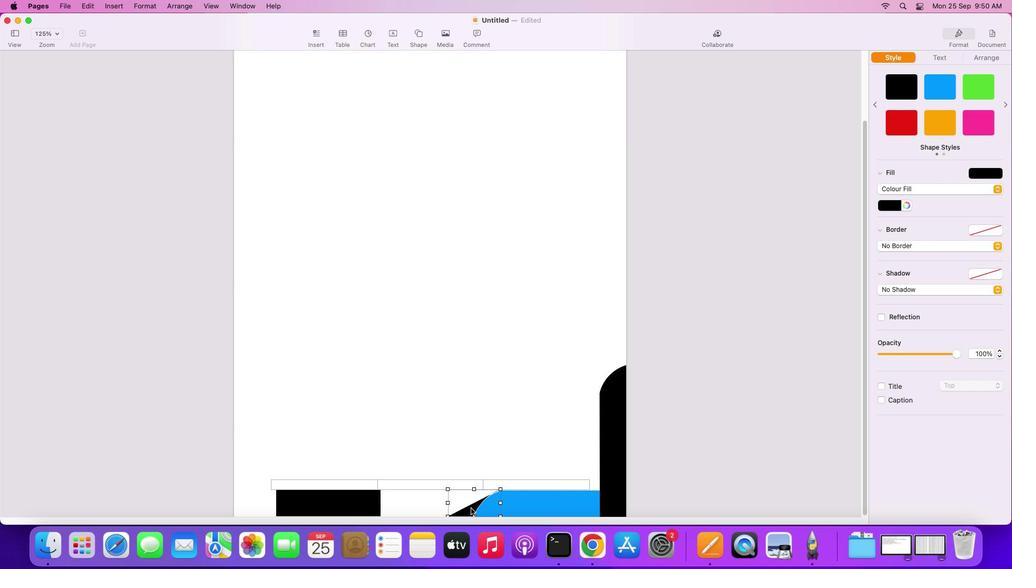 
Action: Mouse pressed left at (472, 508)
Screenshot: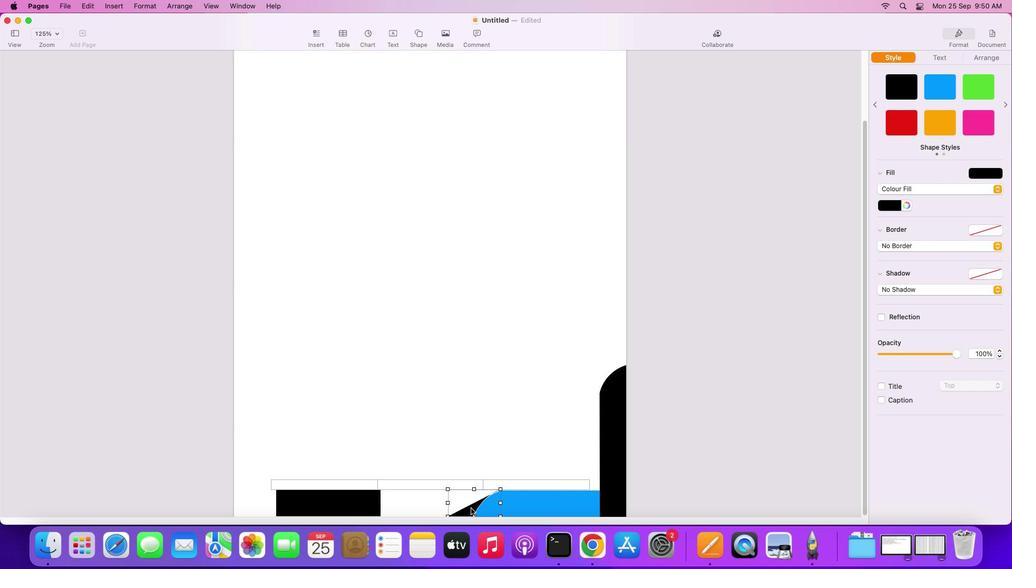 
Action: Mouse moved to (470, 508)
Screenshot: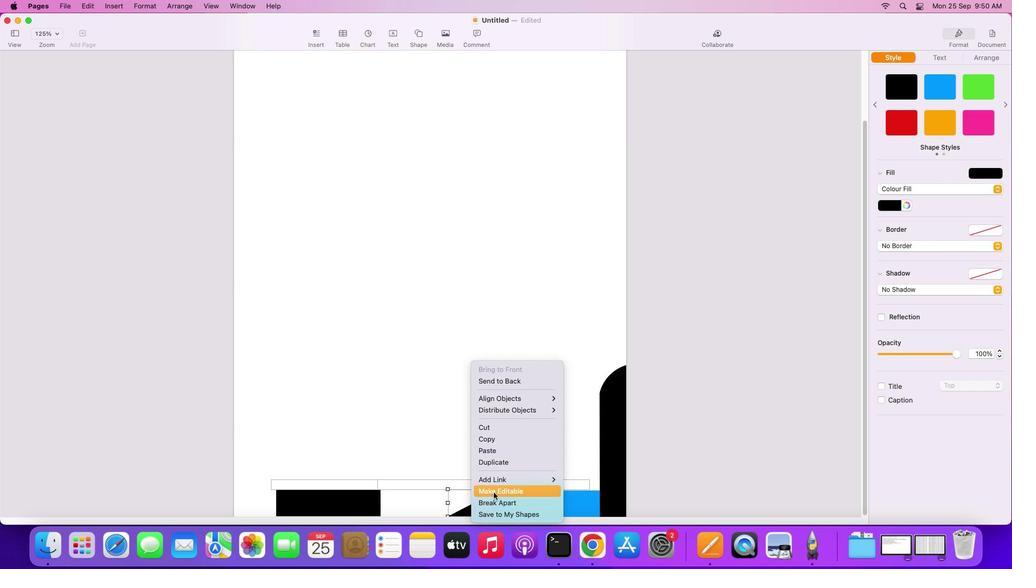 
Action: Mouse pressed right at (470, 508)
Screenshot: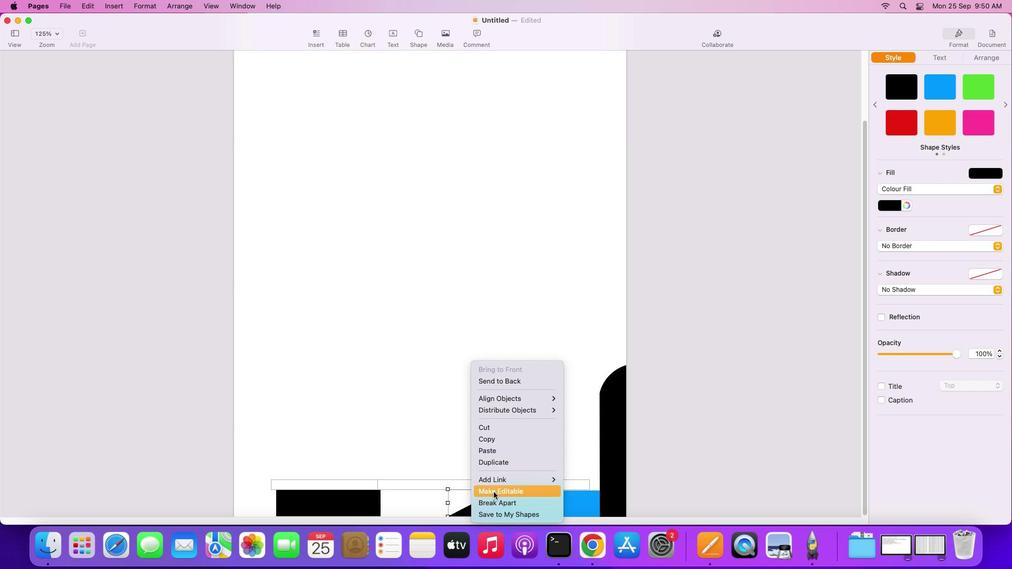 
Action: Mouse moved to (493, 491)
Screenshot: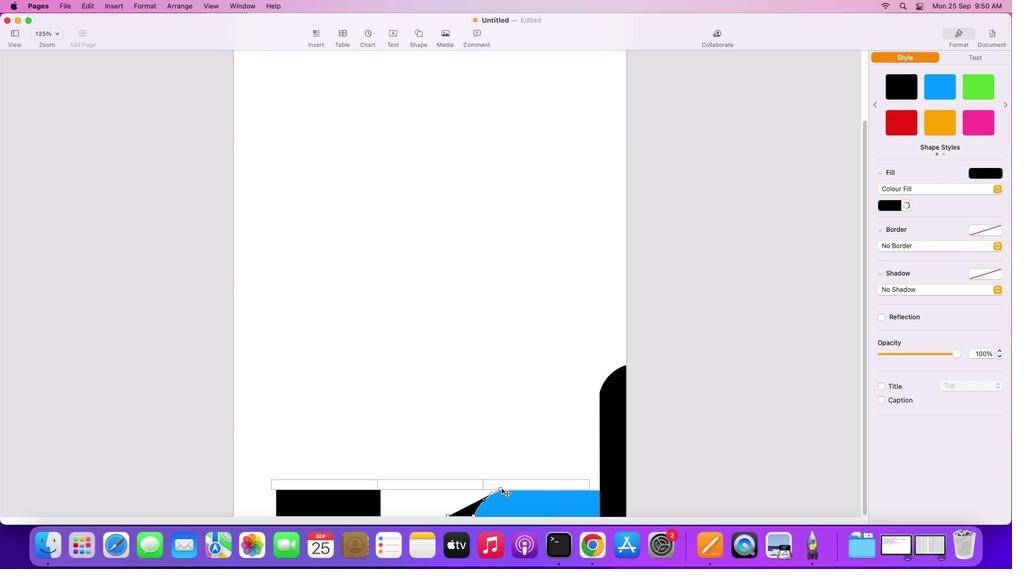 
Action: Mouse pressed left at (493, 491)
Screenshot: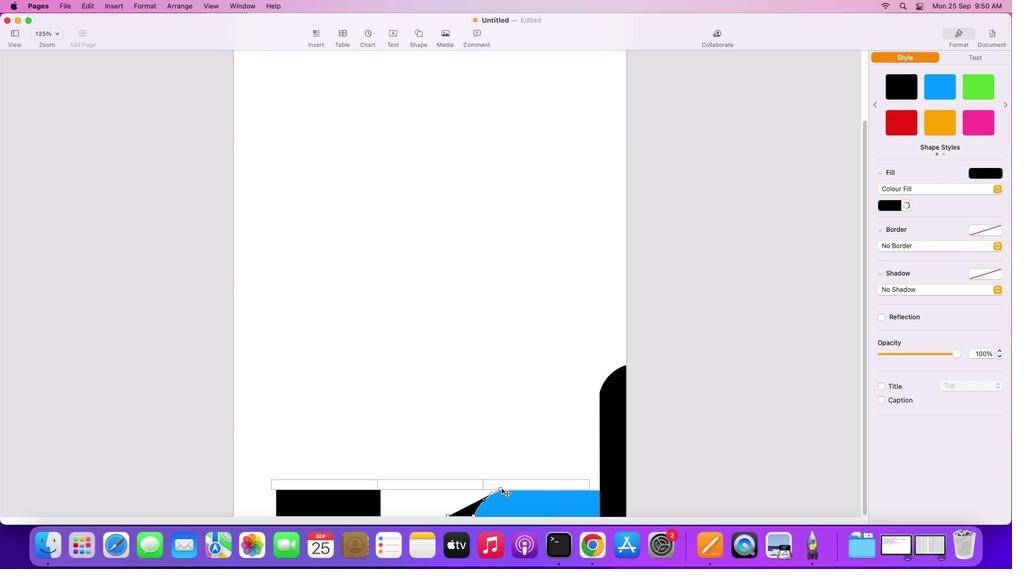 
Action: Mouse moved to (501, 489)
Screenshot: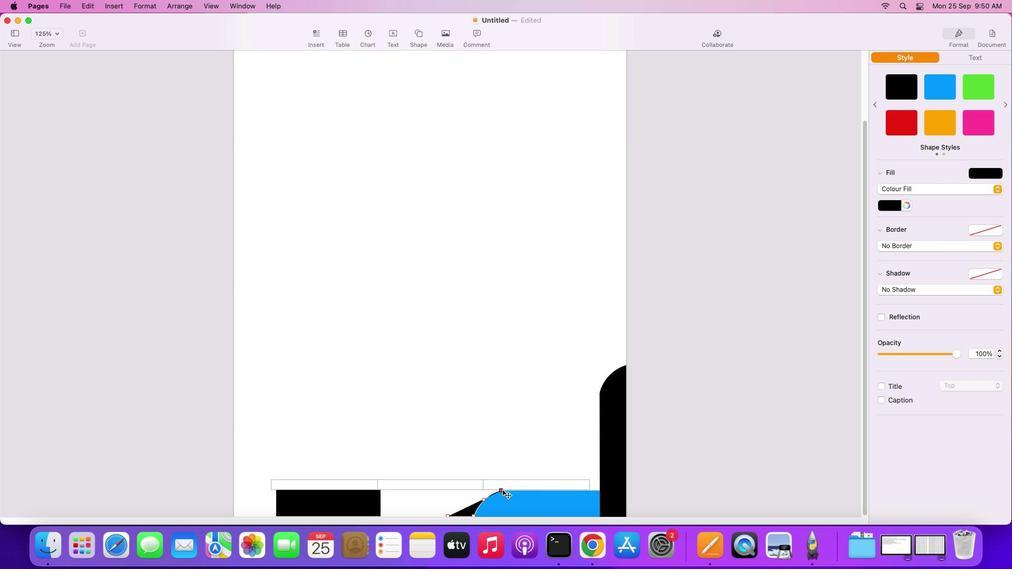 
Action: Mouse pressed left at (501, 489)
Screenshot: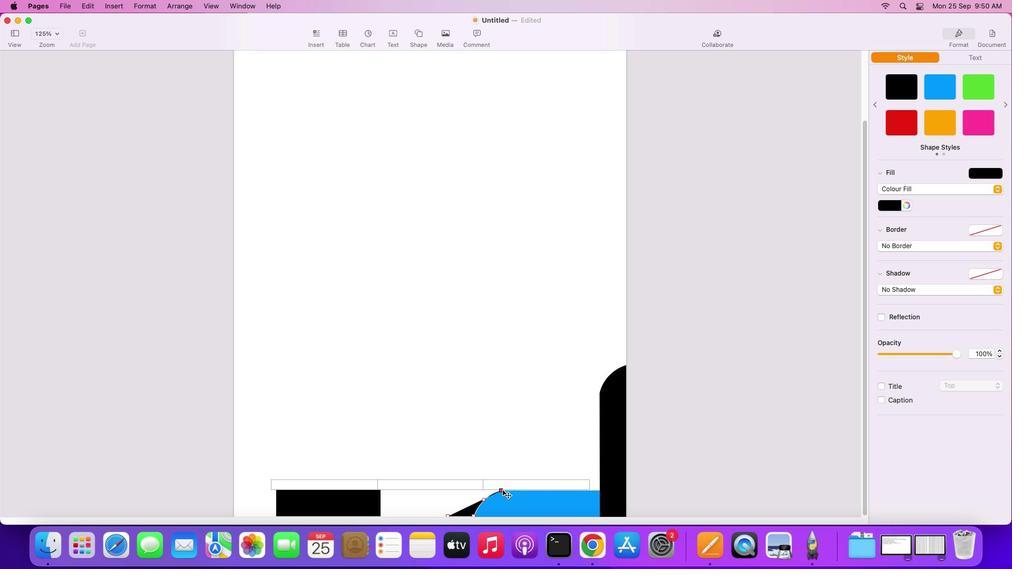 
Action: Mouse moved to (497, 480)
Screenshot: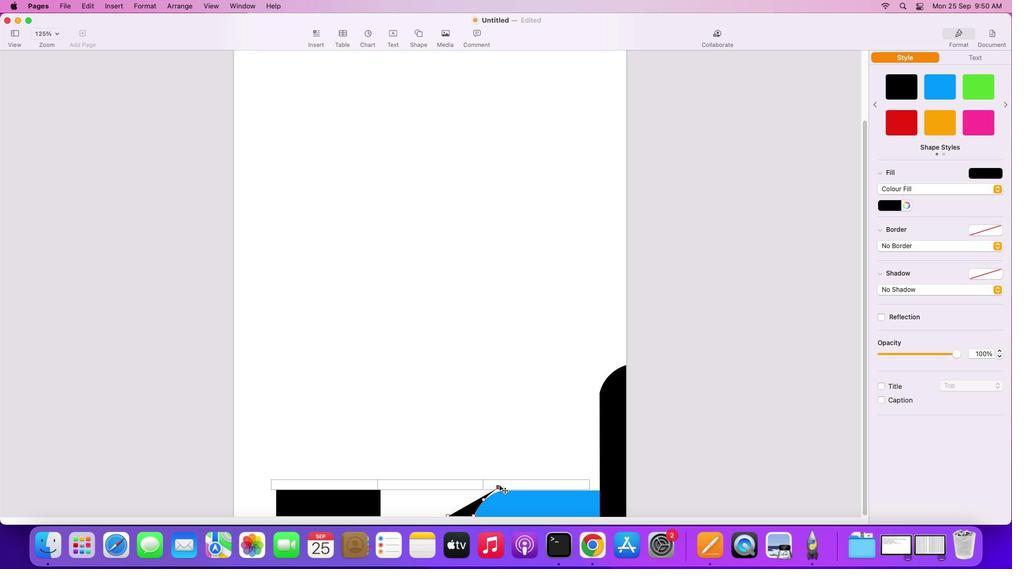 
Action: Mouse pressed left at (497, 480)
Screenshot: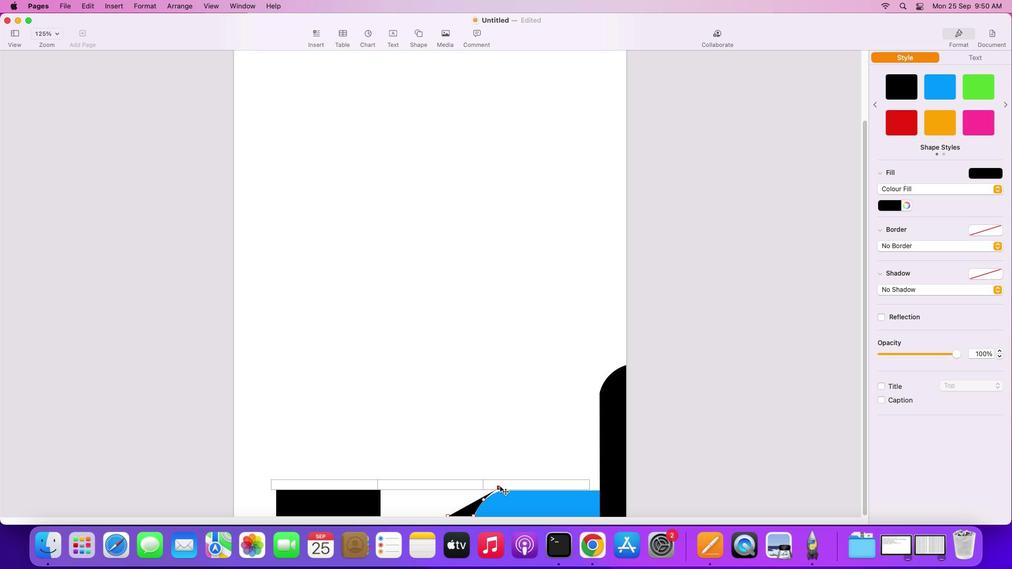 
Action: Mouse moved to (491, 493)
Screenshot: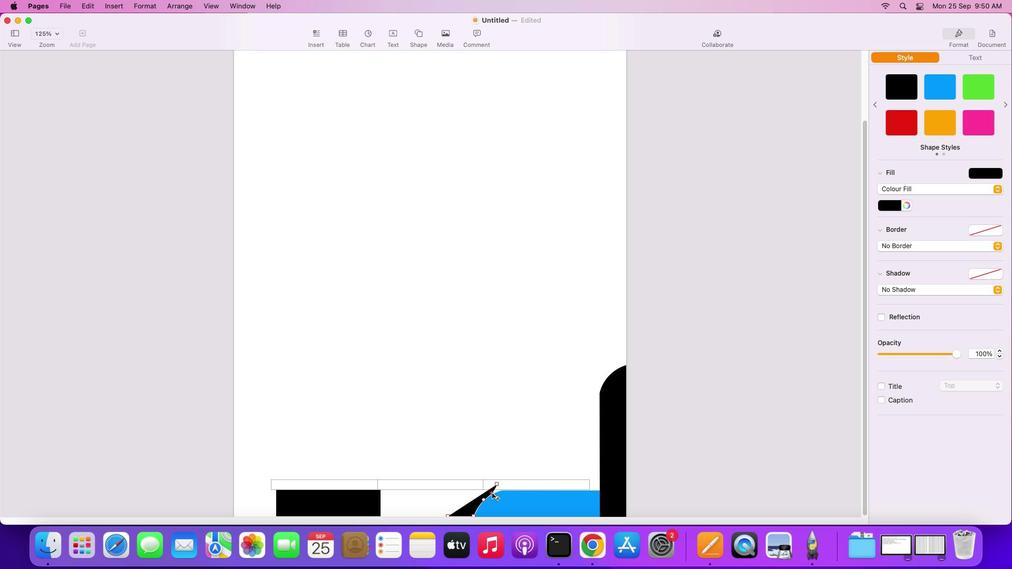 
Action: Mouse pressed left at (491, 493)
Screenshot: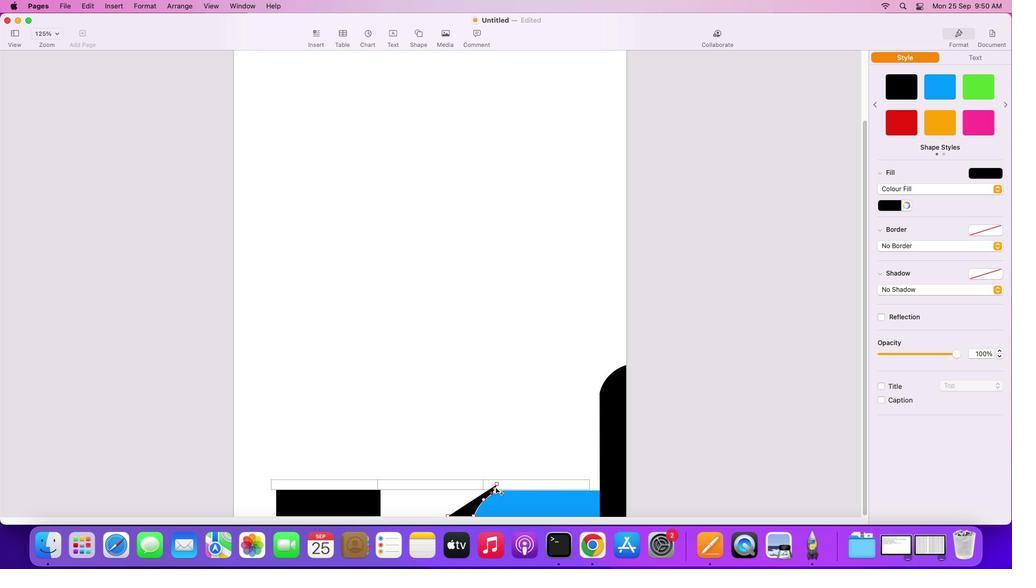 
Action: Mouse moved to (497, 484)
Screenshot: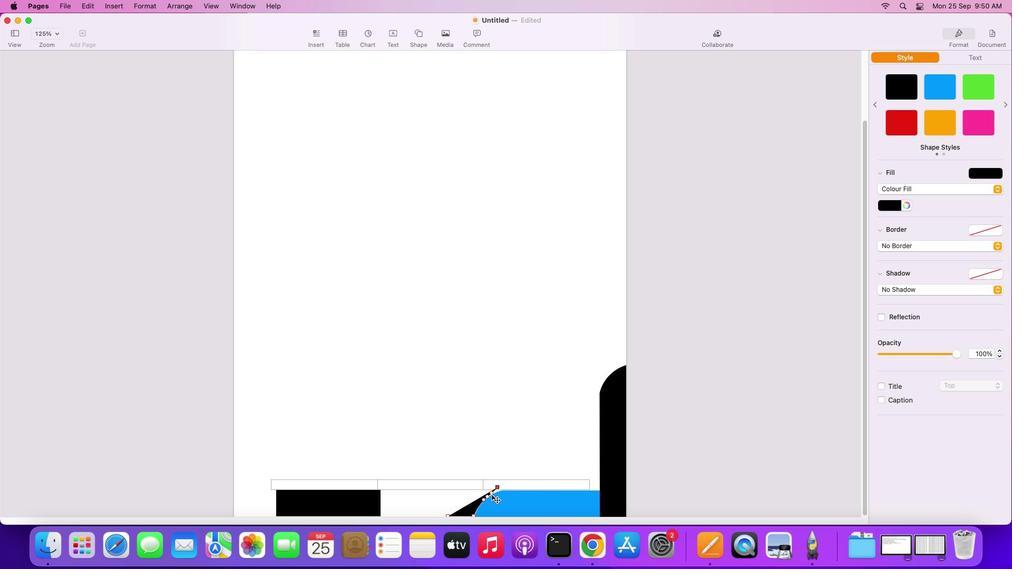 
Action: Mouse pressed left at (497, 484)
Screenshot: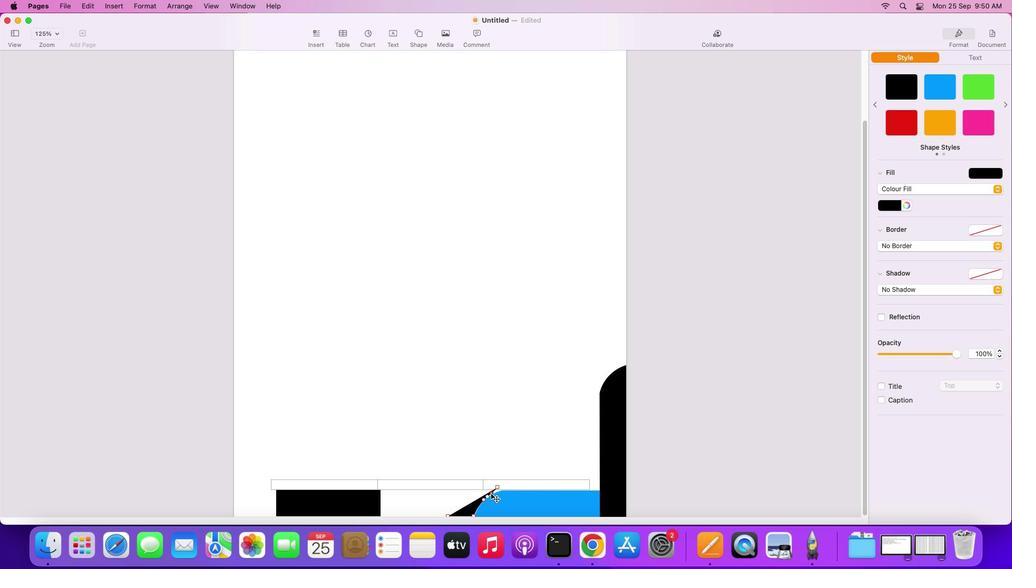 
Action: Mouse moved to (491, 495)
Screenshot: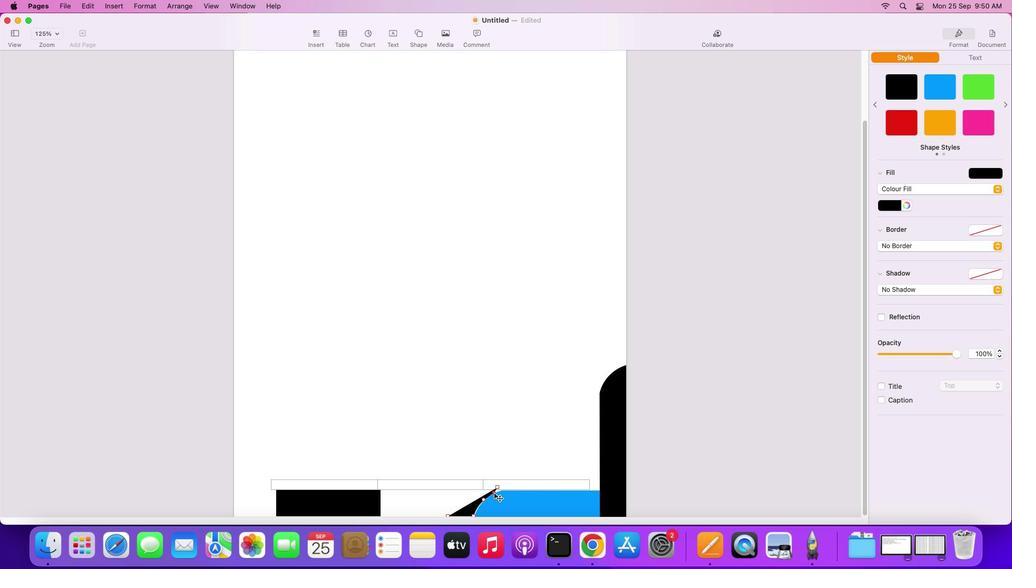 
Action: Mouse pressed left at (491, 495)
Screenshot: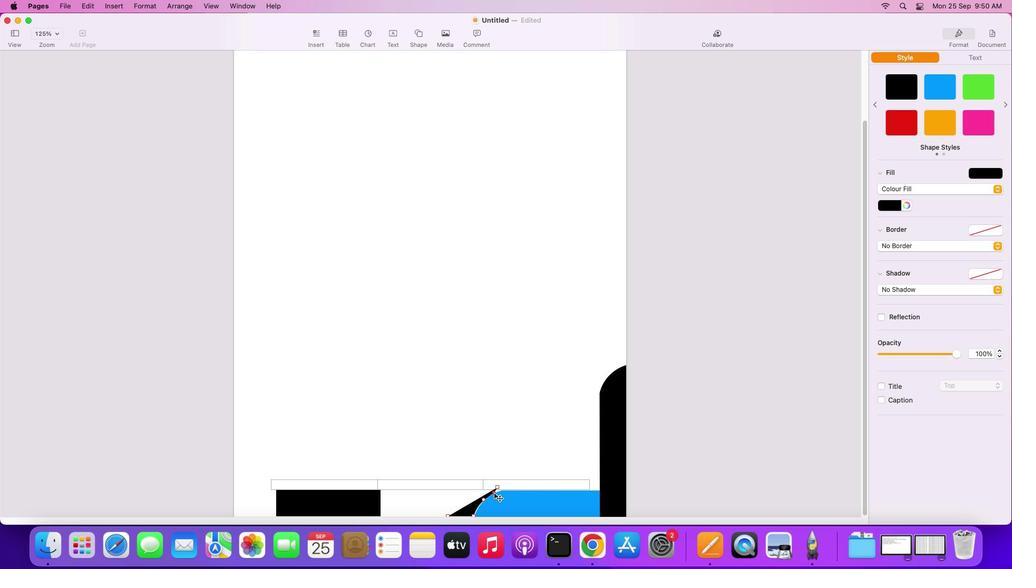 
Action: Mouse moved to (497, 487)
Screenshot: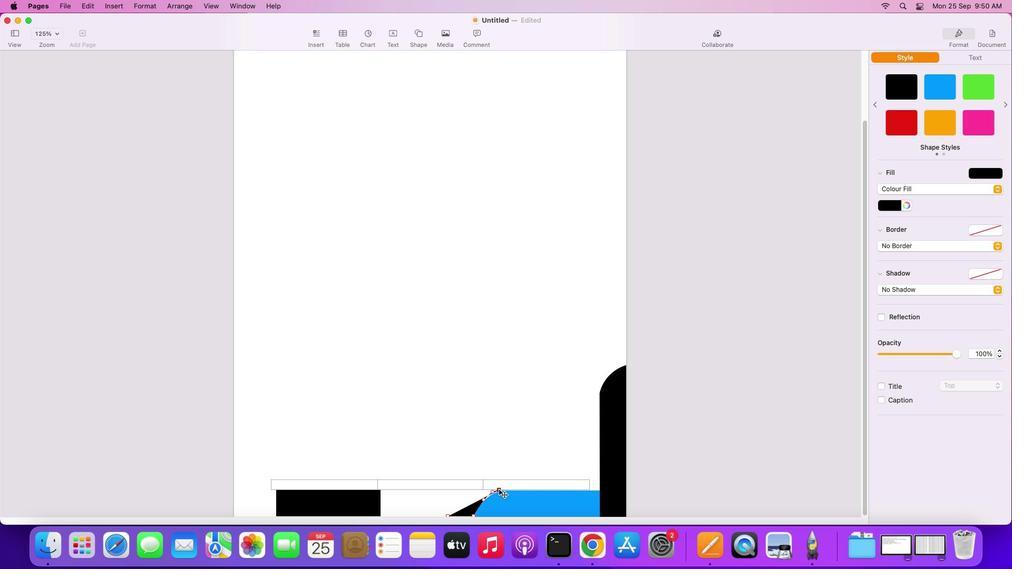 
Action: Mouse pressed left at (497, 487)
Screenshot: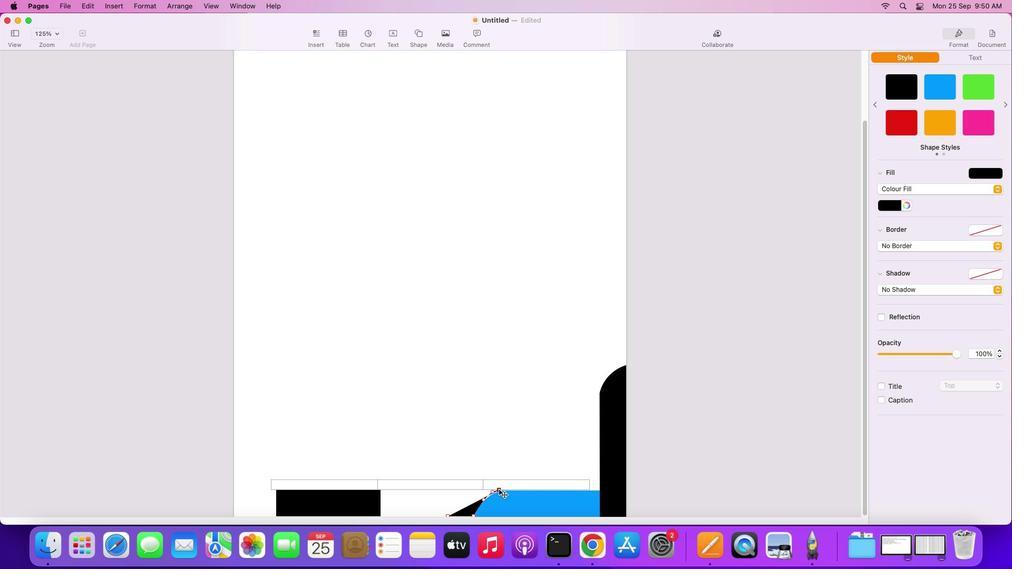 
Action: Mouse moved to (493, 492)
Screenshot: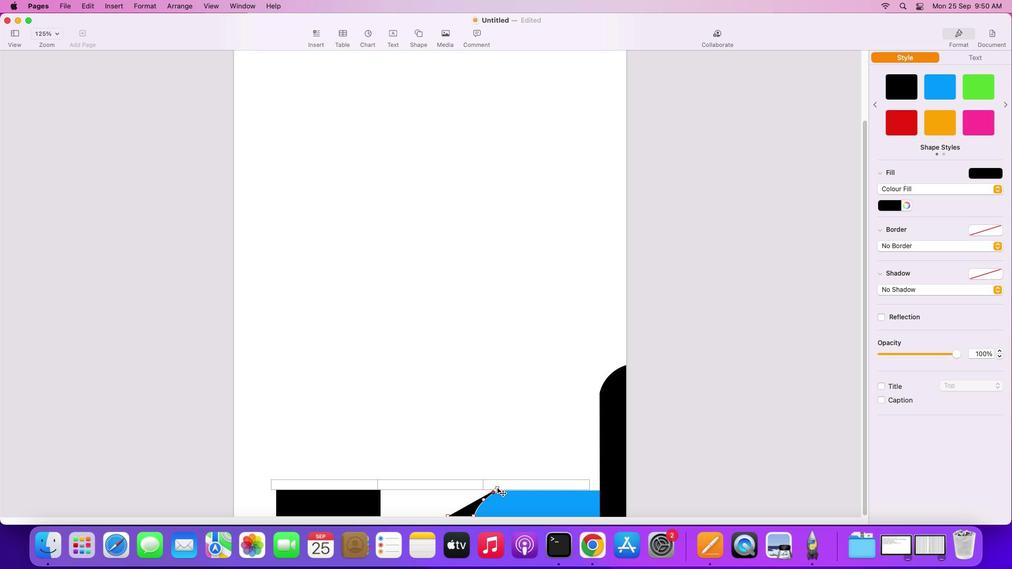 
Action: Mouse pressed left at (493, 492)
Screenshot: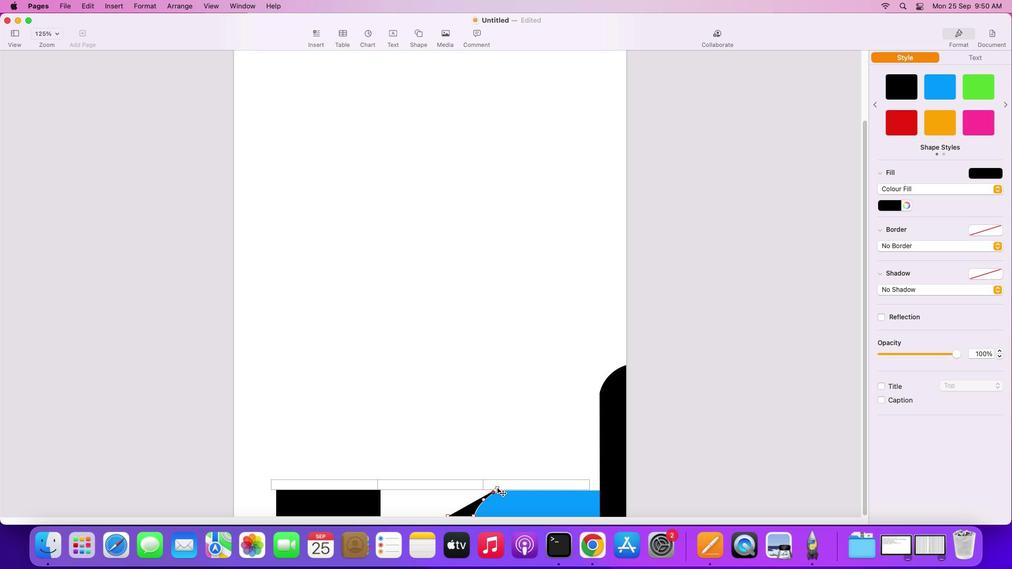 
Action: Mouse moved to (497, 488)
Screenshot: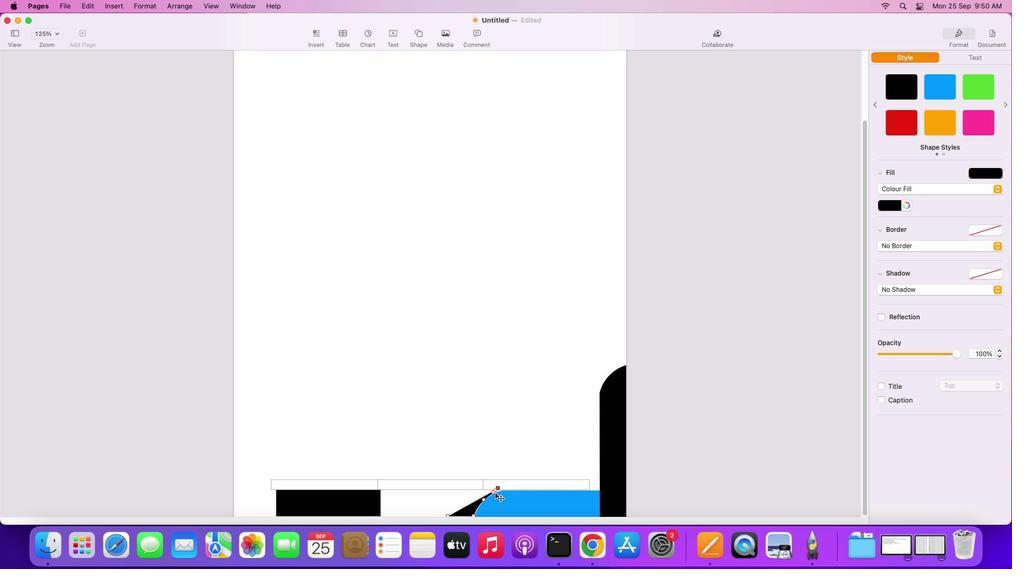 
Action: Mouse pressed left at (497, 488)
Screenshot: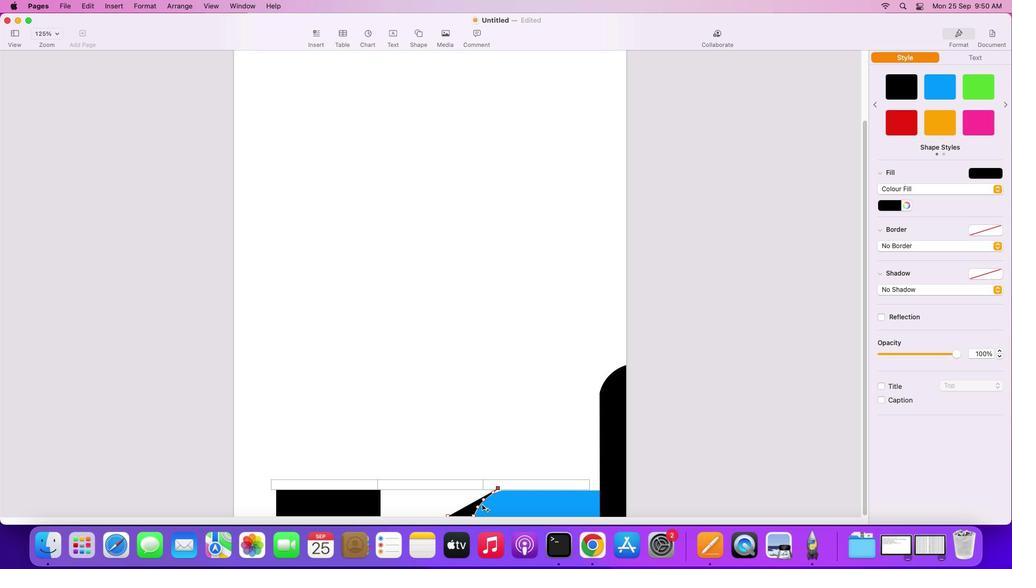 
Action: Mouse moved to (479, 507)
Screenshot: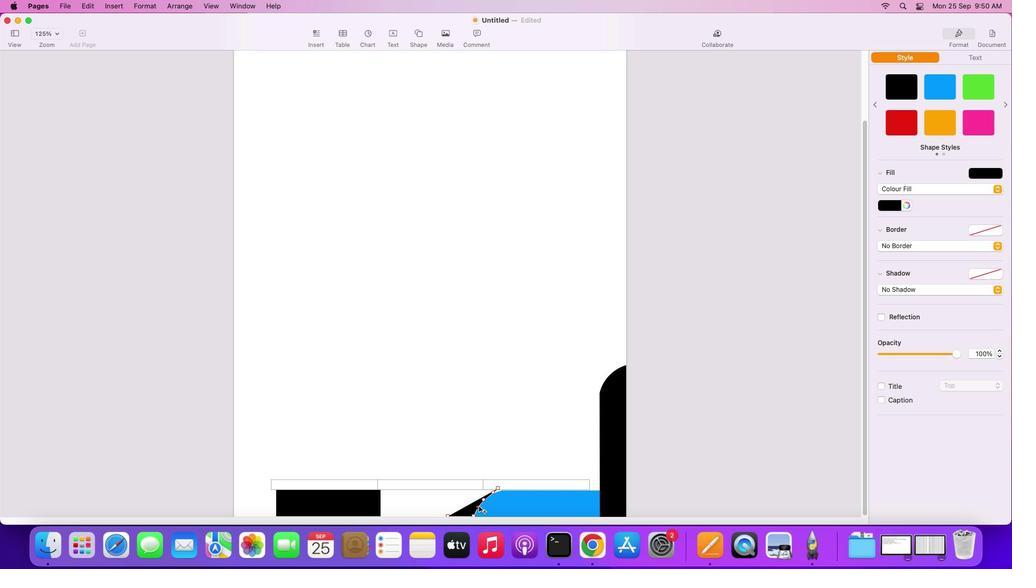 
Action: Mouse pressed left at (479, 507)
Screenshot: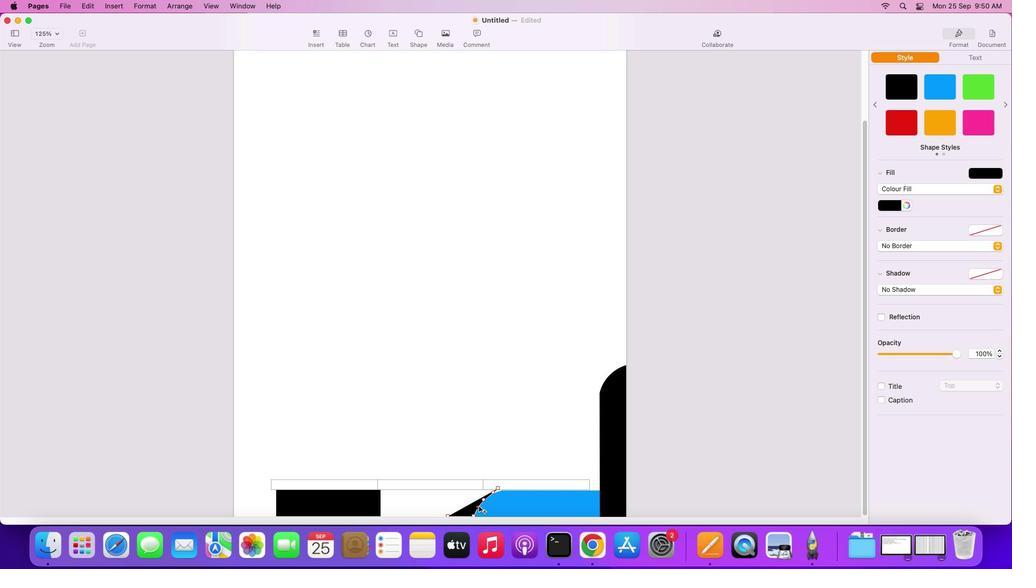 
Action: Mouse moved to (498, 490)
Screenshot: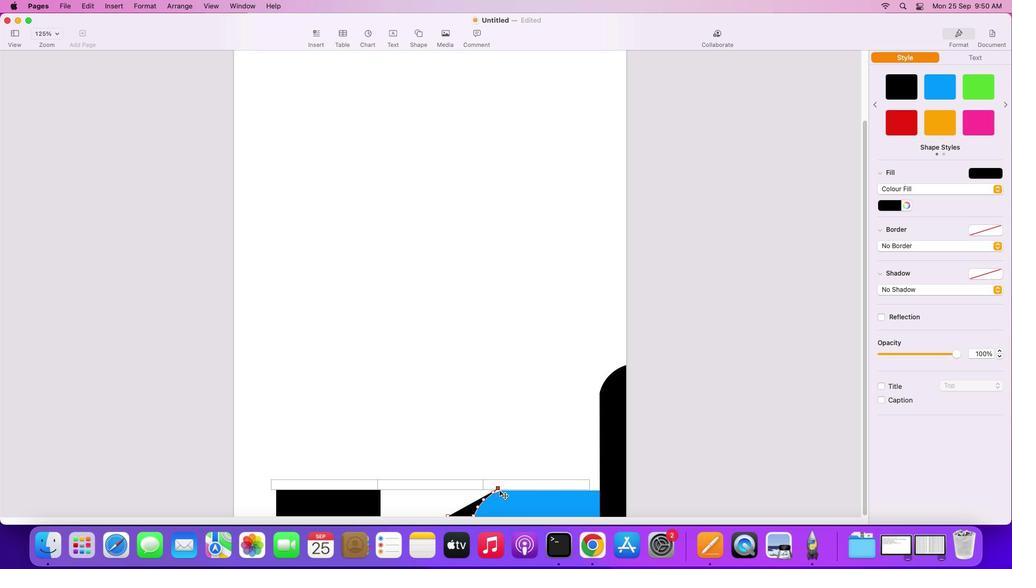 
Action: Mouse pressed left at (498, 490)
Screenshot: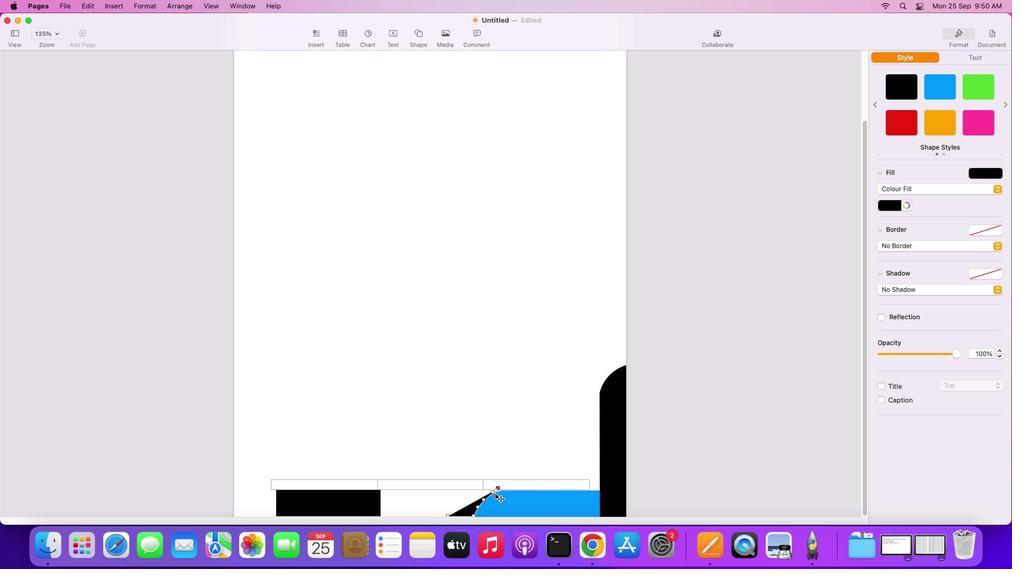 
Action: Mouse moved to (494, 494)
